 Task: Organize and update the teaching plan for the semester using Trello. Ensure all tasks, assignments, and exams are scheduled and described.
Action: Mouse moved to (626, 165)
Screenshot: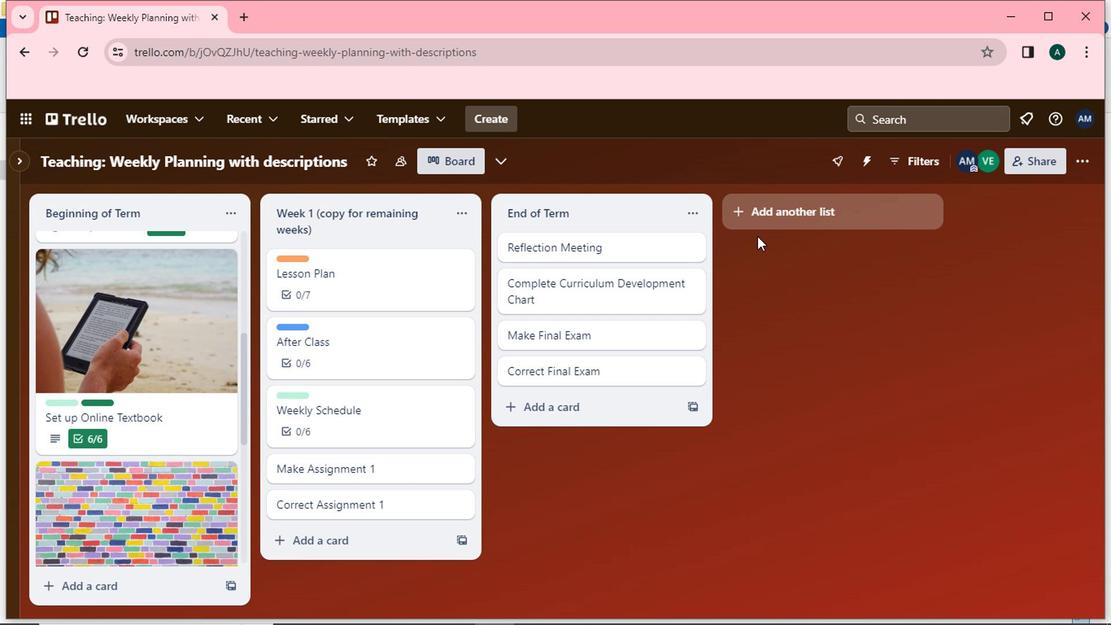 
Action: Key pressed <Key.f11>
Screenshot: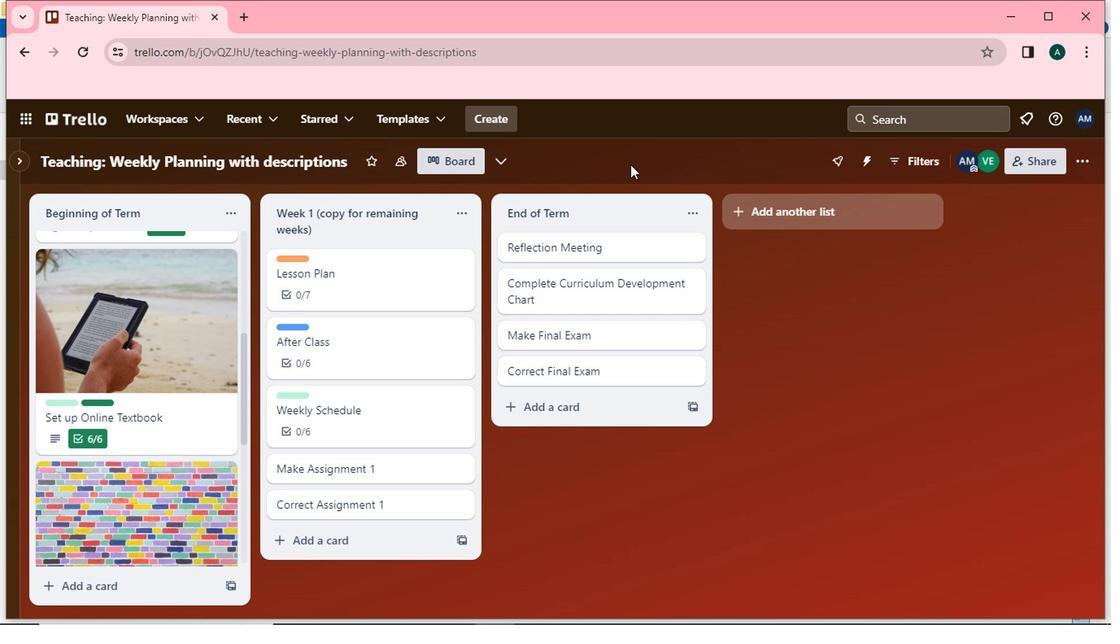 
Action: Mouse moved to (356, 218)
Screenshot: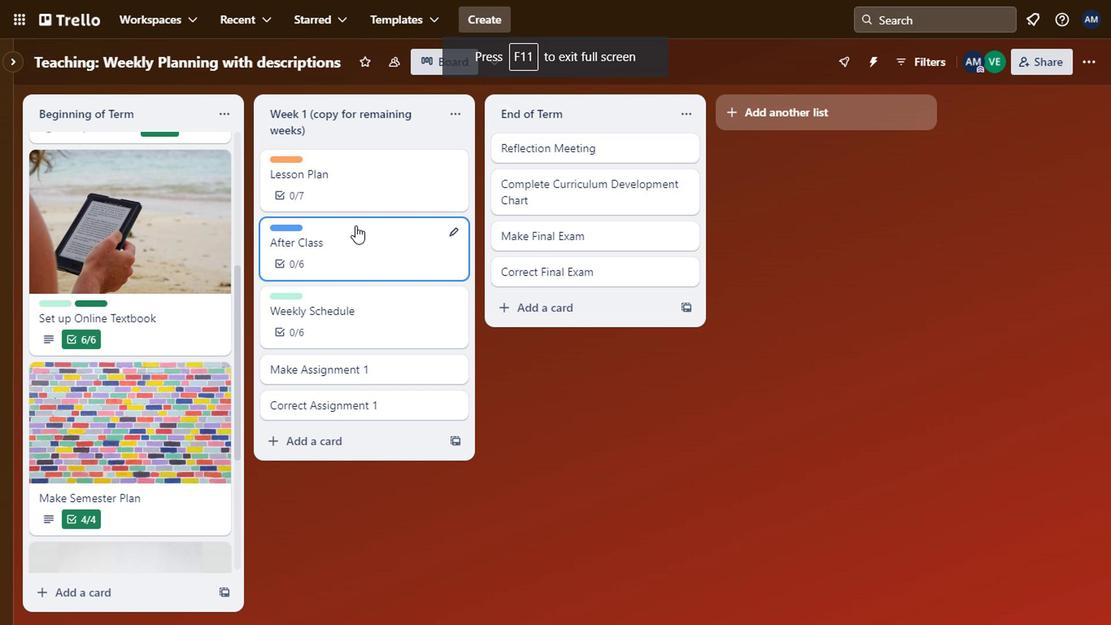 
Action: Mouse scrolled (356, 219) with delta (0, 0)
Screenshot: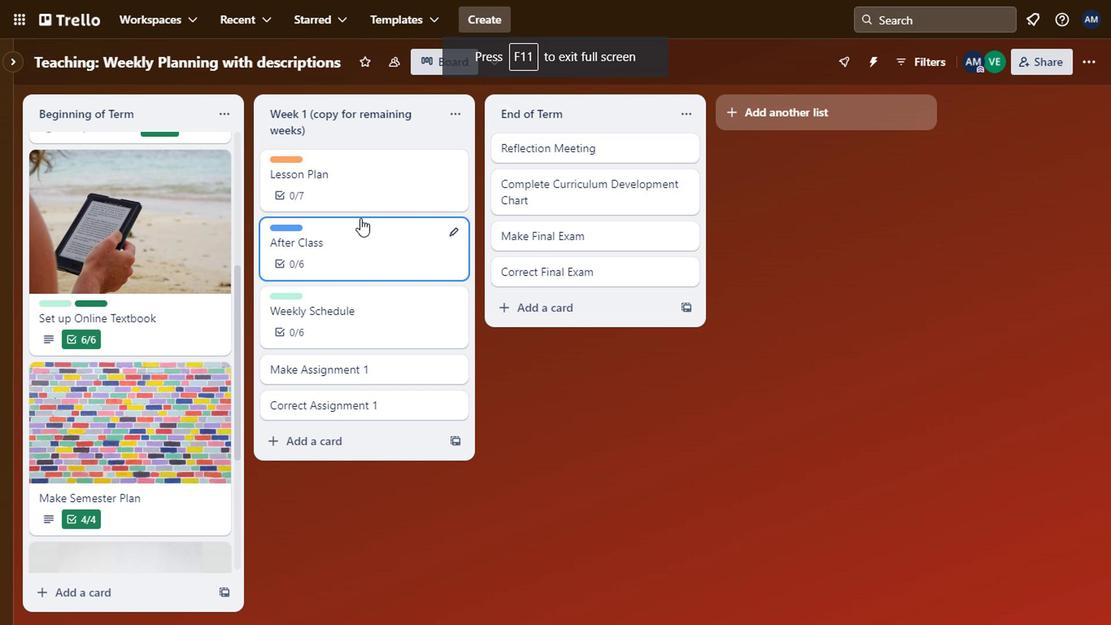 
Action: Mouse scrolled (356, 219) with delta (0, 0)
Screenshot: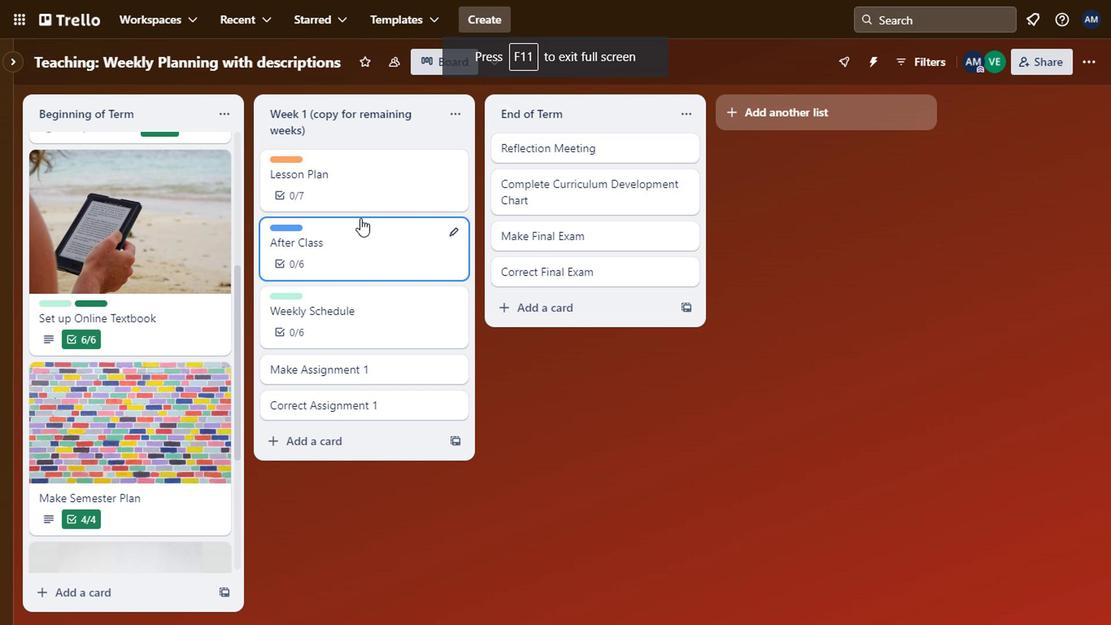 
Action: Mouse scrolled (356, 219) with delta (0, 0)
Screenshot: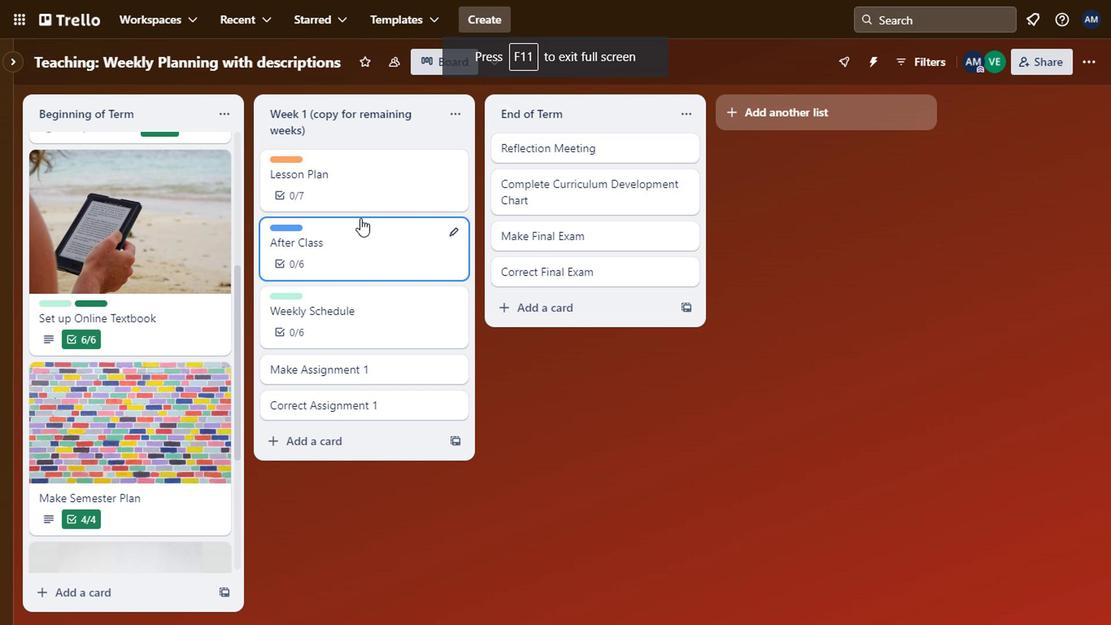 
Action: Mouse scrolled (356, 219) with delta (0, 0)
Screenshot: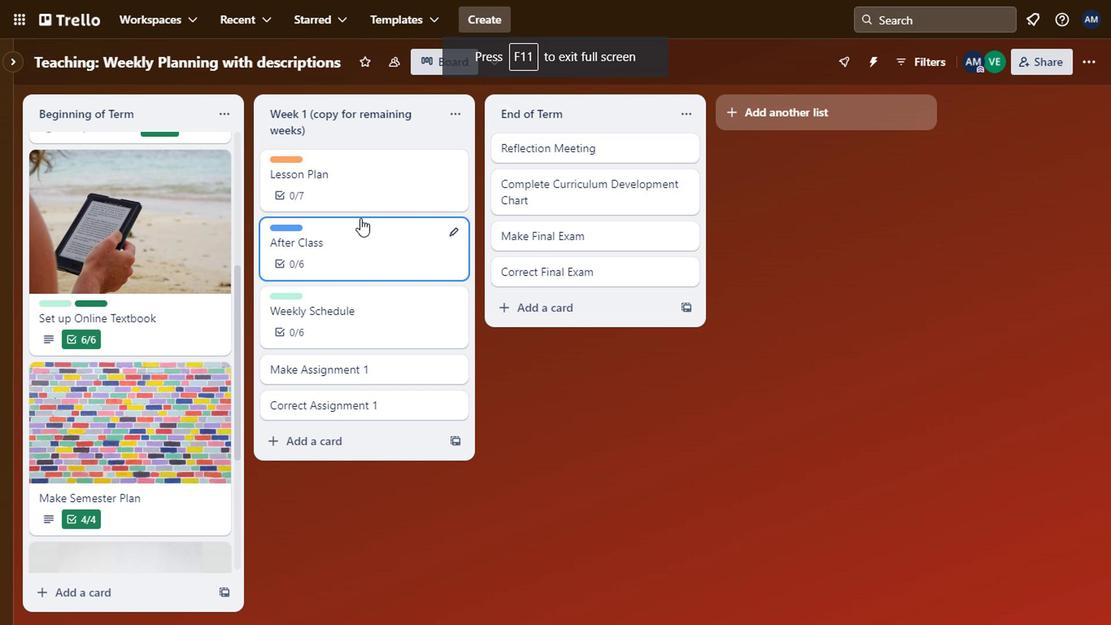 
Action: Mouse moved to (338, 198)
Screenshot: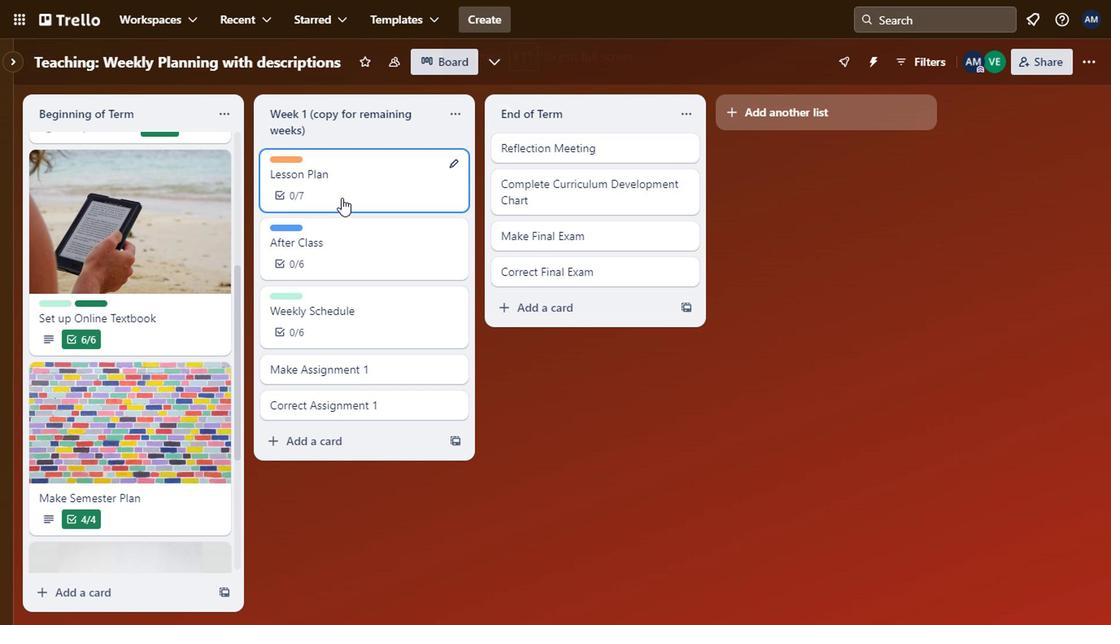 
Action: Mouse pressed left at (338, 198)
Screenshot: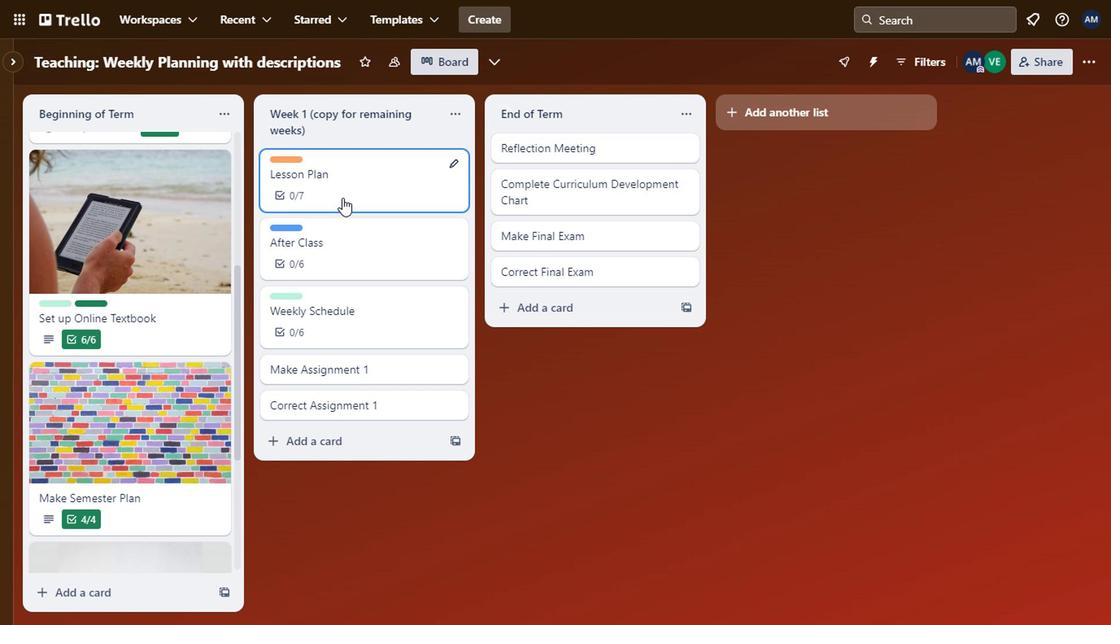 
Action: Mouse moved to (759, 151)
Screenshot: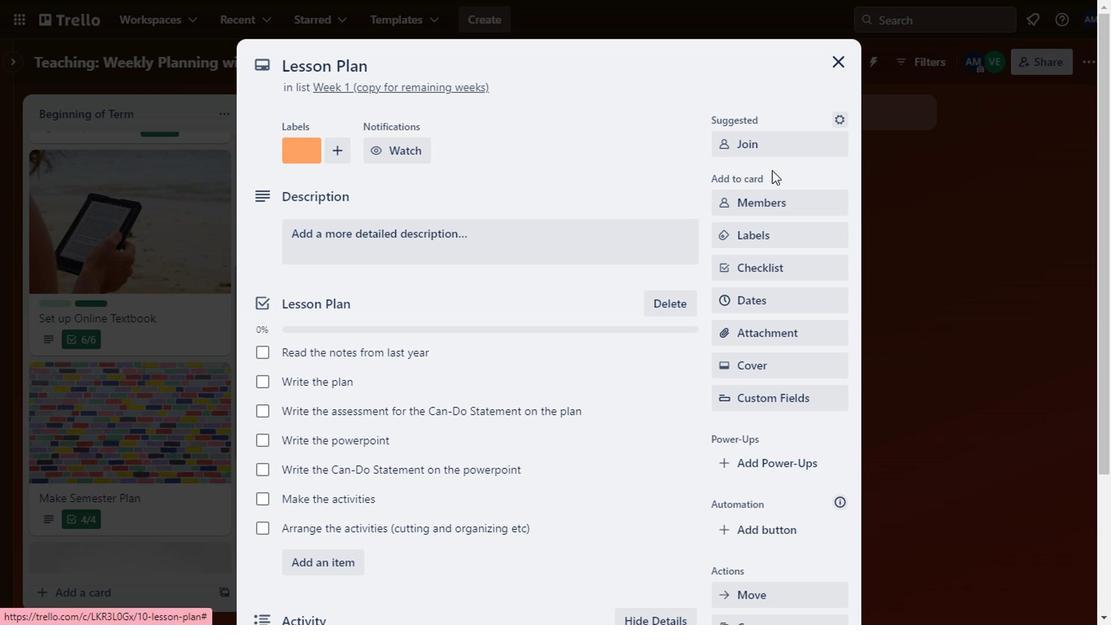 
Action: Mouse pressed left at (759, 151)
Screenshot: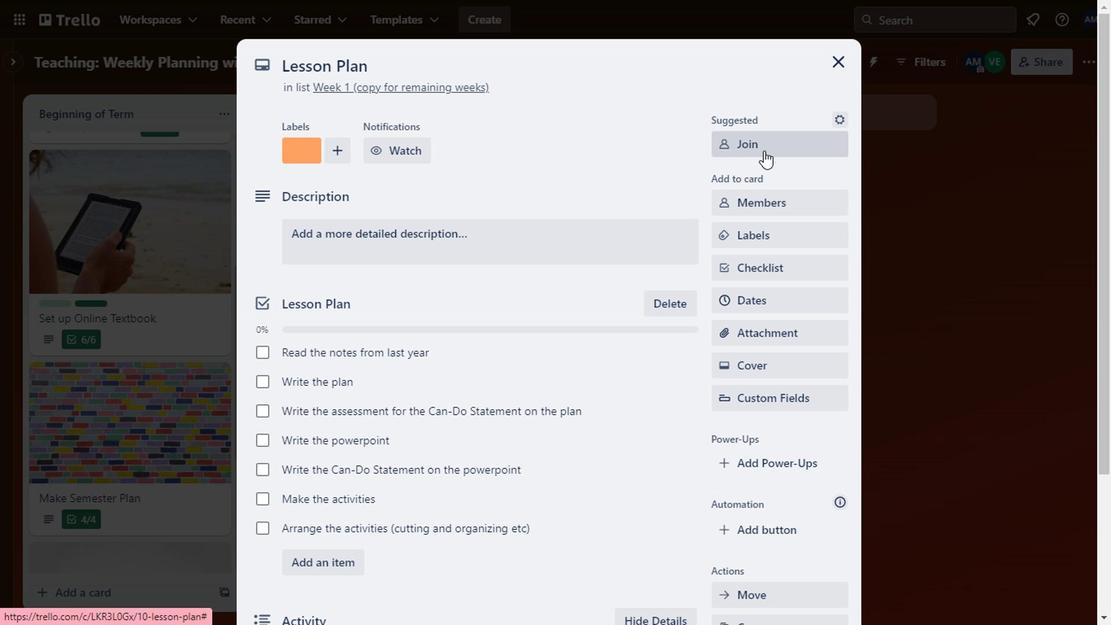 
Action: Mouse moved to (400, 156)
Screenshot: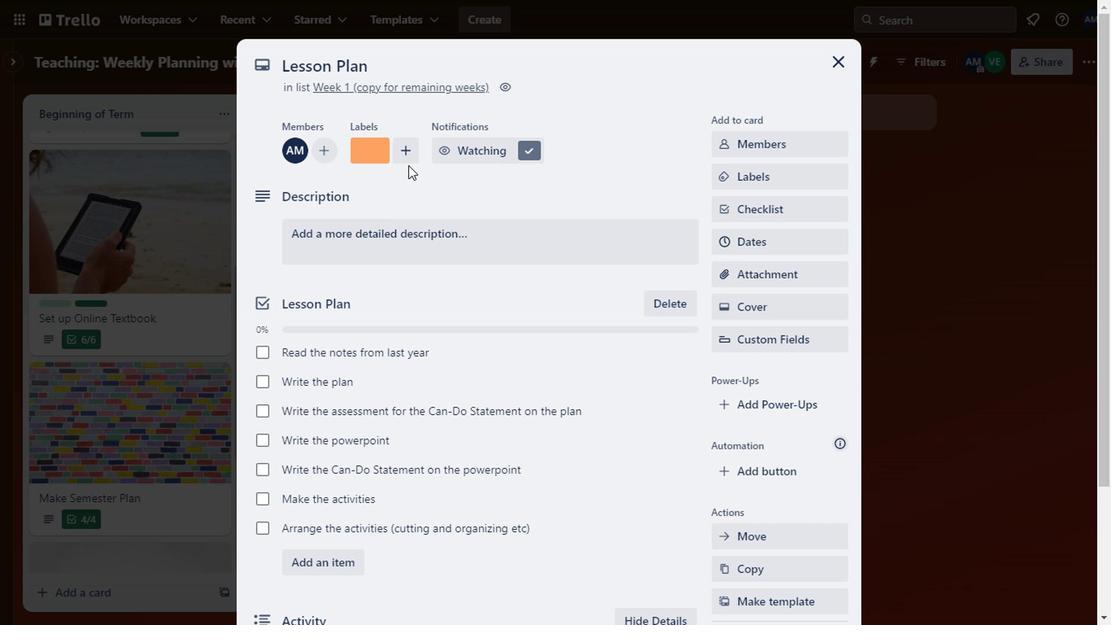 
Action: Mouse pressed left at (400, 156)
Screenshot: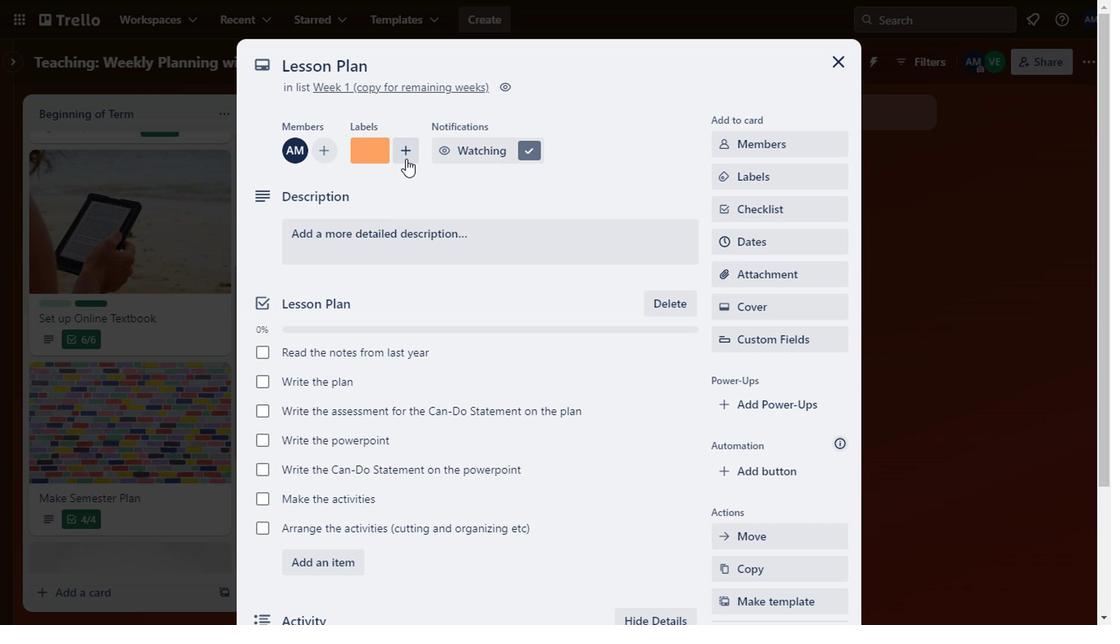 
Action: Mouse moved to (365, 319)
Screenshot: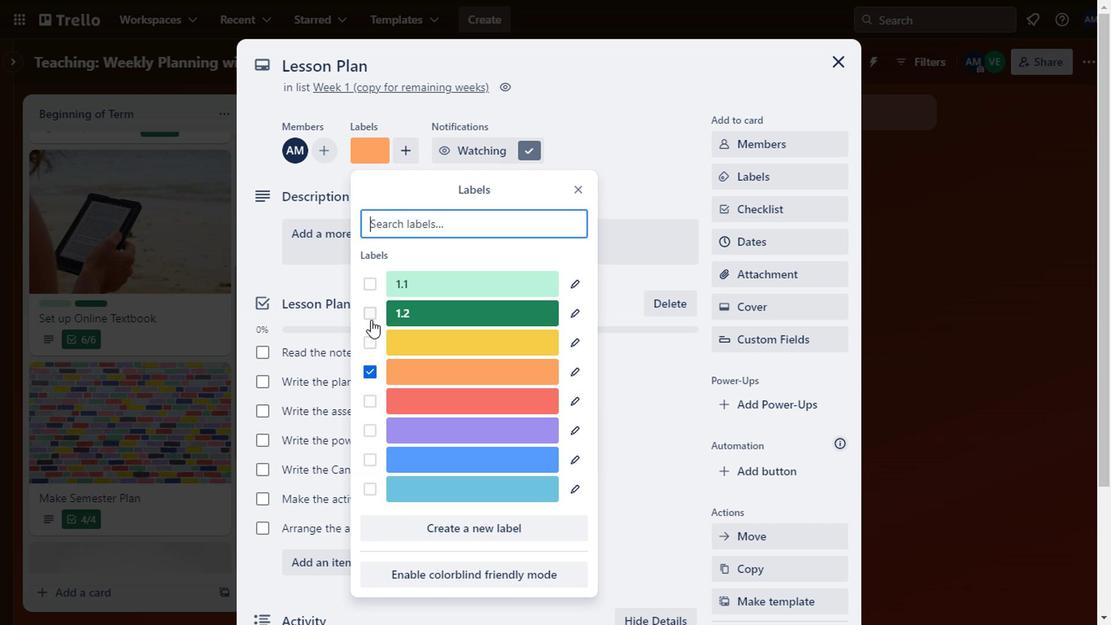
Action: Mouse pressed left at (365, 319)
Screenshot: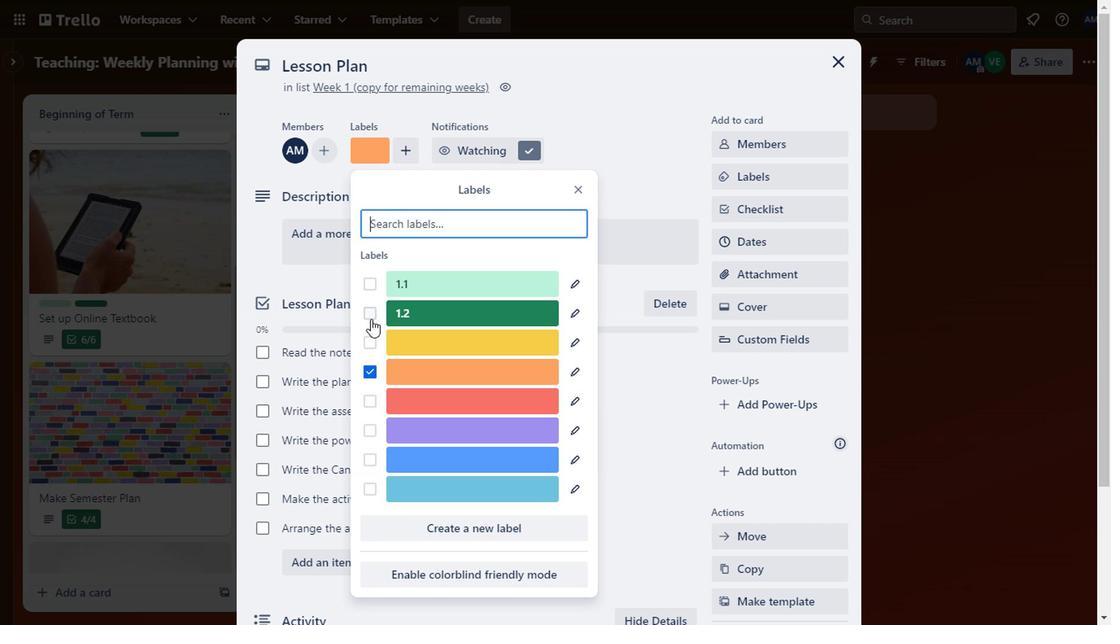 
Action: Mouse moved to (315, 277)
Screenshot: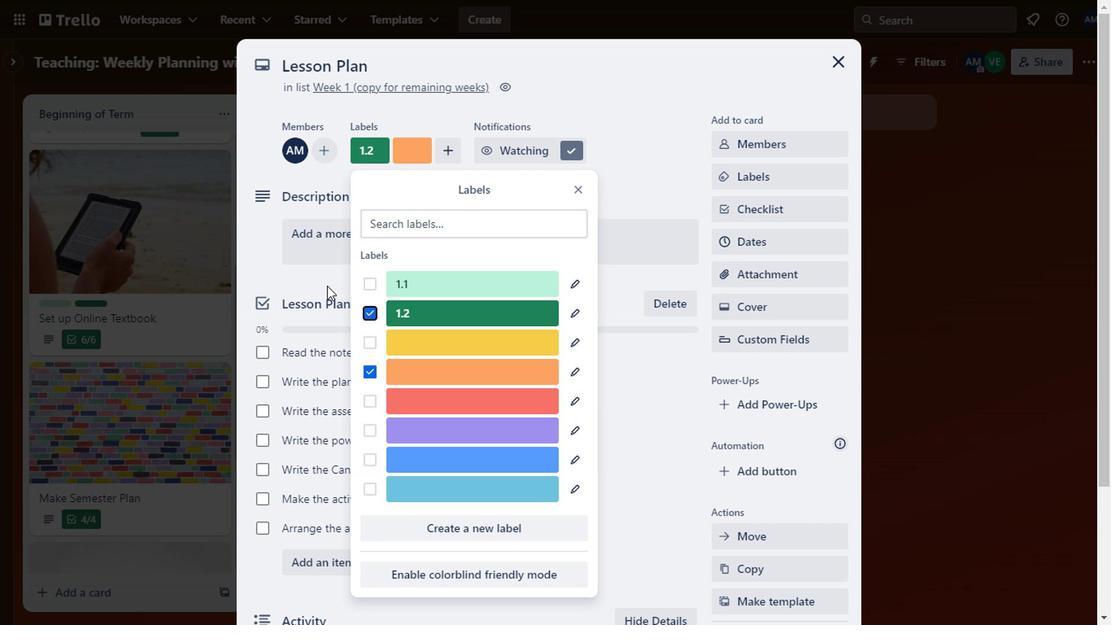 
Action: Mouse pressed left at (315, 277)
Screenshot: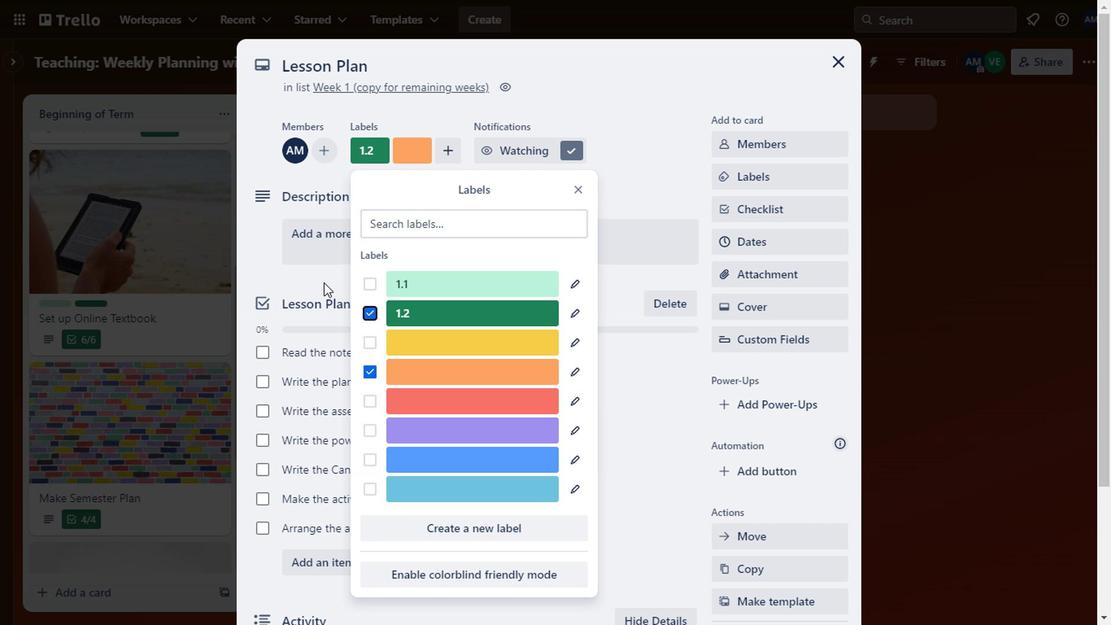 
Action: Mouse moved to (782, 251)
Screenshot: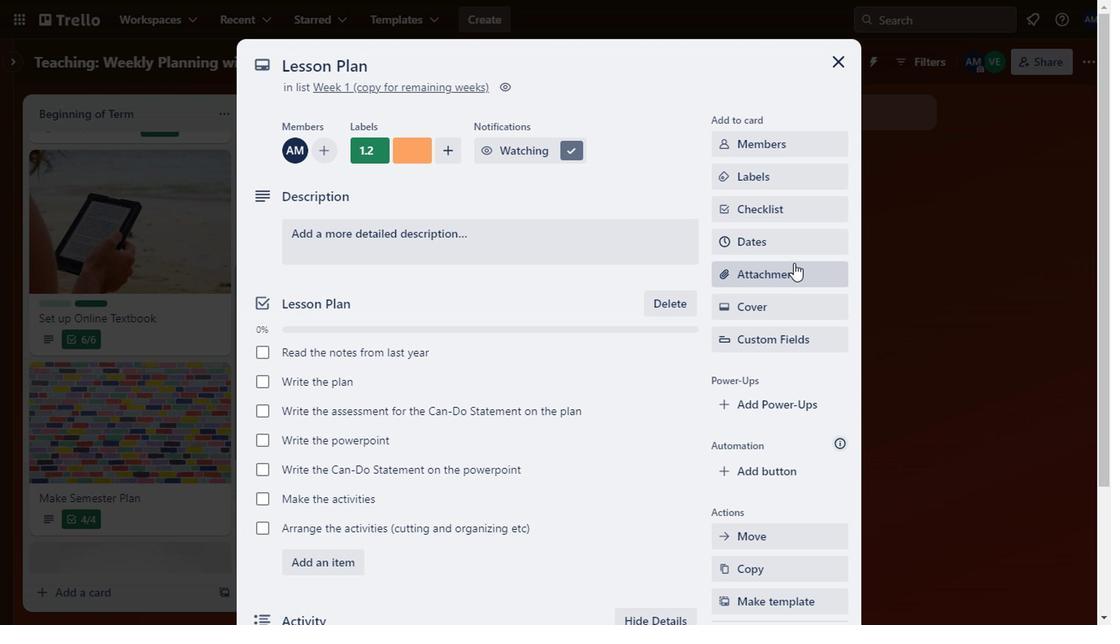 
Action: Mouse pressed left at (782, 251)
Screenshot: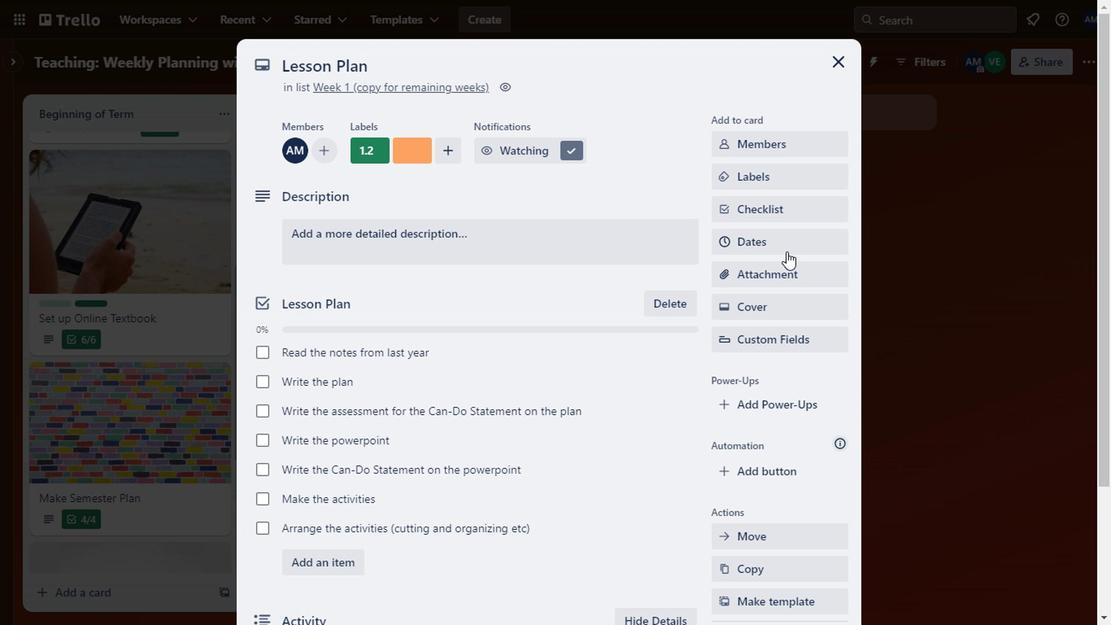 
Action: Mouse moved to (890, 229)
Screenshot: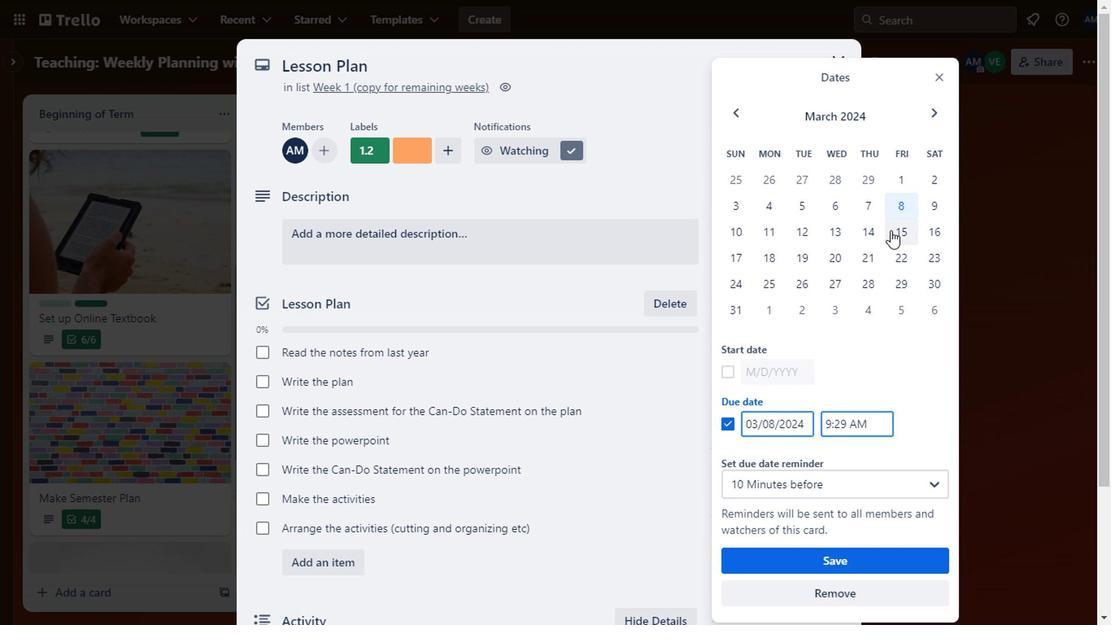 
Action: Mouse pressed left at (890, 229)
Screenshot: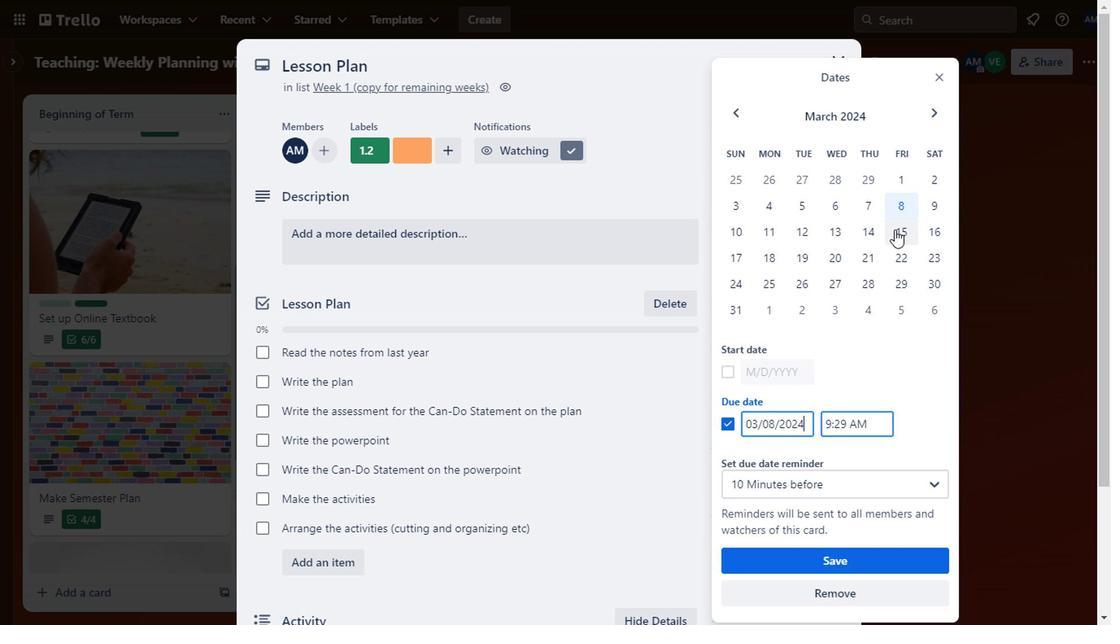 
Action: Mouse moved to (771, 560)
Screenshot: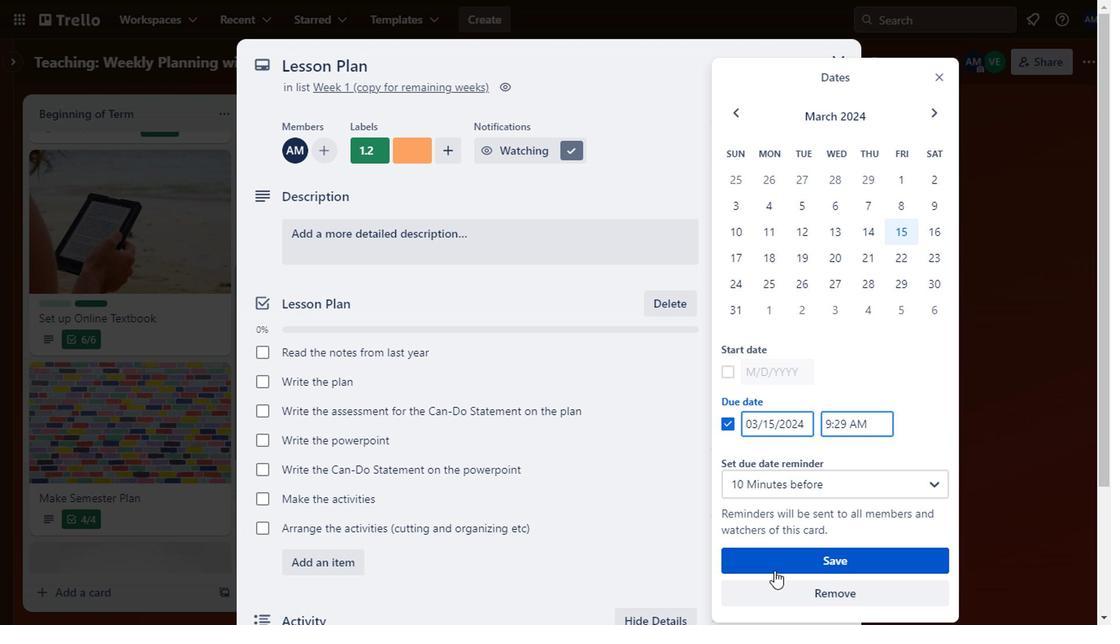 
Action: Mouse pressed left at (771, 560)
Screenshot: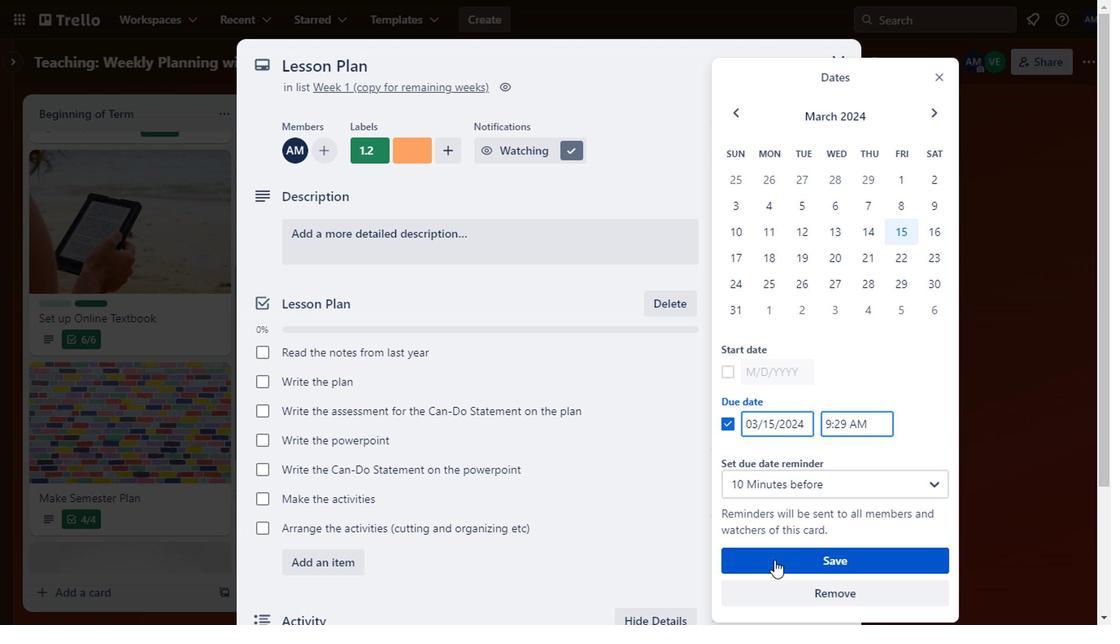 
Action: Mouse moved to (393, 300)
Screenshot: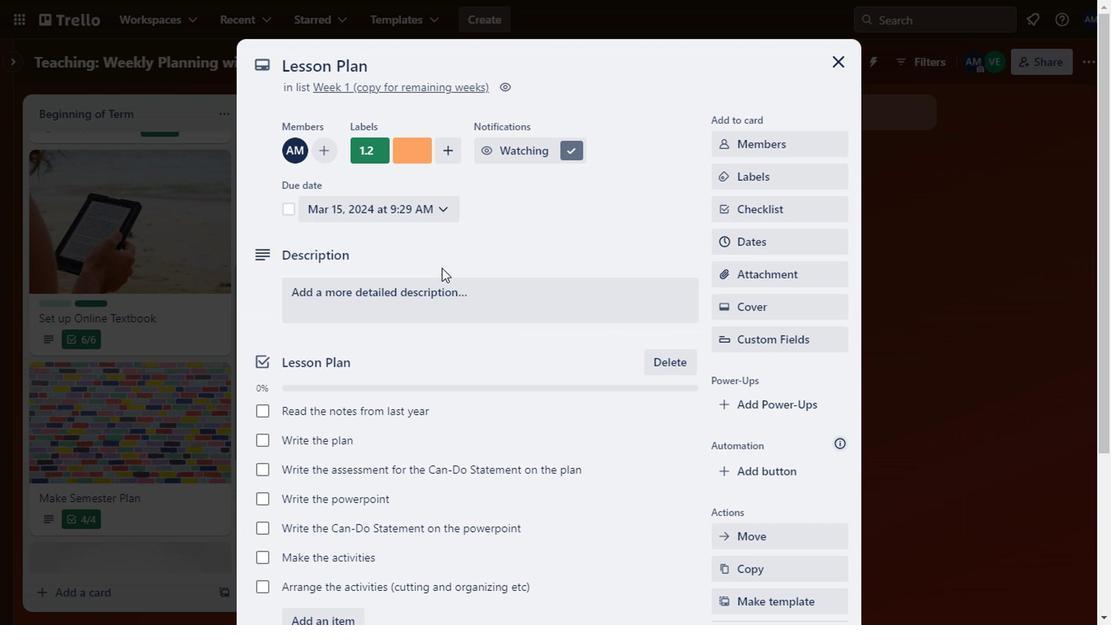 
Action: Mouse pressed left at (393, 300)
Screenshot: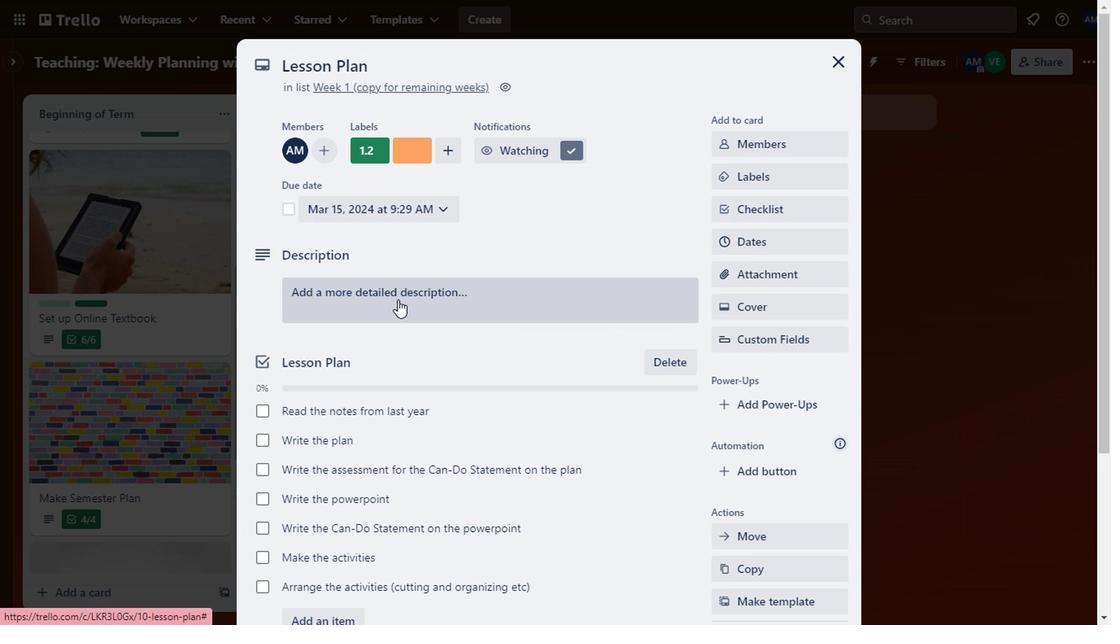 
Action: Mouse moved to (372, 363)
Screenshot: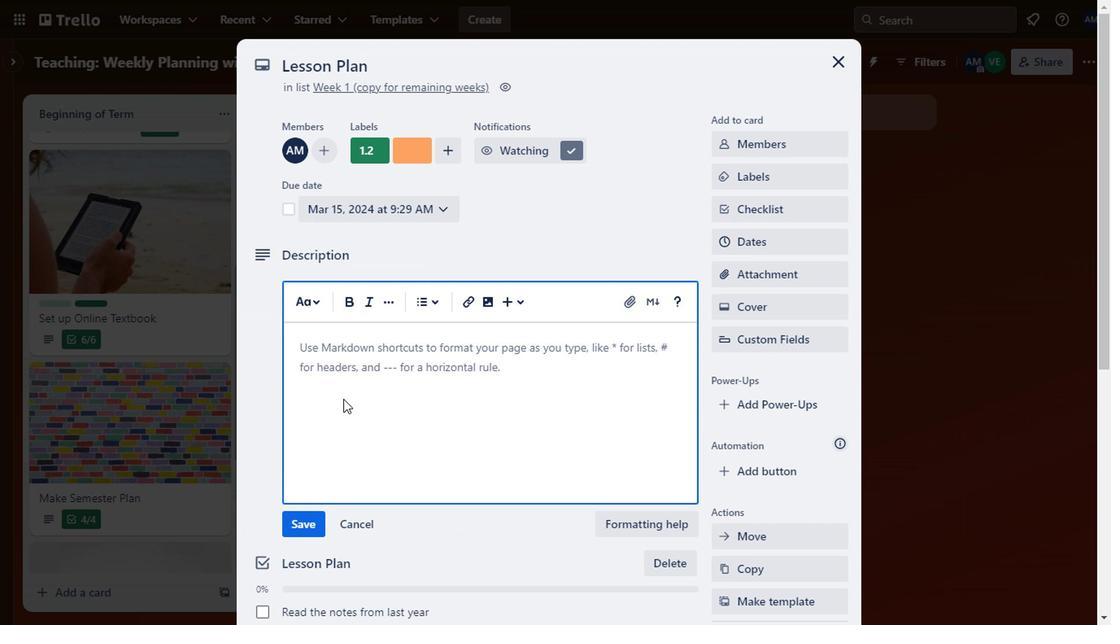 
Action: Mouse pressed left at (372, 363)
Screenshot: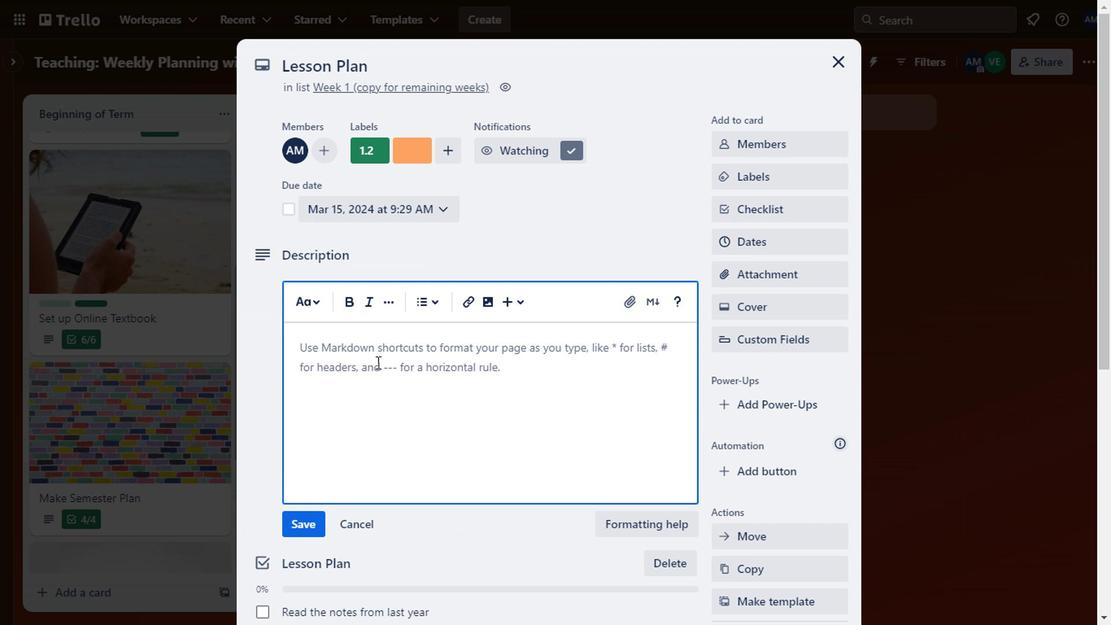 
Action: Key pressed a<Key.backspace><Key.shift>A<Key.space>lesson<Key.space>plan<Key.space>is<Key.space>the<Key.space>instruv<Key.backspace>ctor;<Key.backspace>'<Key.space>road<Key.space>map<Key.space>of<Key.space>what<Key.space>students<Key.space>neew<Key.backspace>d<Key.space>to<Key.space>learn<Key.space>and<Key.space>show<Key.space>vit<Key.backspace><Key.backspace><Key.backspace><Key.backspace><Key.backspace><Key.backspace><Key.backspace><Key.backspace>how<Key.space>it<Key.space>will<Key.space>be<Key.space>done<Key.space>effectively<Key.space>during<Key.space>the<Key.space>class<Key.space>time<Key.space>
Screenshot: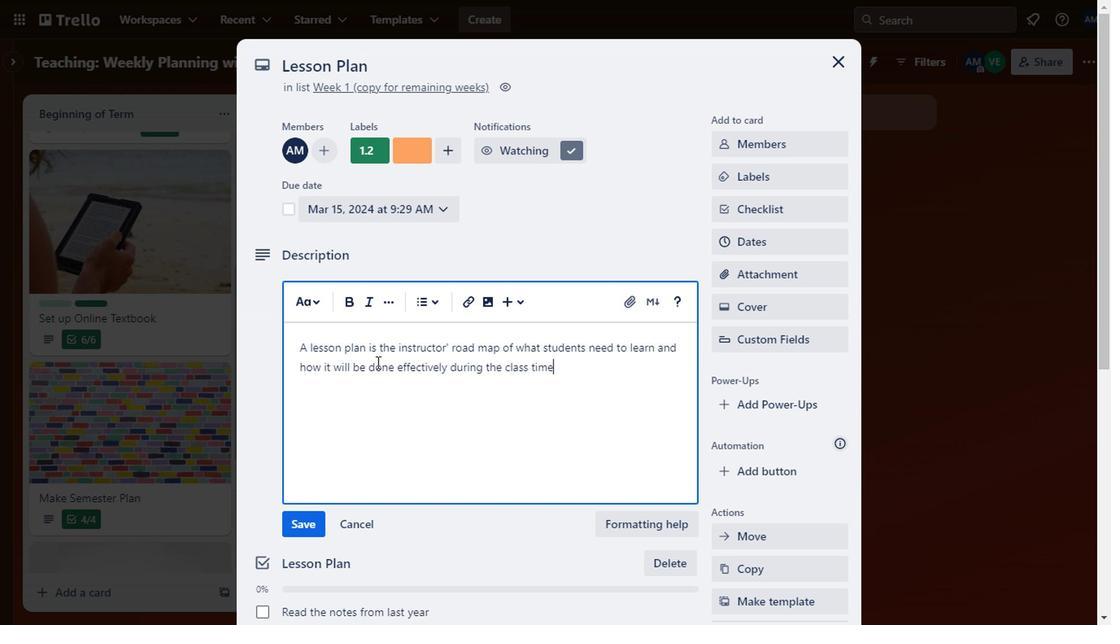 
Action: Mouse scrolled (372, 363) with delta (0, 0)
Screenshot: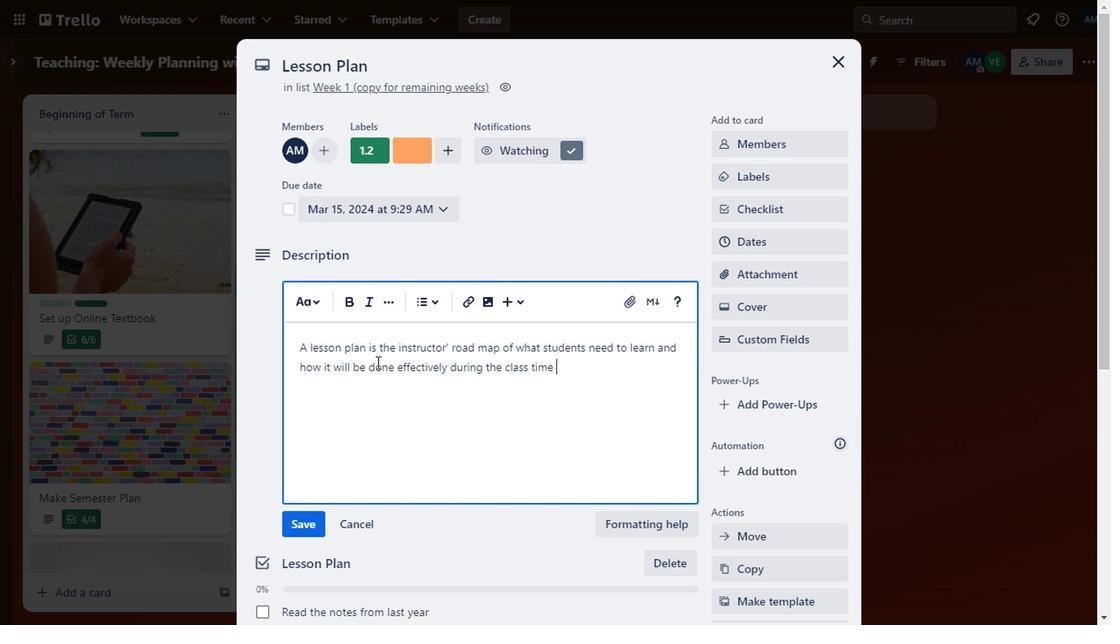 
Action: Mouse moved to (298, 519)
Screenshot: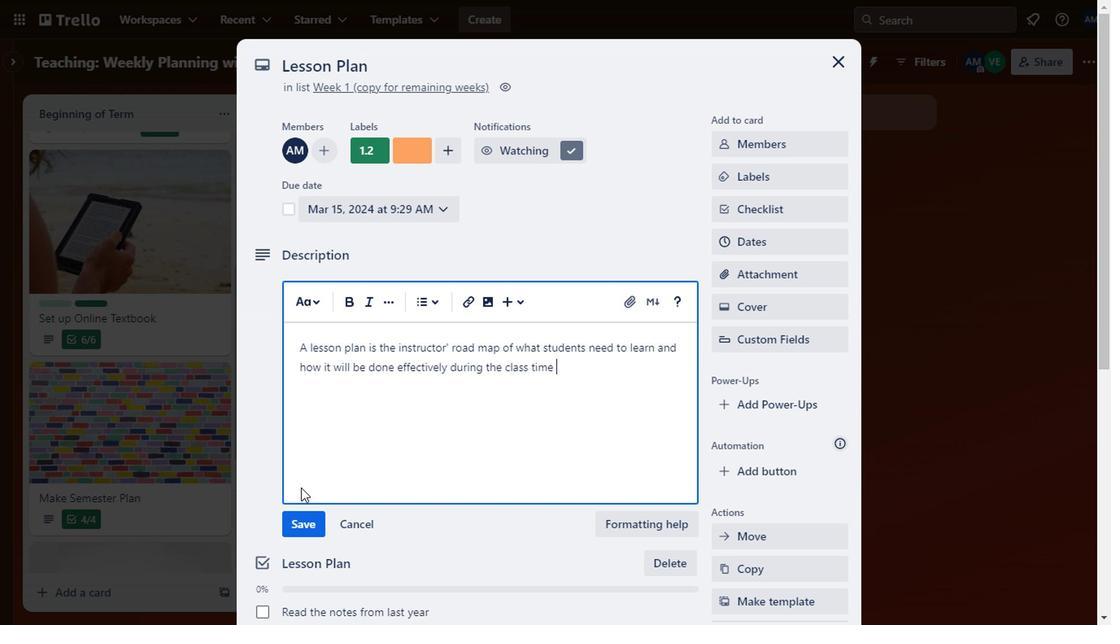 
Action: Mouse pressed left at (298, 519)
Screenshot: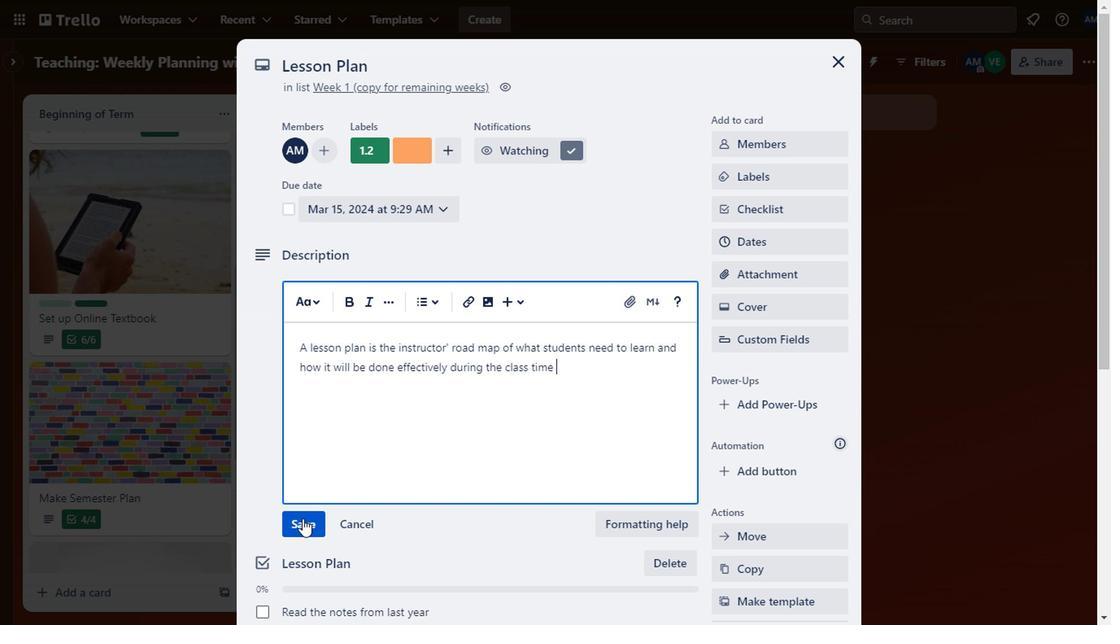 
Action: Mouse moved to (285, 400)
Screenshot: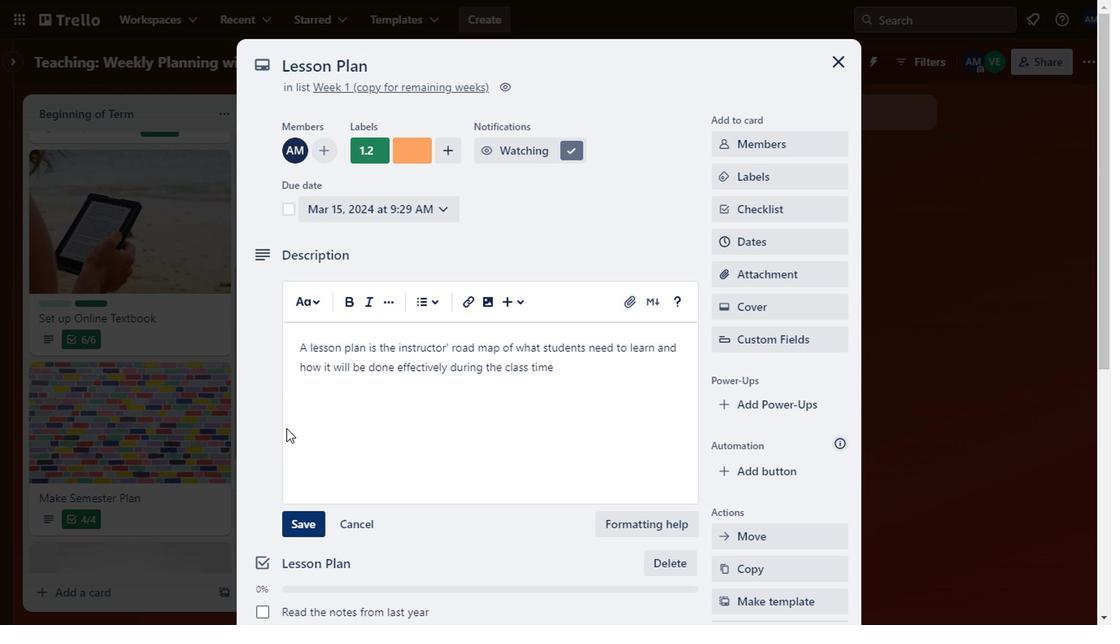 
Action: Mouse scrolled (285, 400) with delta (0, 0)
Screenshot: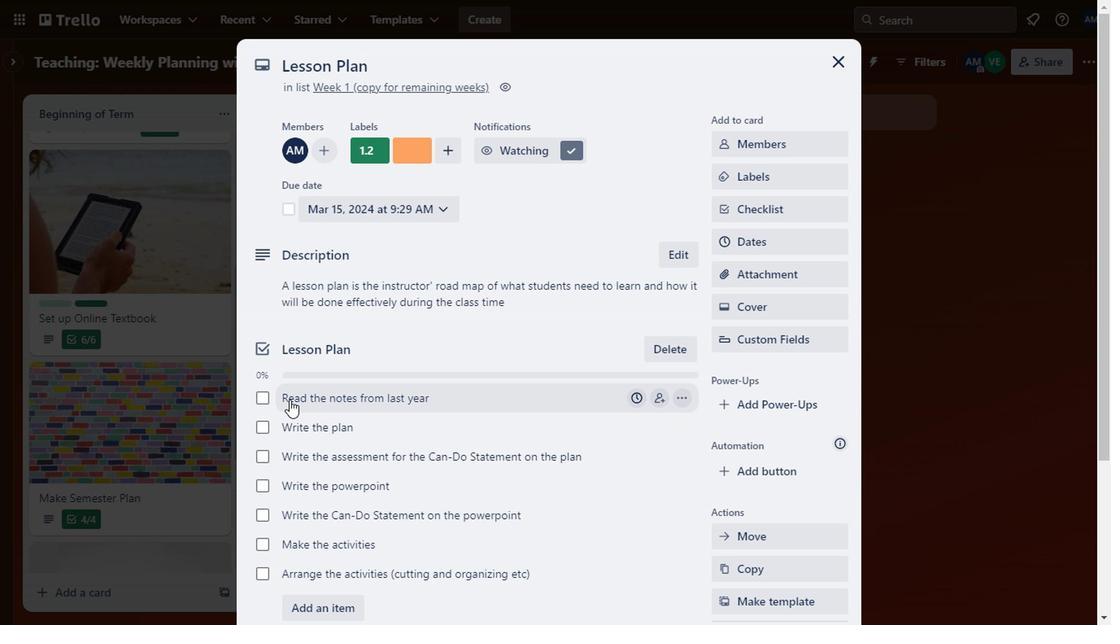 
Action: Mouse moved to (291, 354)
Screenshot: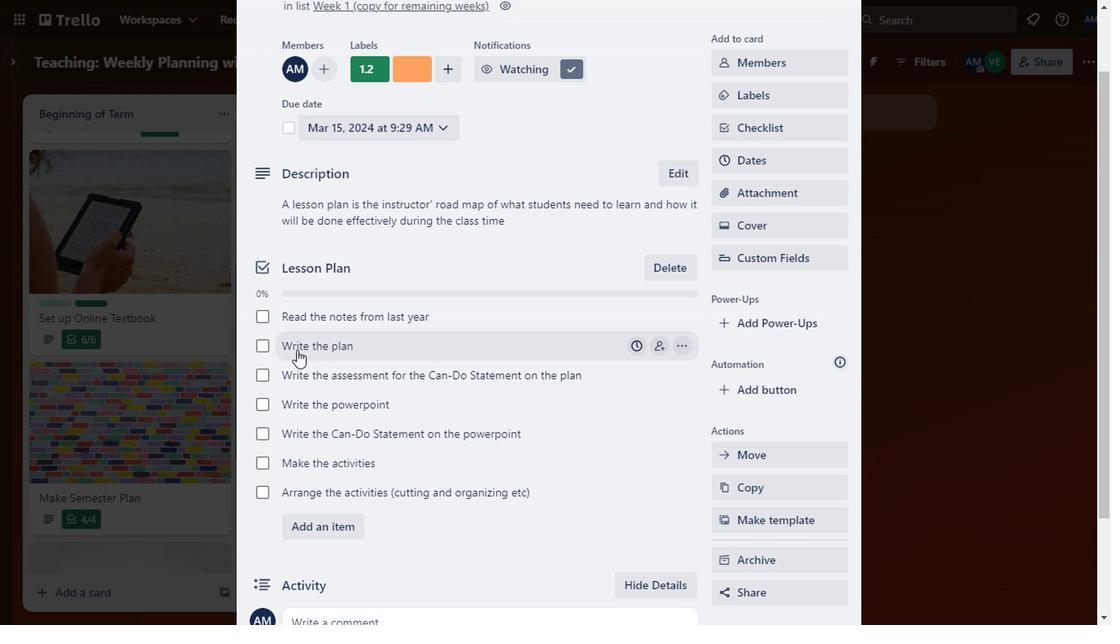 
Action: Mouse scrolled (291, 353) with delta (0, -1)
Screenshot: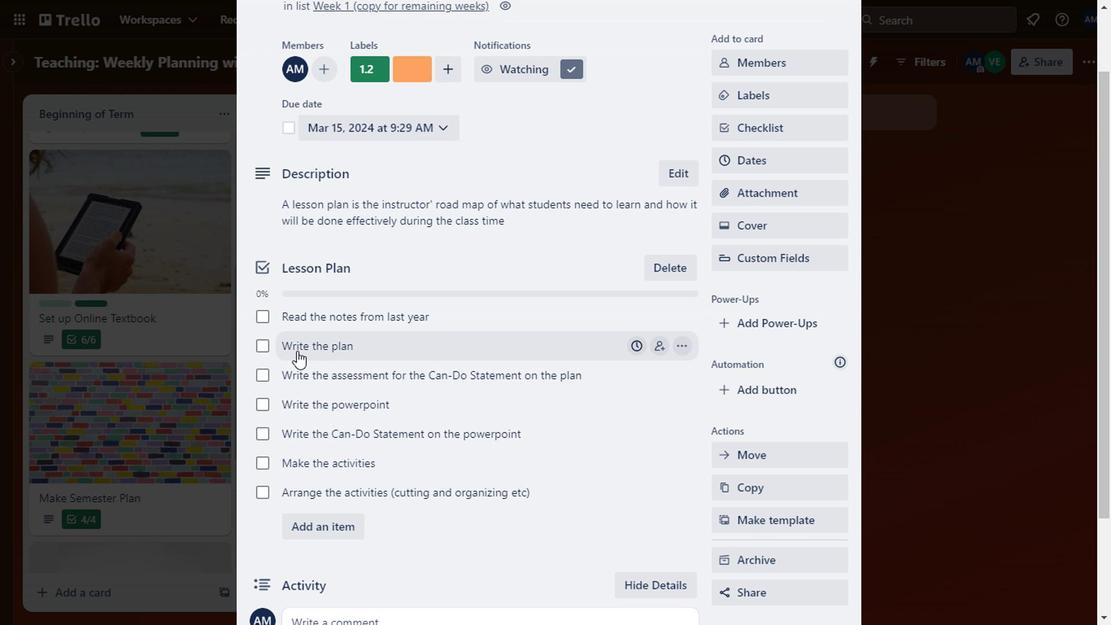 
Action: Mouse moved to (261, 239)
Screenshot: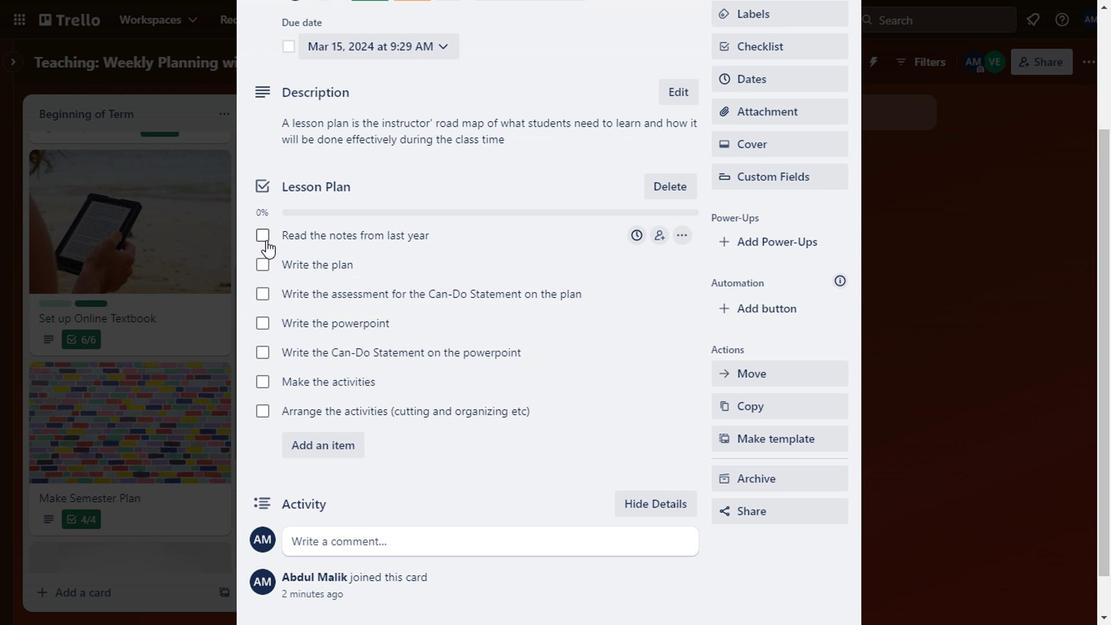 
Action: Mouse pressed left at (261, 239)
Screenshot: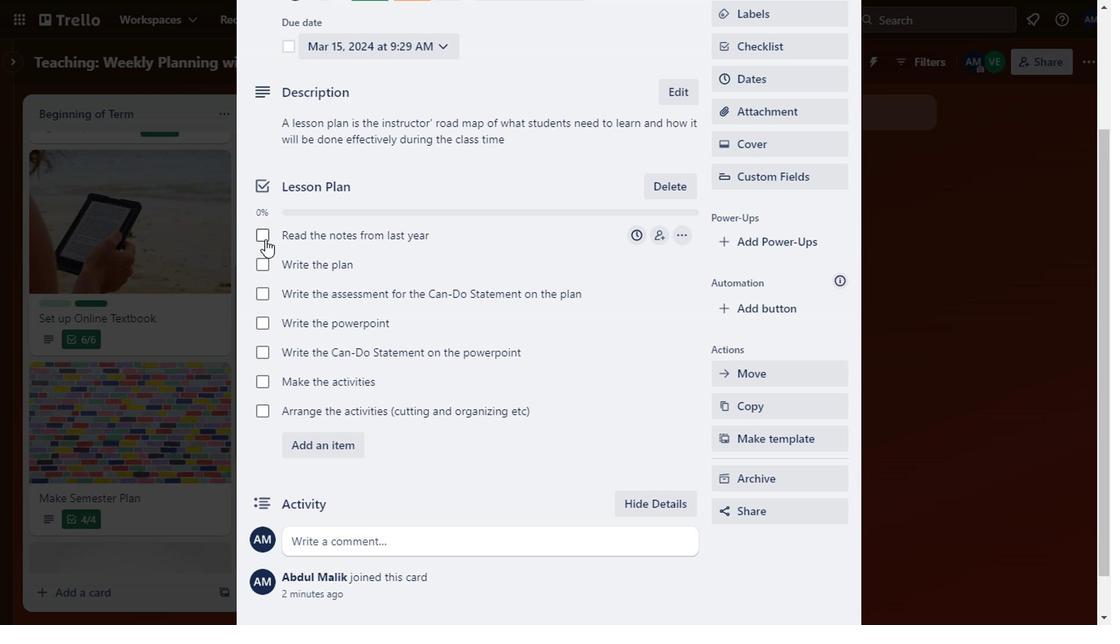 
Action: Mouse moved to (255, 263)
Screenshot: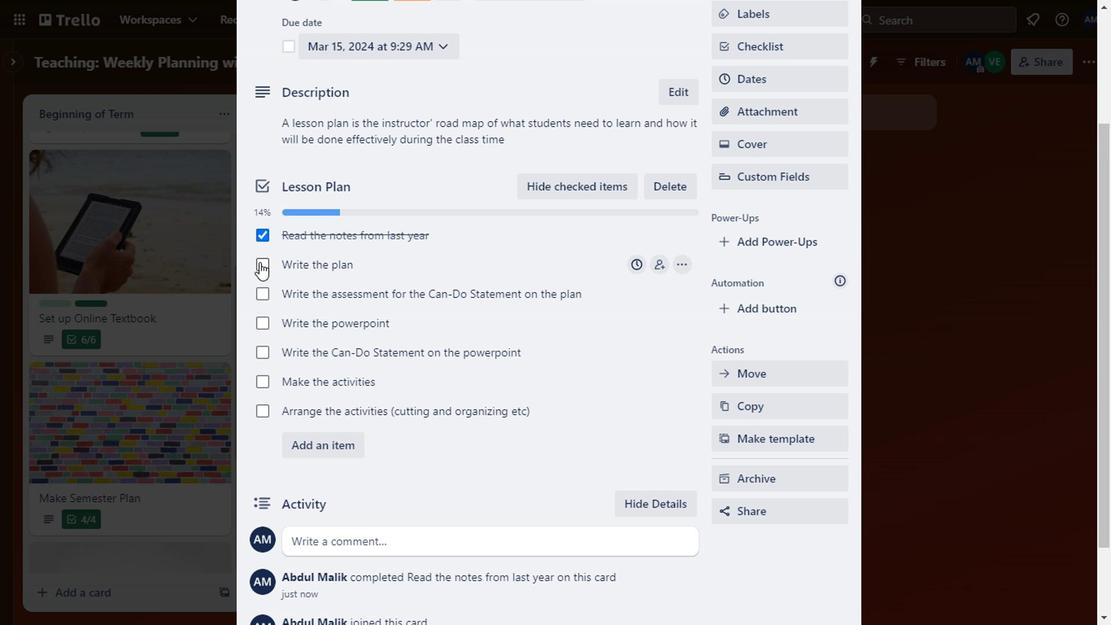 
Action: Mouse pressed left at (255, 263)
Screenshot: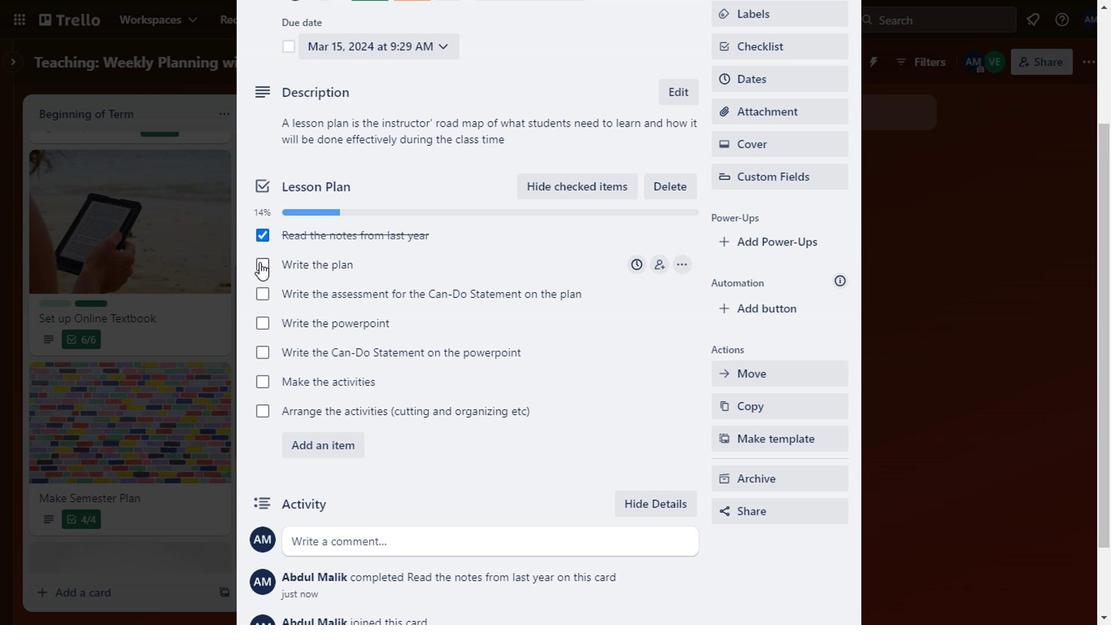 
Action: Mouse moved to (253, 297)
Screenshot: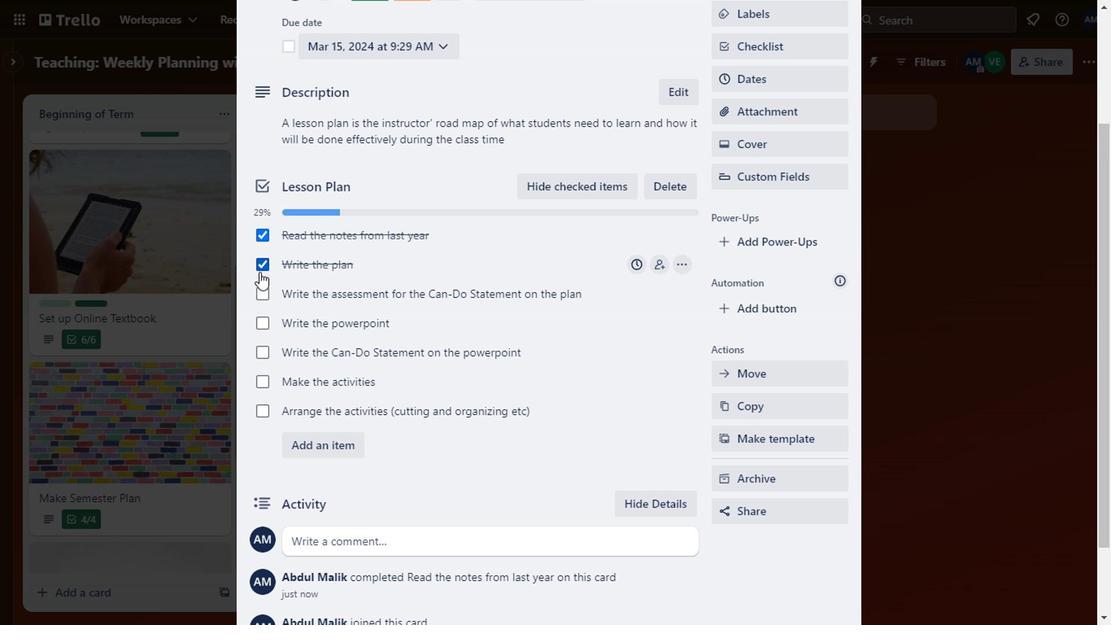 
Action: Mouse pressed left at (253, 297)
Screenshot: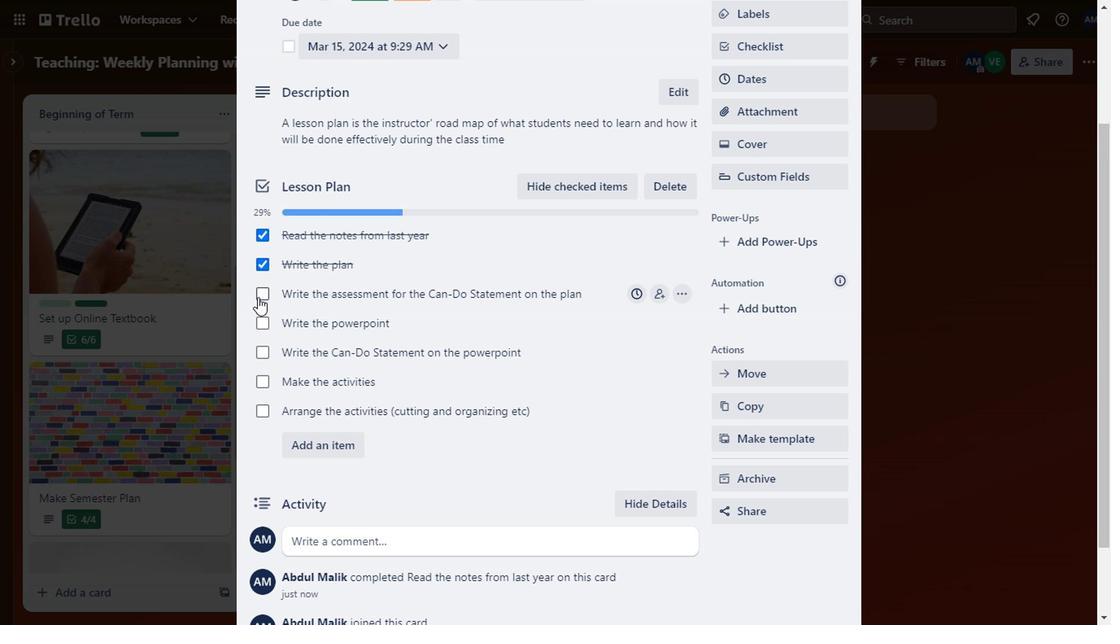 
Action: Mouse moved to (263, 323)
Screenshot: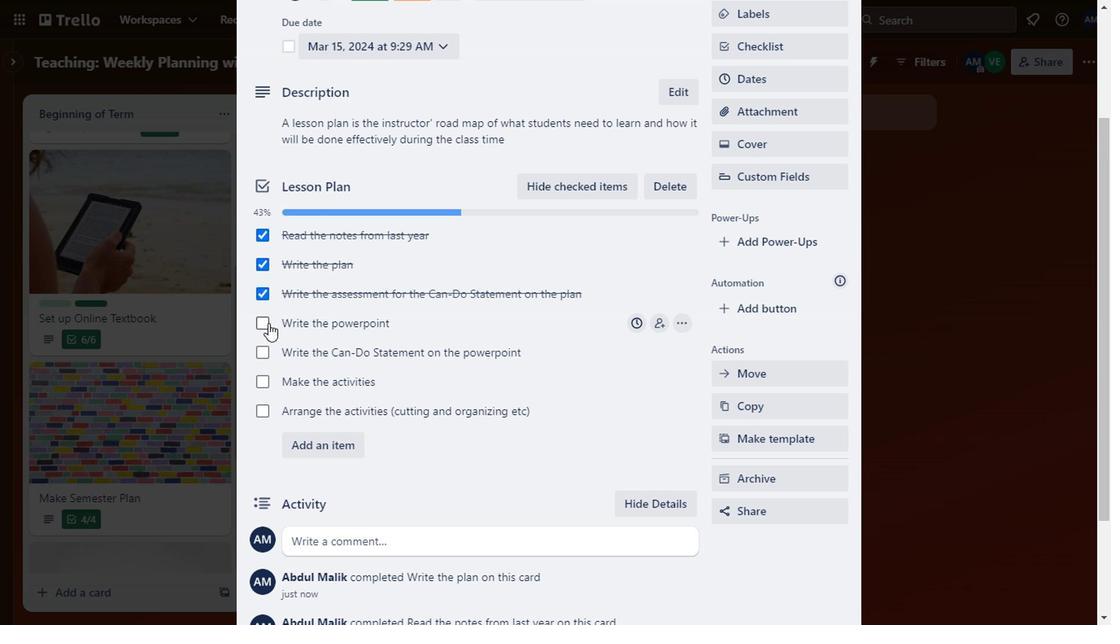 
Action: Mouse pressed left at (263, 323)
Screenshot: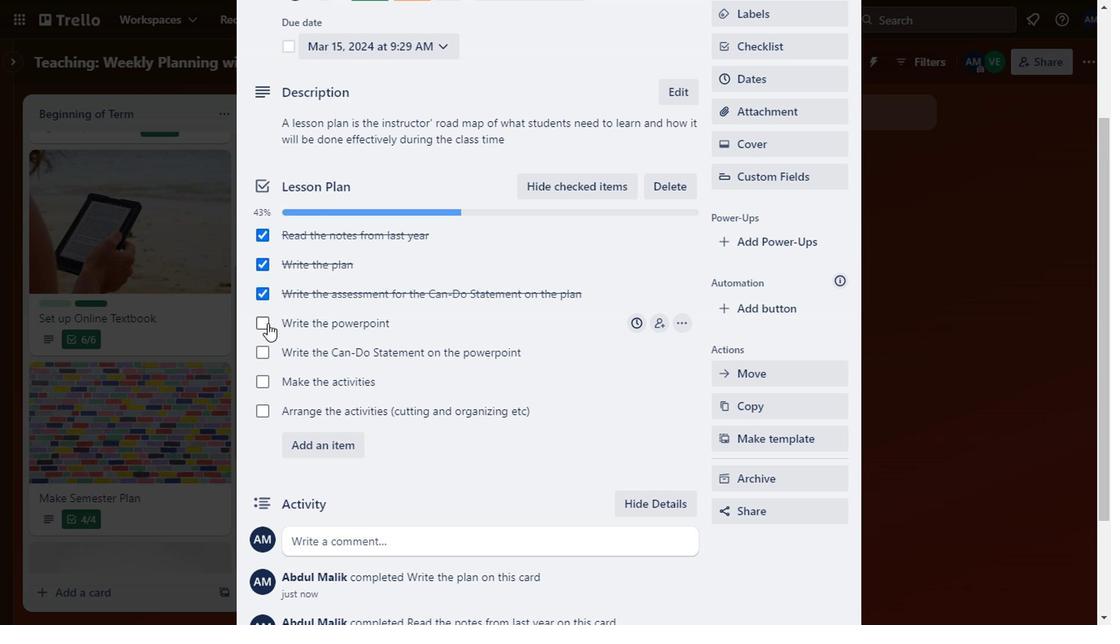 
Action: Mouse moved to (257, 353)
Screenshot: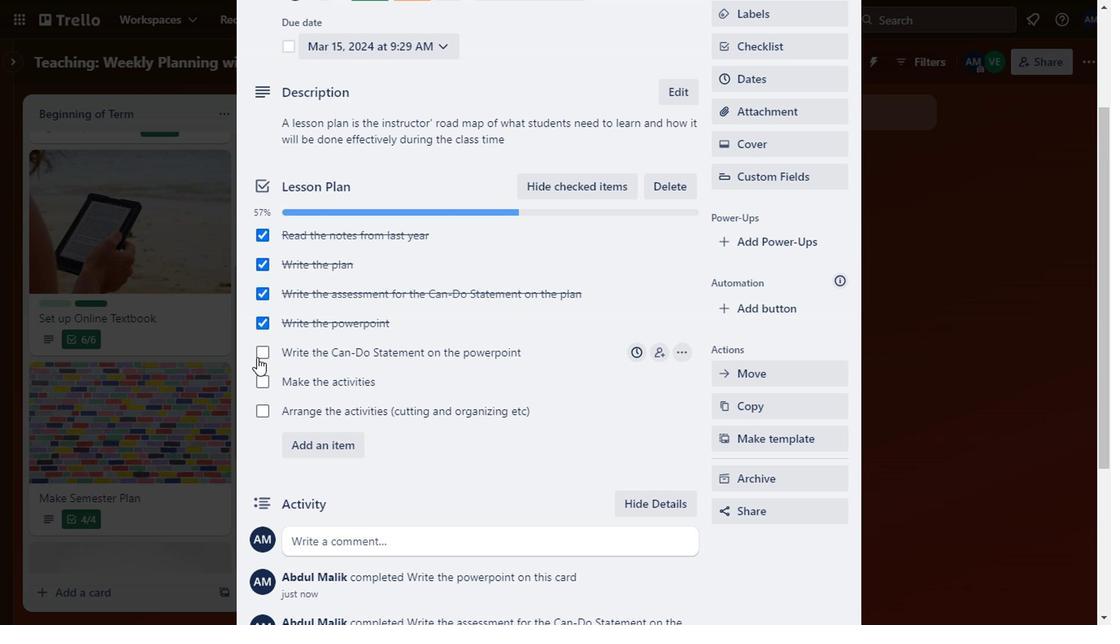 
Action: Mouse pressed left at (257, 353)
Screenshot: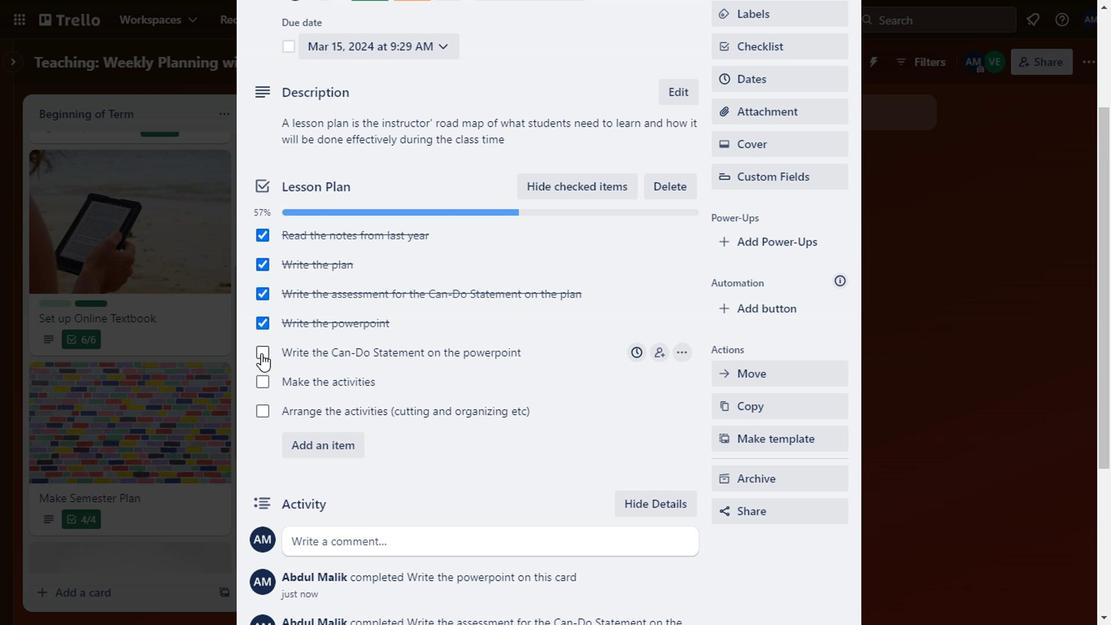 
Action: Mouse moved to (256, 377)
Screenshot: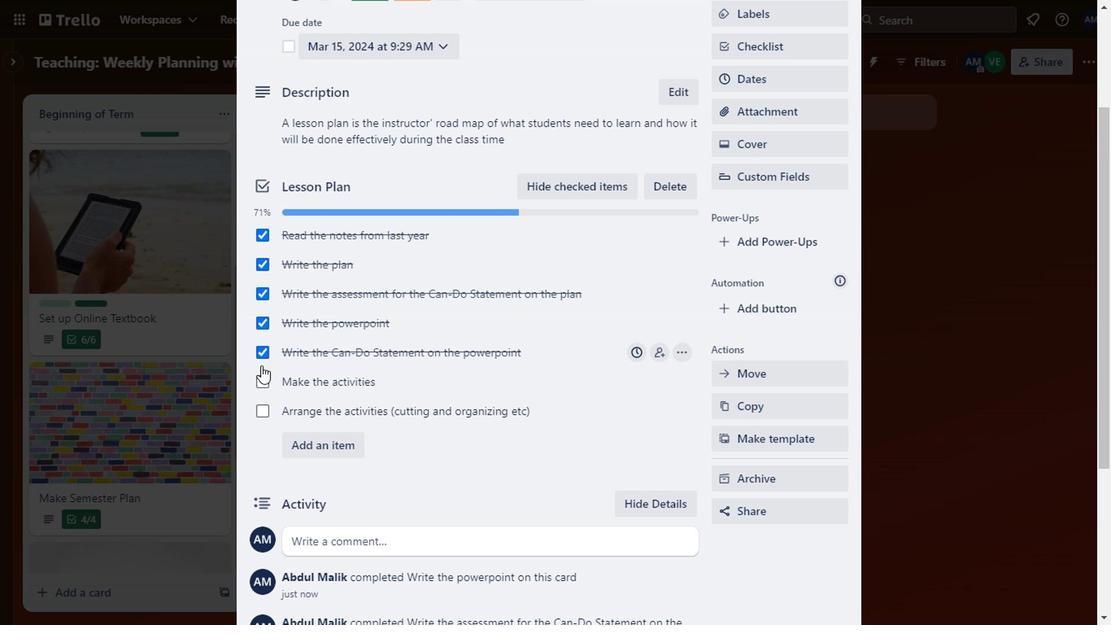 
Action: Mouse pressed left at (256, 377)
Screenshot: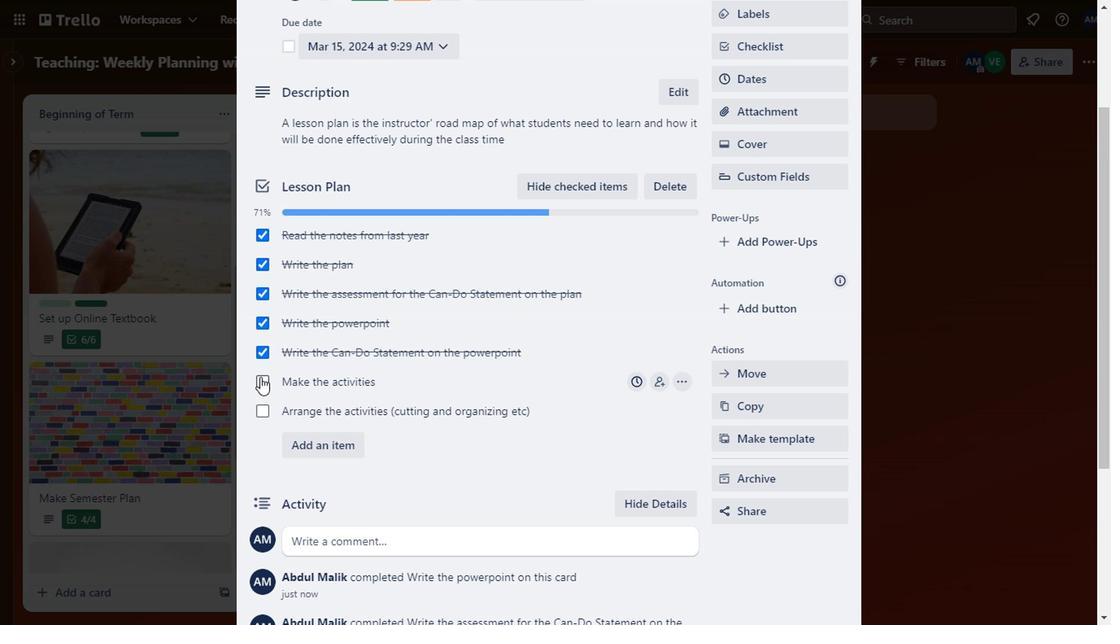 
Action: Mouse moved to (256, 406)
Screenshot: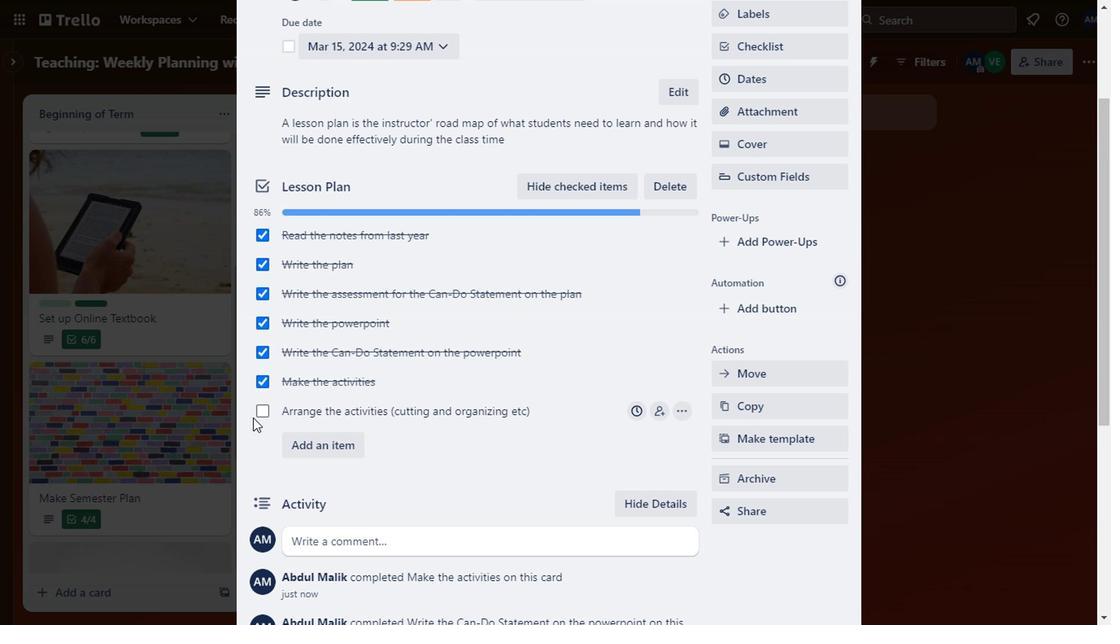 
Action: Mouse pressed left at (256, 406)
Screenshot: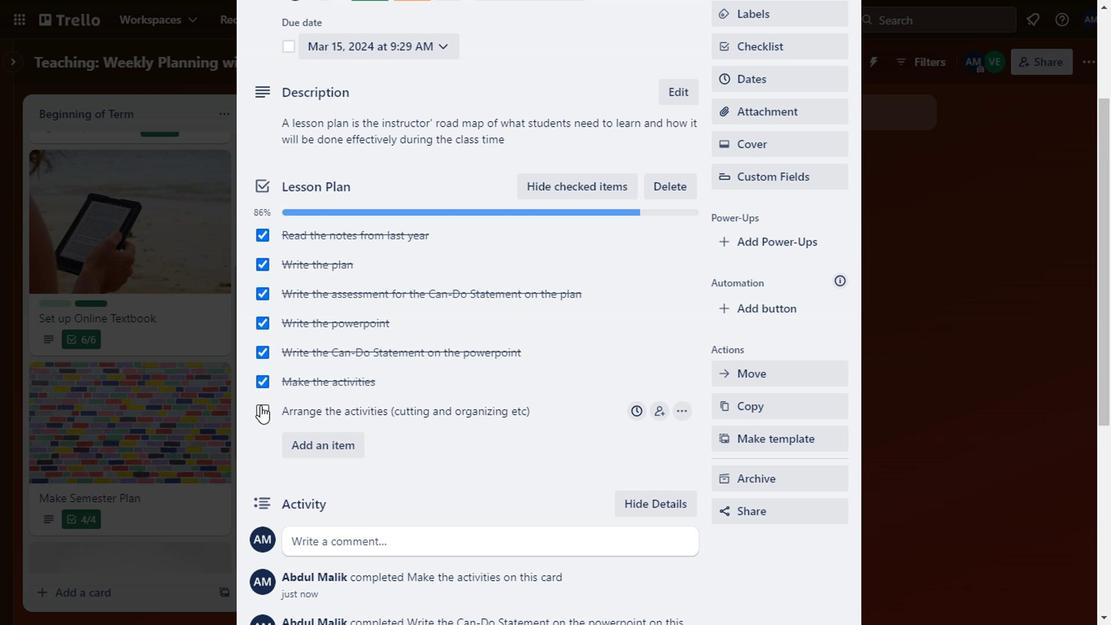 
Action: Mouse moved to (374, 243)
Screenshot: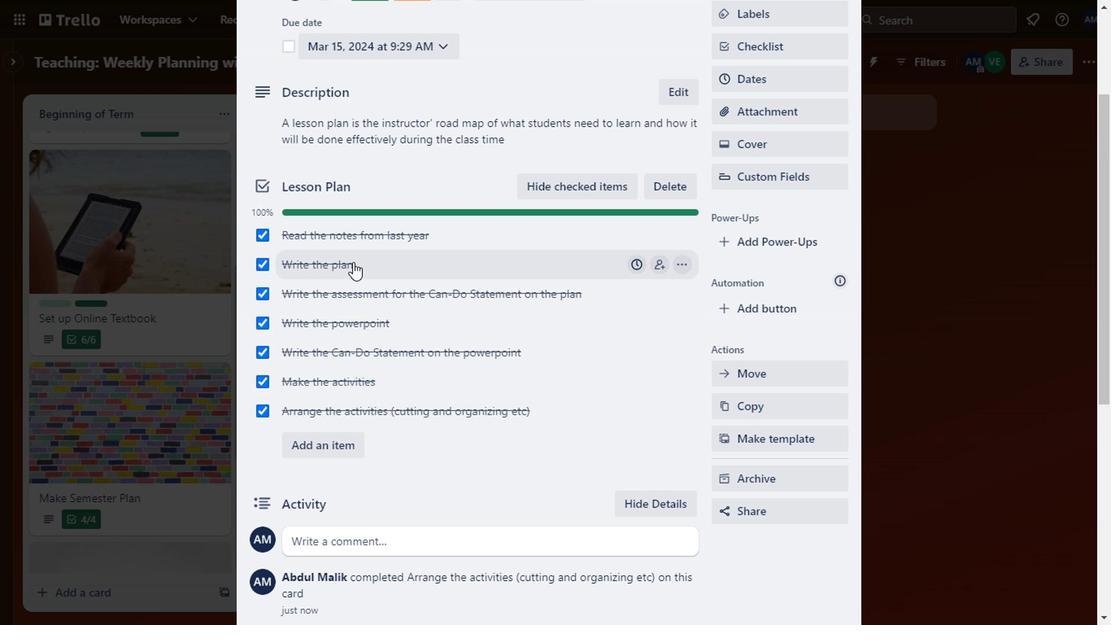 
Action: Mouse scrolled (374, 244) with delta (0, 1)
Screenshot: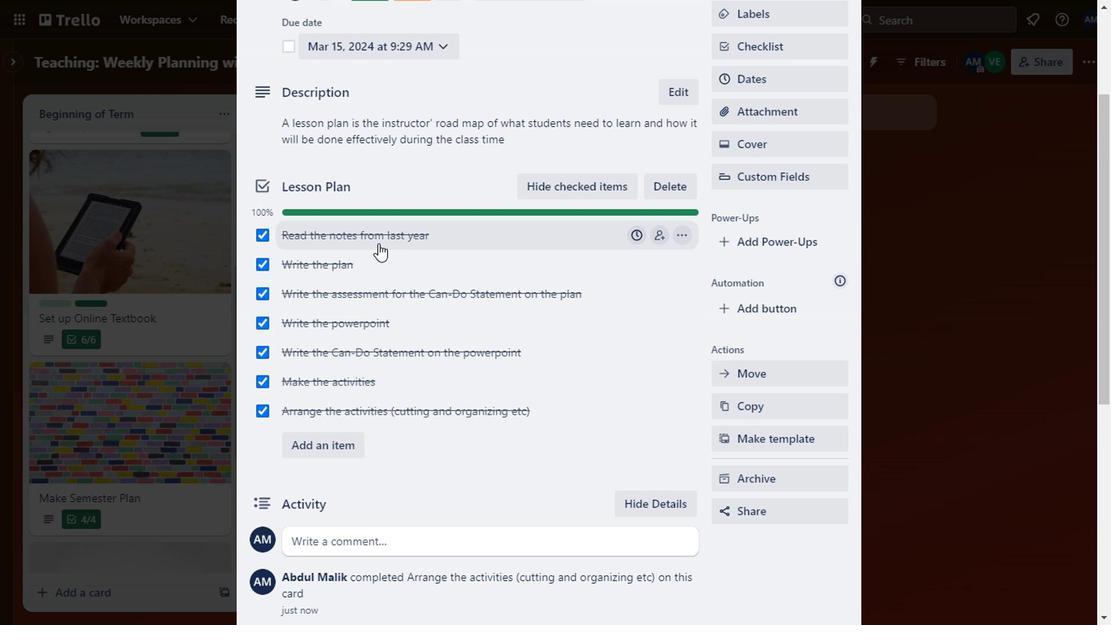 
Action: Mouse scrolled (374, 244) with delta (0, 1)
Screenshot: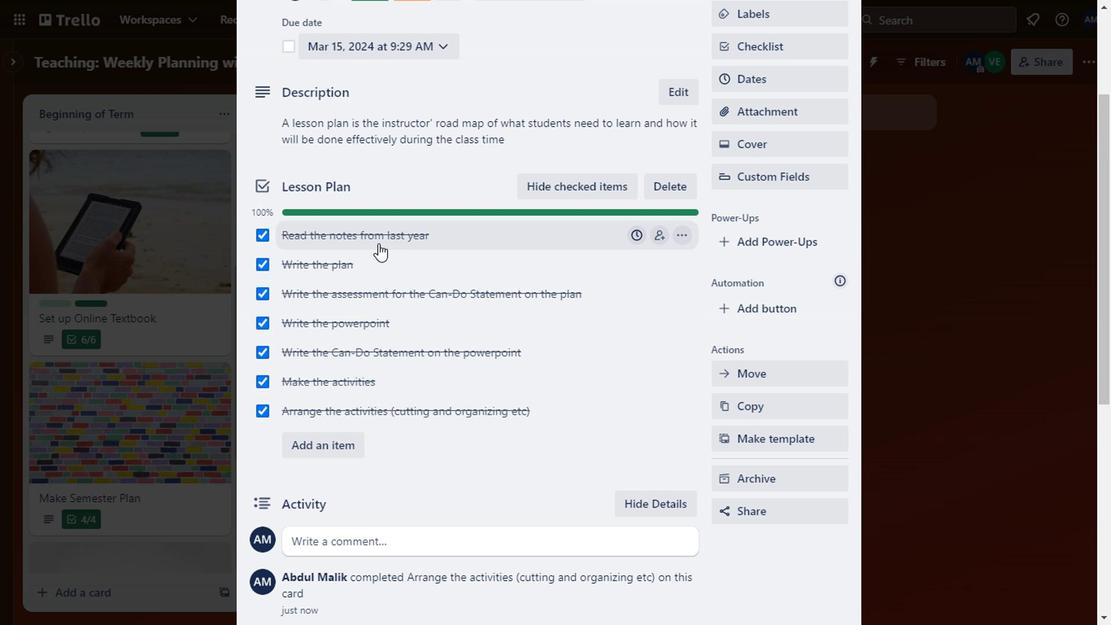 
Action: Mouse scrolled (374, 244) with delta (0, 1)
Screenshot: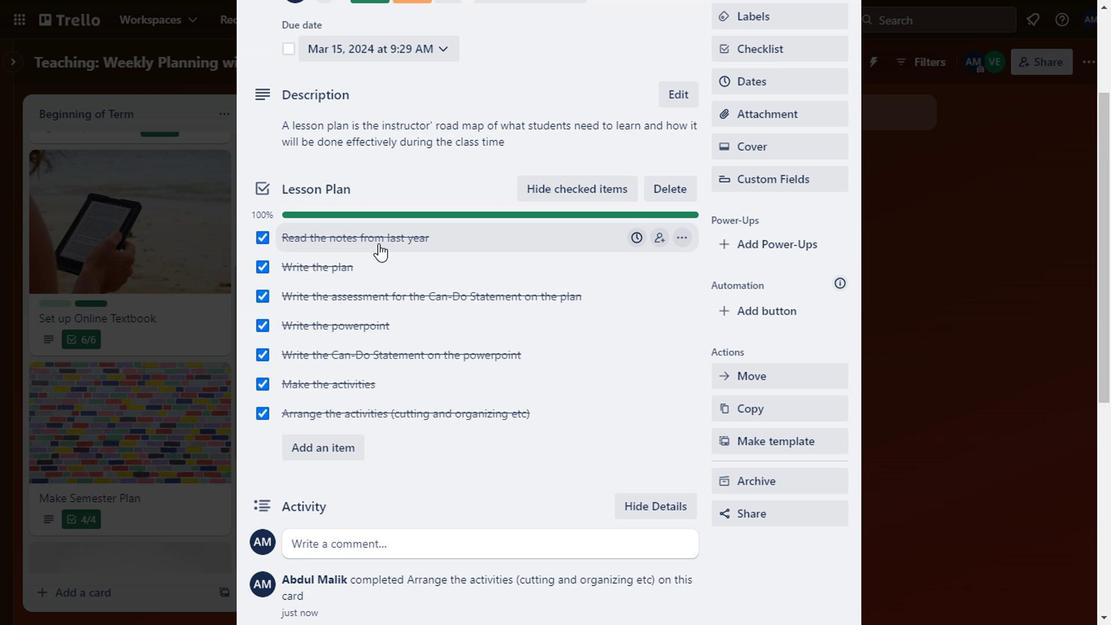 
Action: Mouse moved to (374, 245)
Screenshot: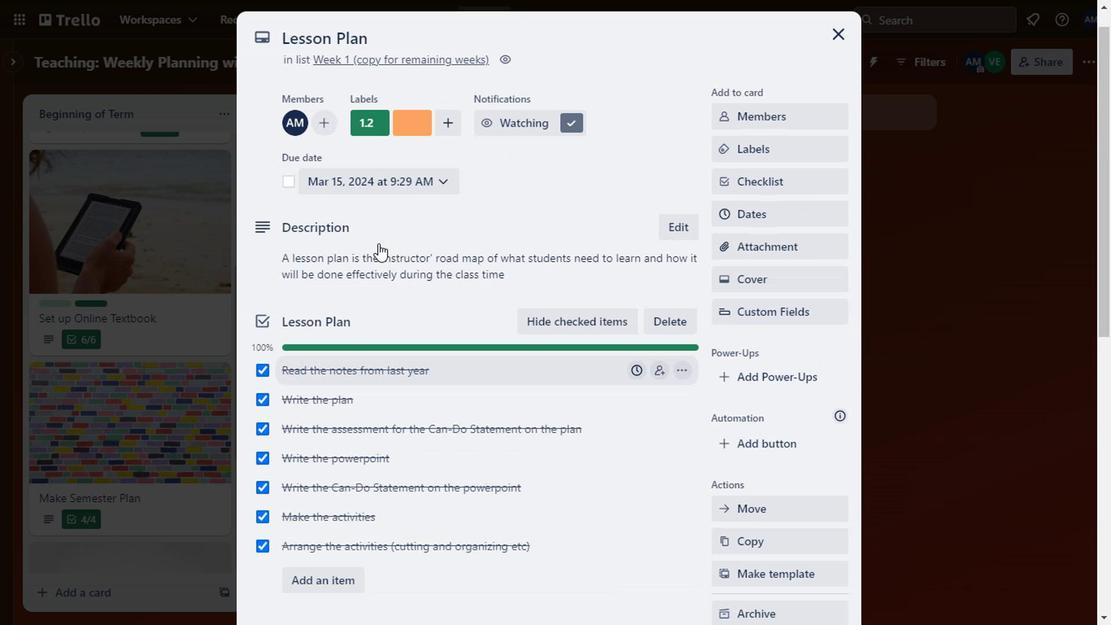
Action: Mouse scrolled (374, 244) with delta (0, 0)
Screenshot: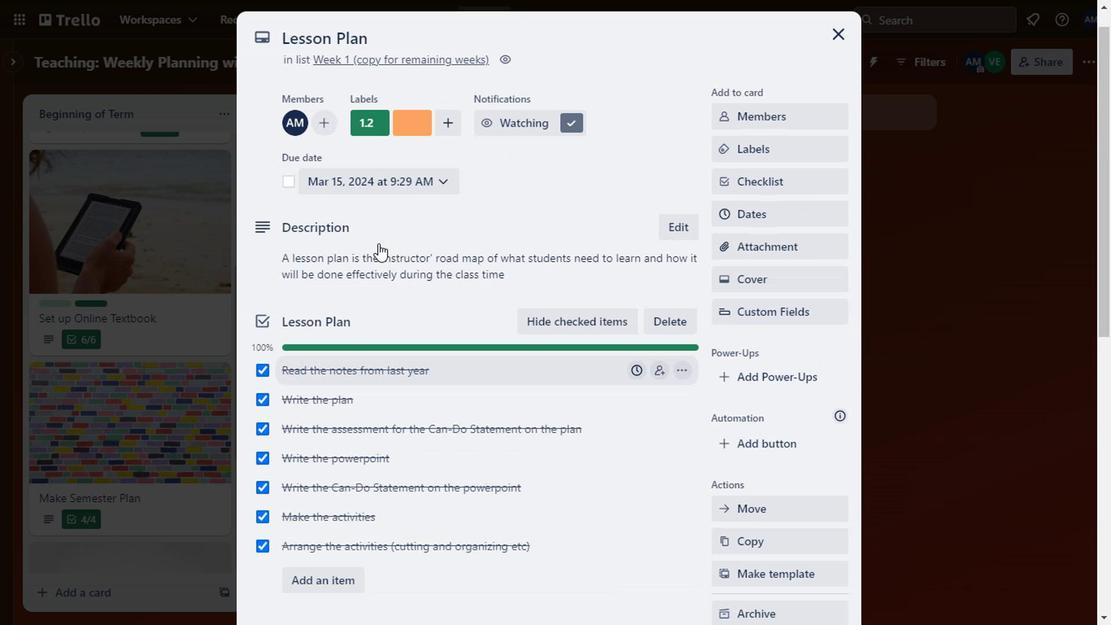
Action: Mouse moved to (378, 249)
Screenshot: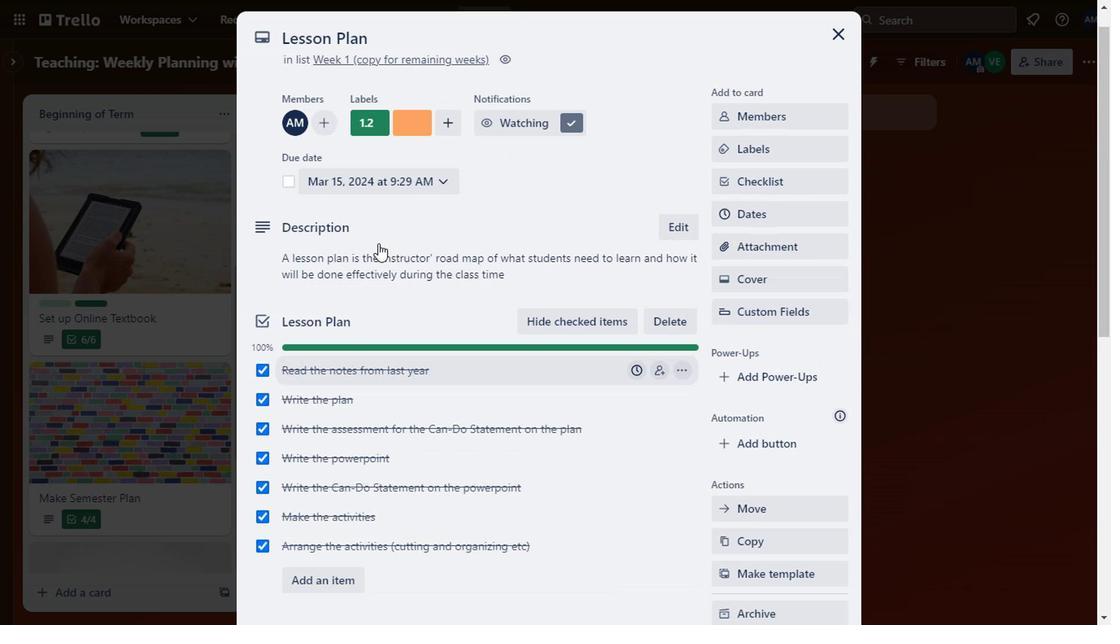 
Action: Mouse scrolled (378, 248) with delta (0, 0)
Screenshot: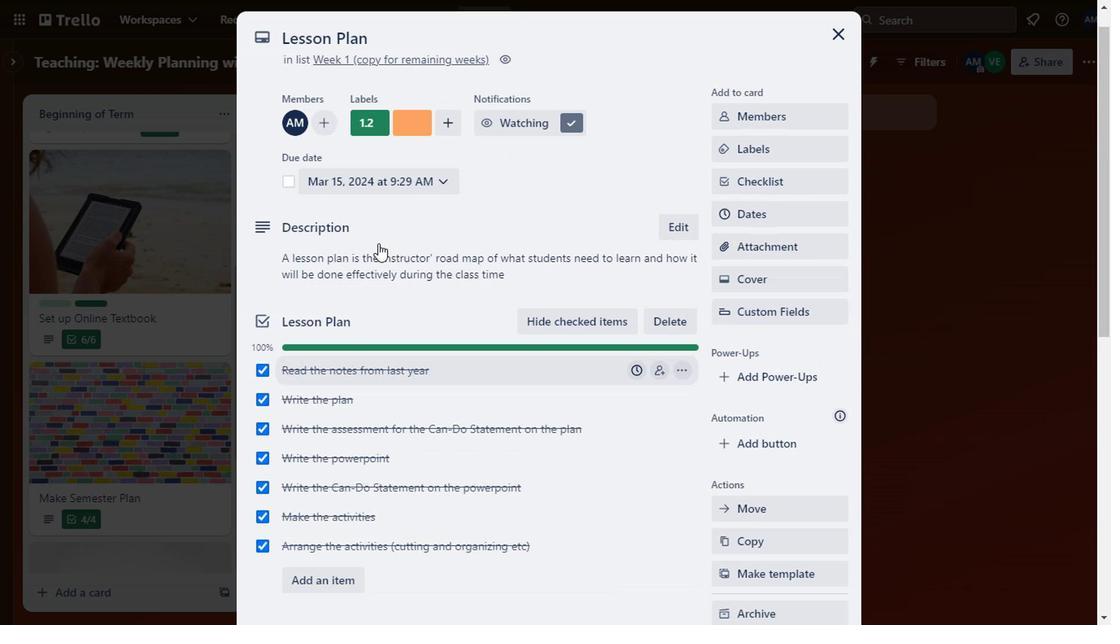
Action: Mouse moved to (379, 251)
Screenshot: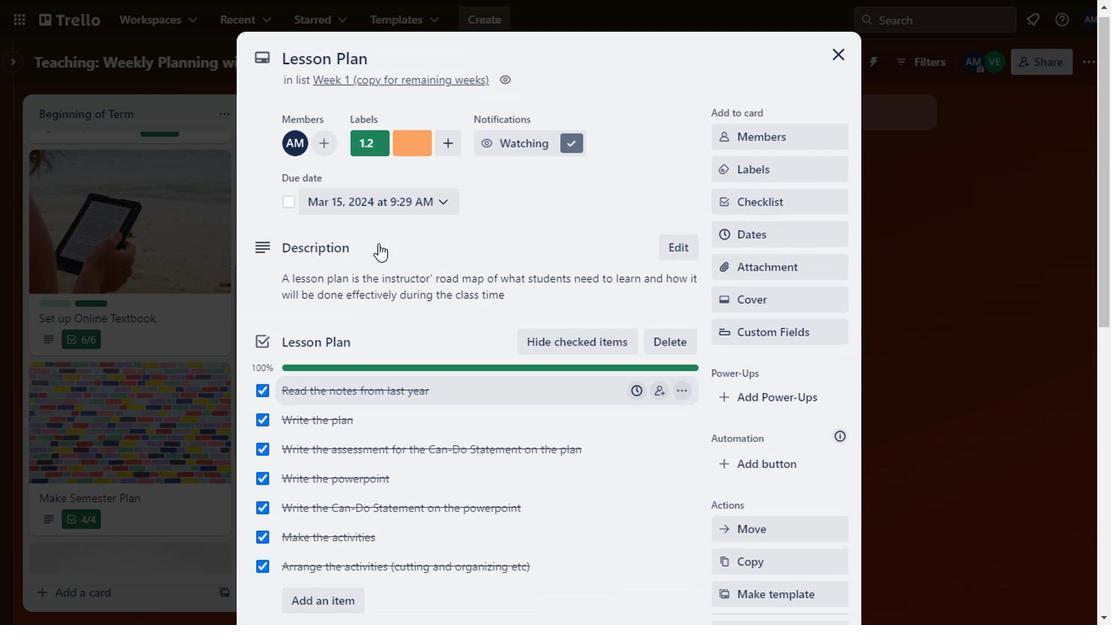 
Action: Mouse scrolled (379, 250) with delta (0, 0)
Screenshot: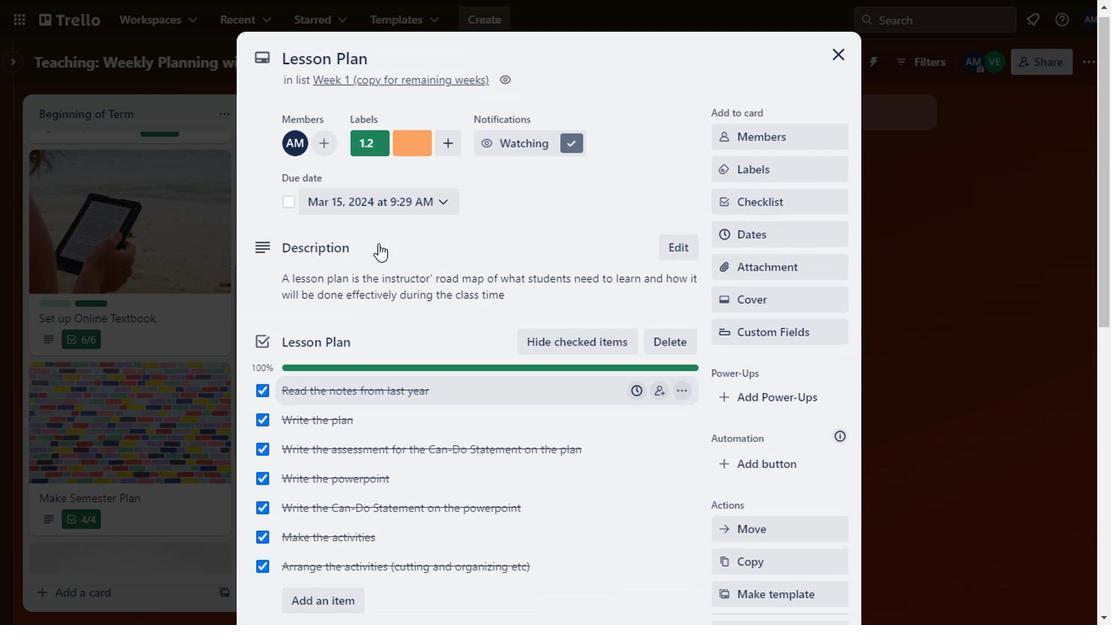 
Action: Mouse scrolled (379, 250) with delta (0, 0)
Screenshot: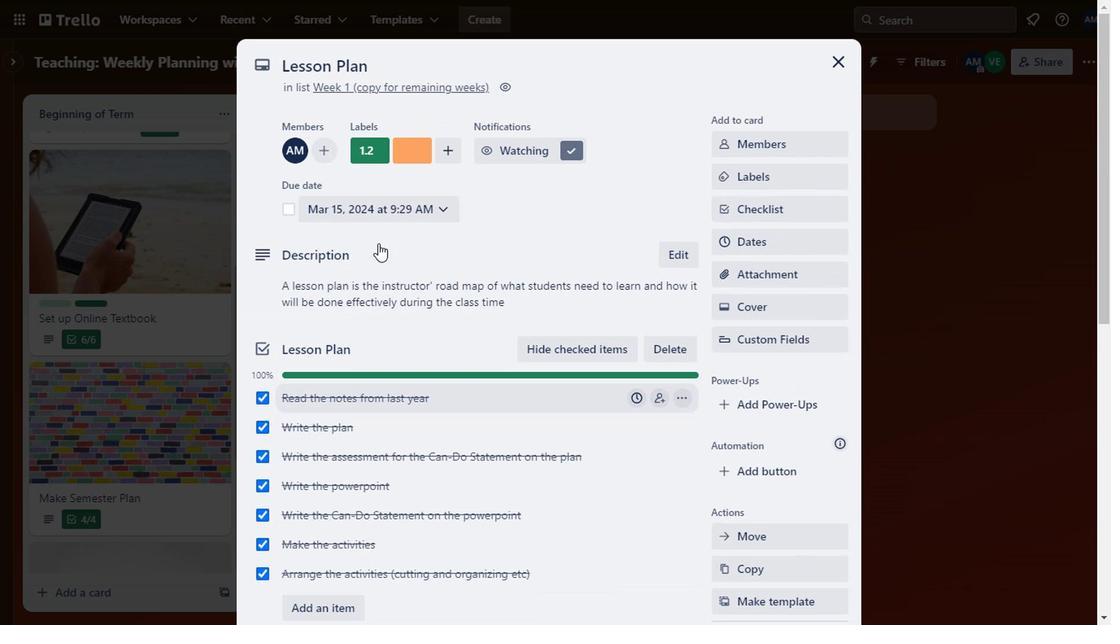 
Action: Mouse scrolled (379, 250) with delta (0, 0)
Screenshot: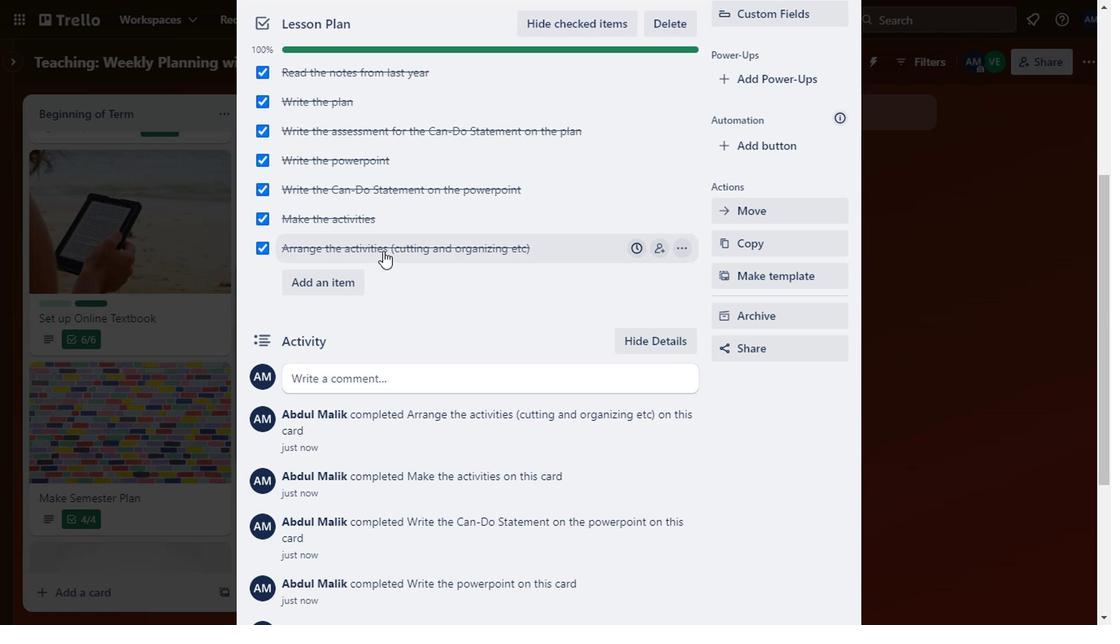 
Action: Mouse scrolled (379, 250) with delta (0, 0)
Screenshot: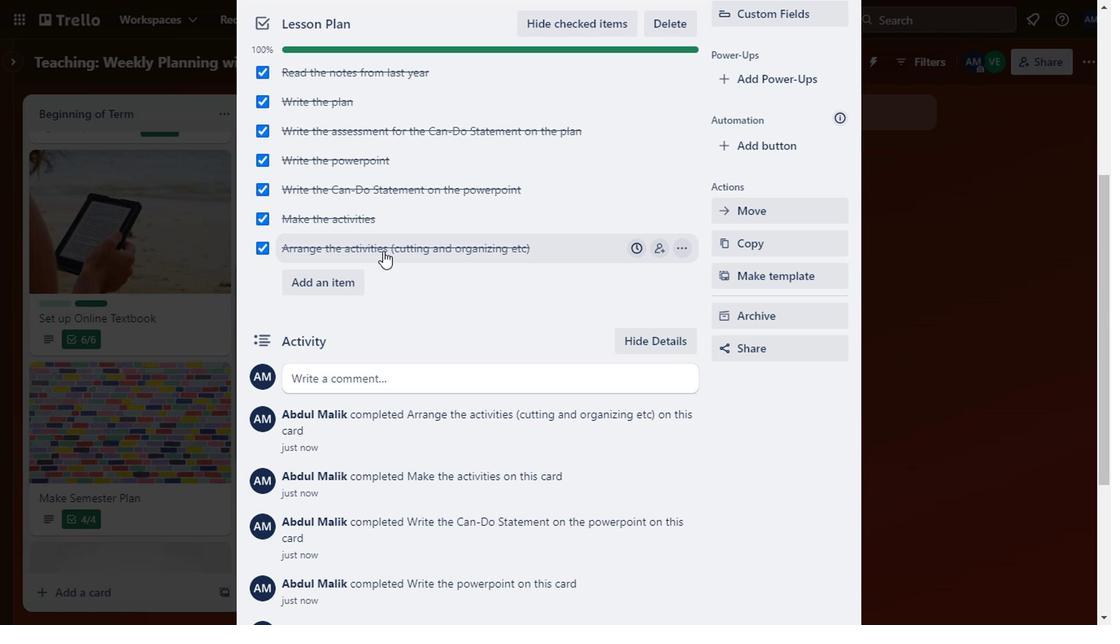
Action: Mouse scrolled (379, 251) with delta (0, 0)
Screenshot: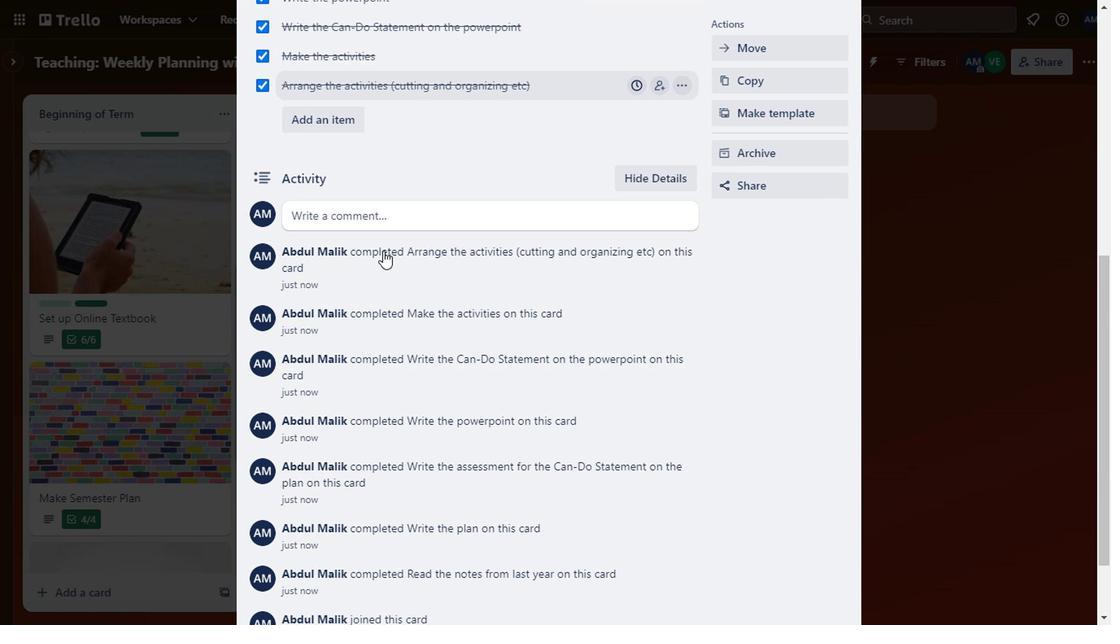 
Action: Mouse scrolled (379, 251) with delta (0, 0)
Screenshot: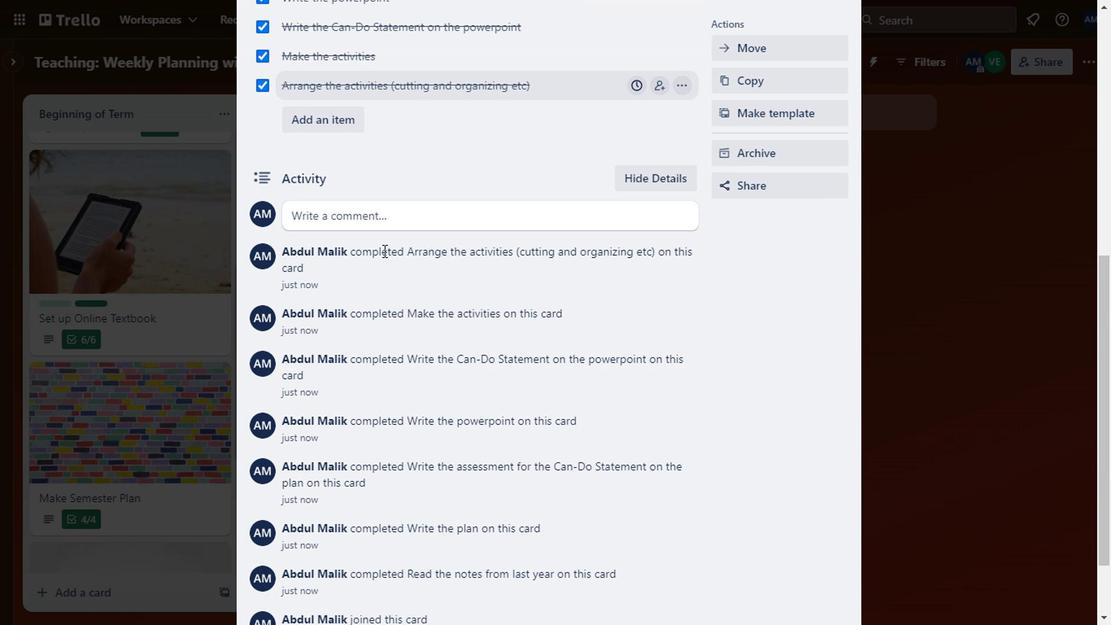 
Action: Mouse moved to (403, 327)
Screenshot: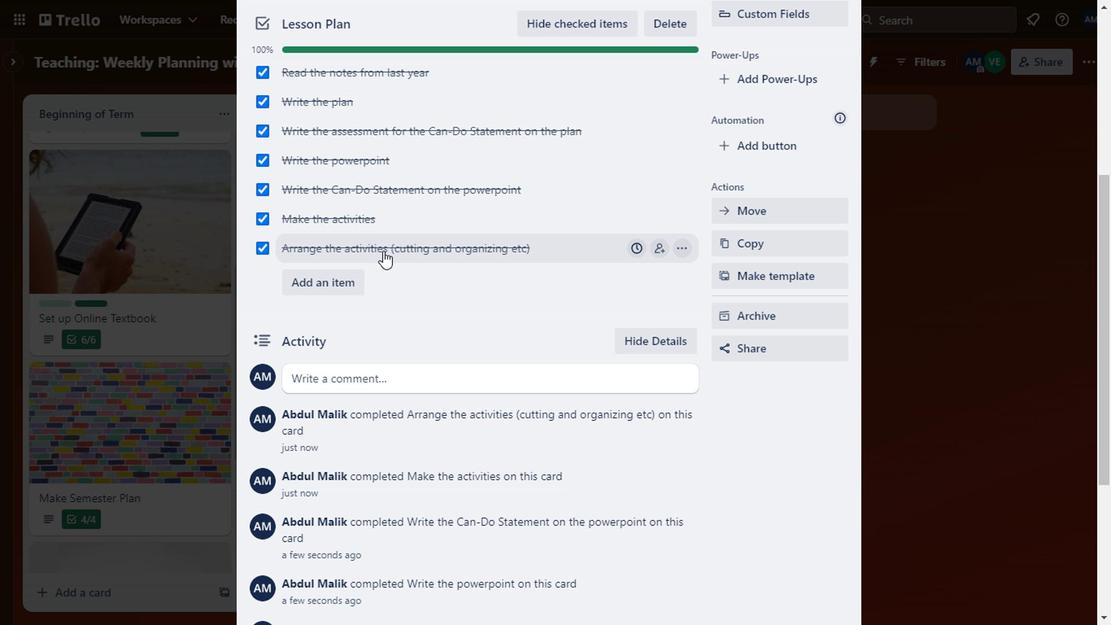 
Action: Mouse scrolled (403, 326) with delta (0, 0)
Screenshot: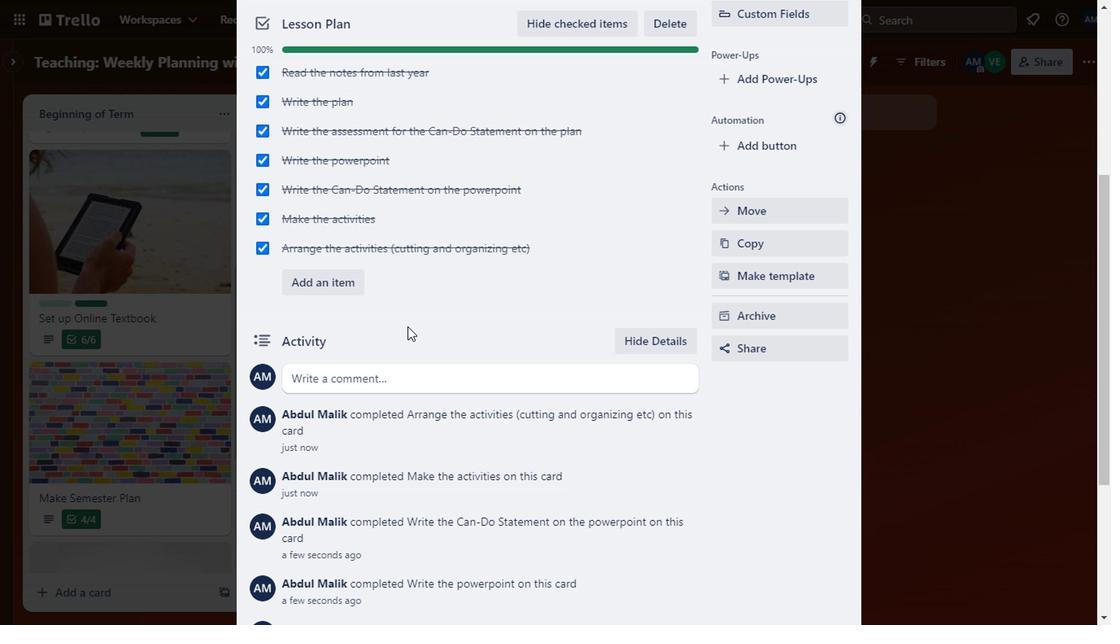 
Action: Mouse moved to (417, 291)
Screenshot: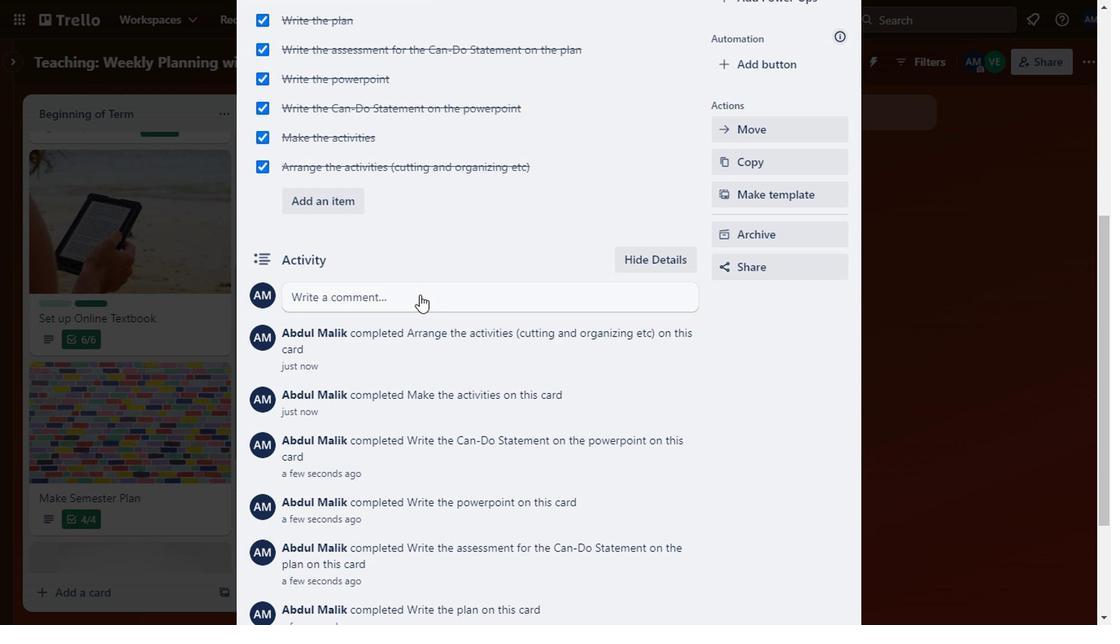 
Action: Mouse scrolled (417, 290) with delta (0, 0)
Screenshot: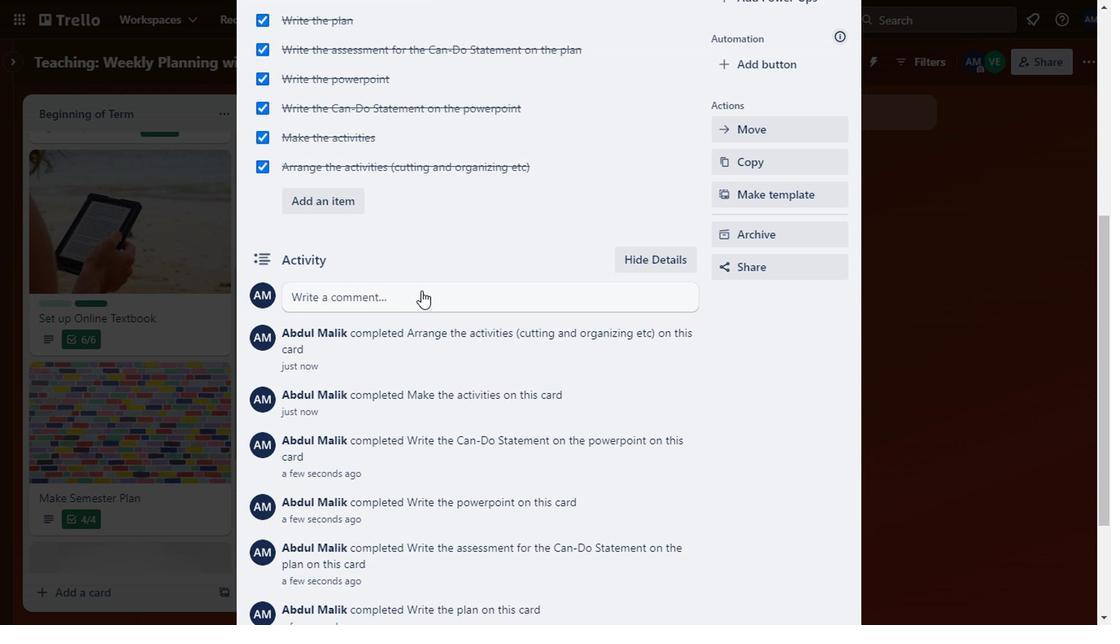 
Action: Mouse scrolled (417, 290) with delta (0, 0)
Screenshot: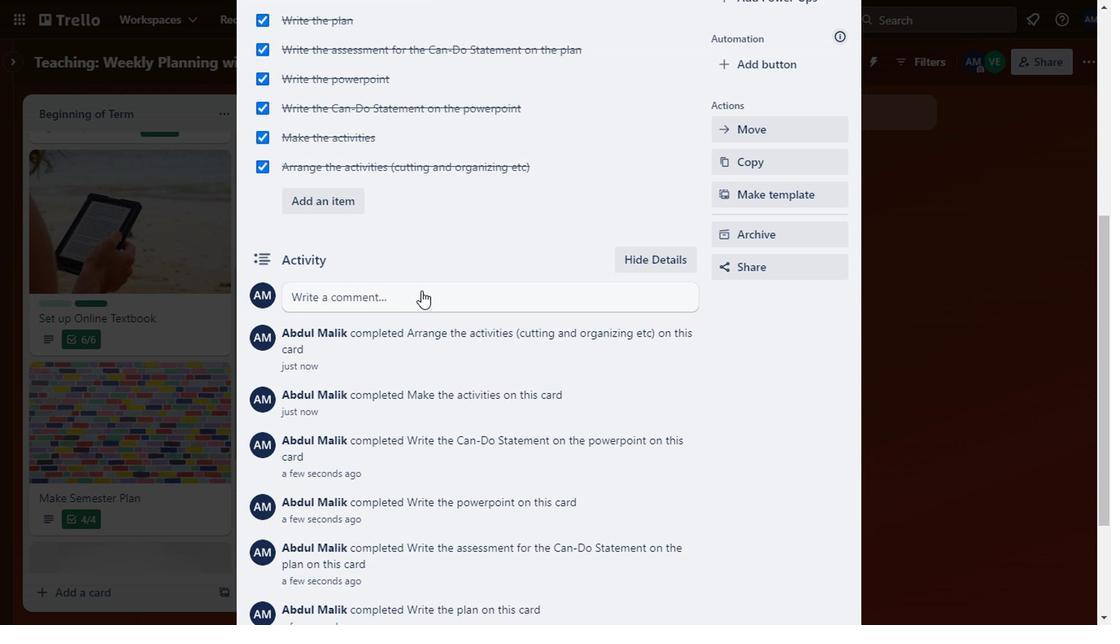 
Action: Mouse scrolled (417, 290) with delta (0, 0)
Screenshot: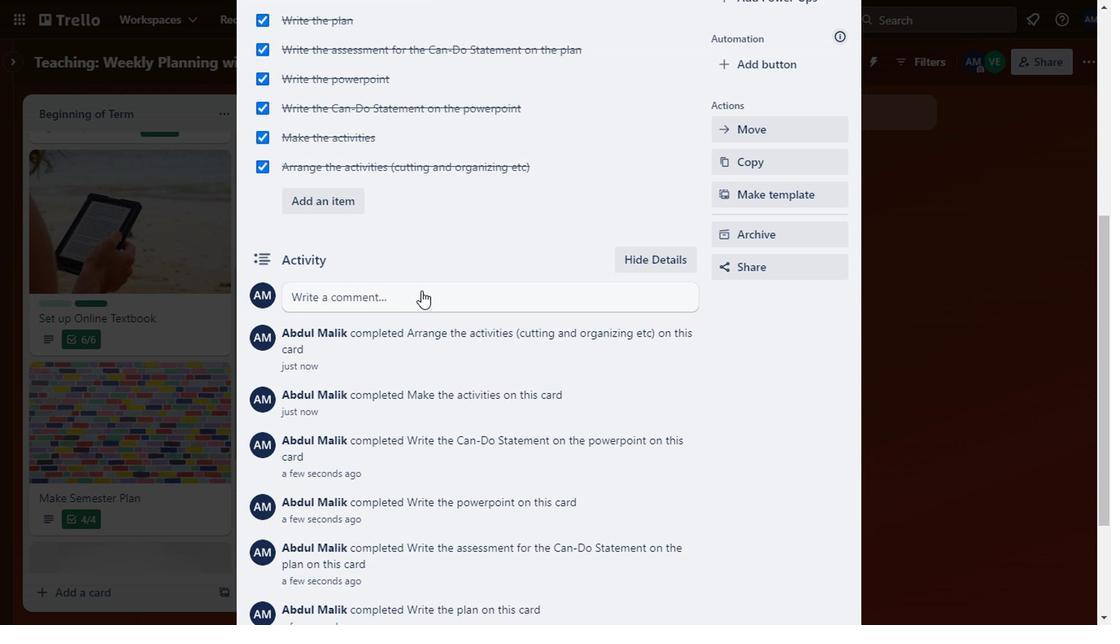 
Action: Mouse scrolled (417, 291) with delta (0, 0)
Screenshot: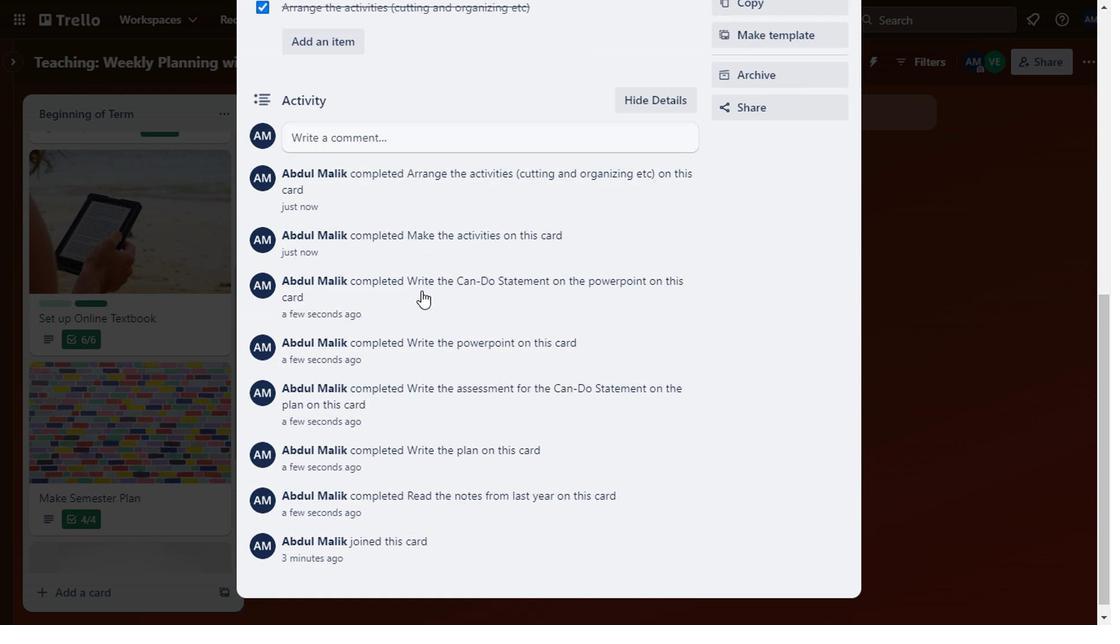 
Action: Mouse scrolled (417, 291) with delta (0, 0)
Screenshot: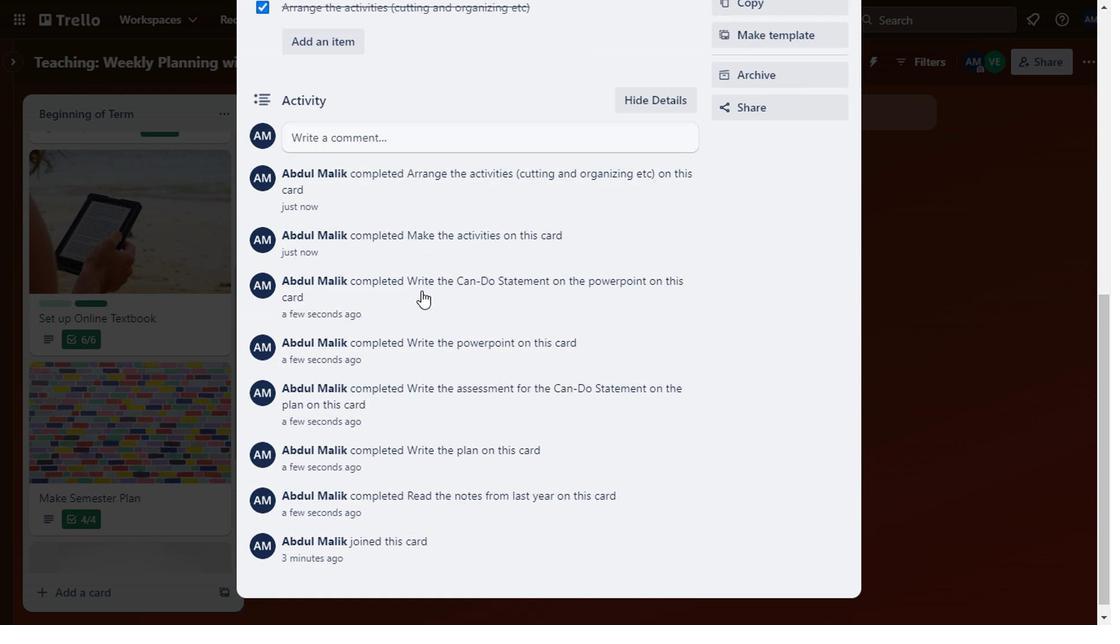 
Action: Mouse scrolled (417, 291) with delta (0, 0)
Screenshot: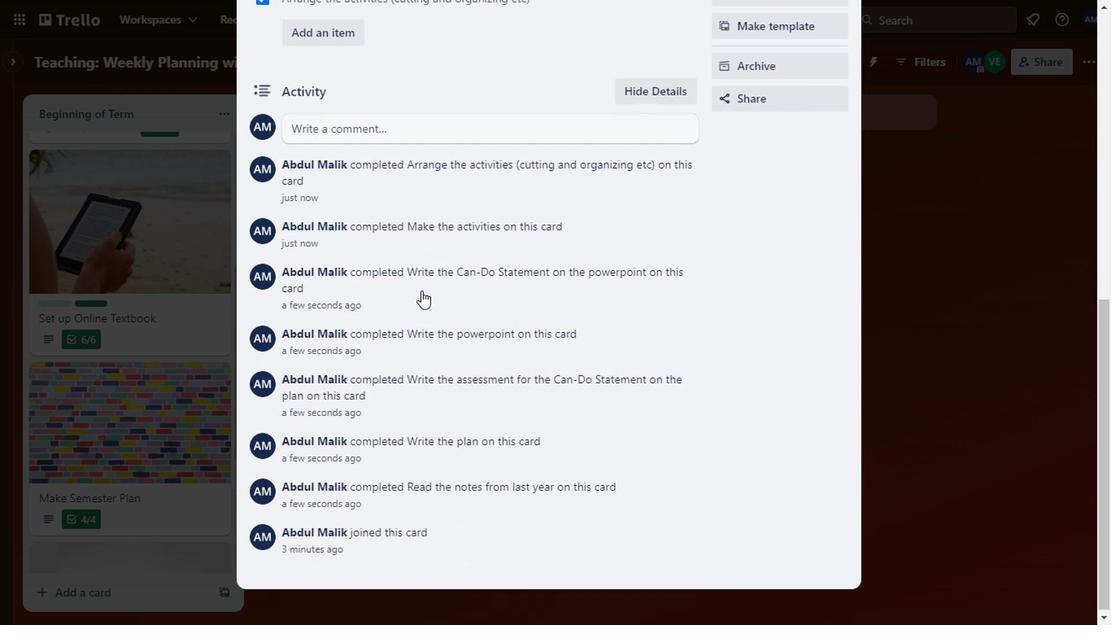 
Action: Mouse scrolled (417, 291) with delta (0, 0)
Screenshot: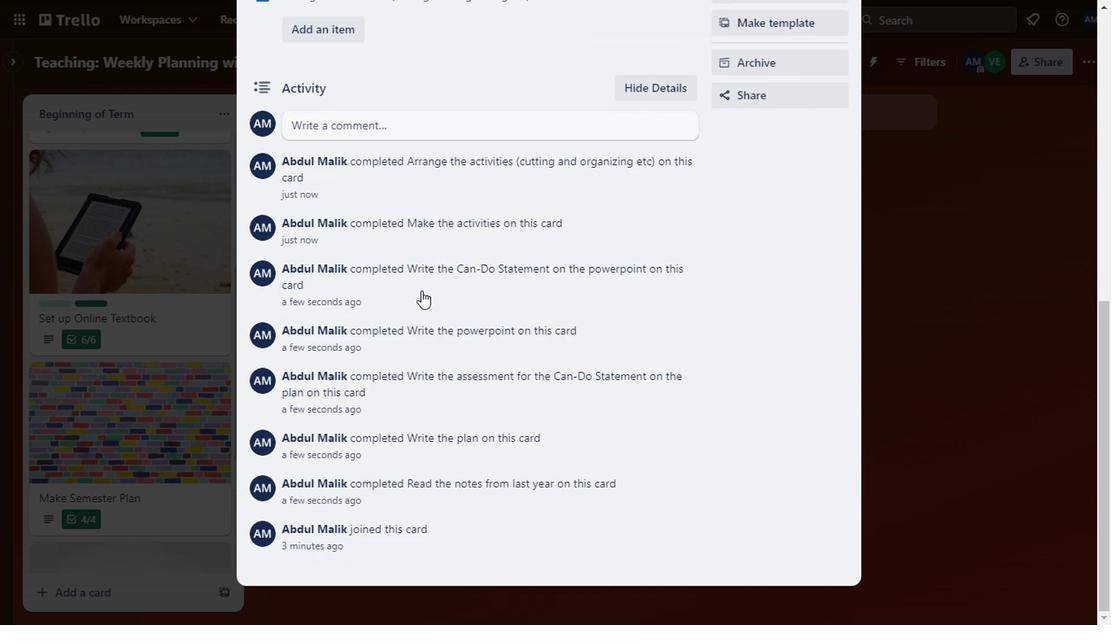 
Action: Mouse scrolled (417, 291) with delta (0, 0)
Screenshot: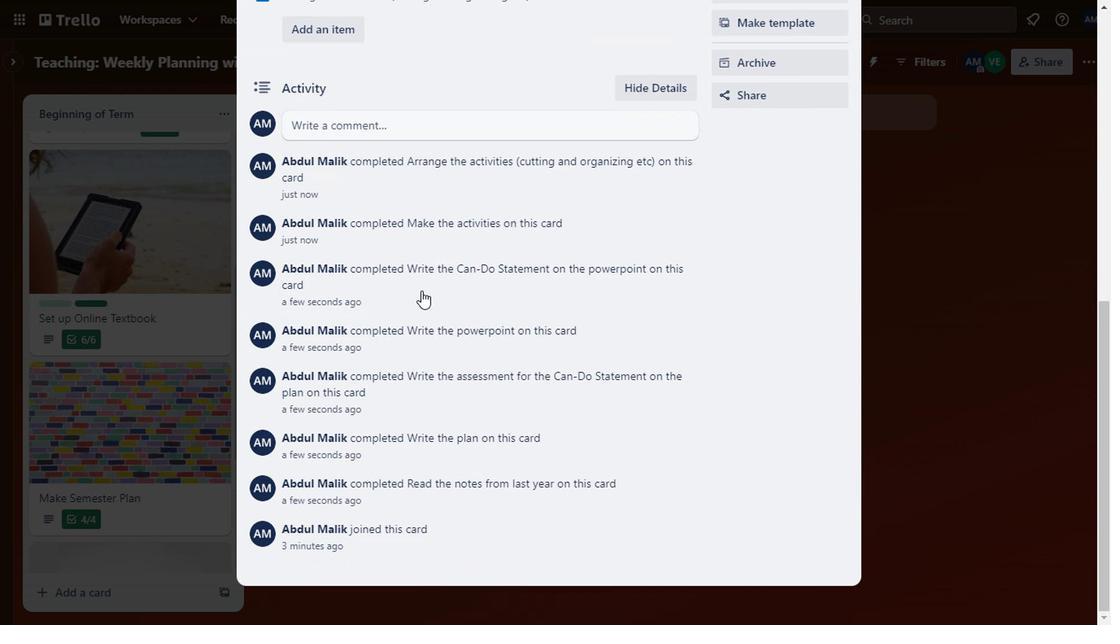 
Action: Mouse scrolled (417, 291) with delta (0, 0)
Screenshot: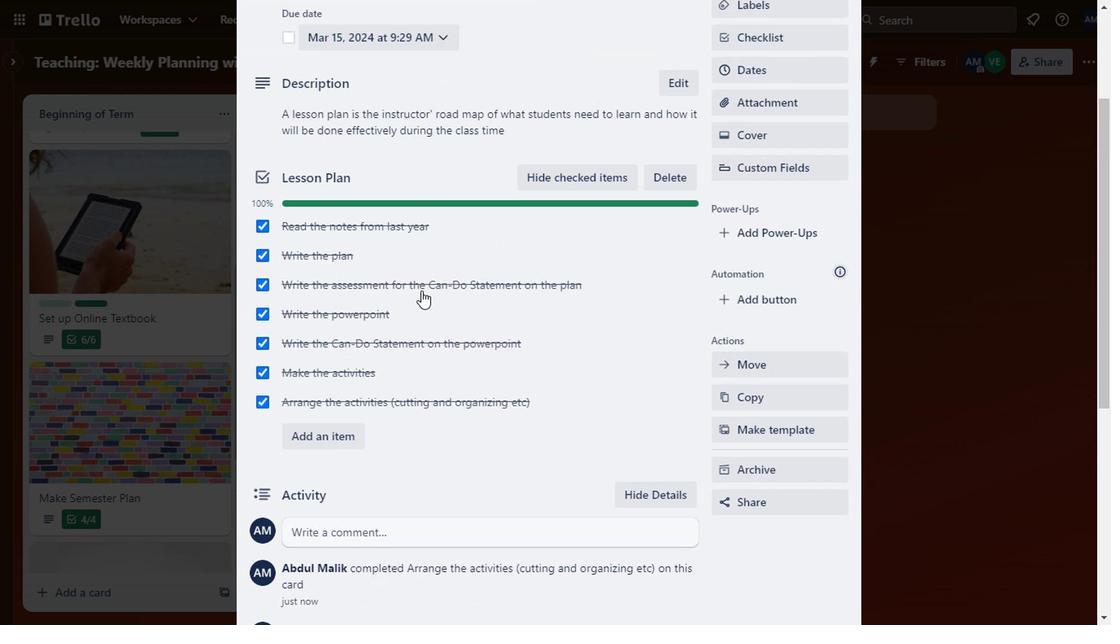 
Action: Mouse scrolled (417, 291) with delta (0, 0)
Screenshot: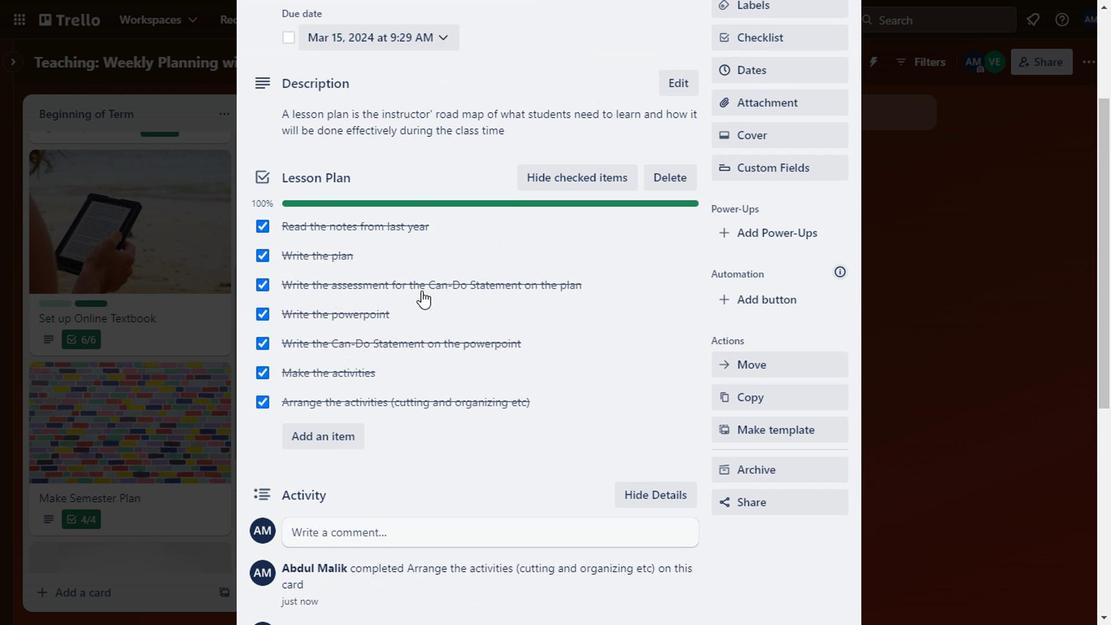 
Action: Mouse scrolled (417, 291) with delta (0, 0)
Screenshot: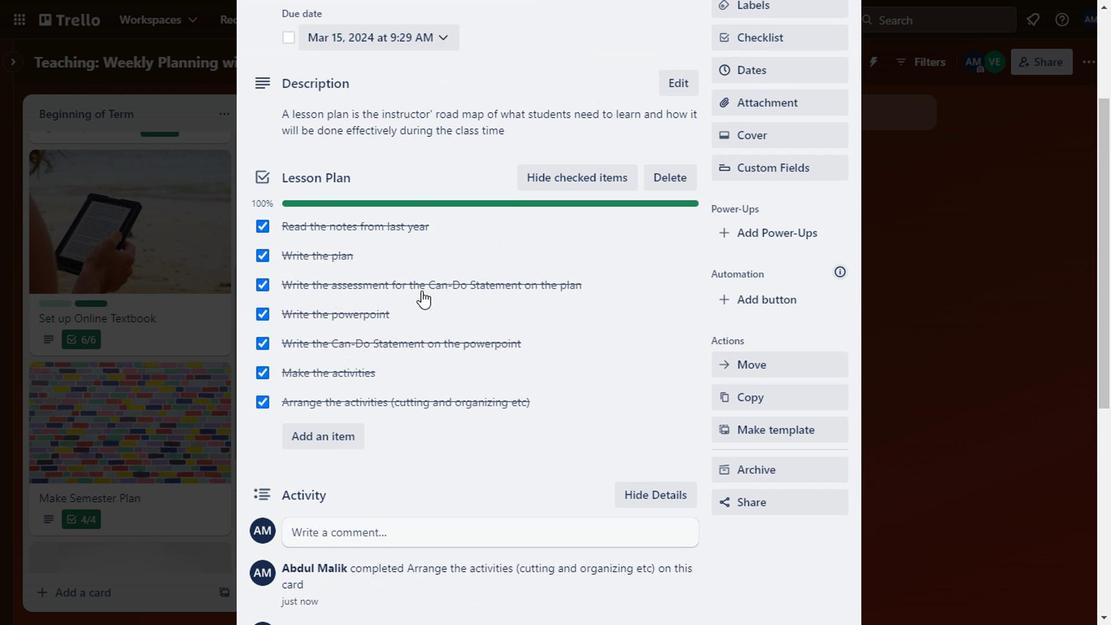 
Action: Mouse scrolled (417, 291) with delta (0, 0)
Screenshot: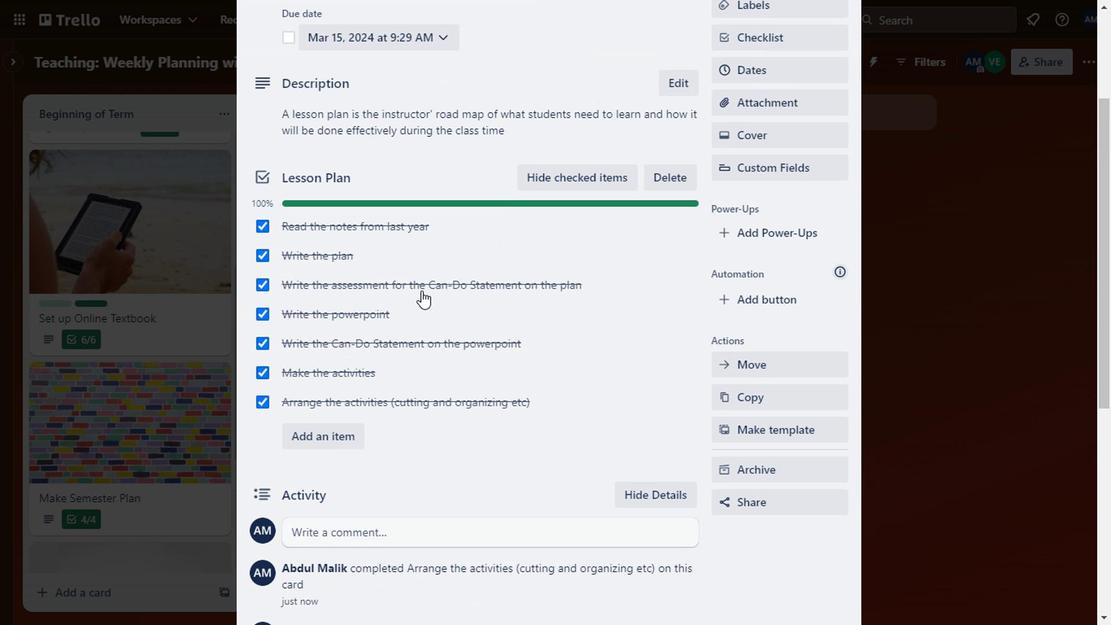 
Action: Mouse moved to (290, 213)
Screenshot: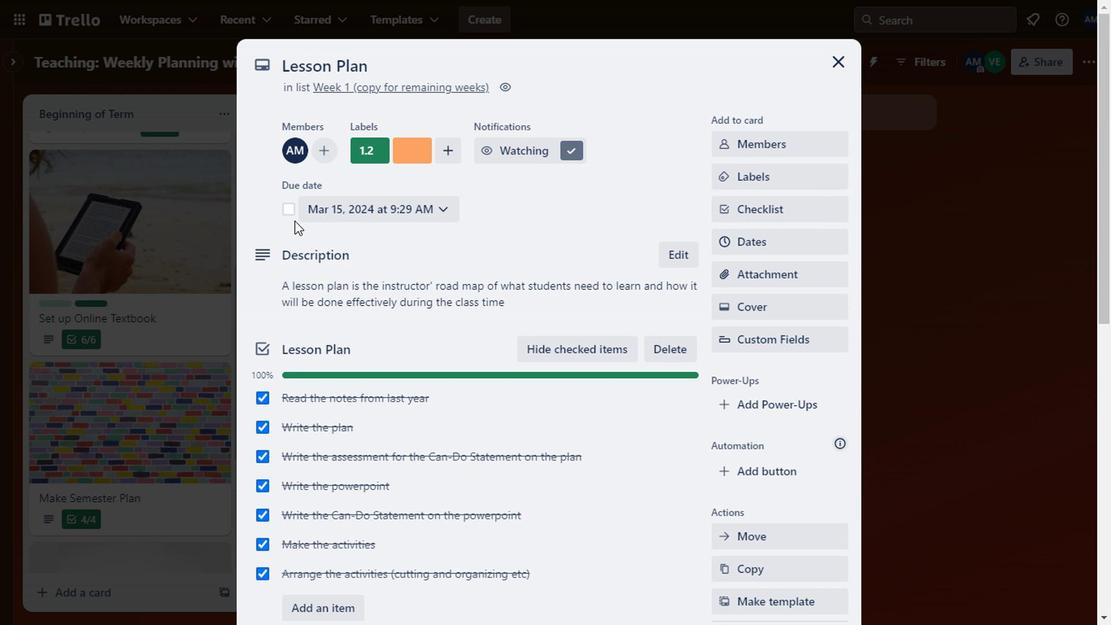 
Action: Mouse pressed left at (290, 213)
Screenshot: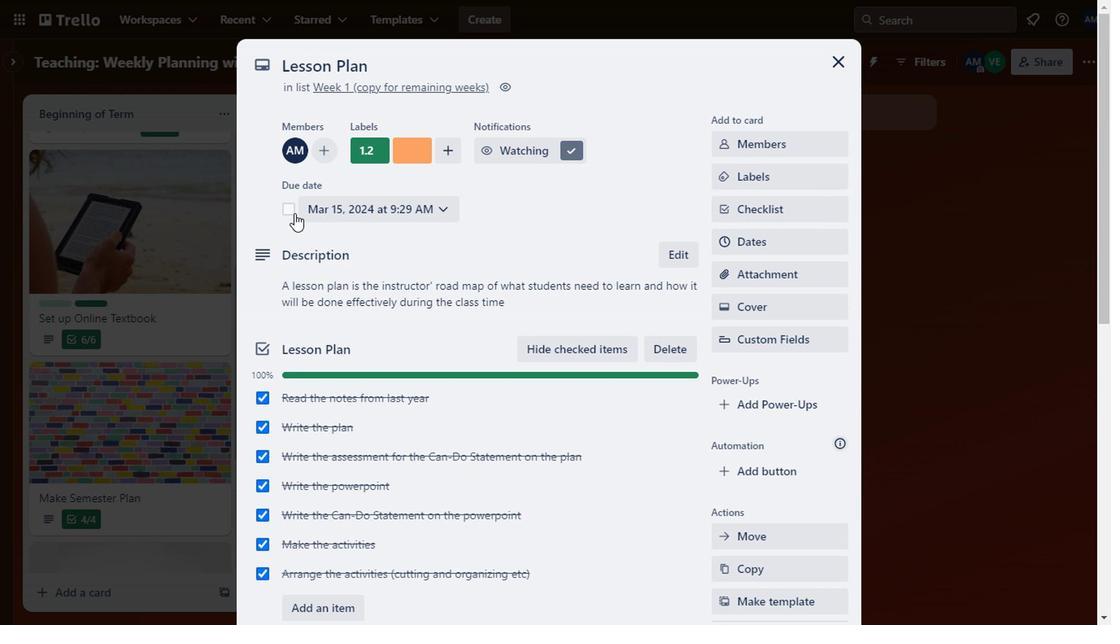 
Action: Mouse moved to (836, 66)
Screenshot: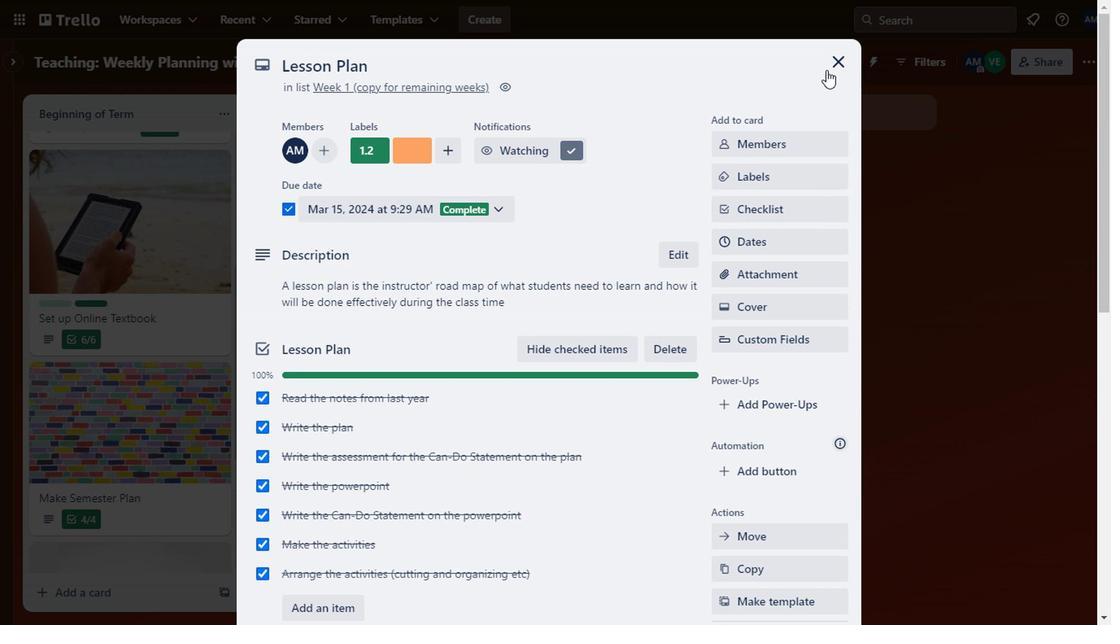 
Action: Mouse pressed left at (836, 66)
Screenshot: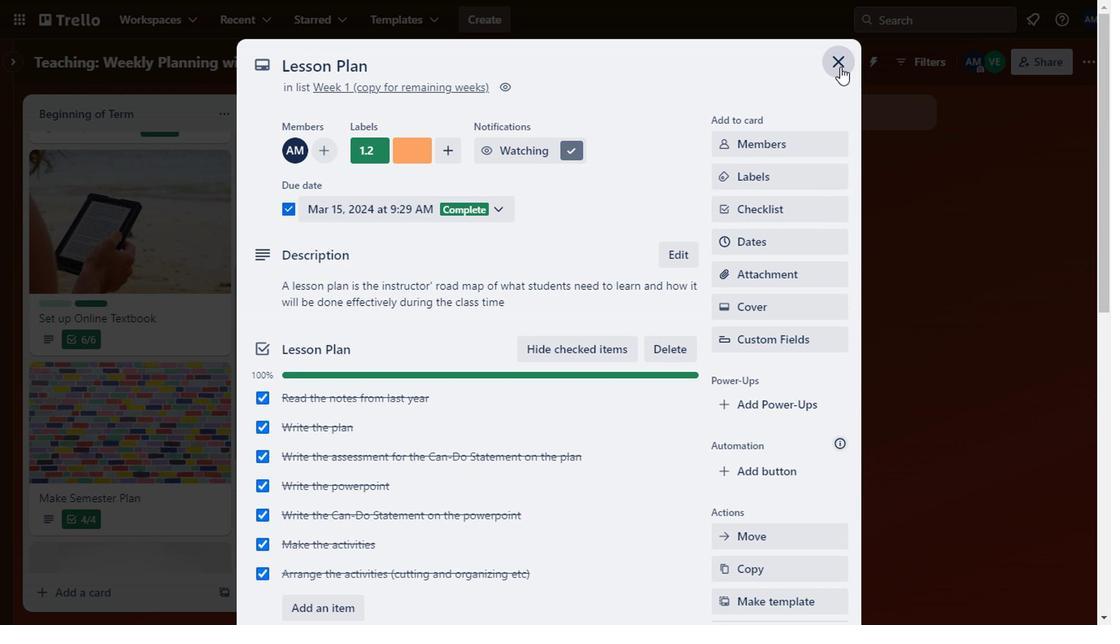 
Action: Mouse moved to (146, 426)
Screenshot: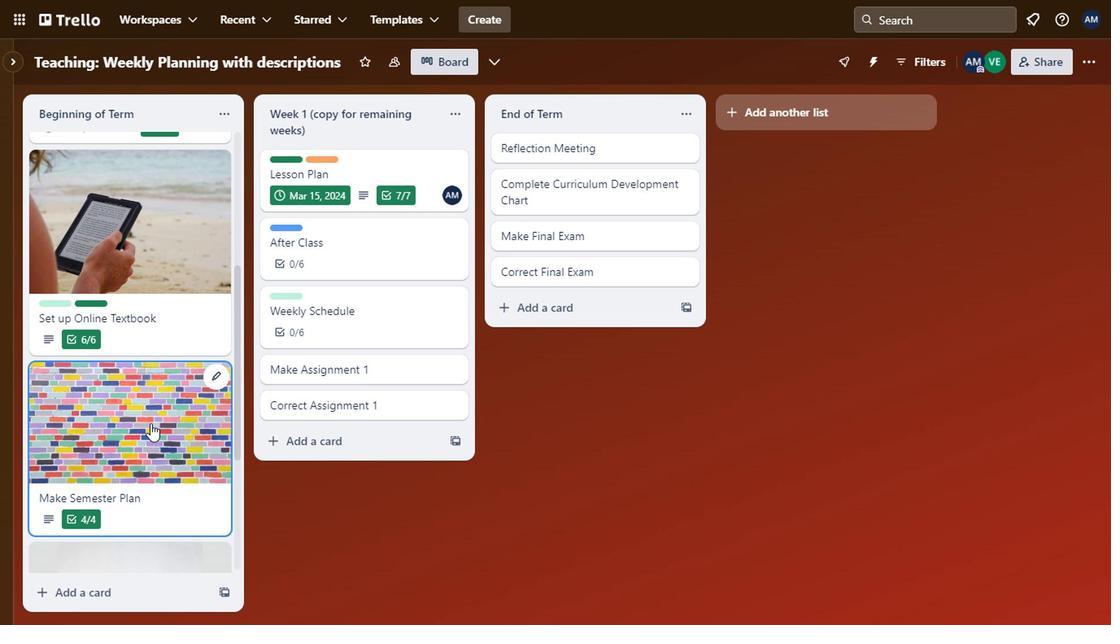 
Action: Mouse scrolled (146, 424) with delta (0, -1)
Screenshot: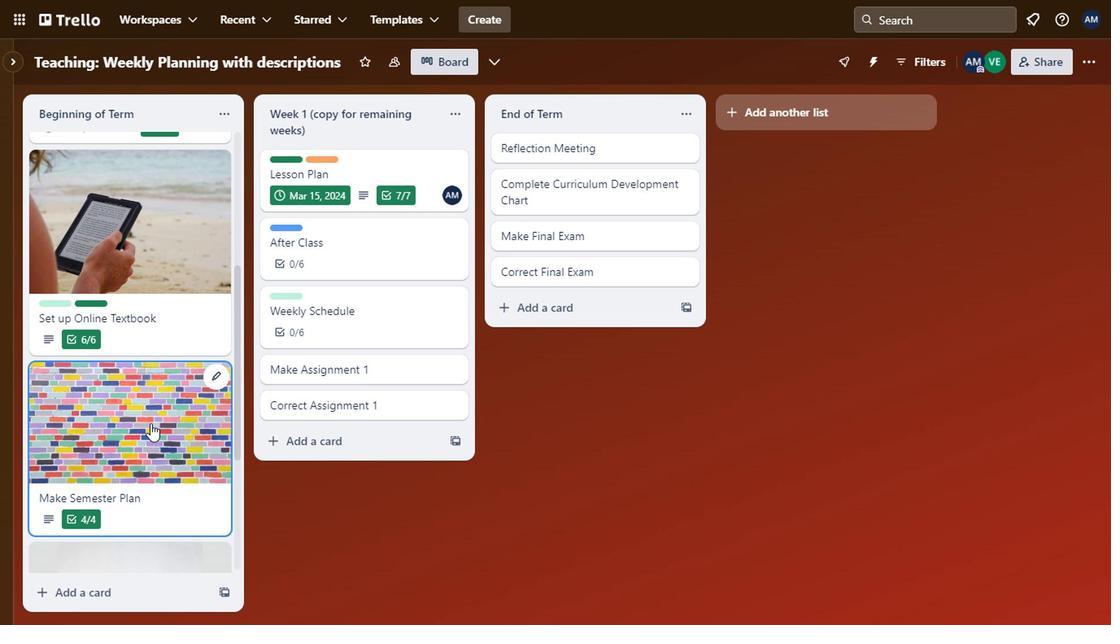 
Action: Mouse moved to (144, 424)
Screenshot: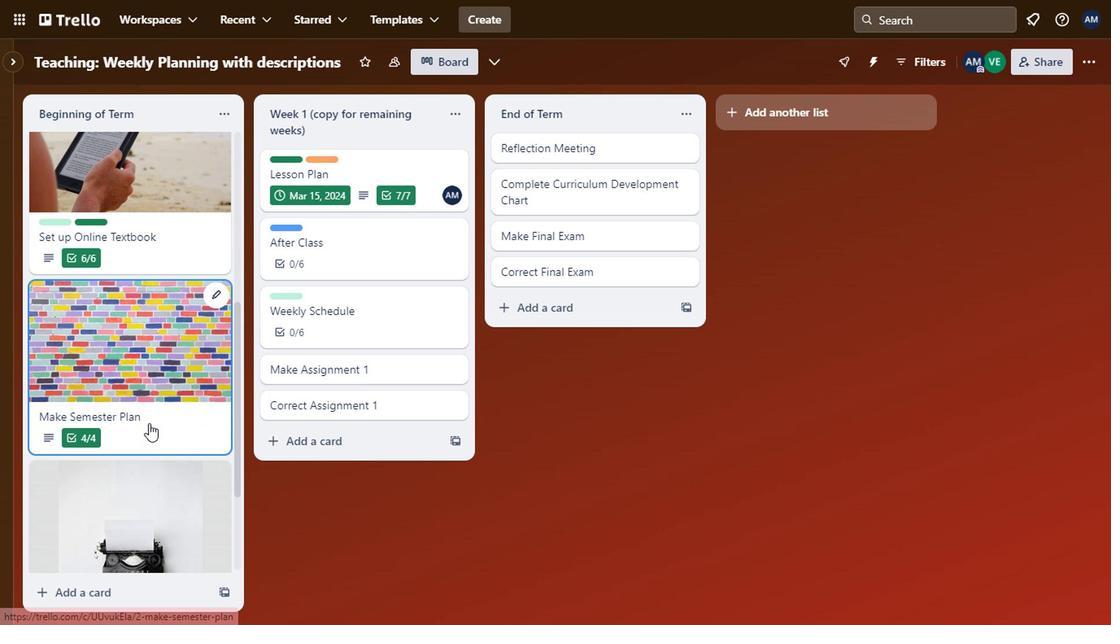 
Action: Mouse scrolled (144, 423) with delta (0, -1)
Screenshot: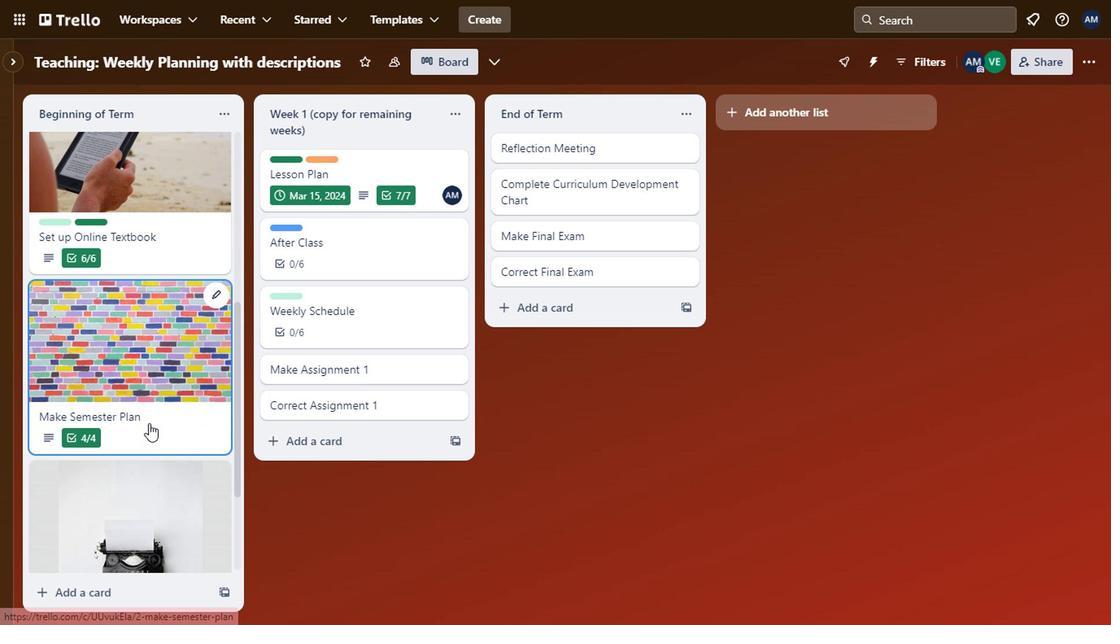
Action: Mouse moved to (145, 424)
Screenshot: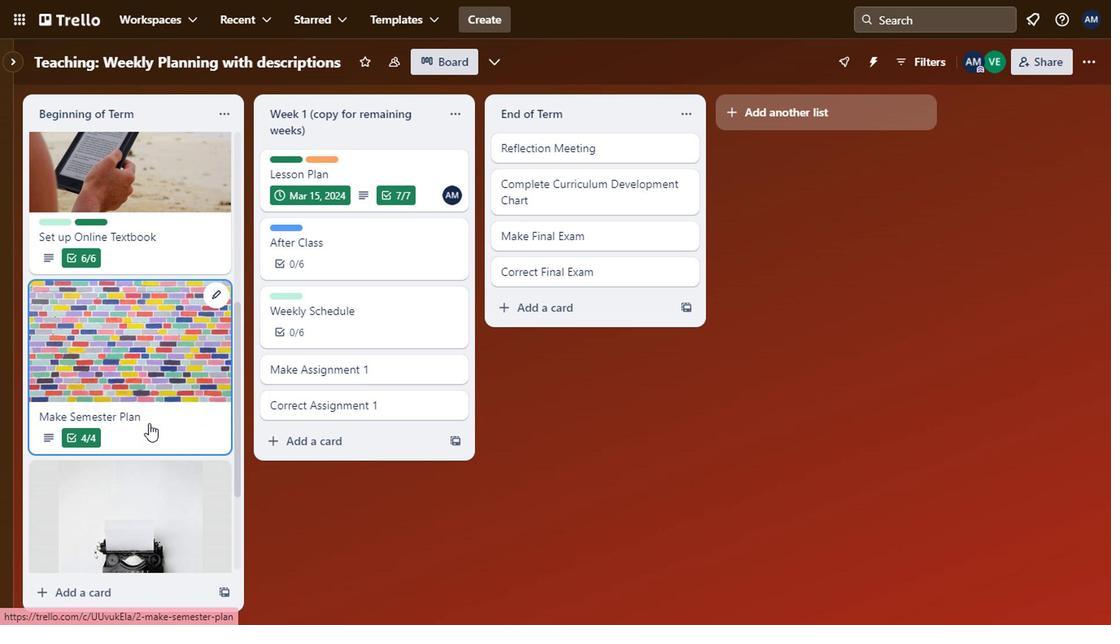 
Action: Mouse scrolled (145, 424) with delta (0, 0)
Screenshot: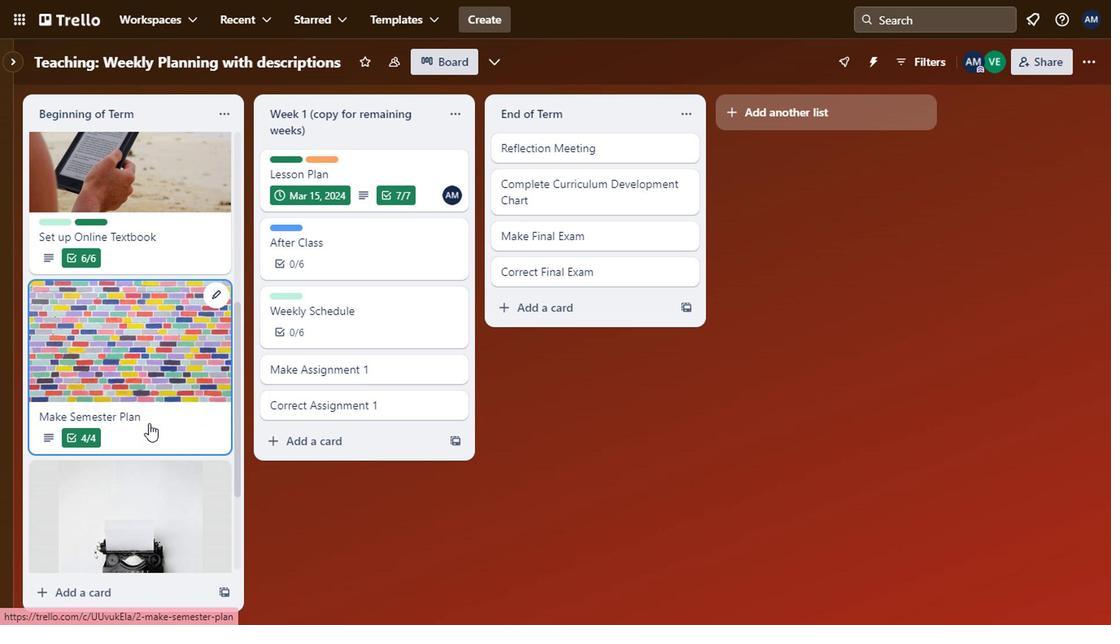 
Action: Mouse moved to (136, 393)
Screenshot: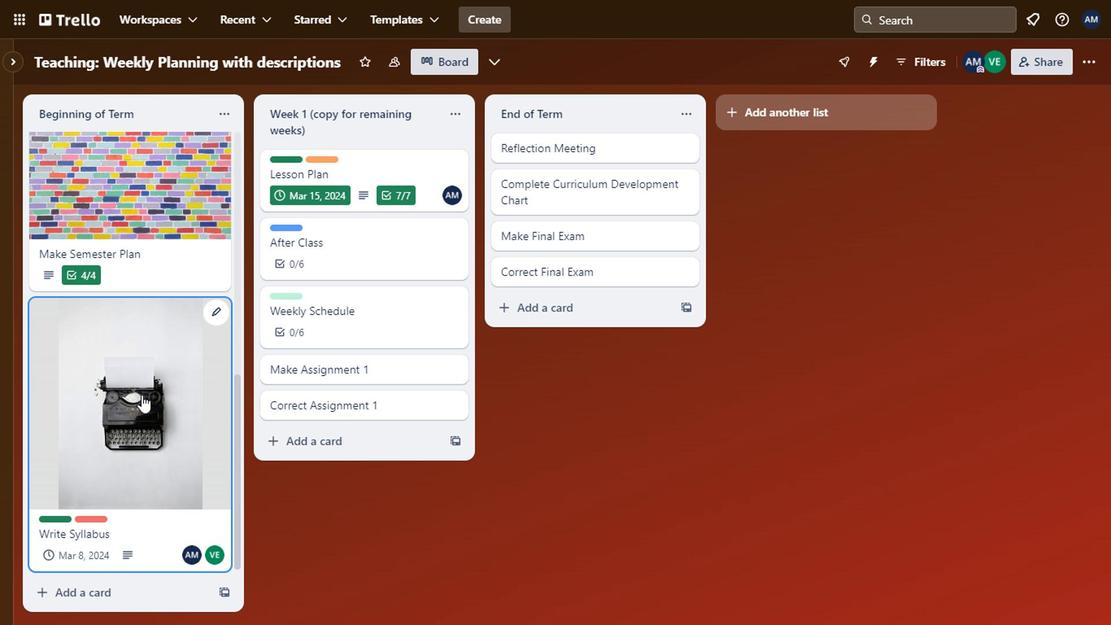 
Action: Mouse scrolled (136, 394) with delta (0, 1)
Screenshot: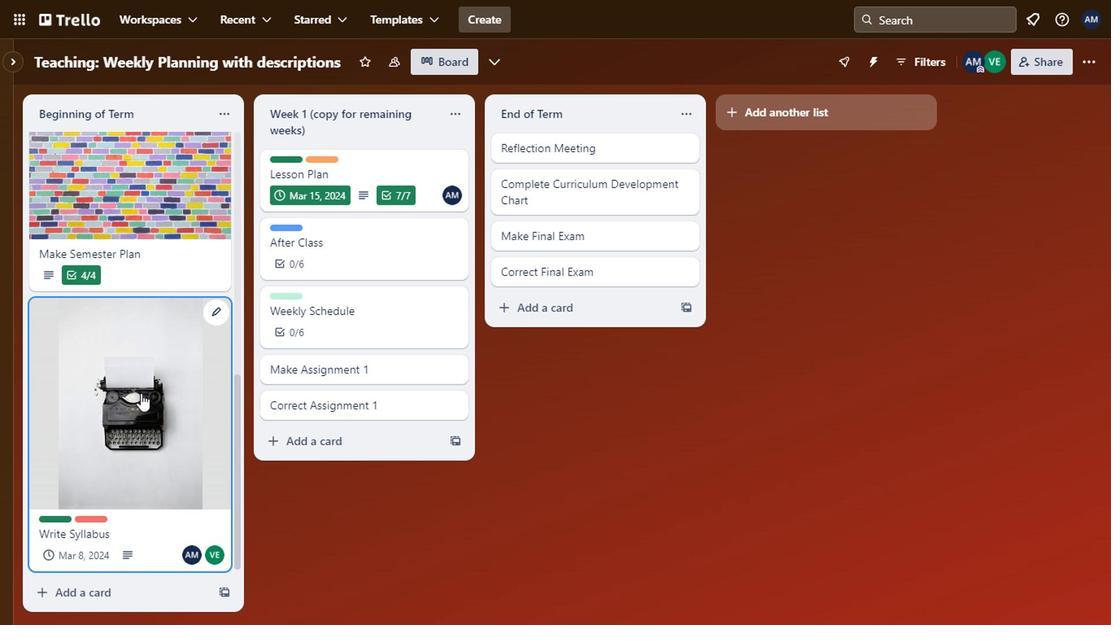 
Action: Mouse scrolled (136, 394) with delta (0, 1)
Screenshot: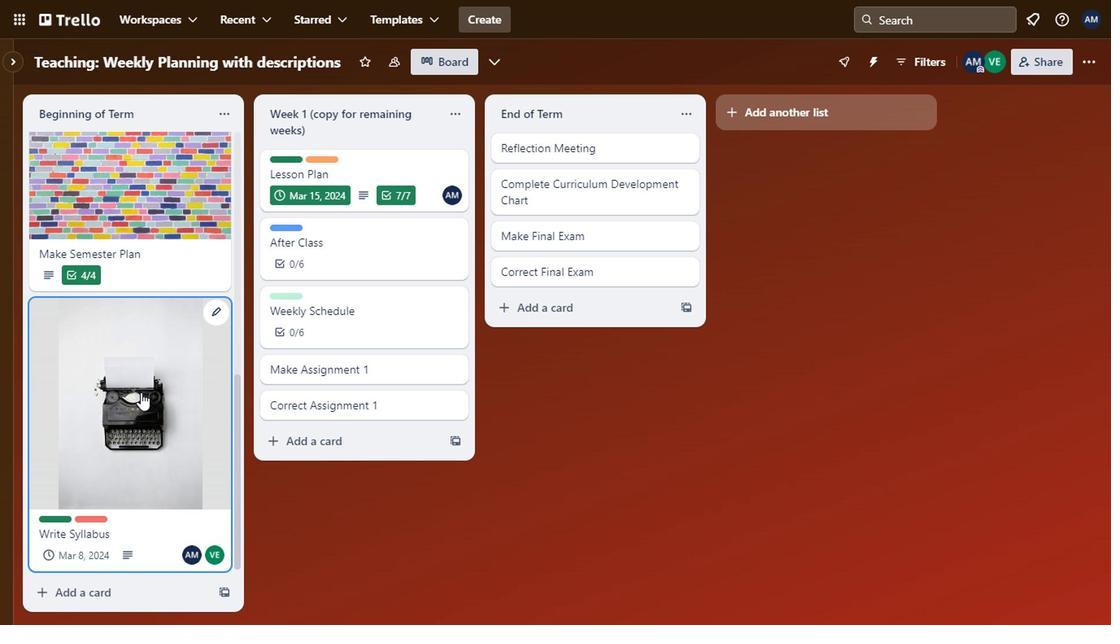
Action: Mouse scrolled (136, 394) with delta (0, 1)
Screenshot: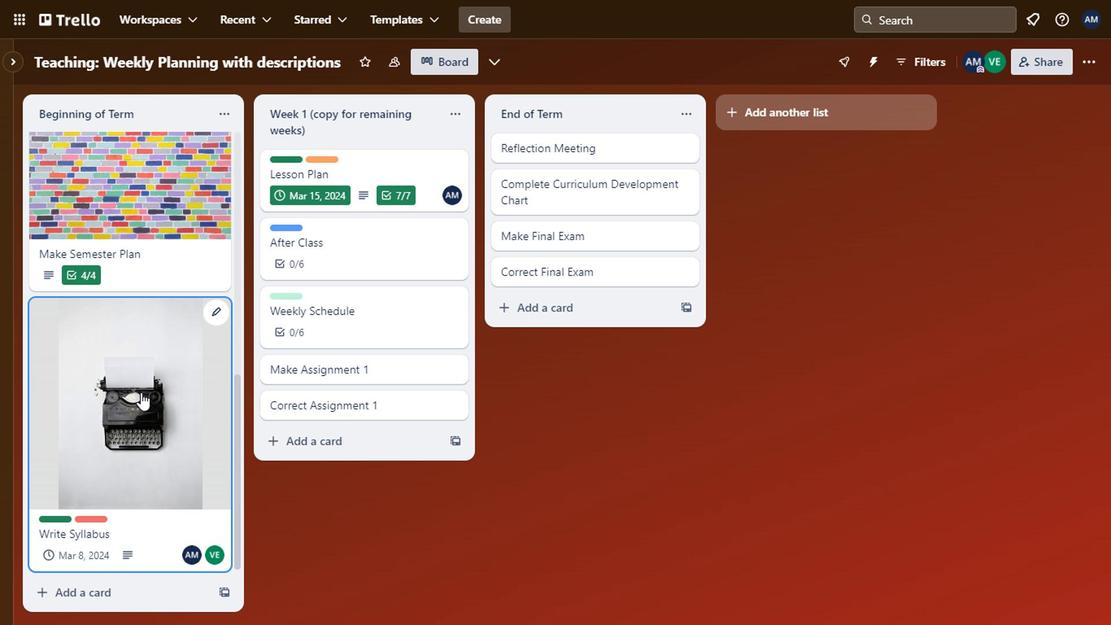 
Action: Mouse scrolled (136, 392) with delta (0, 0)
Screenshot: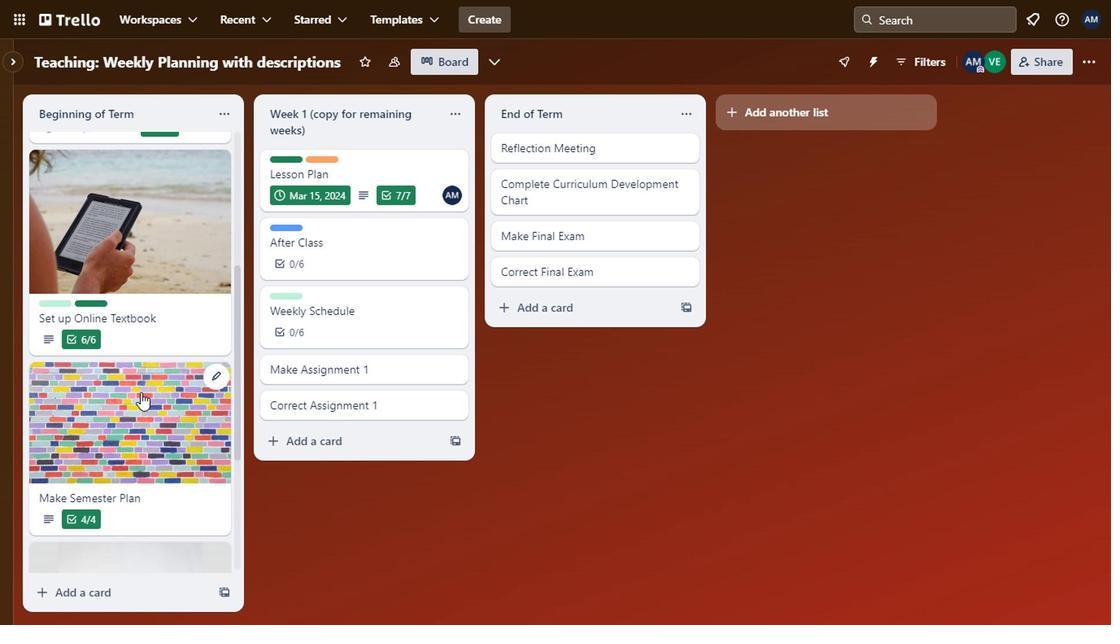 
Action: Mouse scrolled (136, 392) with delta (0, 0)
Screenshot: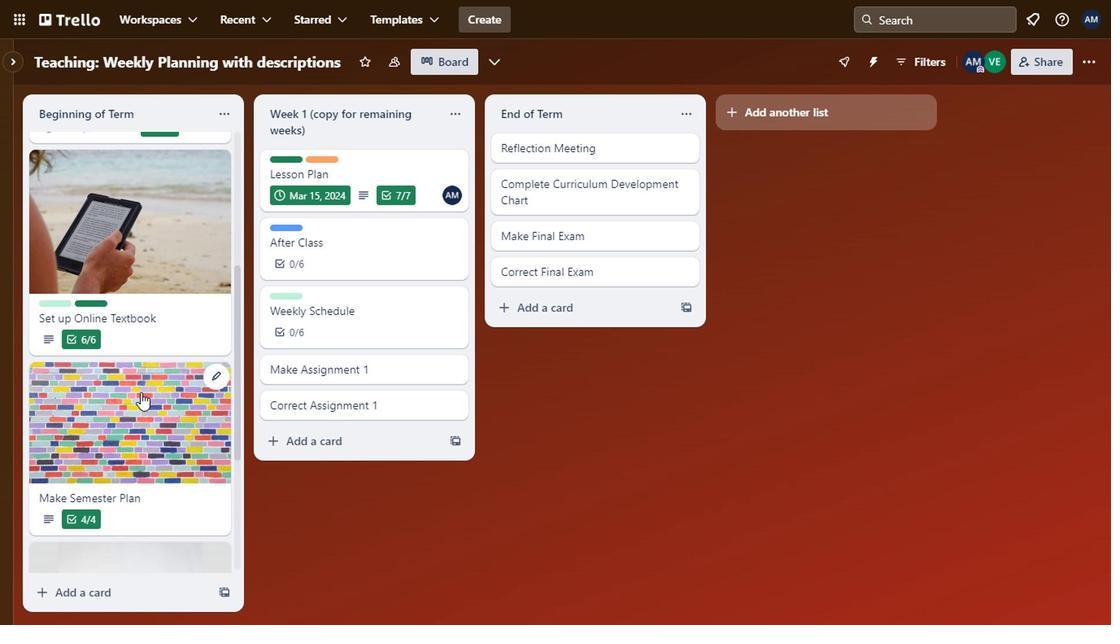 
Action: Mouse scrolled (136, 392) with delta (0, 0)
Screenshot: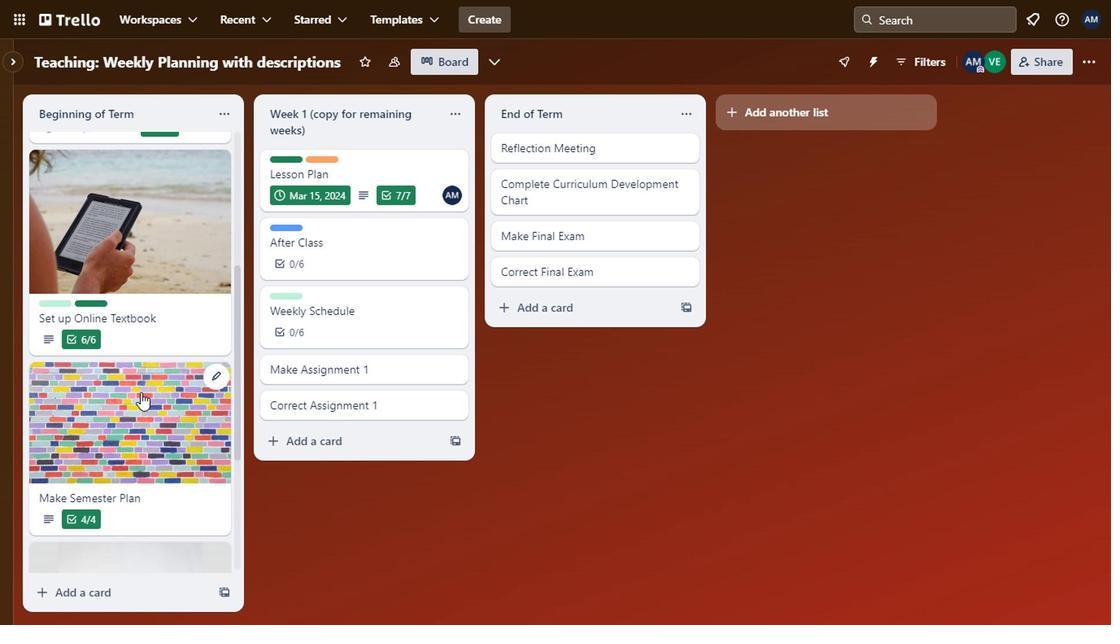 
Action: Mouse moved to (377, 269)
Screenshot: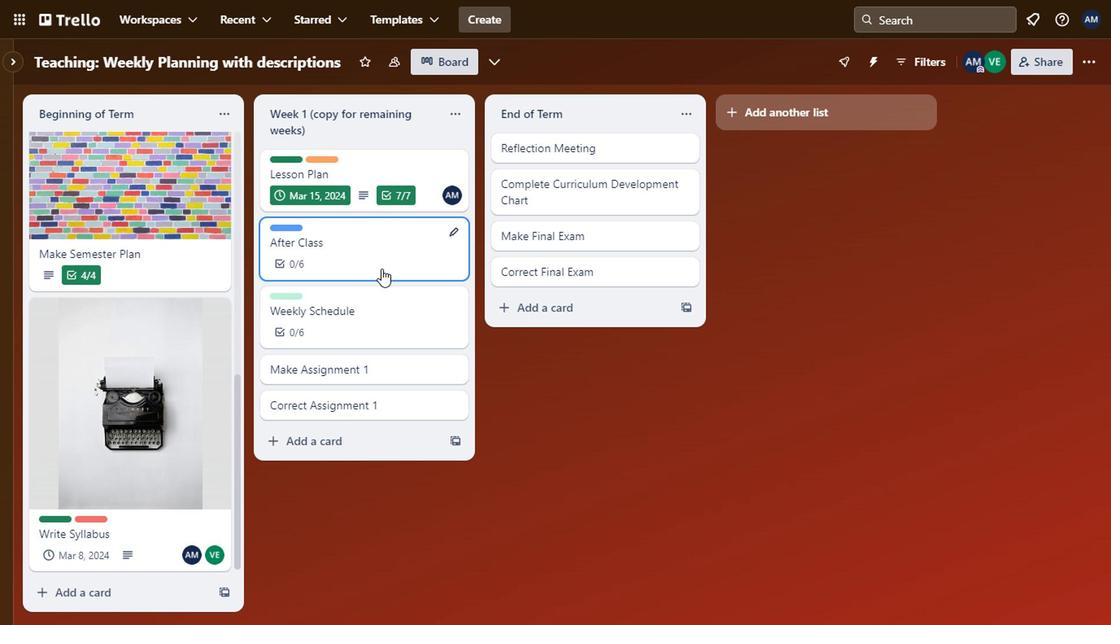 
Action: Mouse scrolled (377, 268) with delta (0, 0)
Screenshot: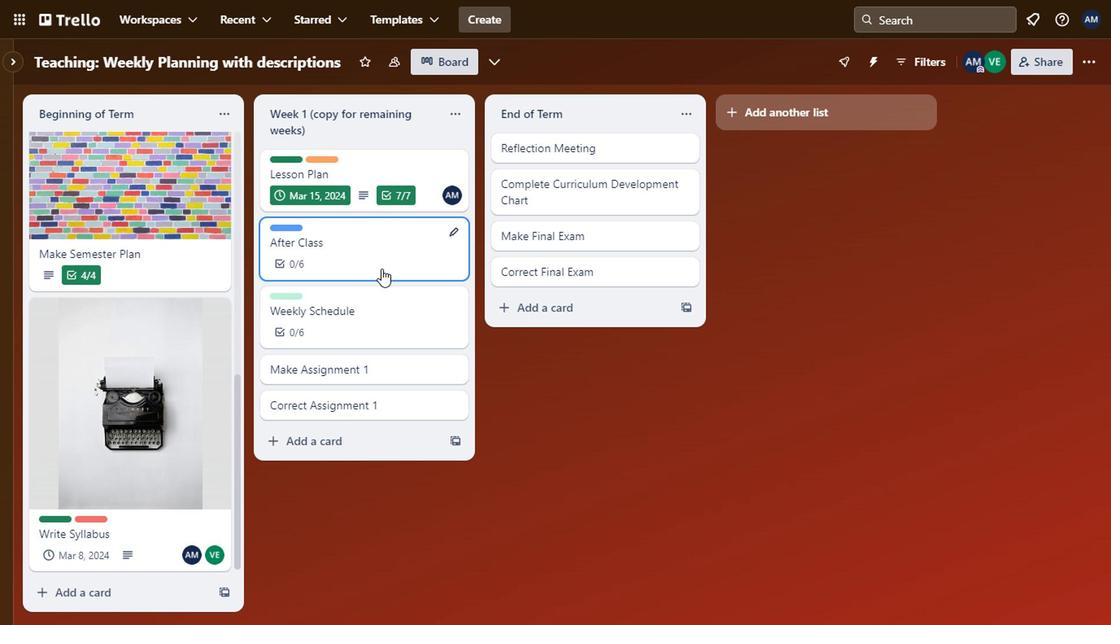 
Action: Mouse moved to (378, 267)
Screenshot: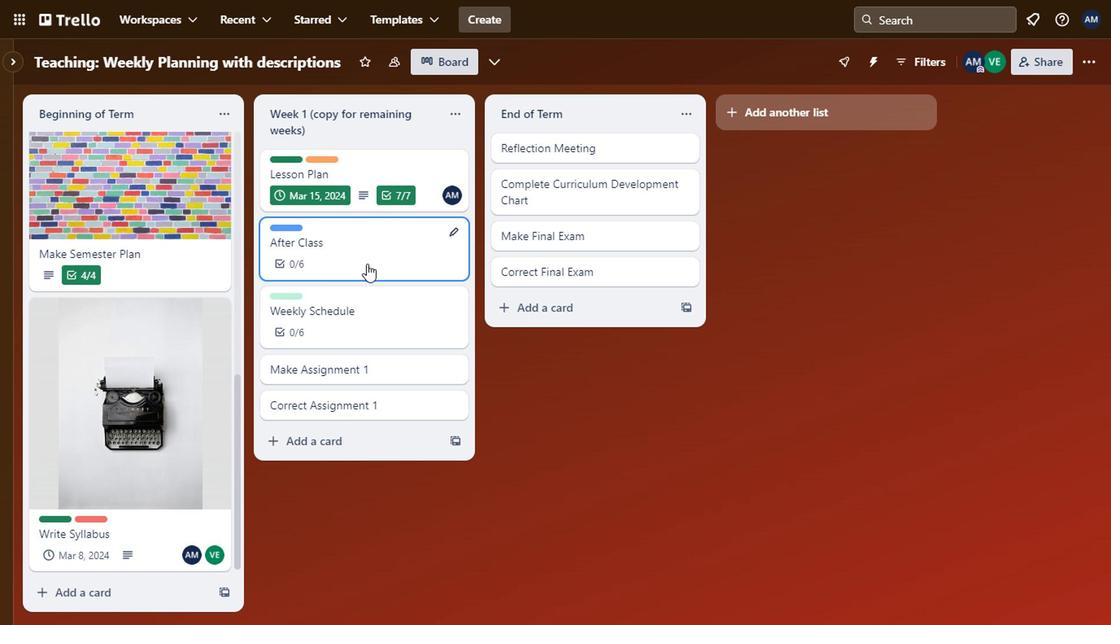 
Action: Mouse scrolled (378, 268) with delta (0, 1)
Screenshot: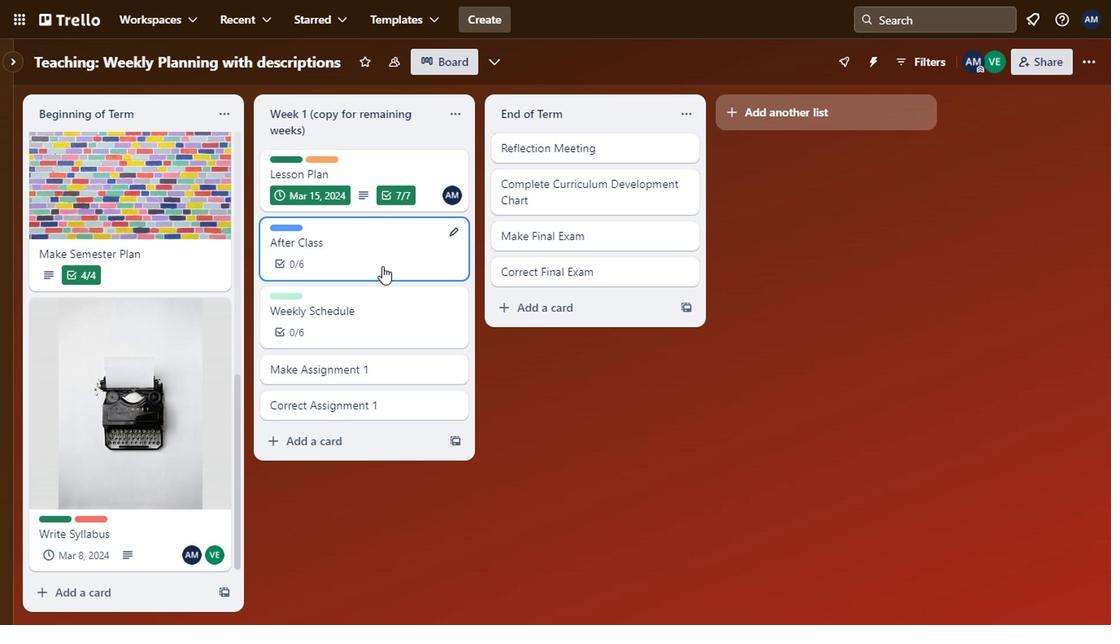 
Action: Mouse scrolled (378, 268) with delta (0, 1)
Screenshot: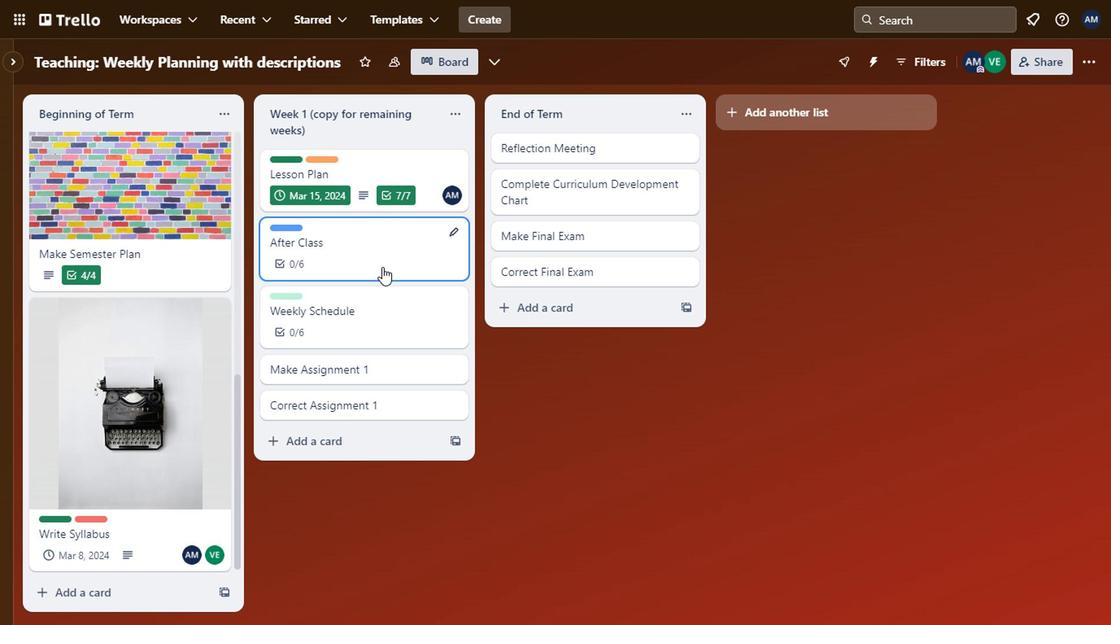
Action: Mouse moved to (371, 259)
Screenshot: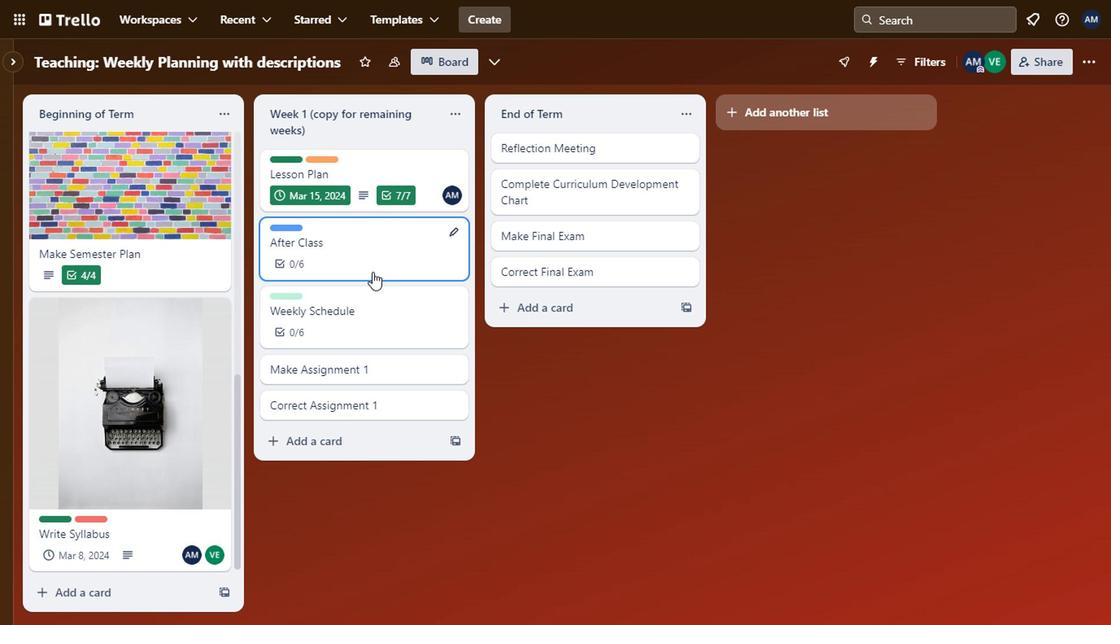 
Action: Mouse pressed left at (371, 259)
Screenshot: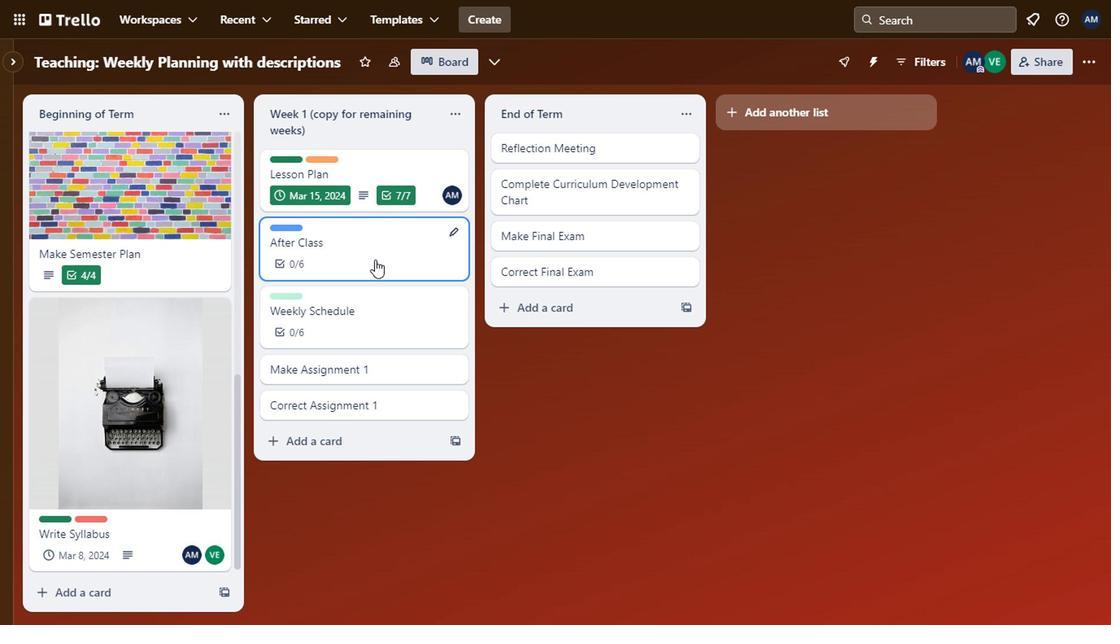 
Action: Mouse moved to (258, 356)
Screenshot: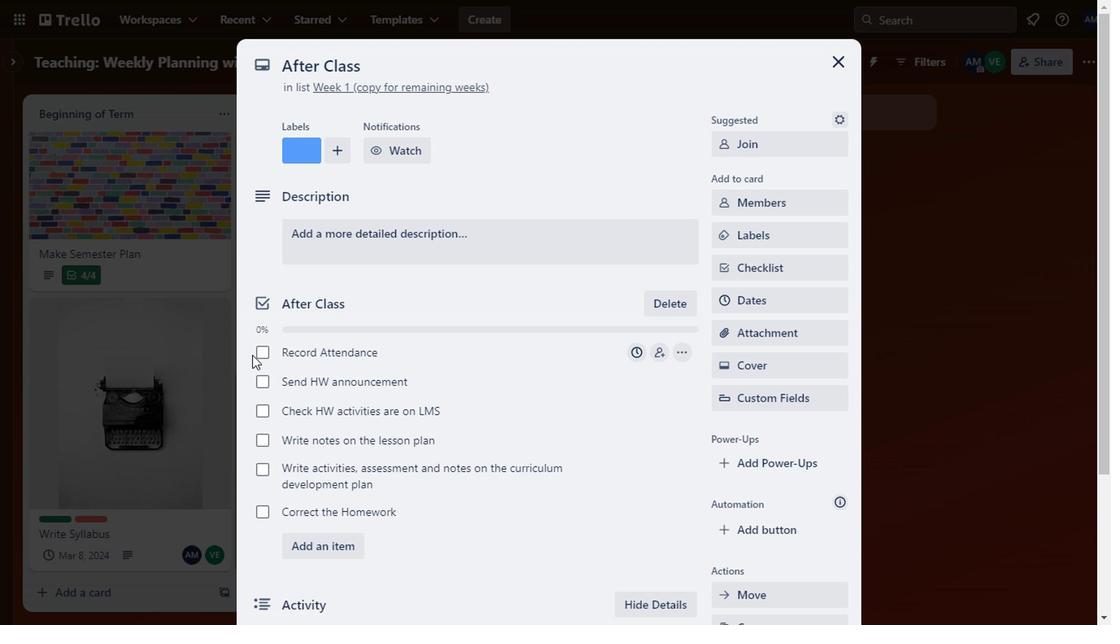 
Action: Mouse pressed left at (258, 356)
Screenshot: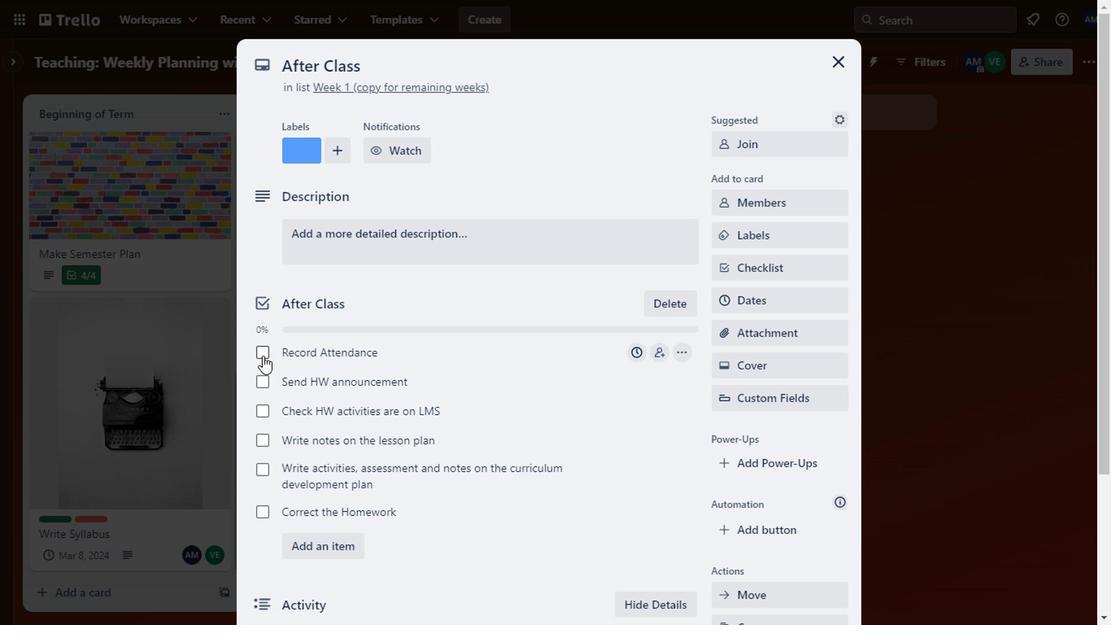 
Action: Mouse moved to (258, 390)
Screenshot: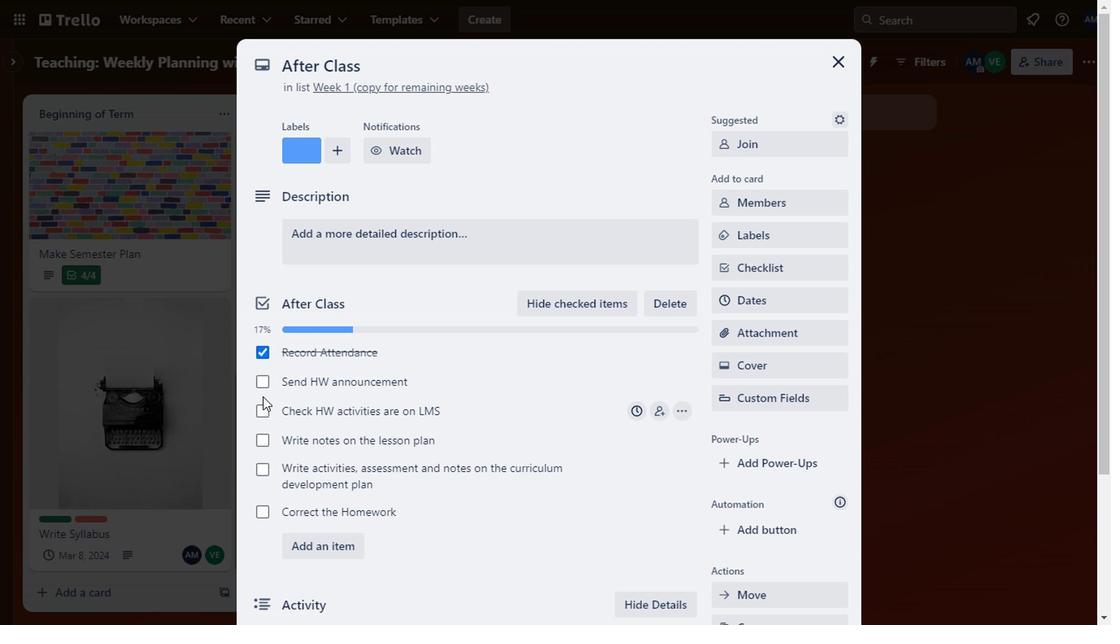 
Action: Mouse pressed left at (258, 390)
Screenshot: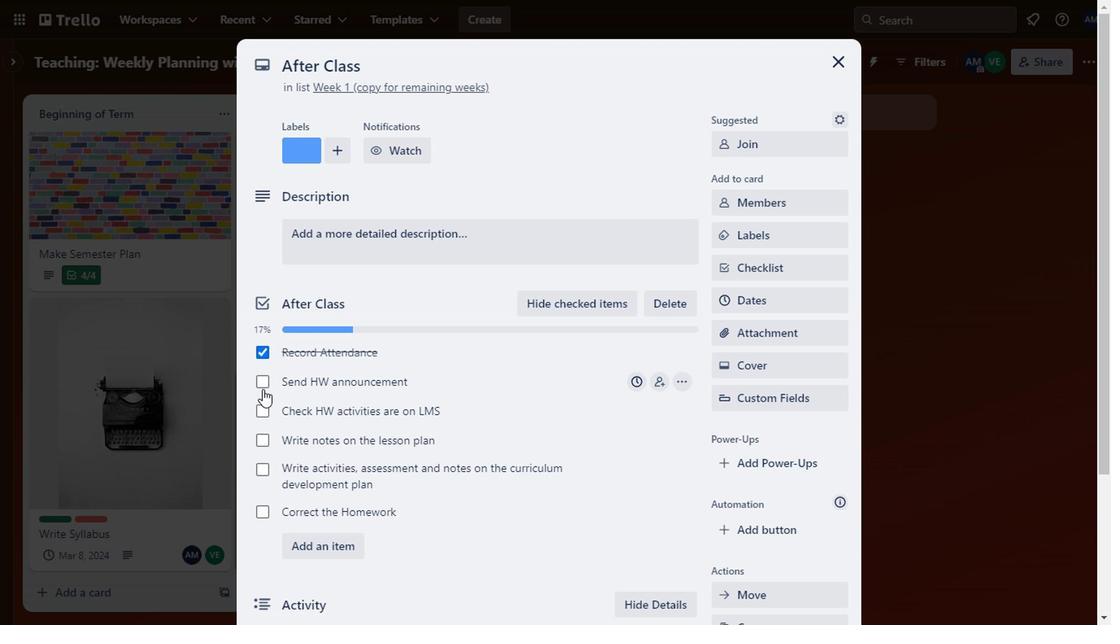 
Action: Mouse moved to (259, 411)
Screenshot: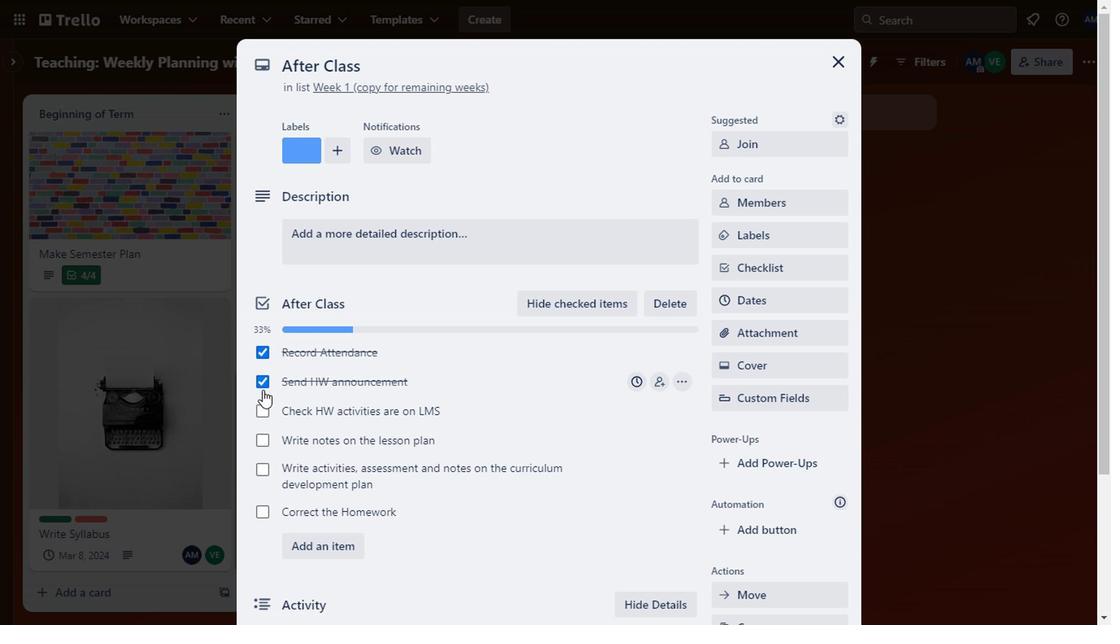 
Action: Mouse pressed left at (259, 411)
Screenshot: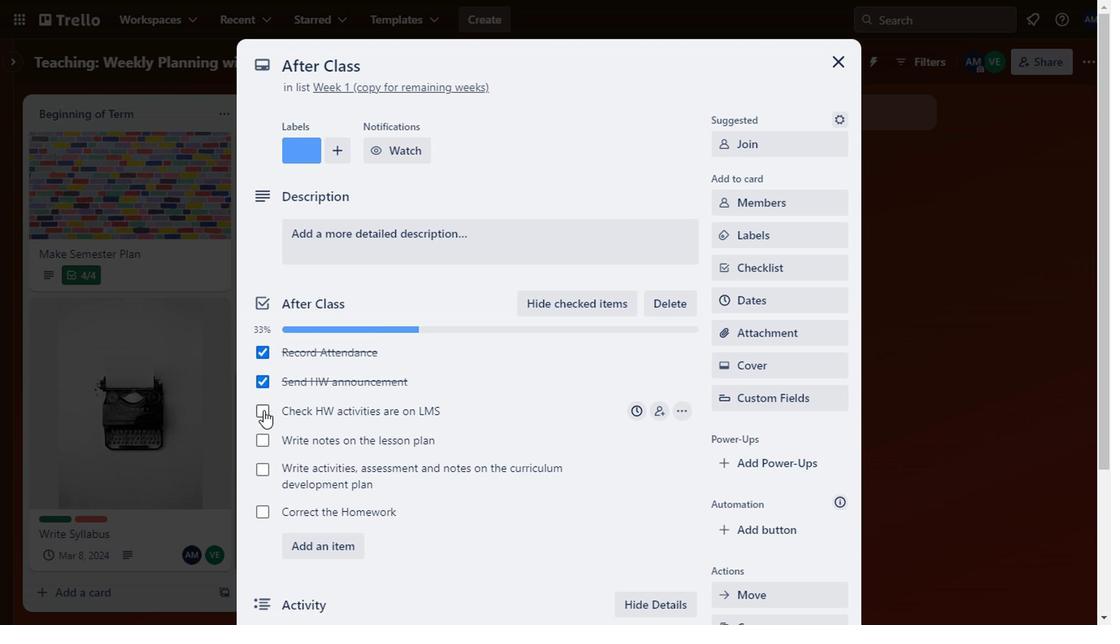 
Action: Mouse moved to (257, 444)
Screenshot: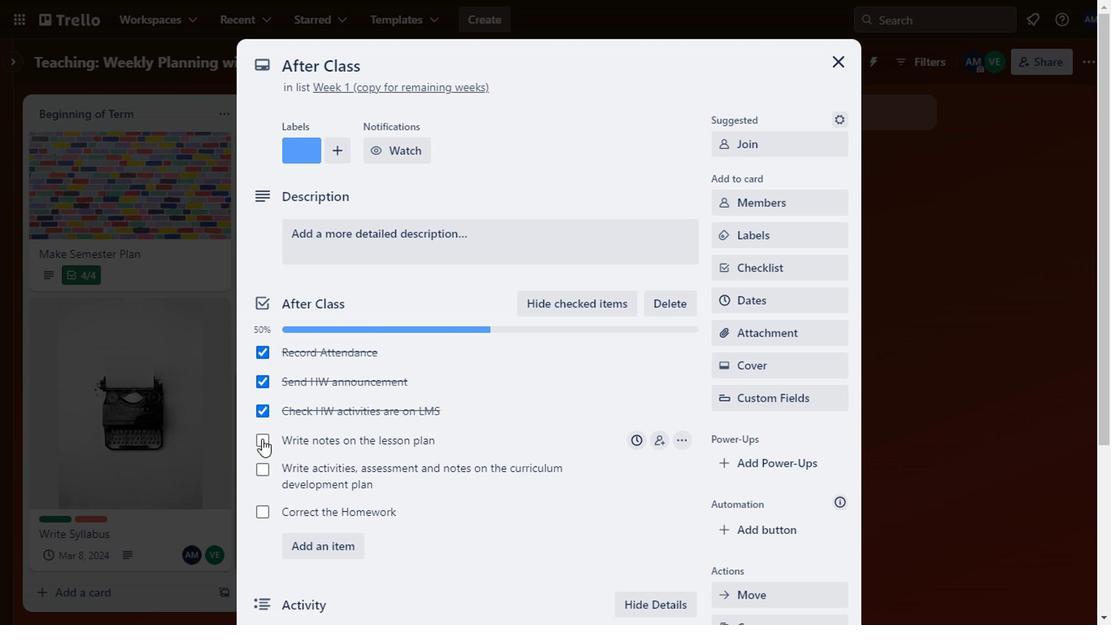 
Action: Mouse pressed left at (257, 444)
Screenshot: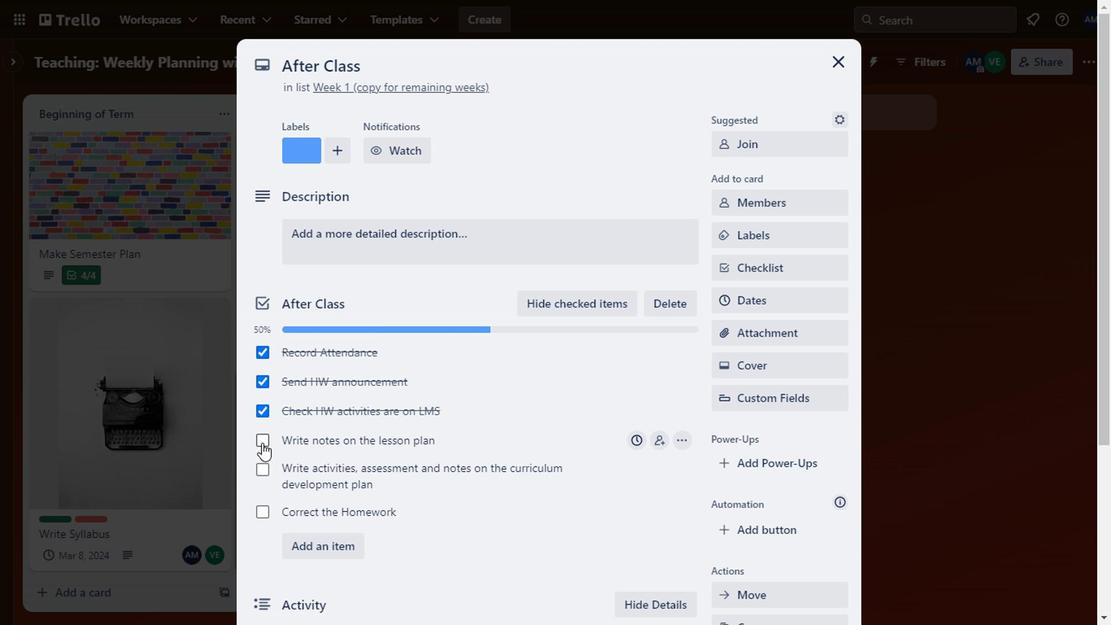 
Action: Mouse moved to (261, 464)
Screenshot: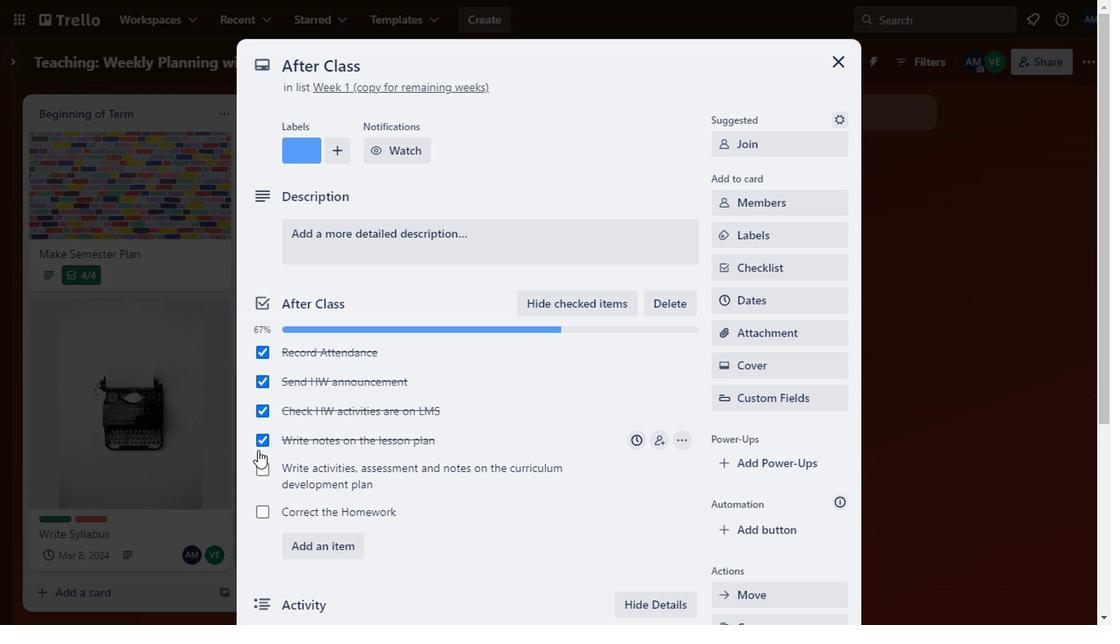 
Action: Mouse pressed left at (261, 464)
Screenshot: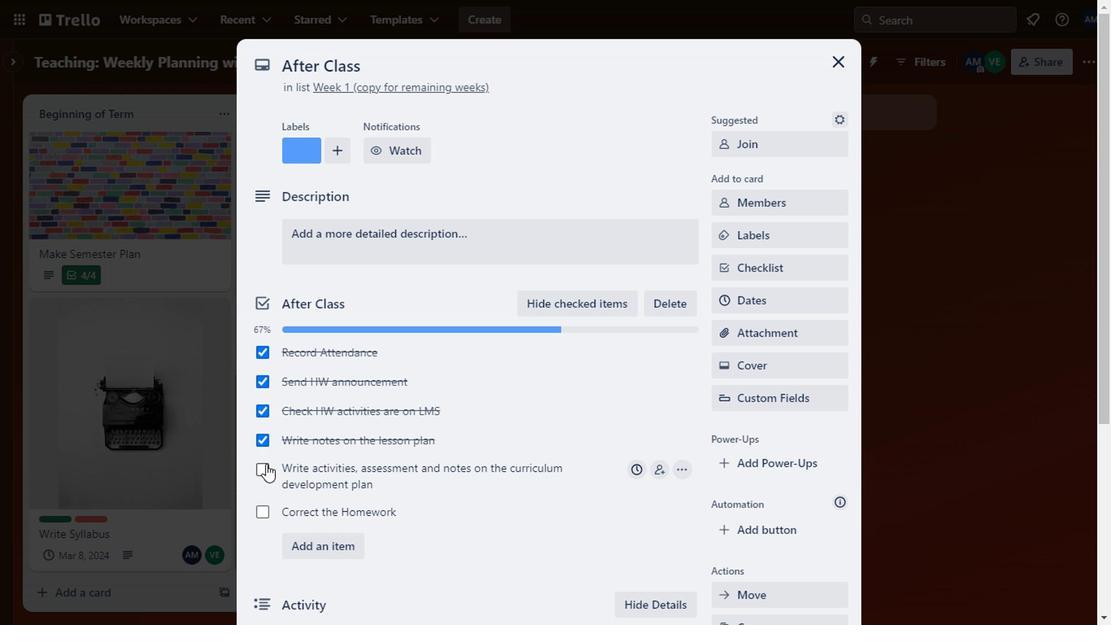 
Action: Mouse moved to (256, 511)
Screenshot: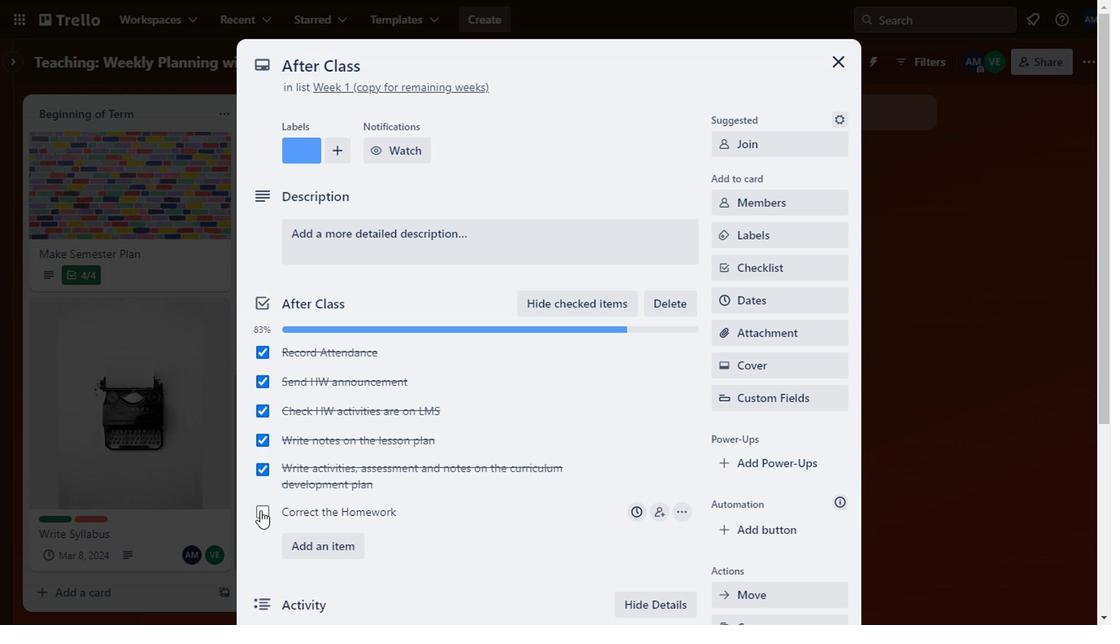 
Action: Mouse pressed left at (256, 511)
Screenshot: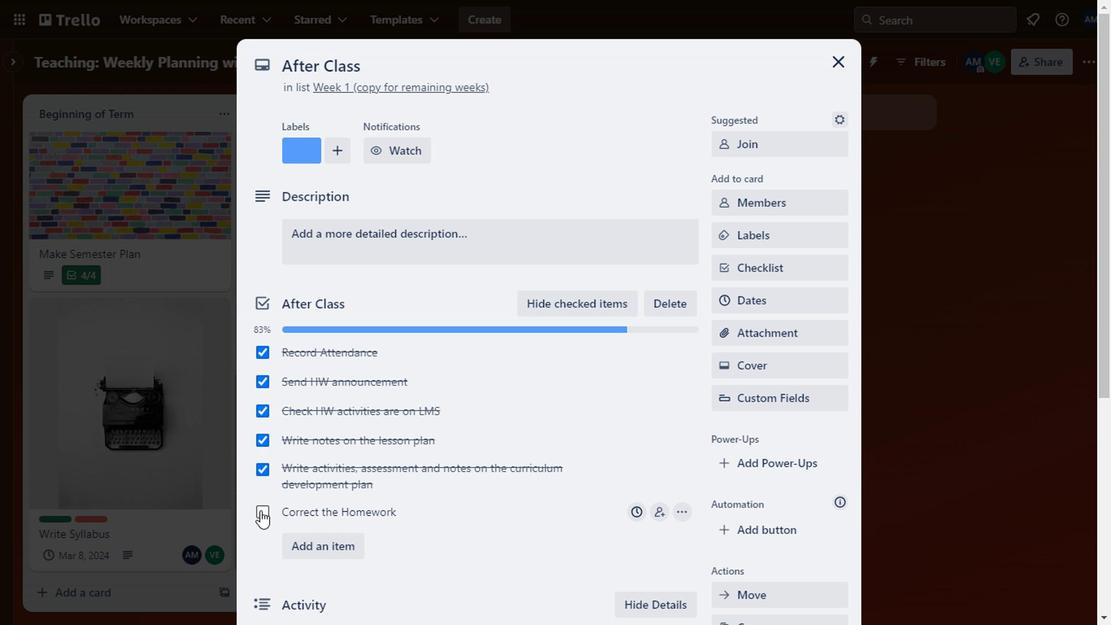 
Action: Mouse moved to (757, 297)
Screenshot: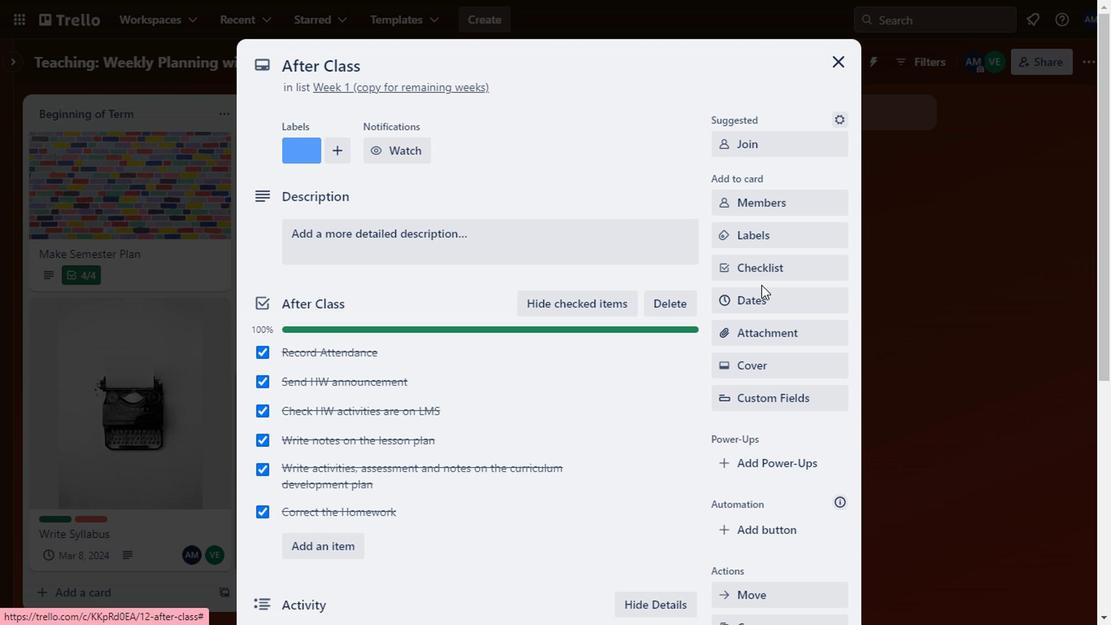 
Action: Mouse pressed left at (757, 297)
Screenshot: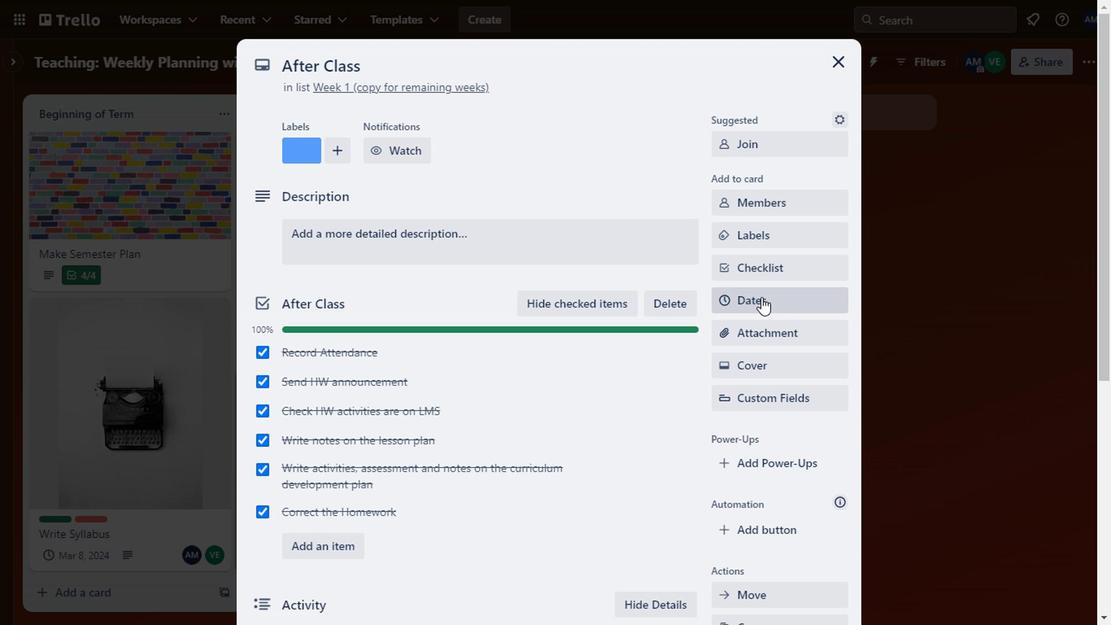 
Action: Mouse moved to (804, 229)
Screenshot: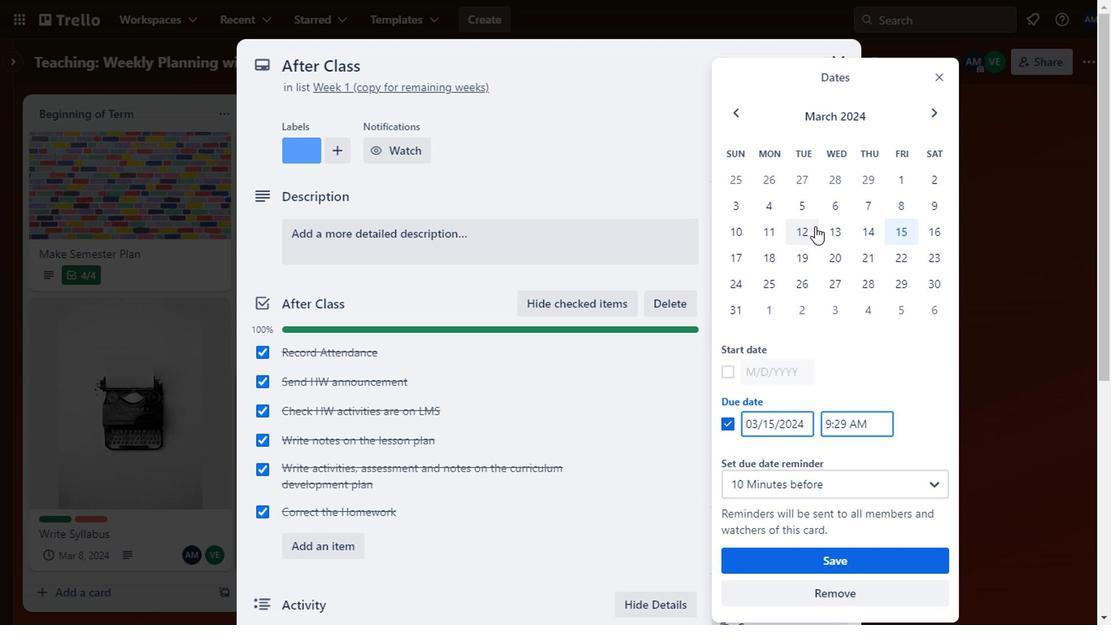 
Action: Mouse pressed left at (804, 229)
Screenshot: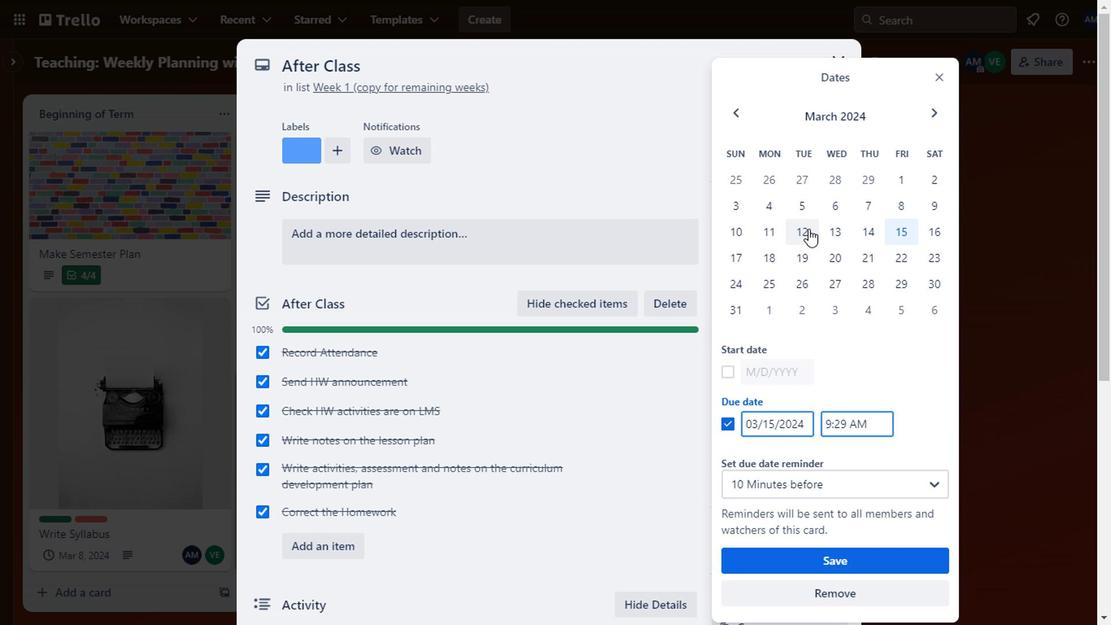 
Action: Mouse moved to (772, 486)
Screenshot: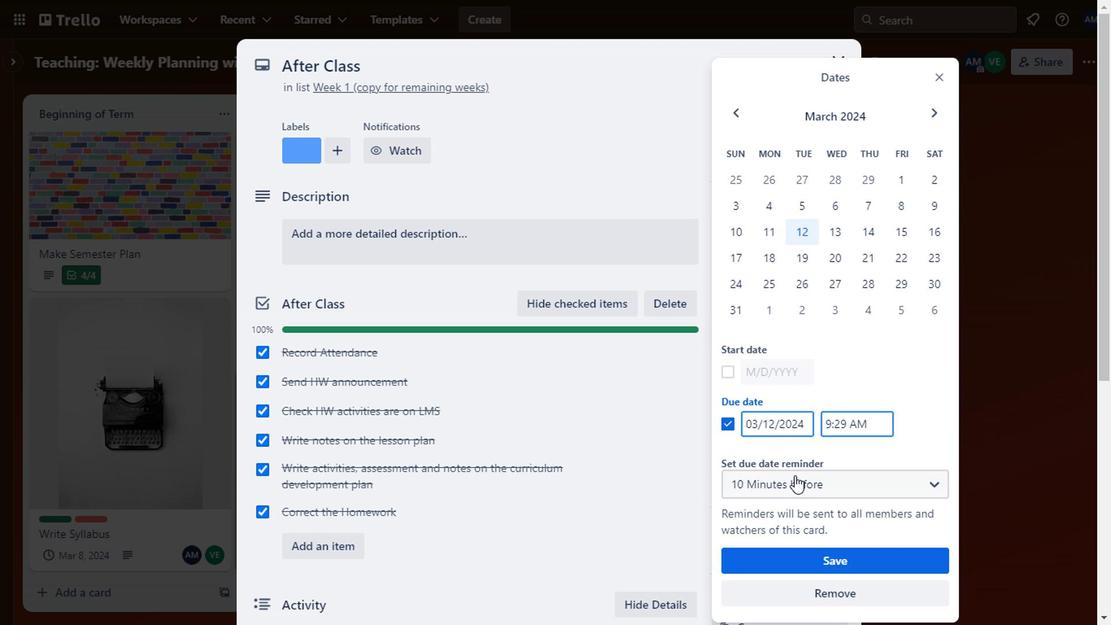 
Action: Mouse pressed left at (772, 486)
Screenshot: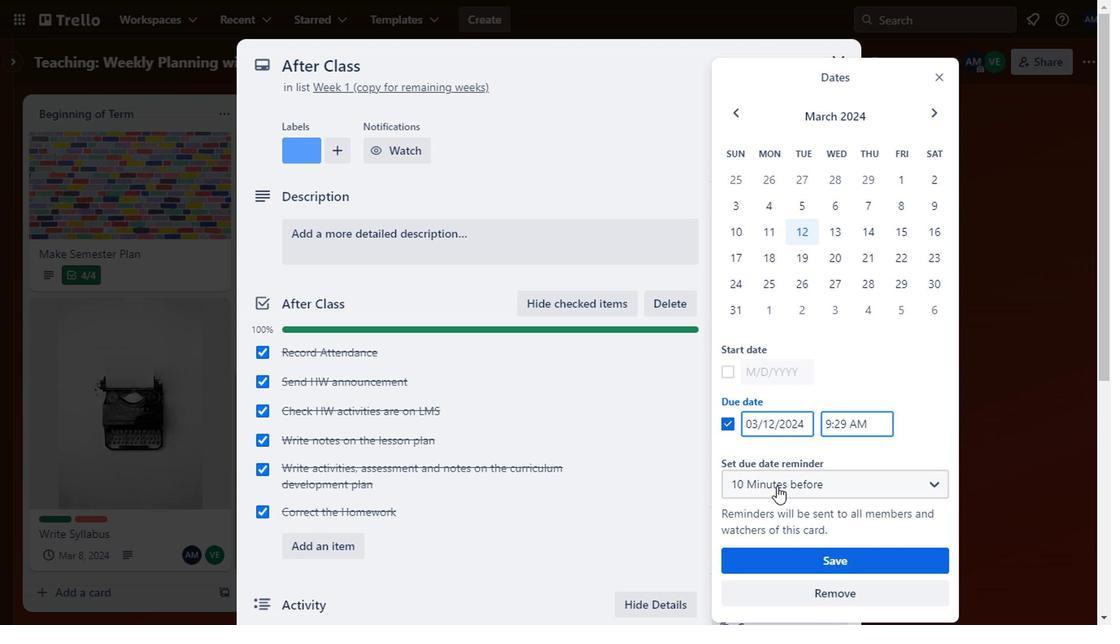 
Action: Mouse moved to (772, 519)
Screenshot: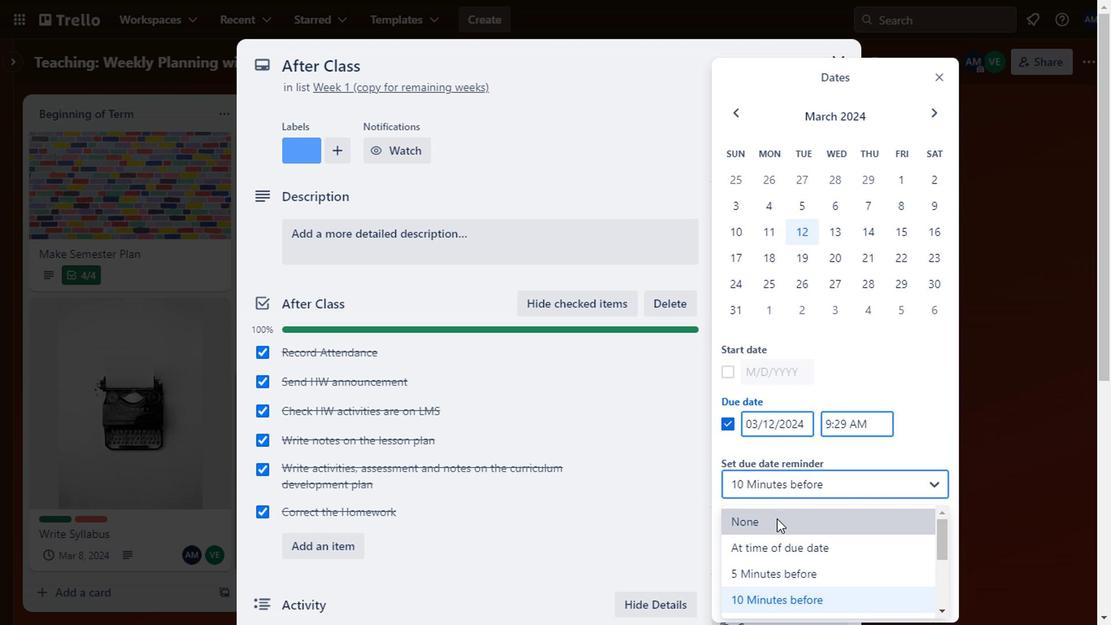 
Action: Mouse pressed left at (772, 519)
Screenshot: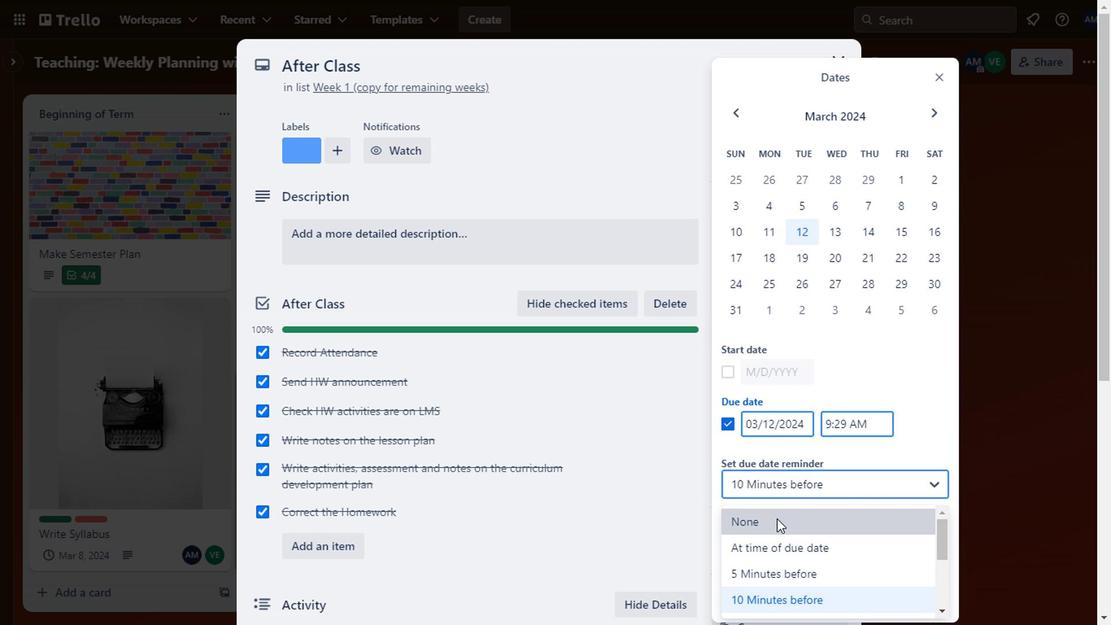 
Action: Mouse moved to (774, 553)
Screenshot: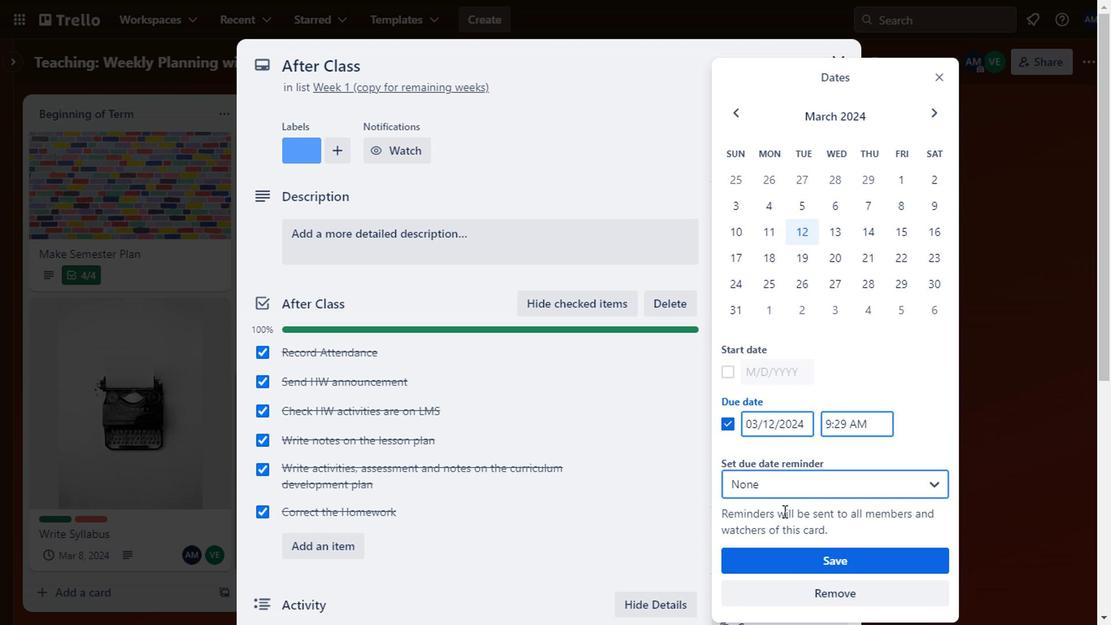 
Action: Mouse pressed left at (774, 553)
Screenshot: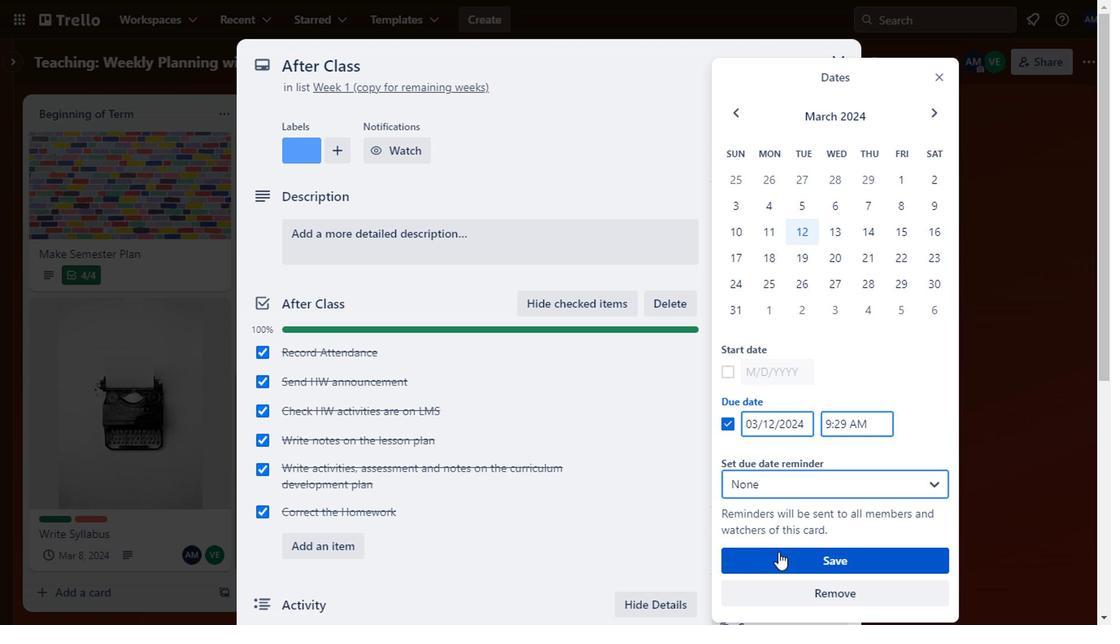 
Action: Mouse moved to (418, 248)
Screenshot: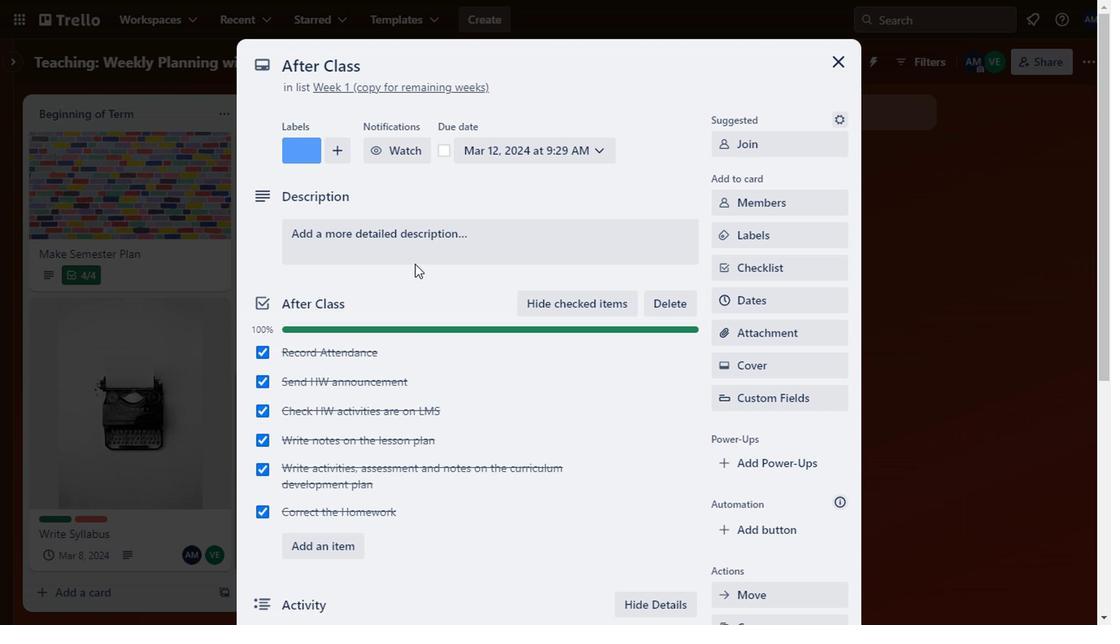 
Action: Mouse pressed left at (418, 248)
Screenshot: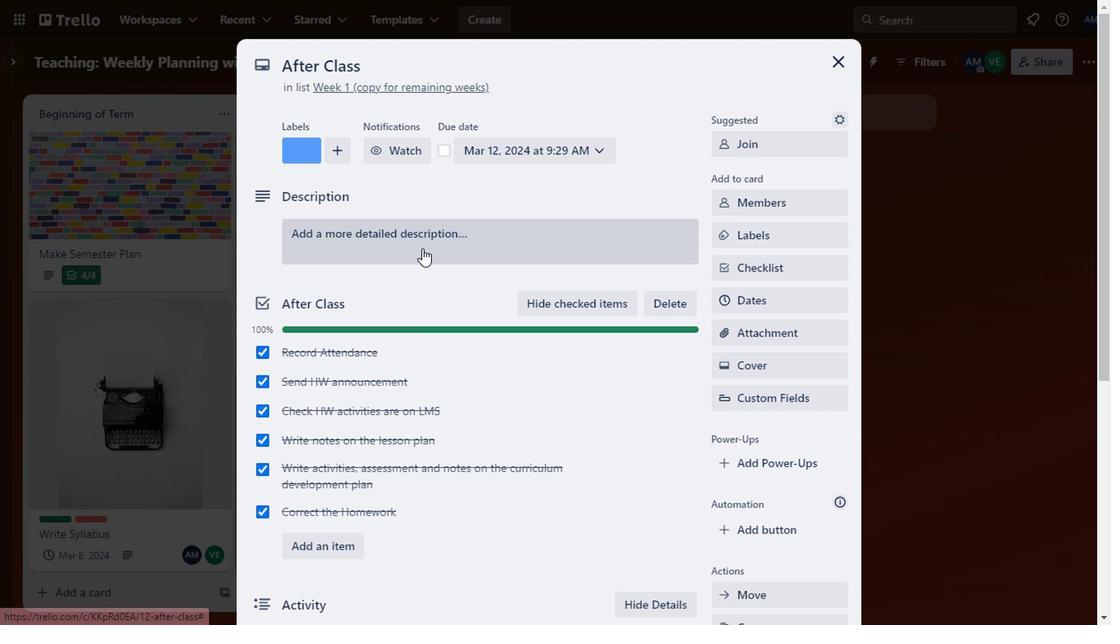 
Action: Mouse moved to (734, 200)
Screenshot: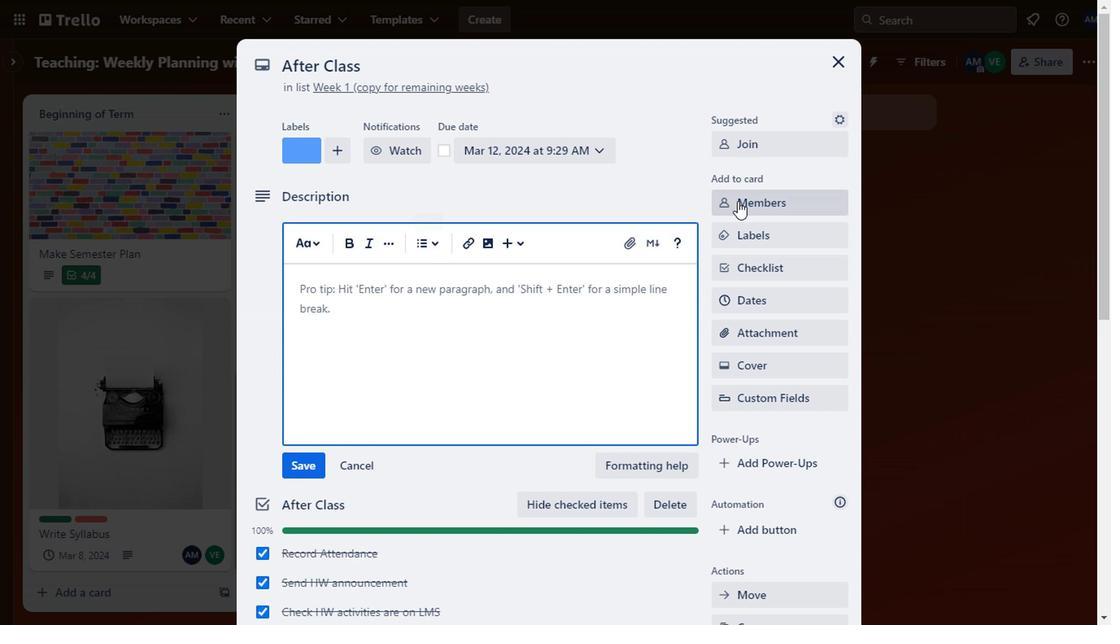 
Action: Mouse pressed left at (734, 200)
Screenshot: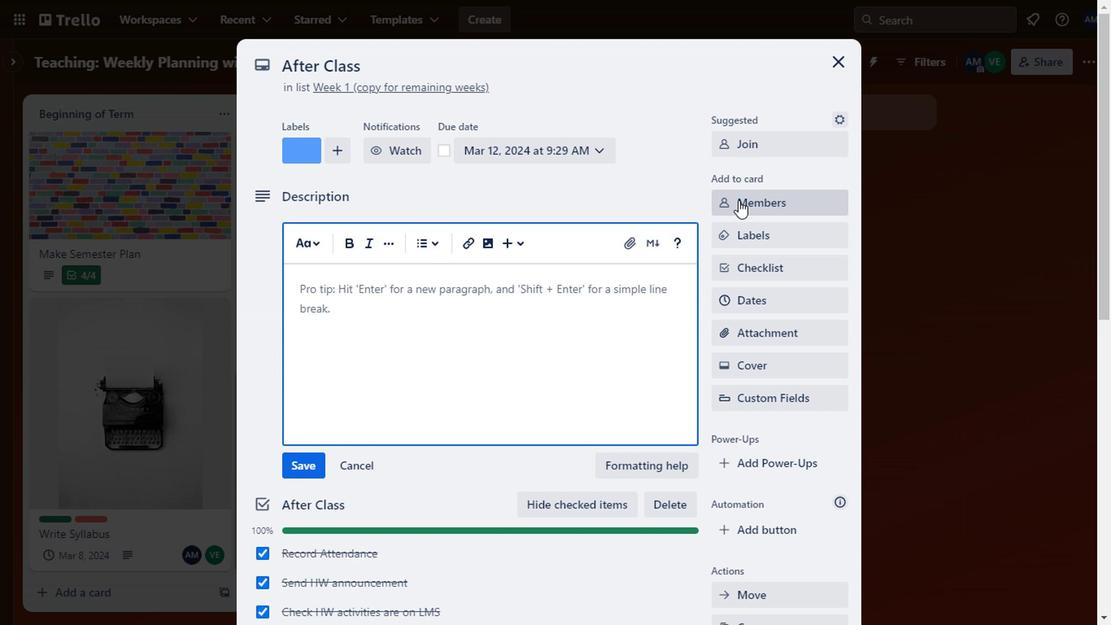 
Action: Mouse moved to (757, 332)
Screenshot: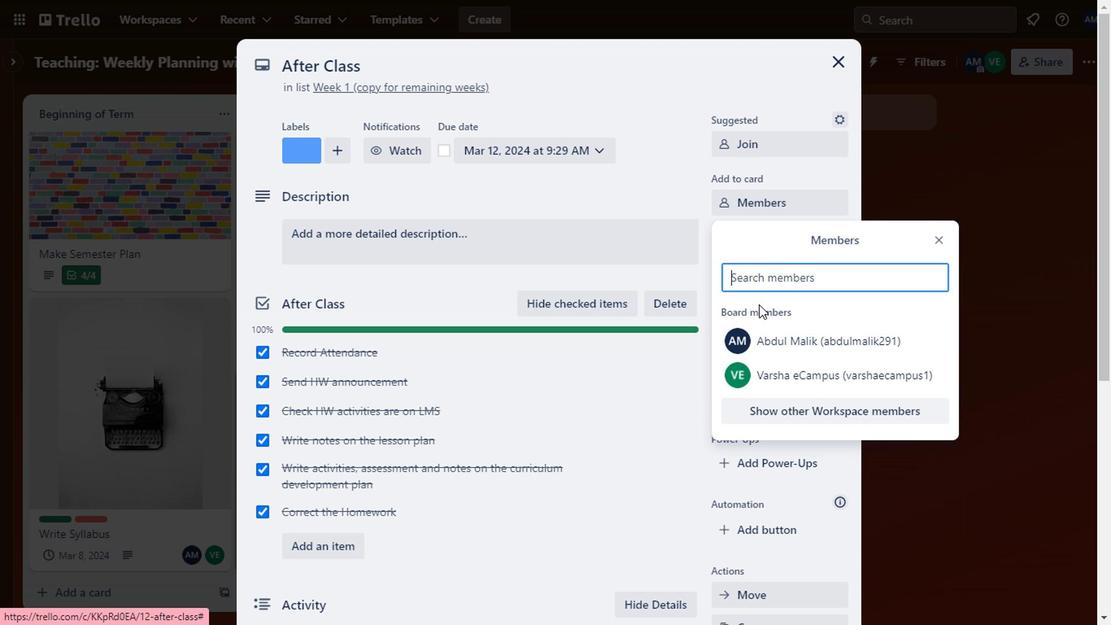 
Action: Mouse pressed left at (757, 332)
Screenshot: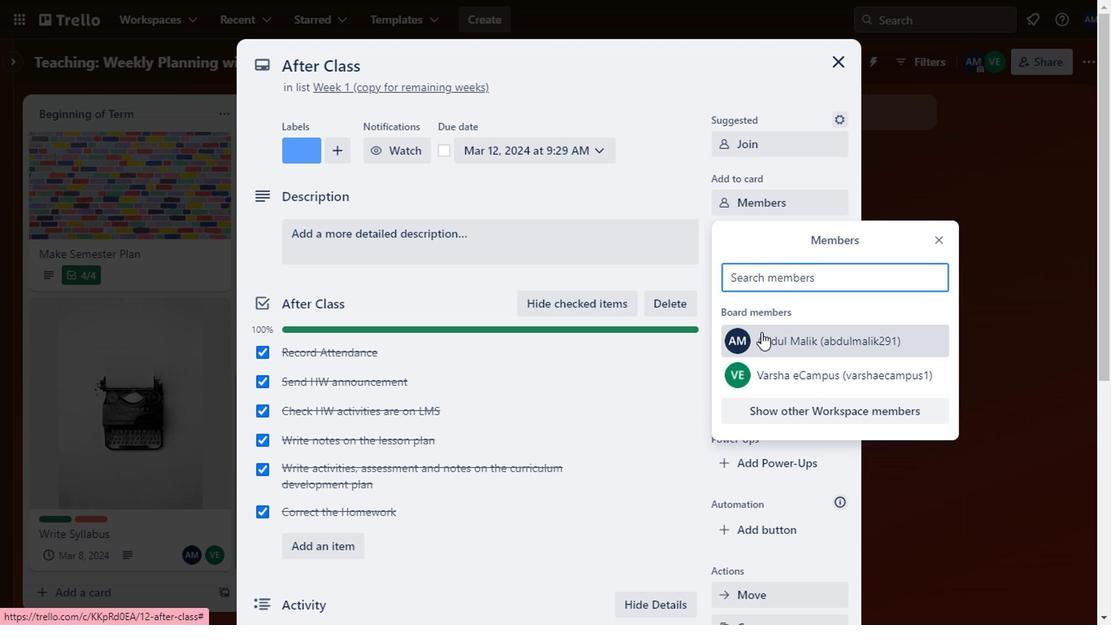 
Action: Mouse moved to (596, 219)
Screenshot: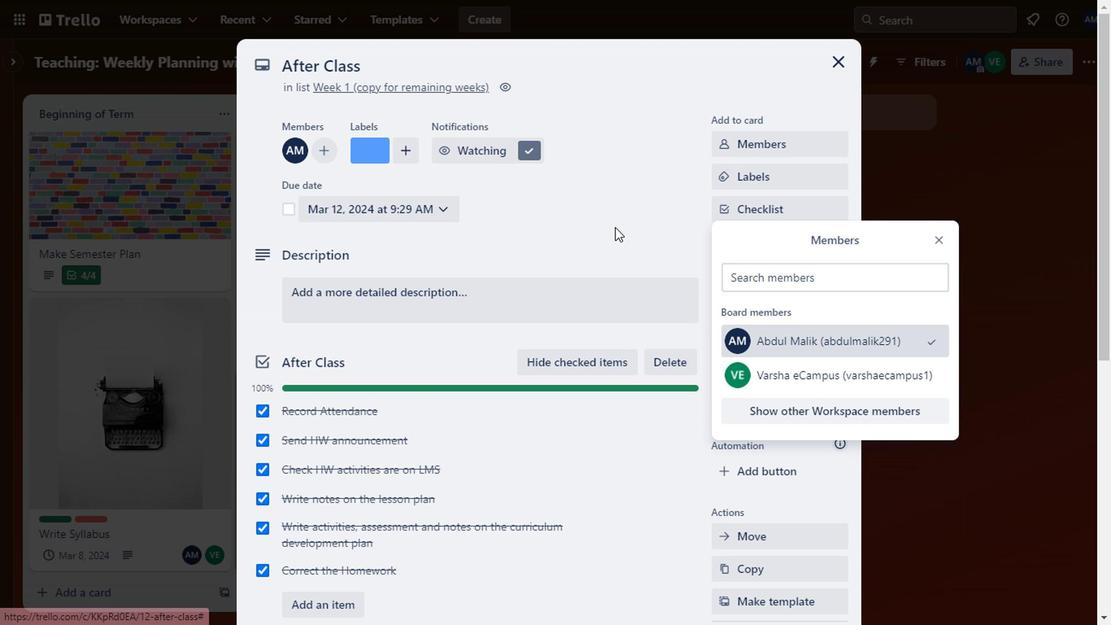 
Action: Mouse pressed left at (596, 219)
Screenshot: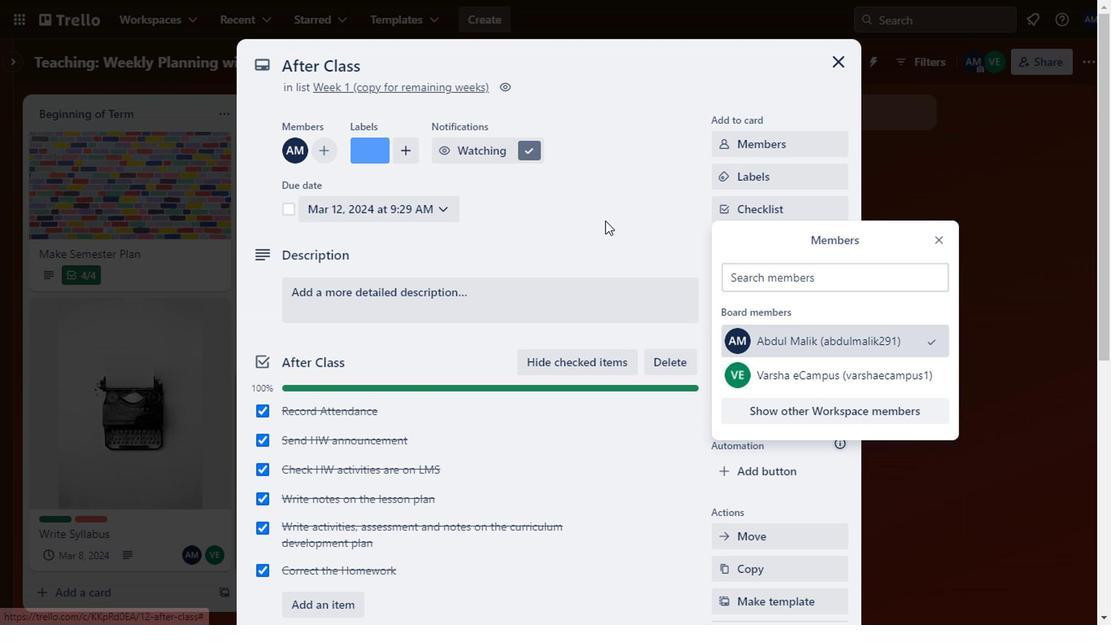 
Action: Mouse moved to (449, 285)
Screenshot: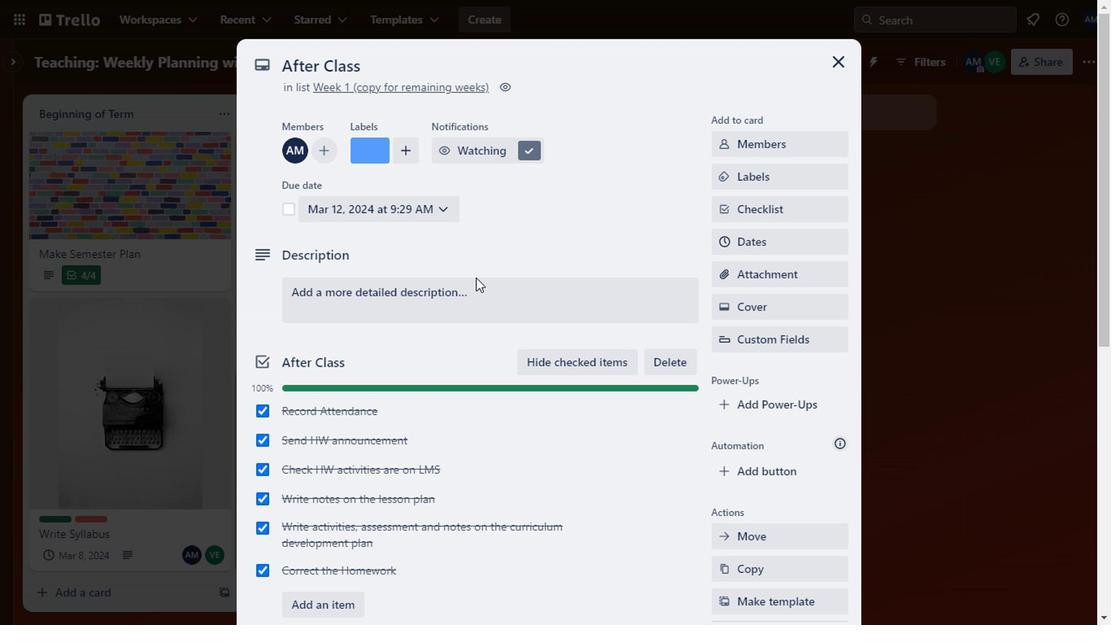 
Action: Mouse pressed left at (449, 285)
Screenshot: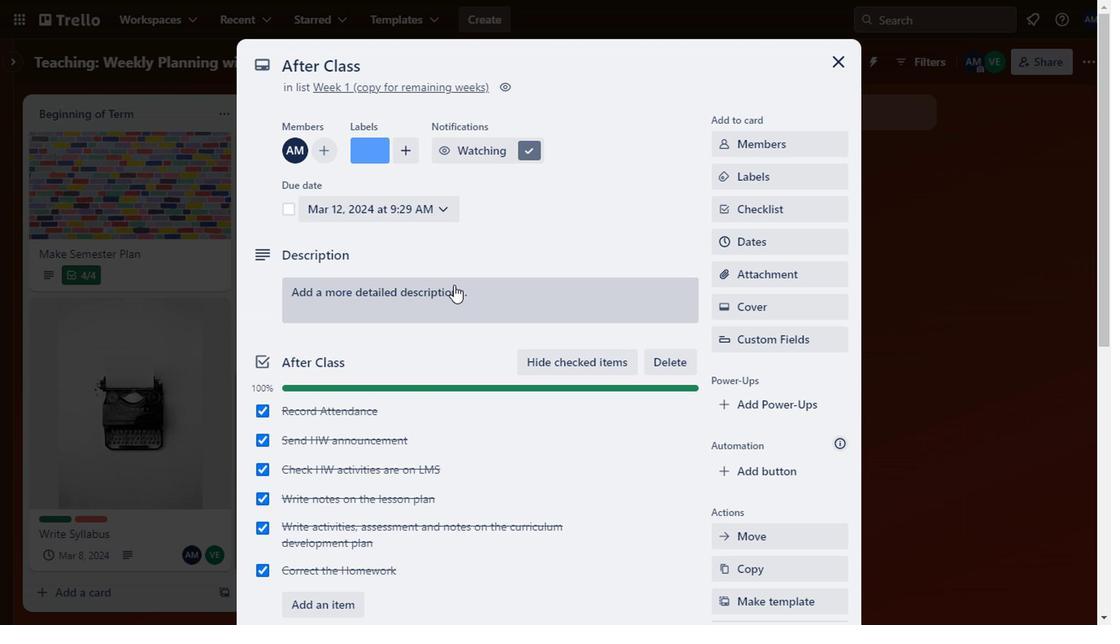 
Action: Mouse moved to (657, 221)
Screenshot: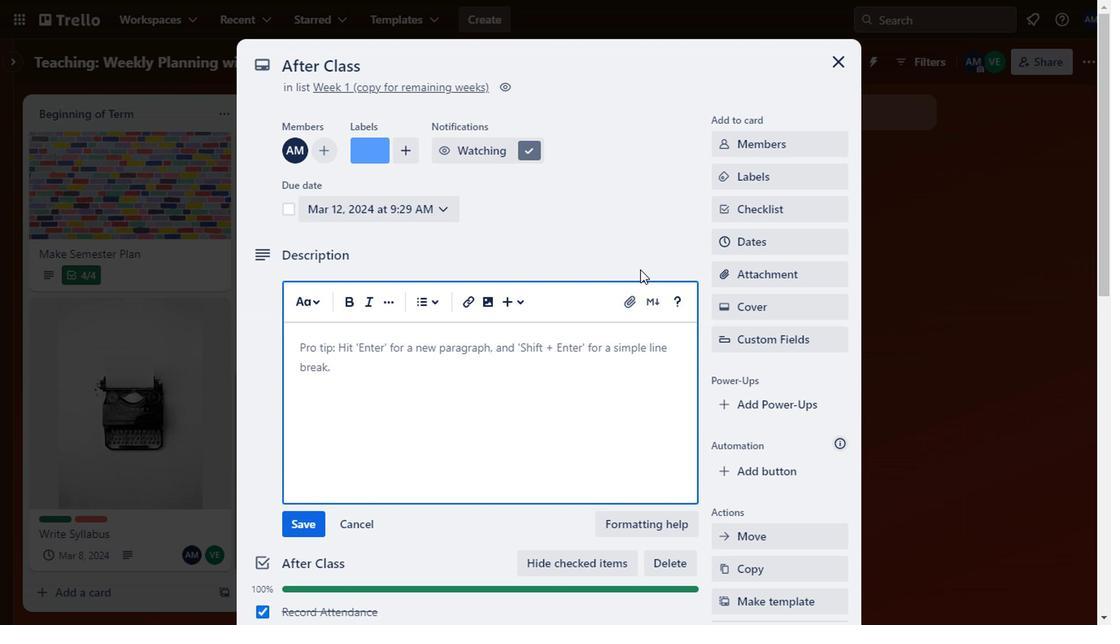 
Action: Mouse pressed left at (657, 221)
Screenshot: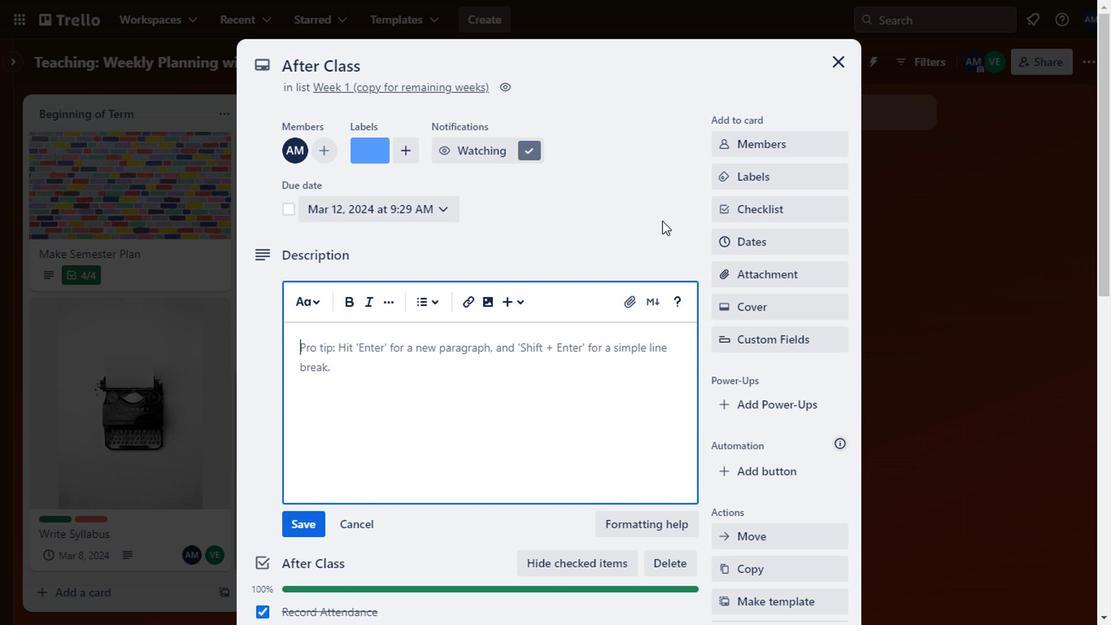 
Action: Mouse moved to (749, 309)
Screenshot: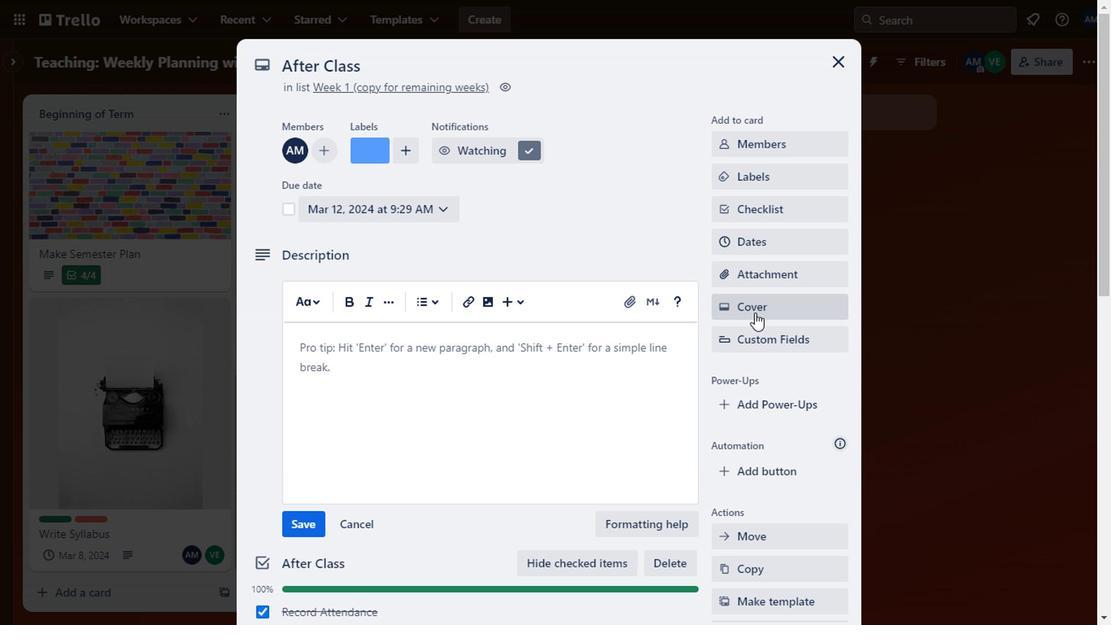 
Action: Mouse pressed left at (749, 309)
Screenshot: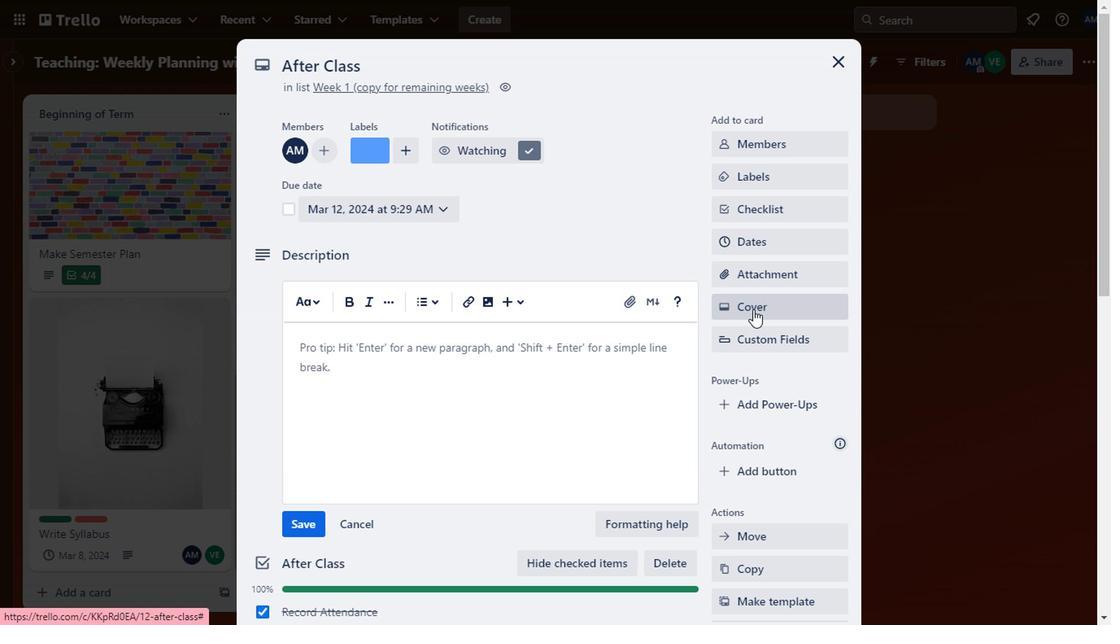 
Action: Mouse moved to (811, 462)
Screenshot: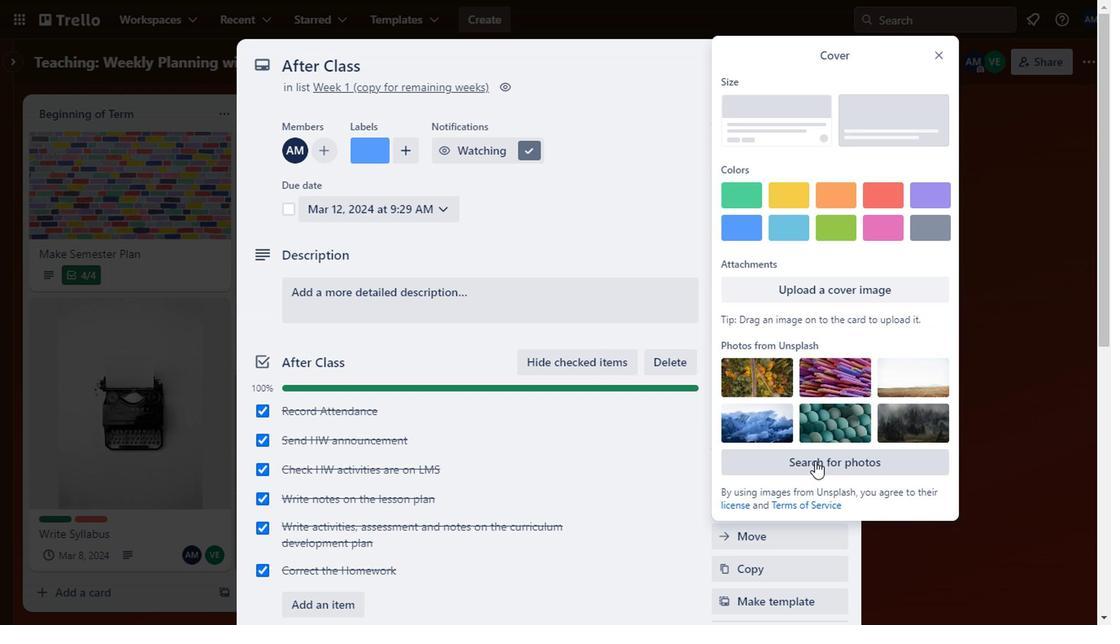 
Action: Mouse pressed left at (811, 462)
Screenshot: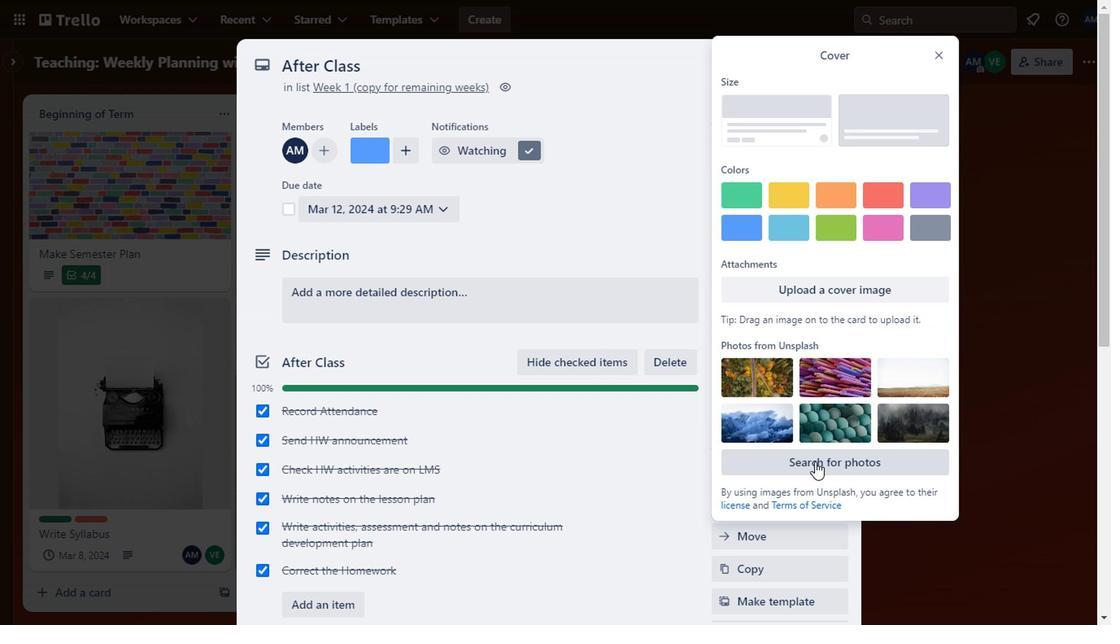 
Action: Mouse moved to (760, 92)
Screenshot: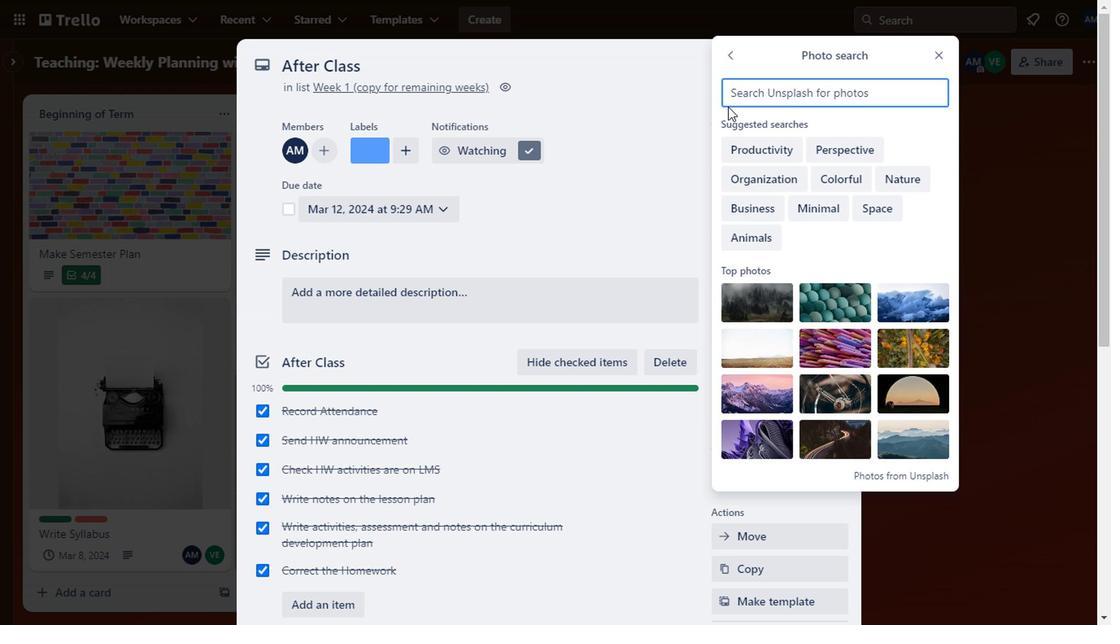 
Action: Key pressed class
Screenshot: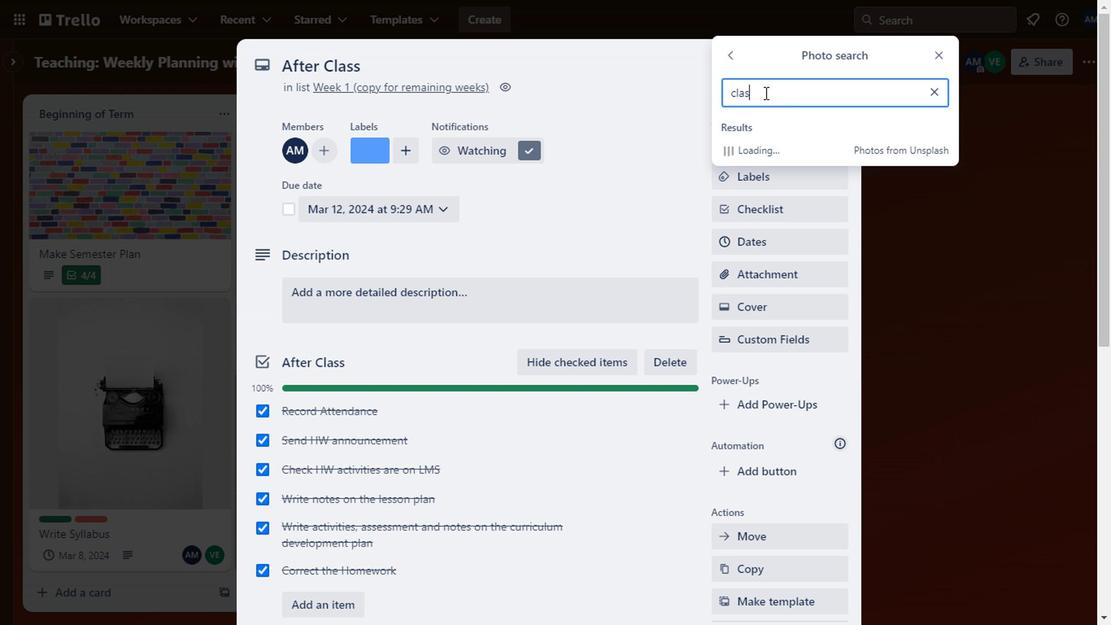 
Action: Mouse moved to (909, 393)
Screenshot: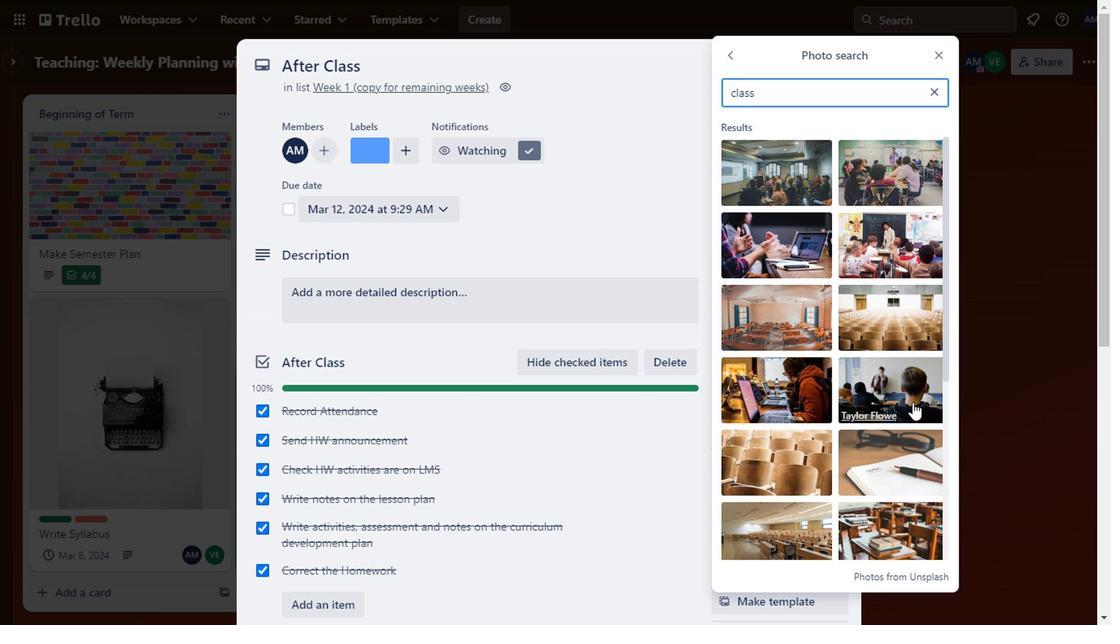 
Action: Mouse pressed left at (909, 393)
Screenshot: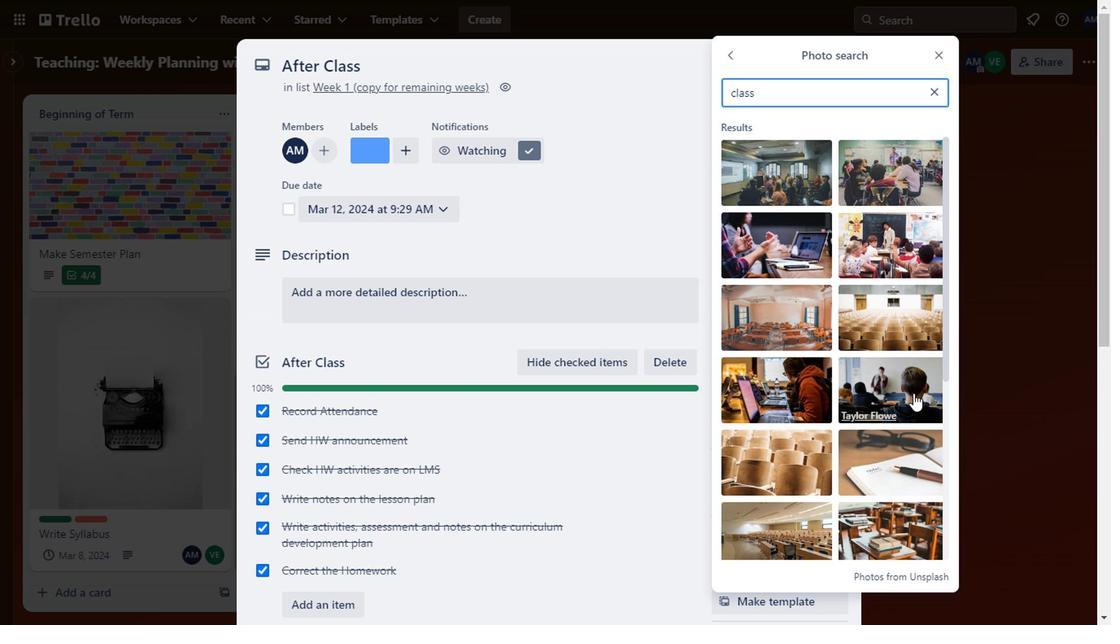 
Action: Mouse moved to (878, 517)
Screenshot: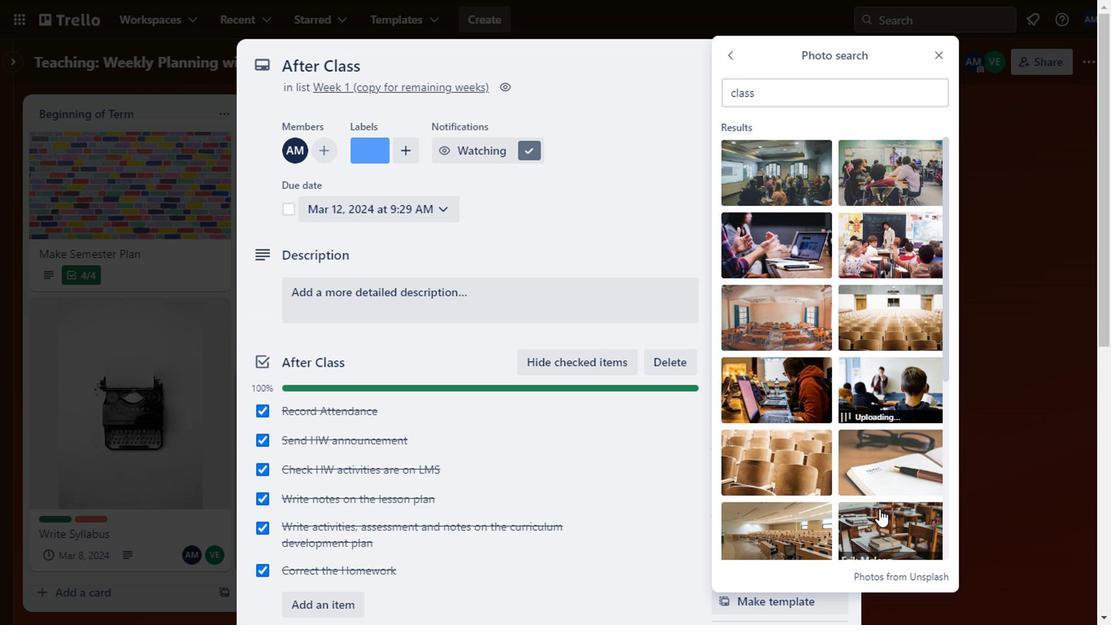 
Action: Mouse pressed left at (878, 517)
Screenshot: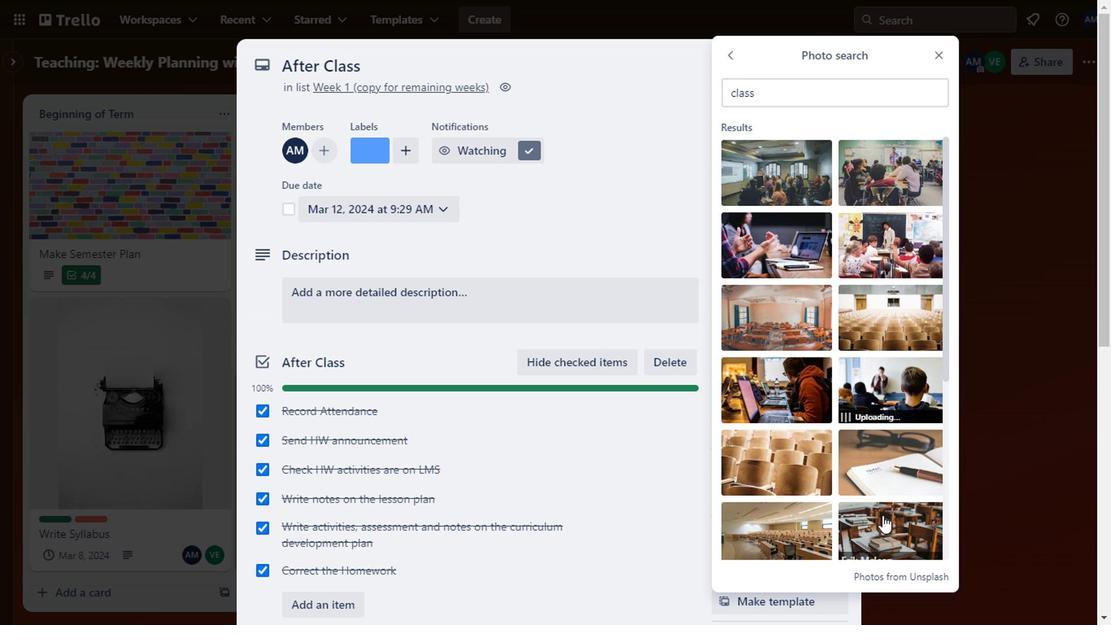 
Action: Mouse moved to (552, 373)
Screenshot: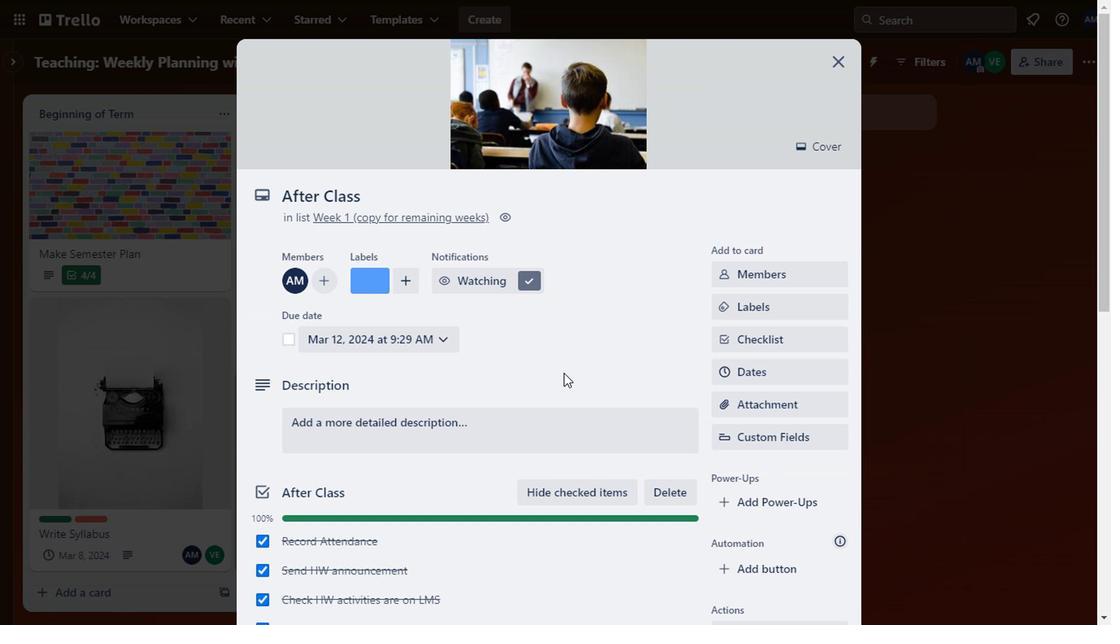 
Action: Mouse pressed left at (552, 373)
Screenshot: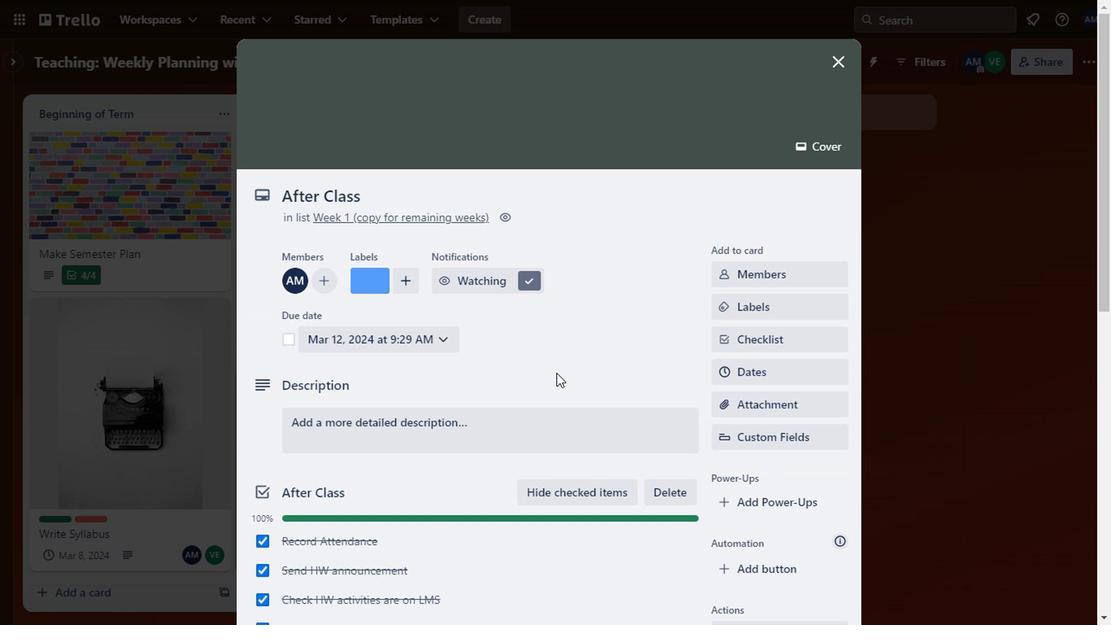 
Action: Mouse moved to (472, 423)
Screenshot: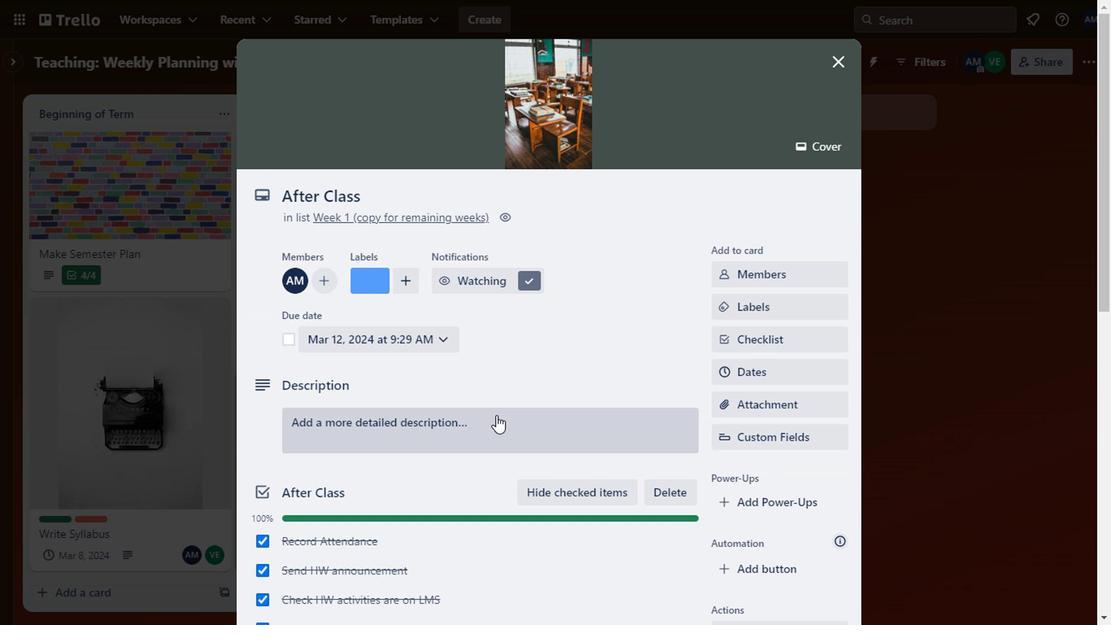 
Action: Mouse pressed left at (472, 423)
Screenshot: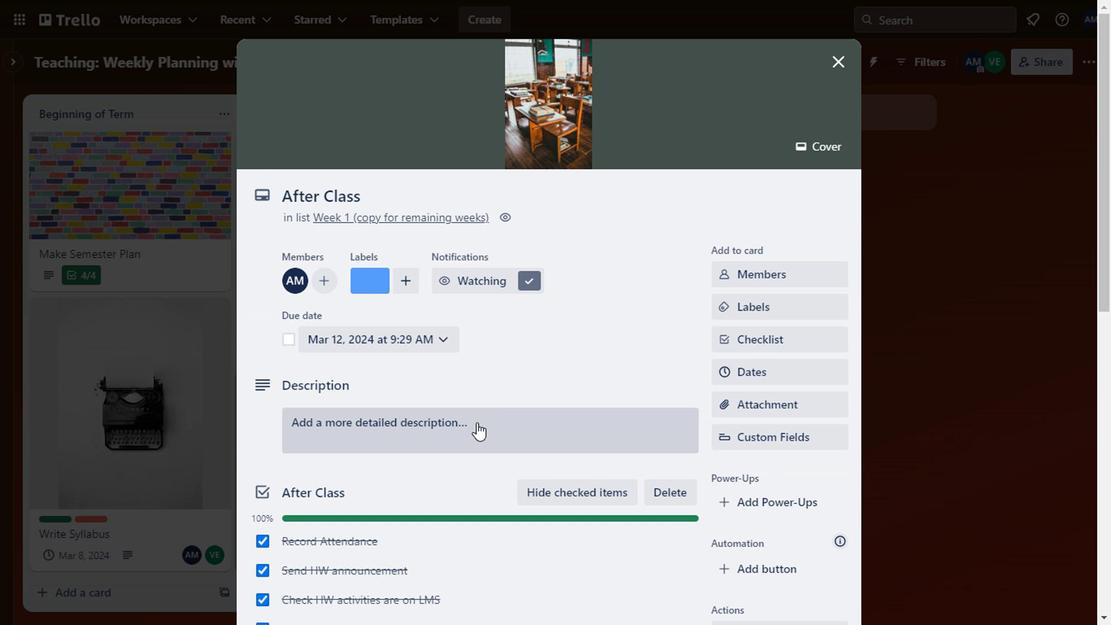 
Action: Mouse moved to (404, 479)
Screenshot: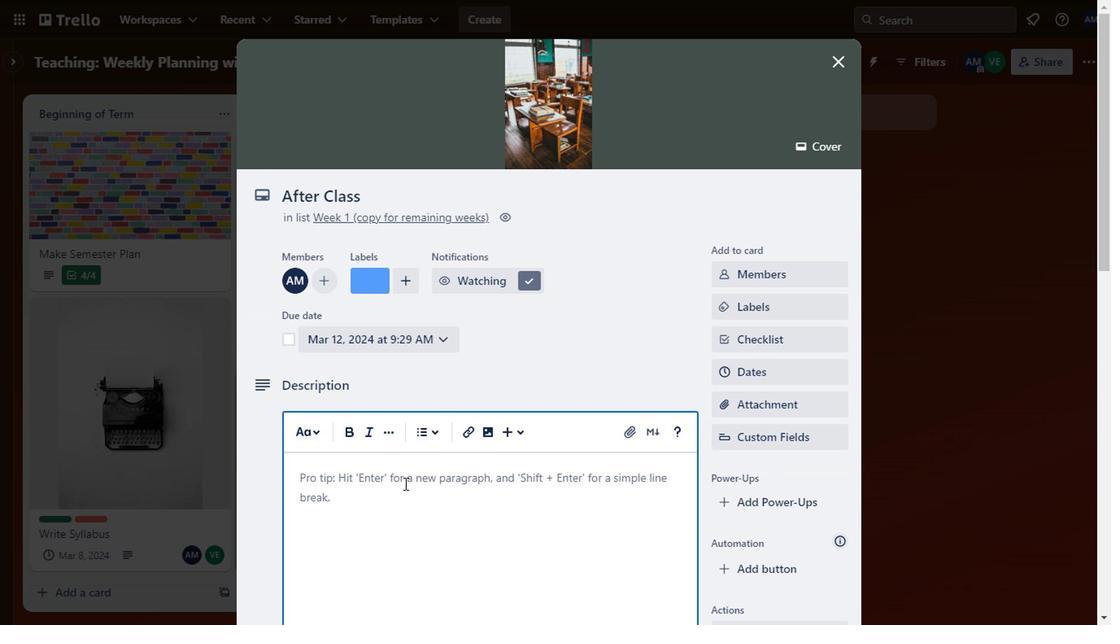 
Action: Mouse scrolled (404, 478) with delta (0, -1)
Screenshot: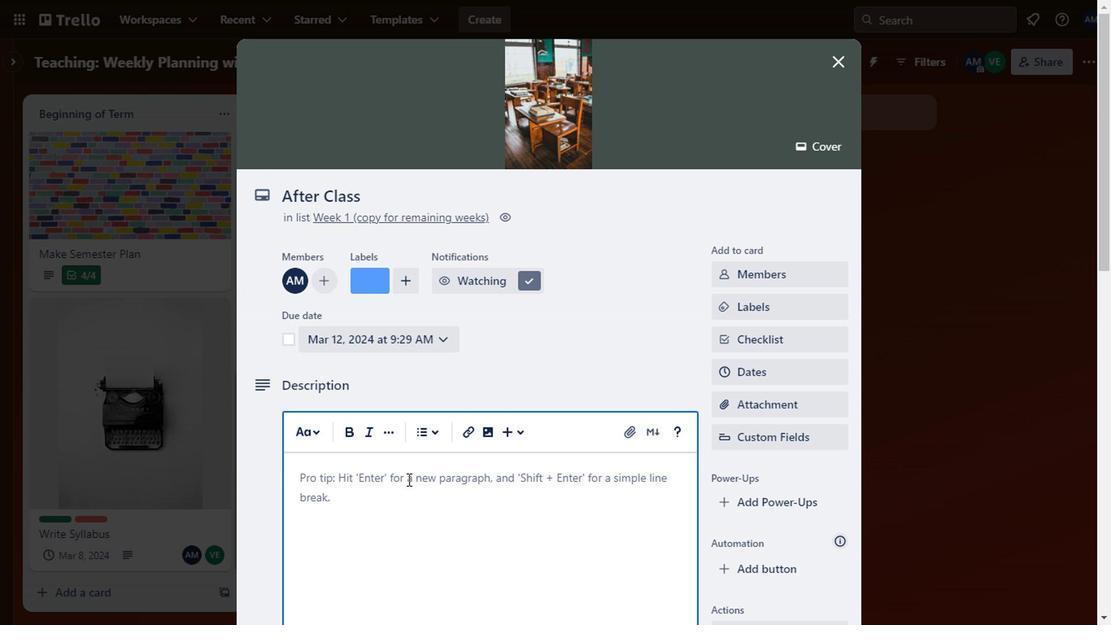 
Action: Mouse moved to (405, 478)
Screenshot: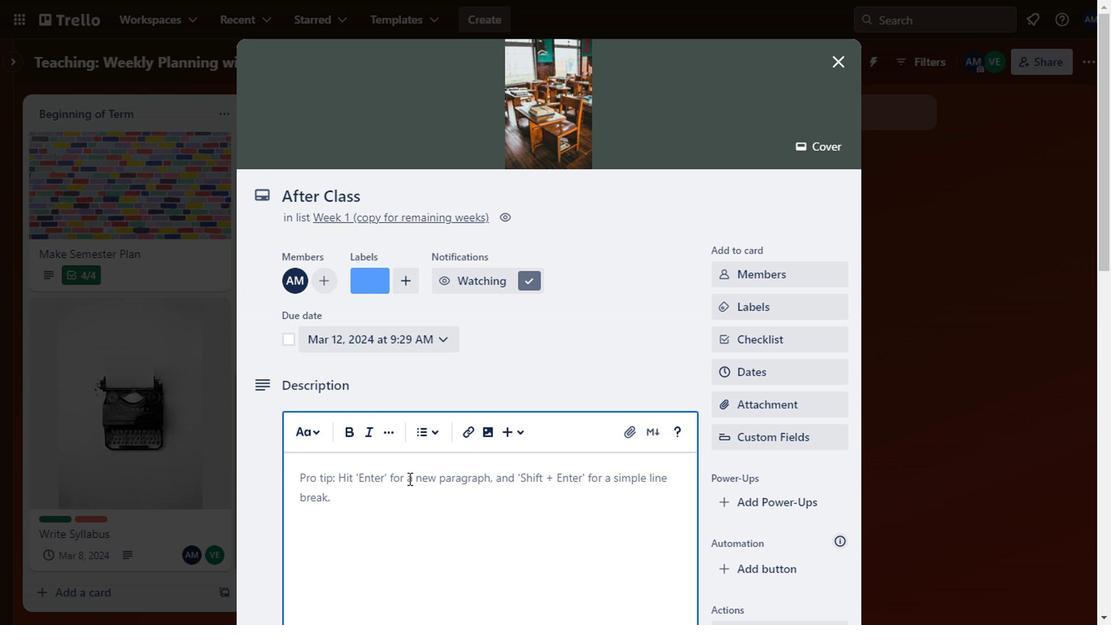 
Action: Mouse scrolled (405, 477) with delta (0, -1)
Screenshot: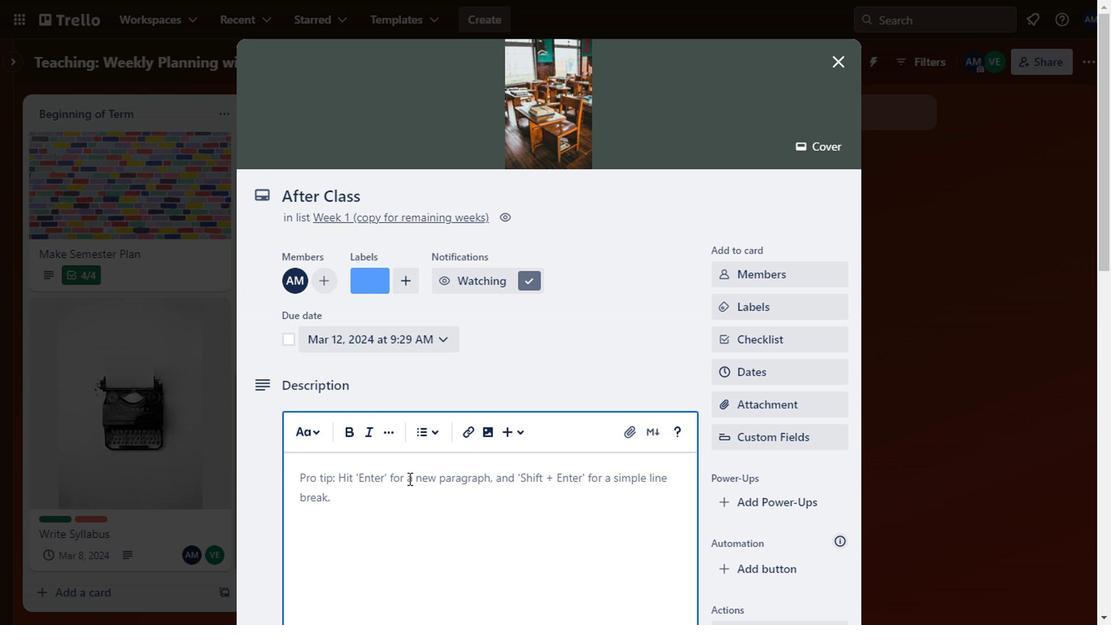 
Action: Mouse moved to (360, 331)
Screenshot: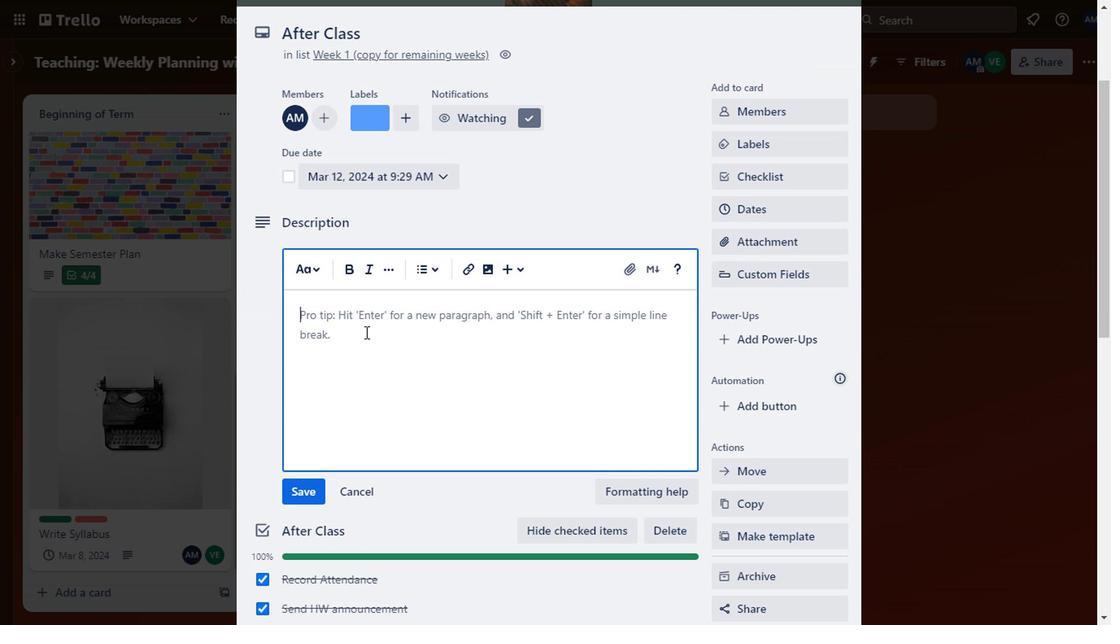 
Action: Key pressed <Key.shift>An<Key.space>accident<Key.space>occurs<Key.space>one<Key.space>day<Key.space>afy<Key.backspace>ter<Key.space>the<Key.space>yong<Key.backspace><Key.backspace><Key.backspace>oung<Key.space>
Screenshot: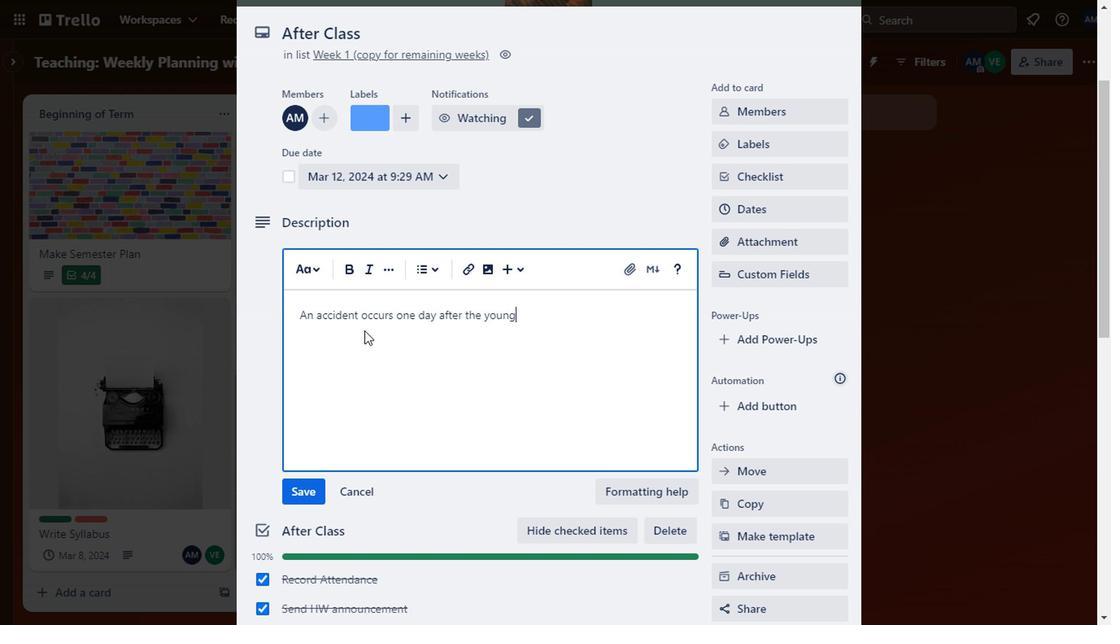 
Action: Mouse moved to (508, 316)
Screenshot: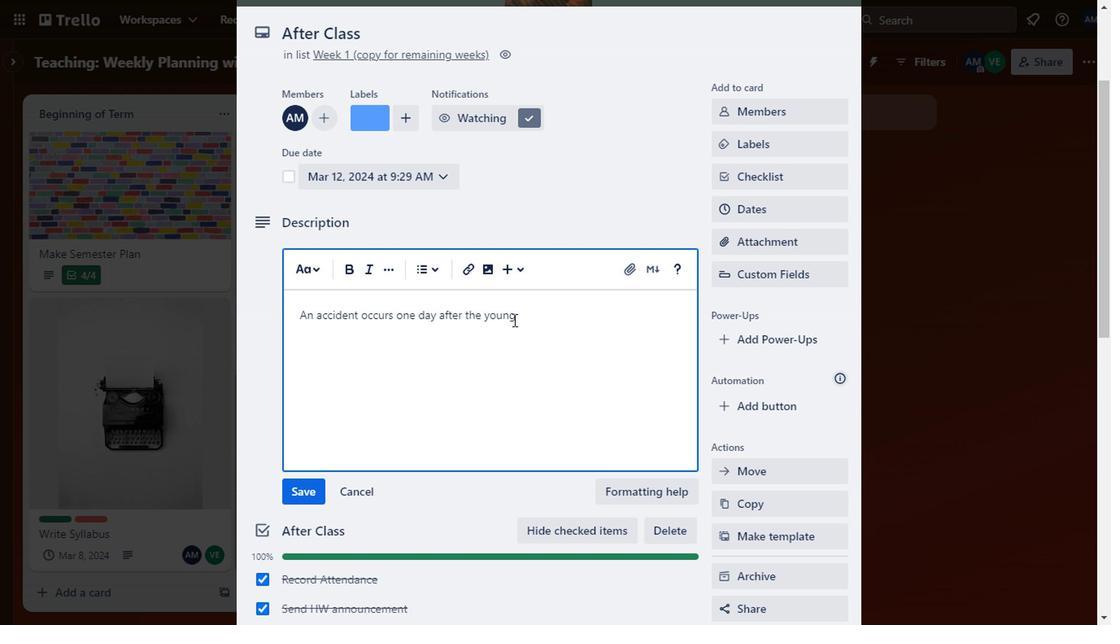 
Action: Mouse pressed left at (508, 316)
Screenshot: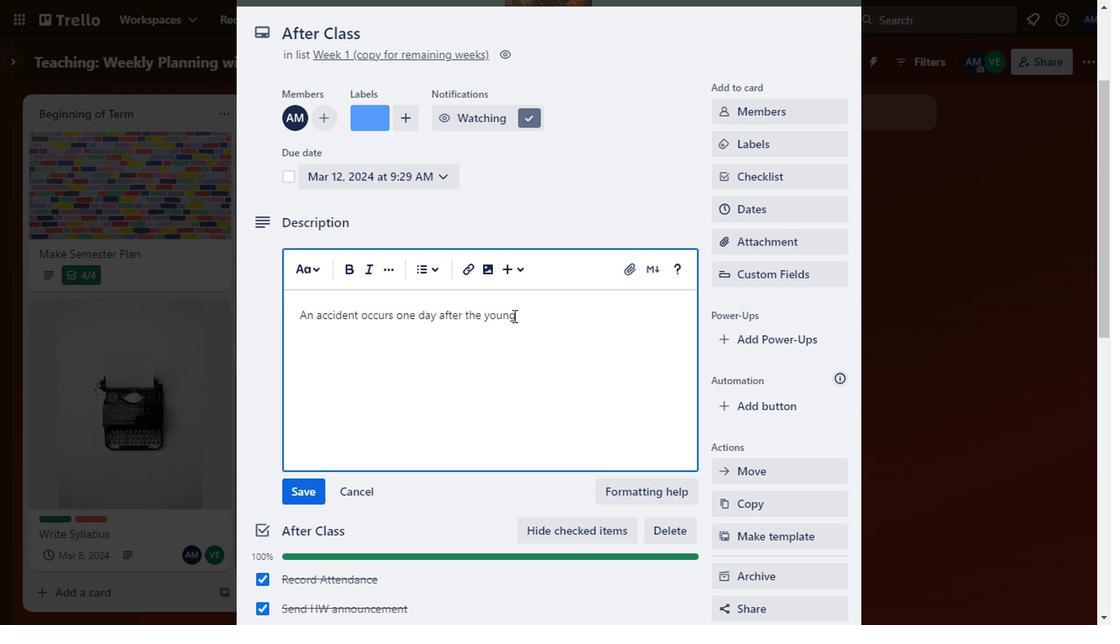 
Action: Mouse moved to (280, 330)
Screenshot: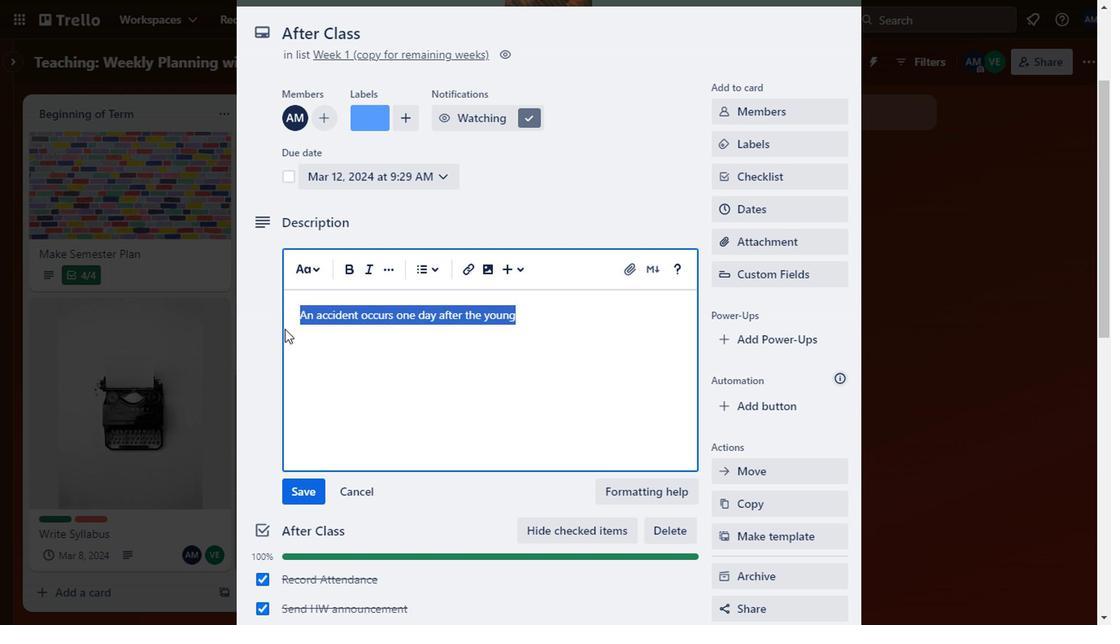 
Action: Key pressed <Key.backspace>
Screenshot: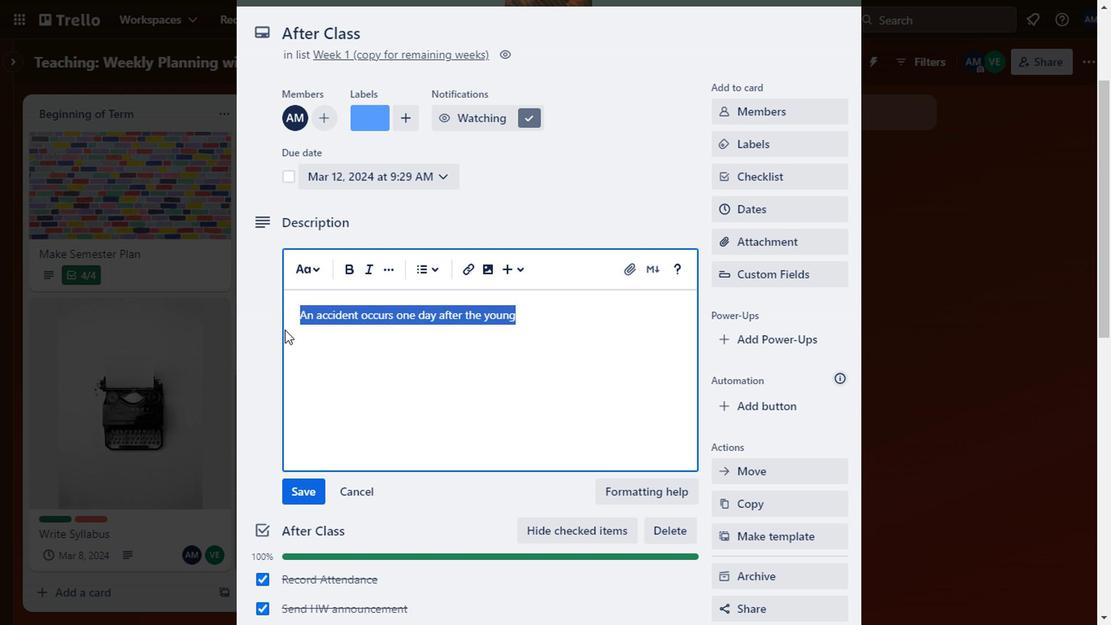 
Action: Mouse moved to (307, 496)
Screenshot: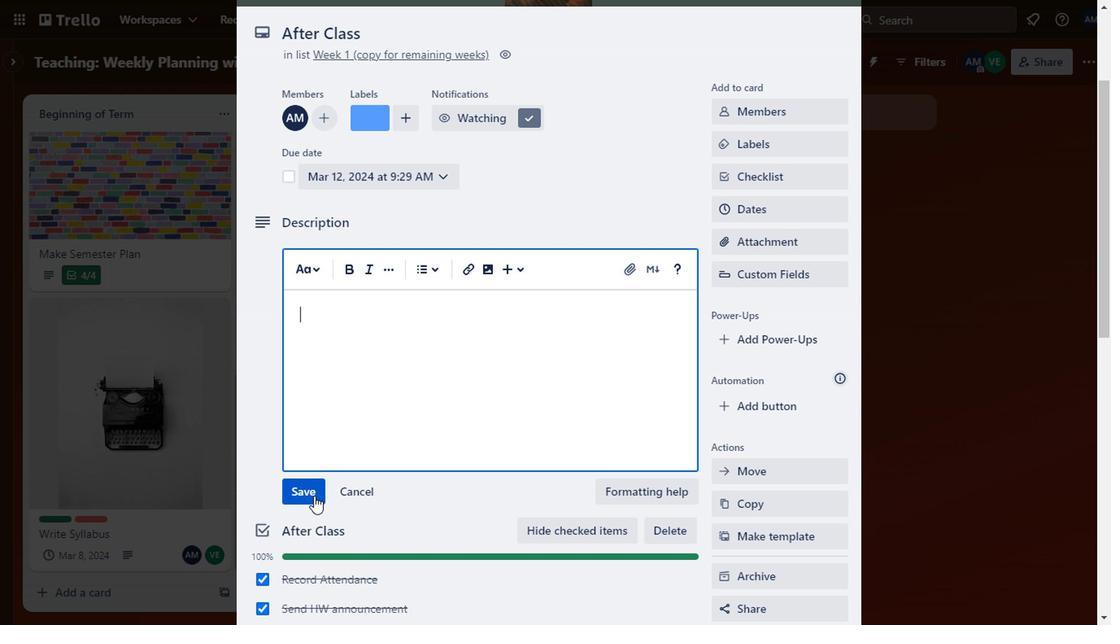 
Action: Mouse pressed left at (307, 496)
Screenshot: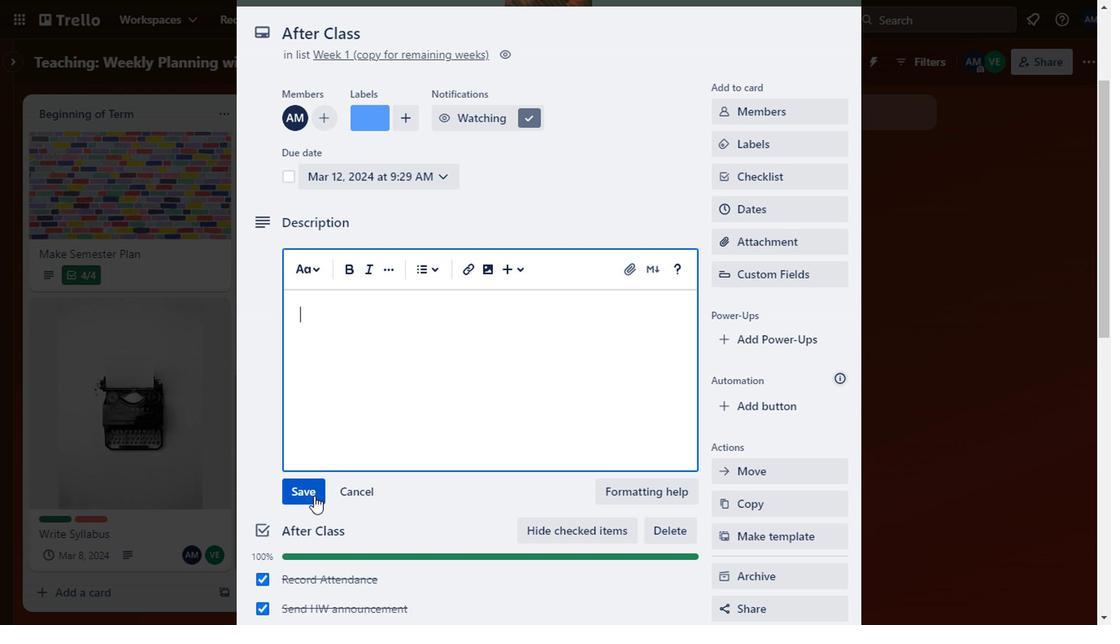
Action: Mouse moved to (669, 232)
Screenshot: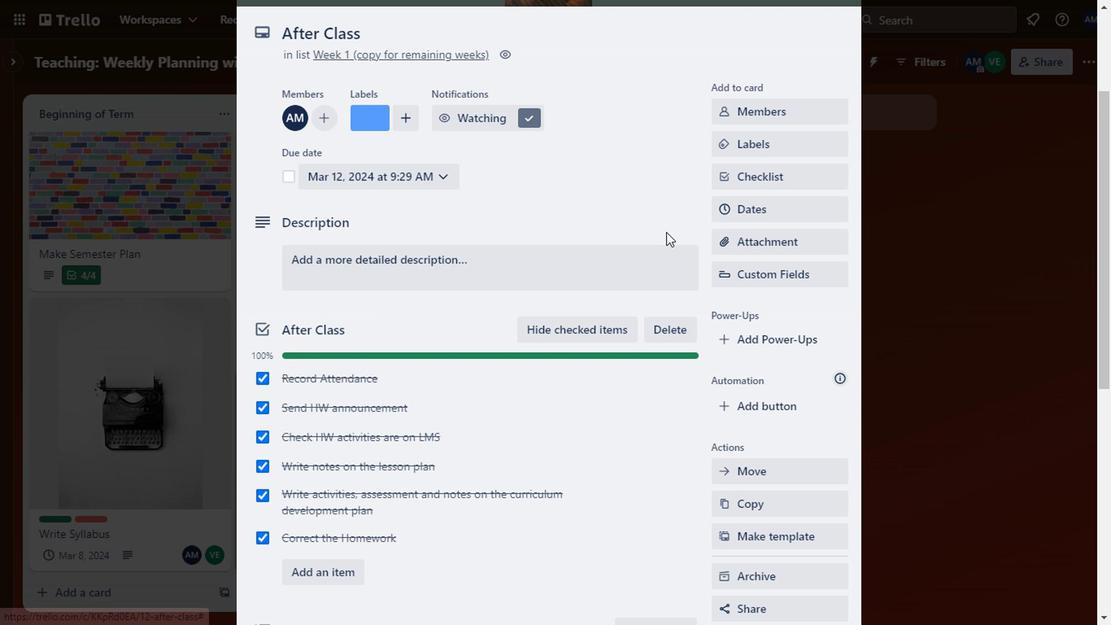 
Action: Mouse scrolled (669, 231) with delta (0, -1)
Screenshot: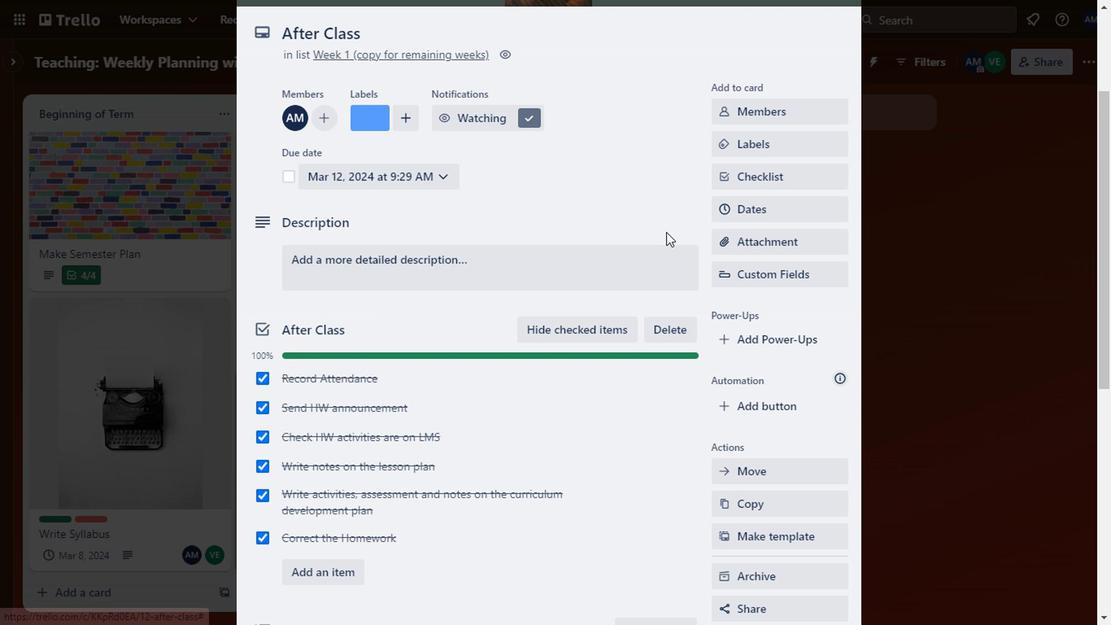 
Action: Mouse moved to (365, 271)
Screenshot: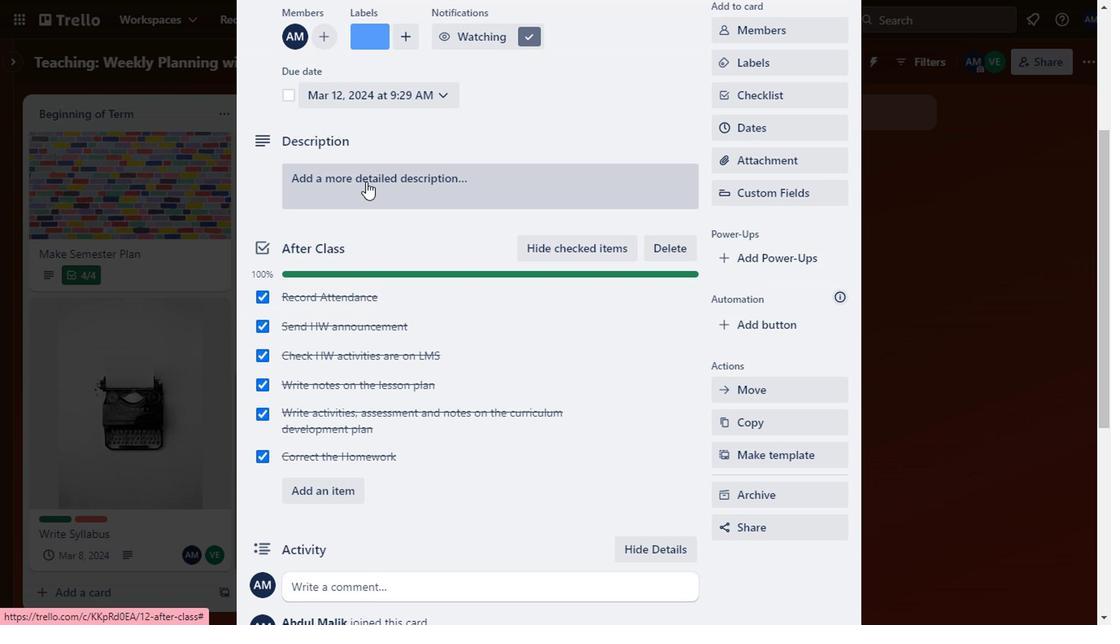 
Action: Mouse scrolled (365, 270) with delta (0, 0)
Screenshot: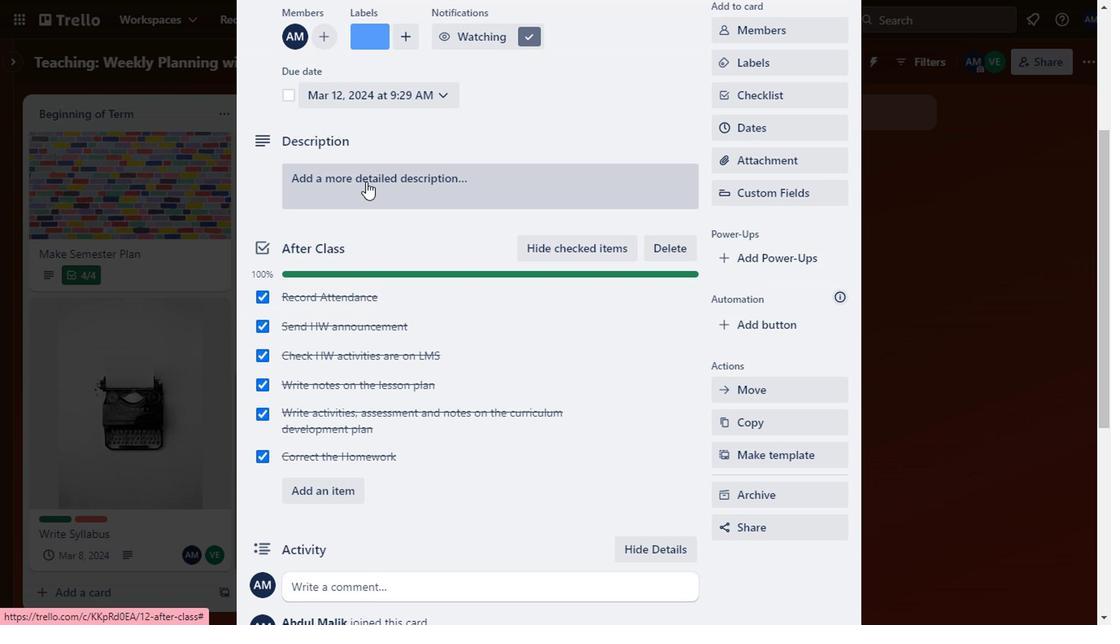 
Action: Mouse moved to (475, 110)
Screenshot: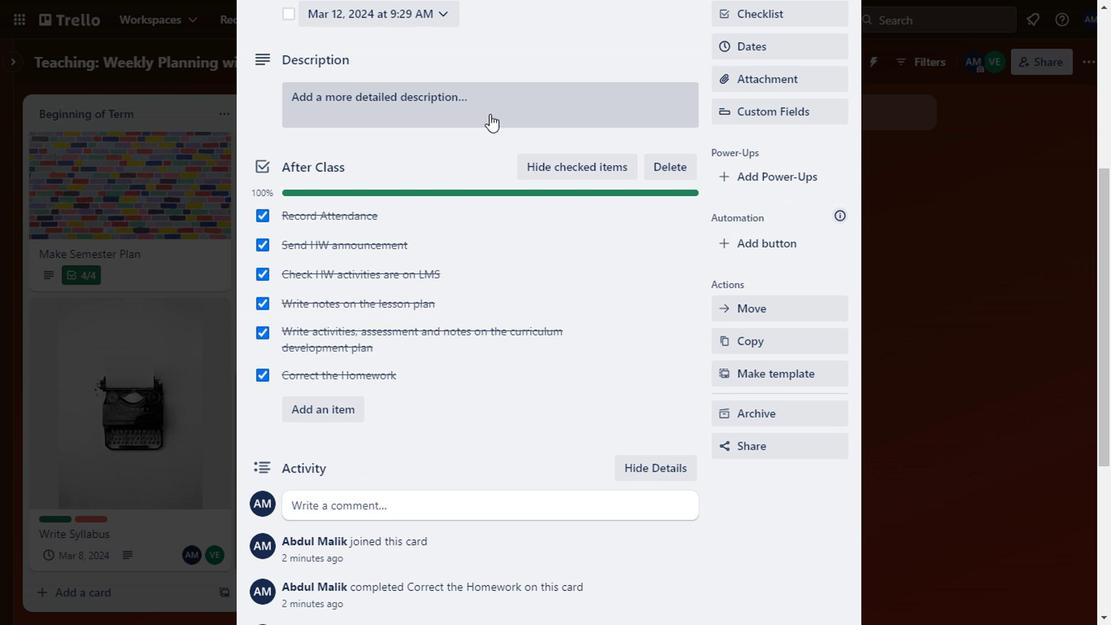
Action: Mouse scrolled (475, 110) with delta (0, 0)
Screenshot: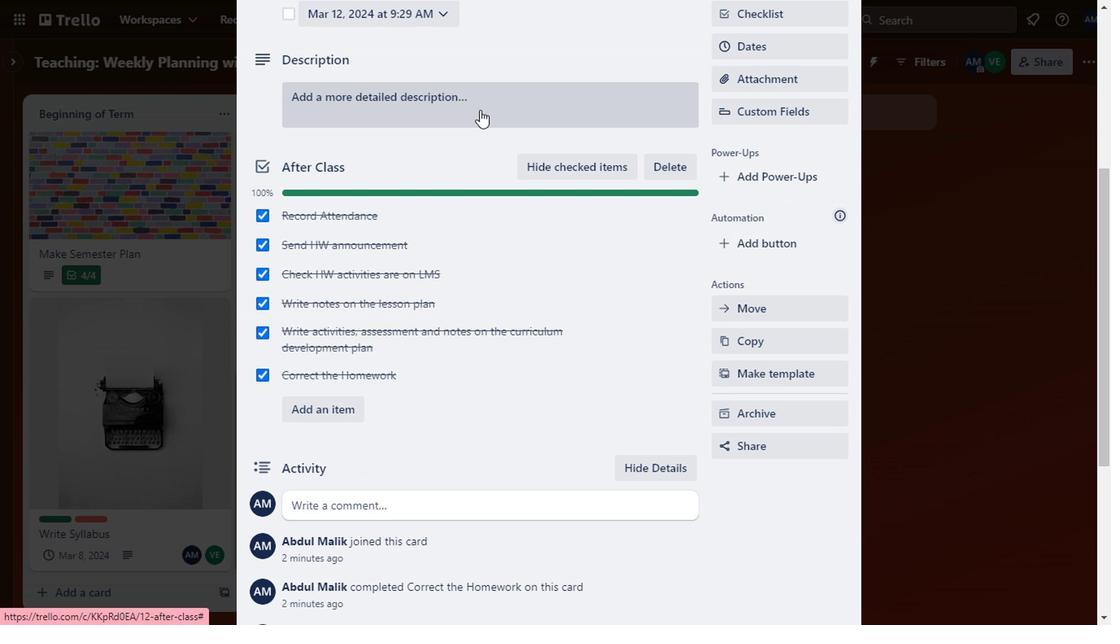 
Action: Mouse scrolled (475, 110) with delta (0, 0)
Screenshot: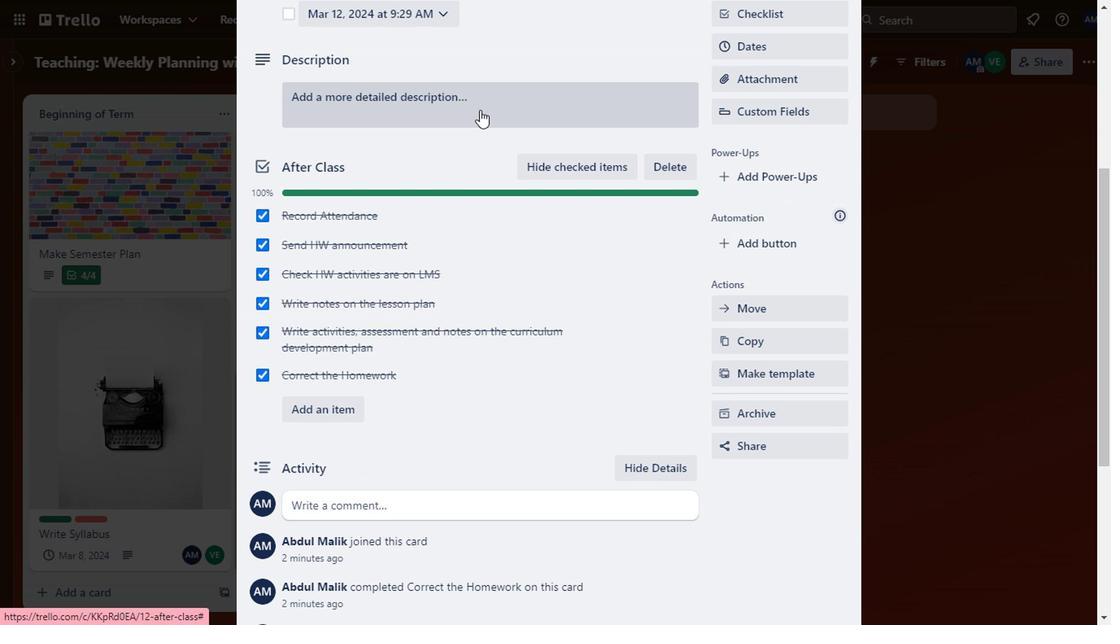 
Action: Mouse moved to (421, 246)
Screenshot: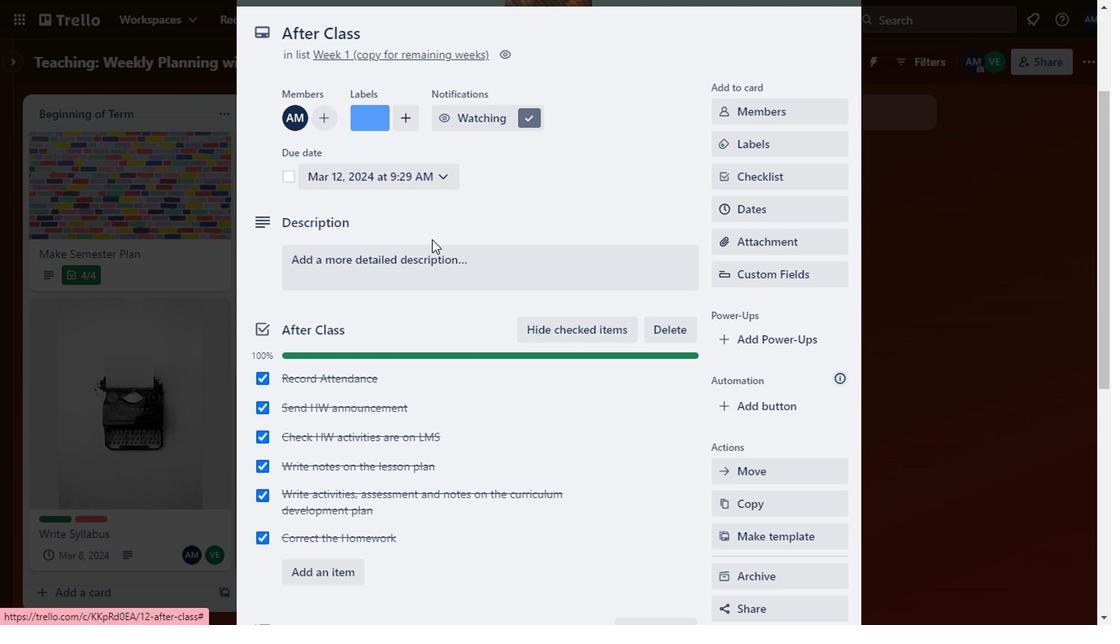 
Action: Mouse pressed left at (421, 246)
Screenshot: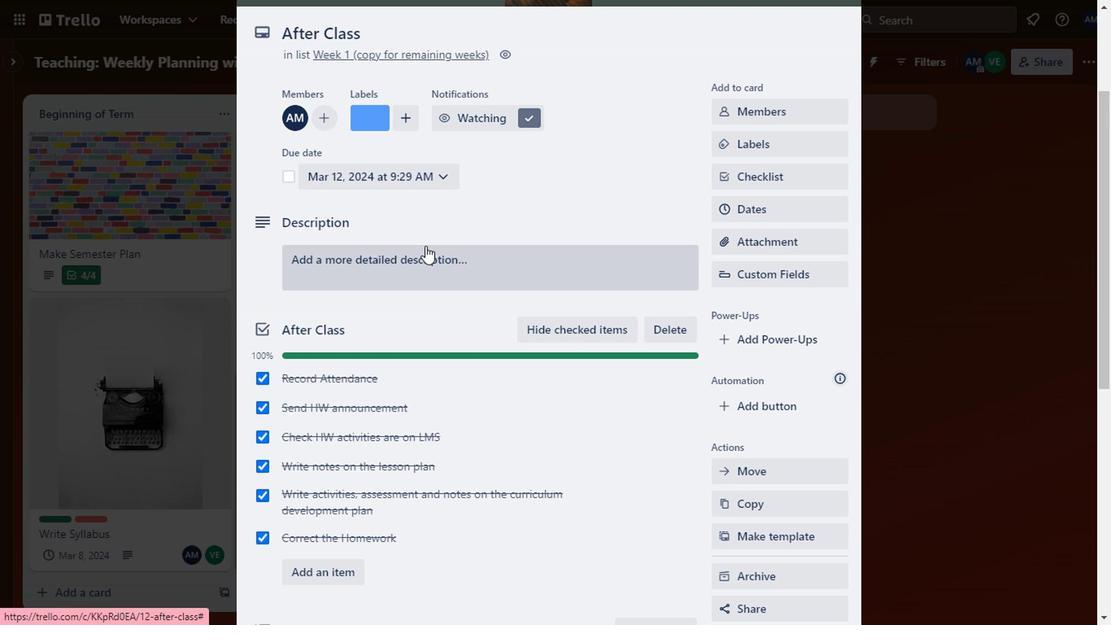 
Action: Mouse moved to (397, 307)
Screenshot: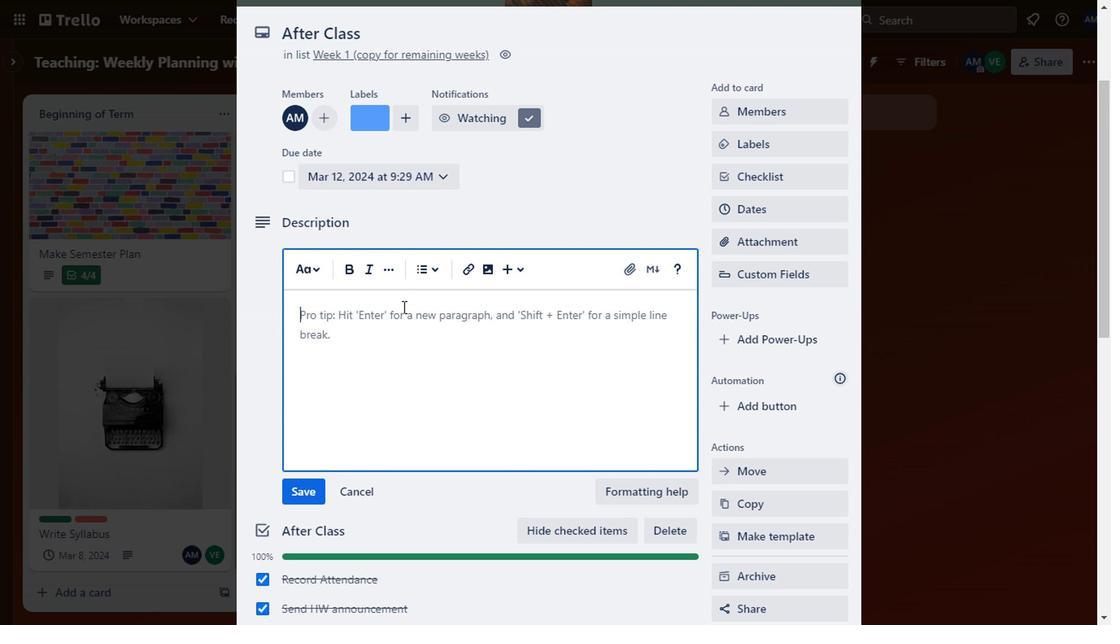 
Action: Key pressed si<Key.backspace>ome<Key.space>activety<Key.backspace><Key.backspace><Key.backspace>ity
Screenshot: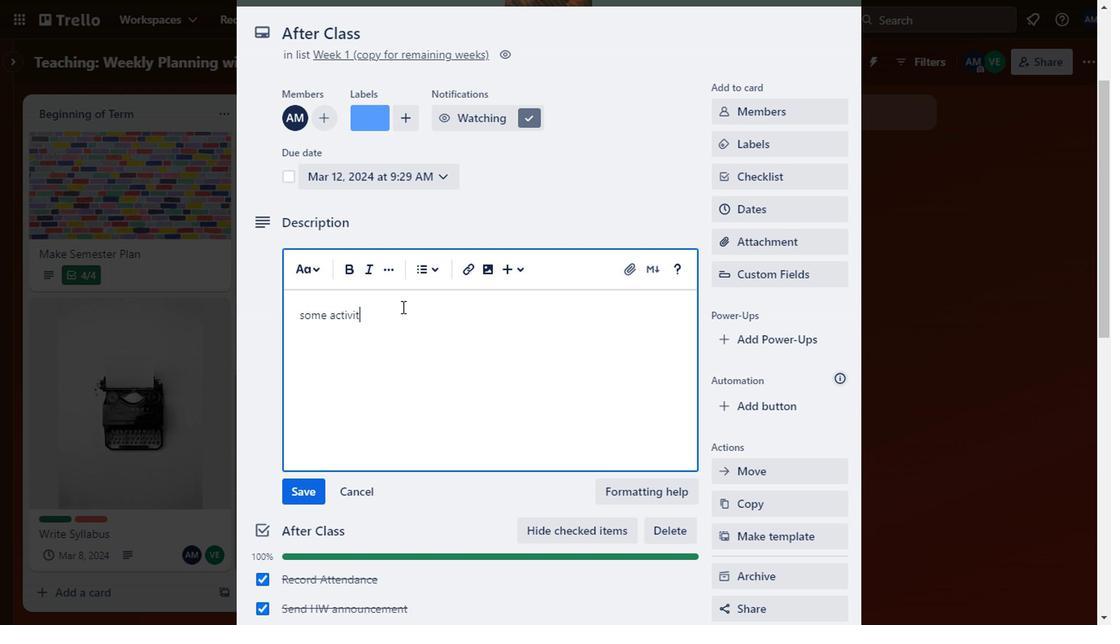 
Action: Mouse moved to (314, 480)
Screenshot: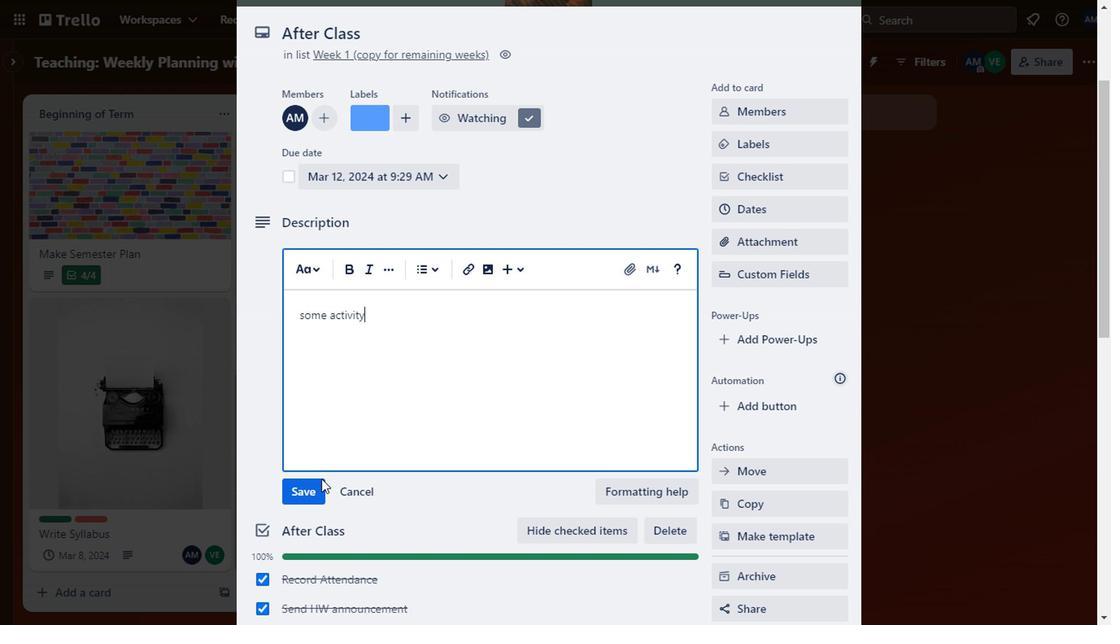 
Action: Mouse pressed left at (314, 480)
Screenshot: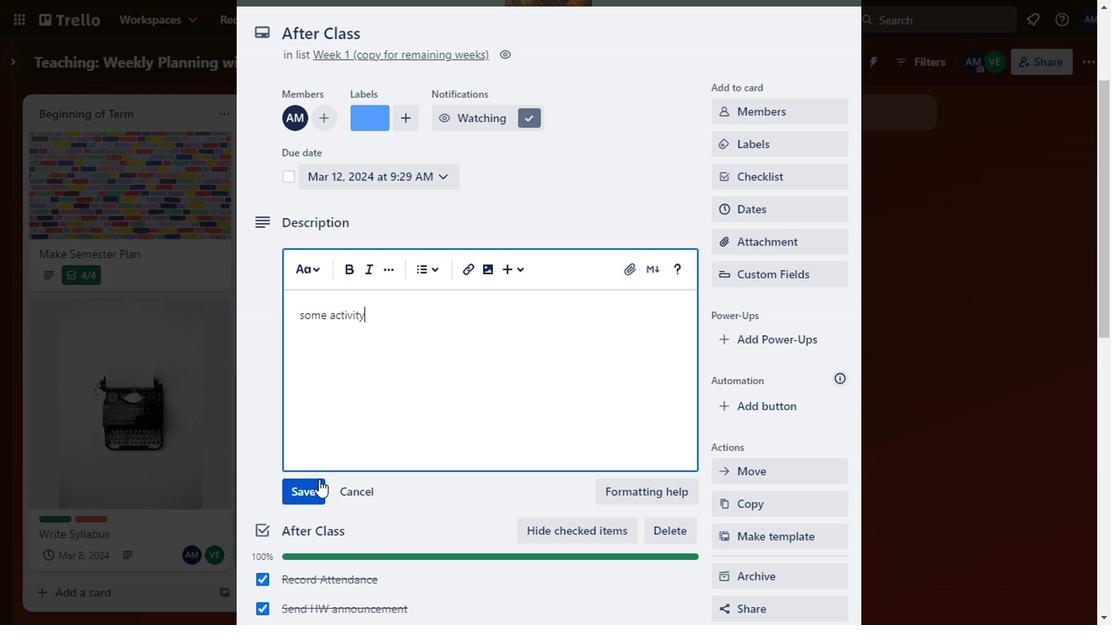
Action: Mouse moved to (475, 261)
Screenshot: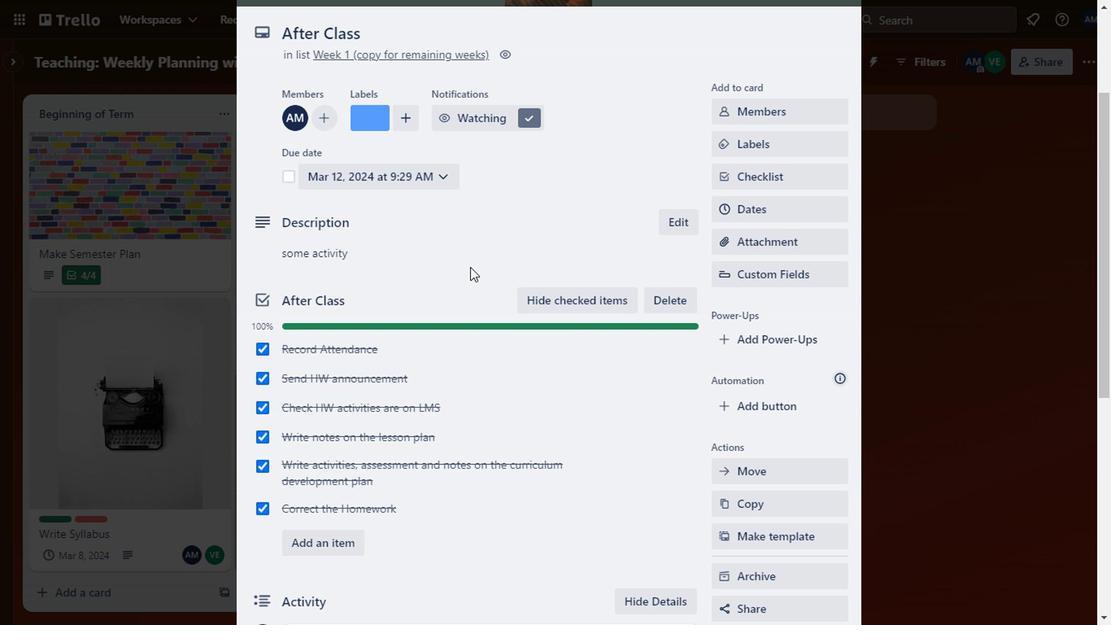 
Action: Mouse scrolled (475, 262) with delta (0, 1)
Screenshot: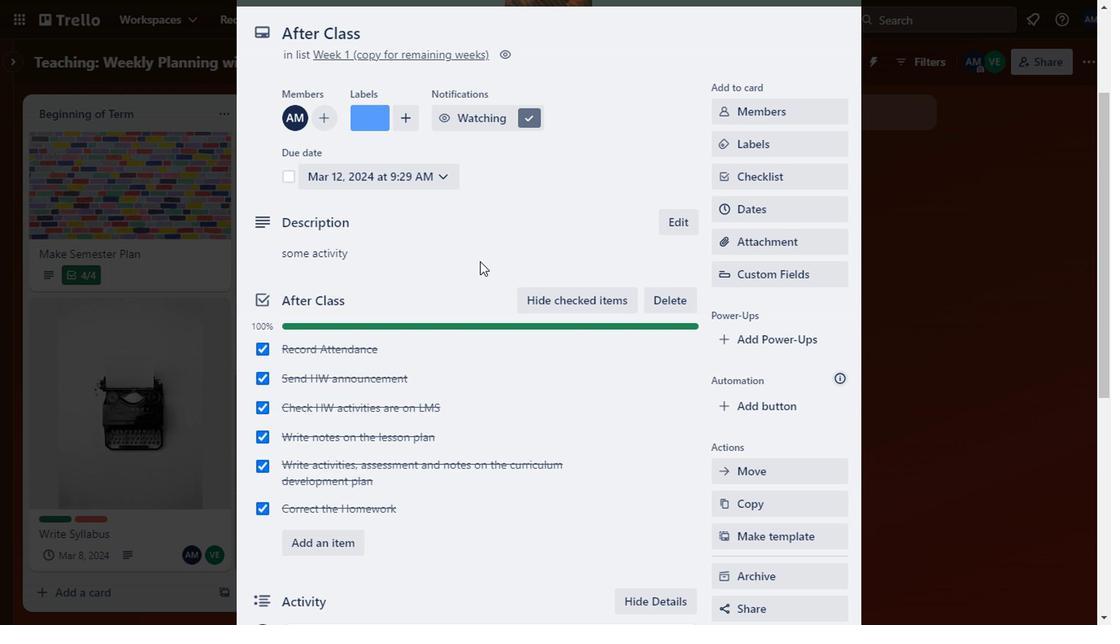 
Action: Mouse scrolled (475, 262) with delta (0, 1)
Screenshot: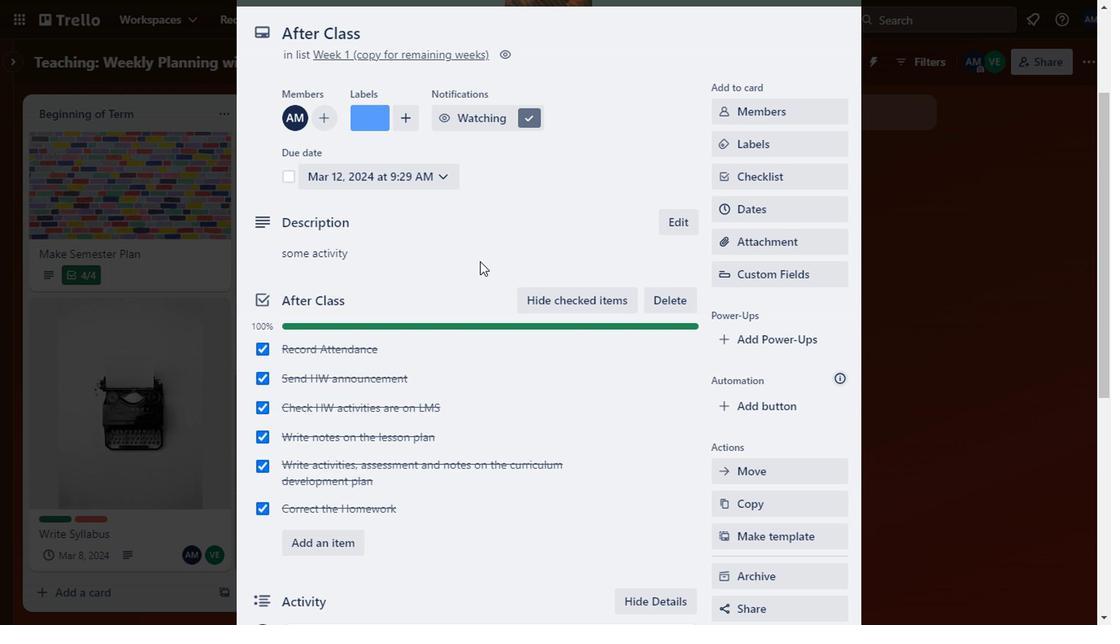 
Action: Mouse moved to (822, 75)
Screenshot: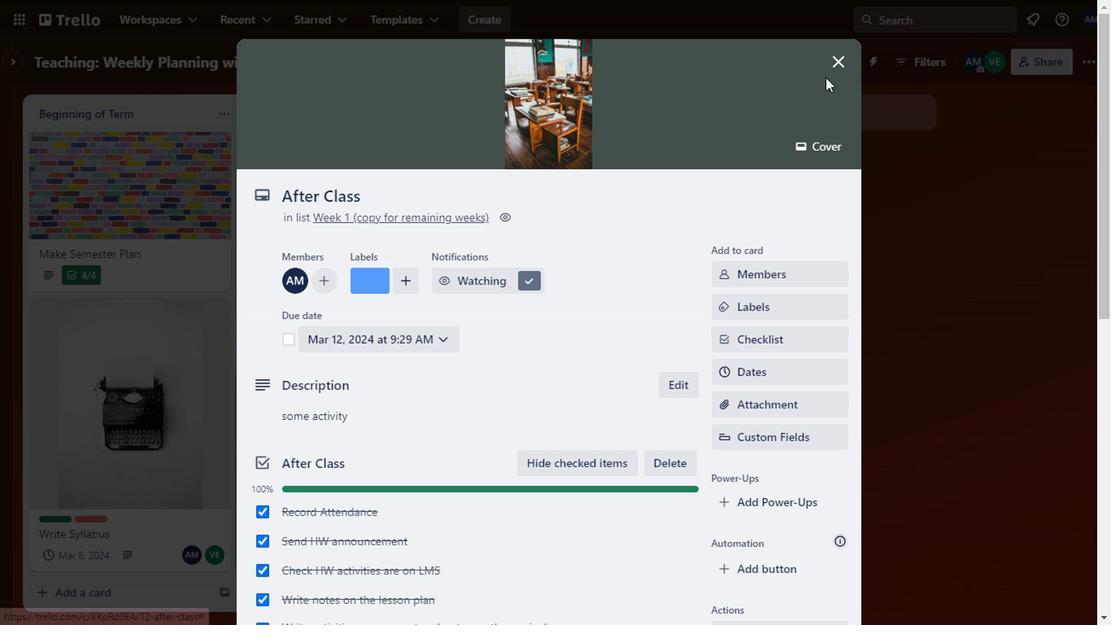 
Action: Mouse pressed left at (822, 75)
Screenshot: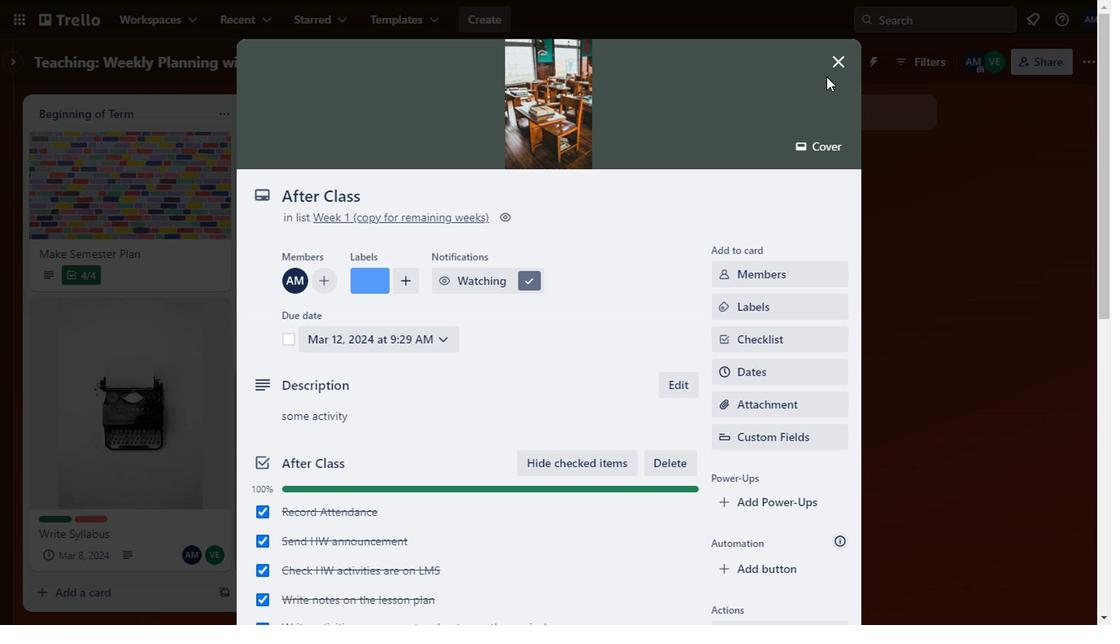 
Action: Mouse moved to (834, 64)
Screenshot: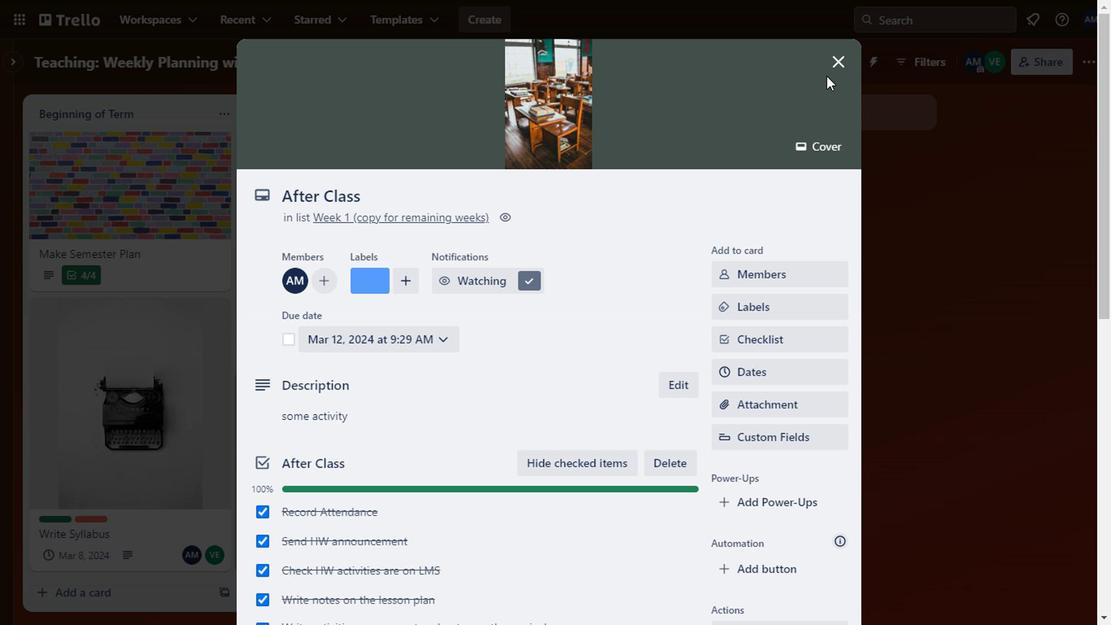 
Action: Mouse pressed left at (834, 64)
Screenshot: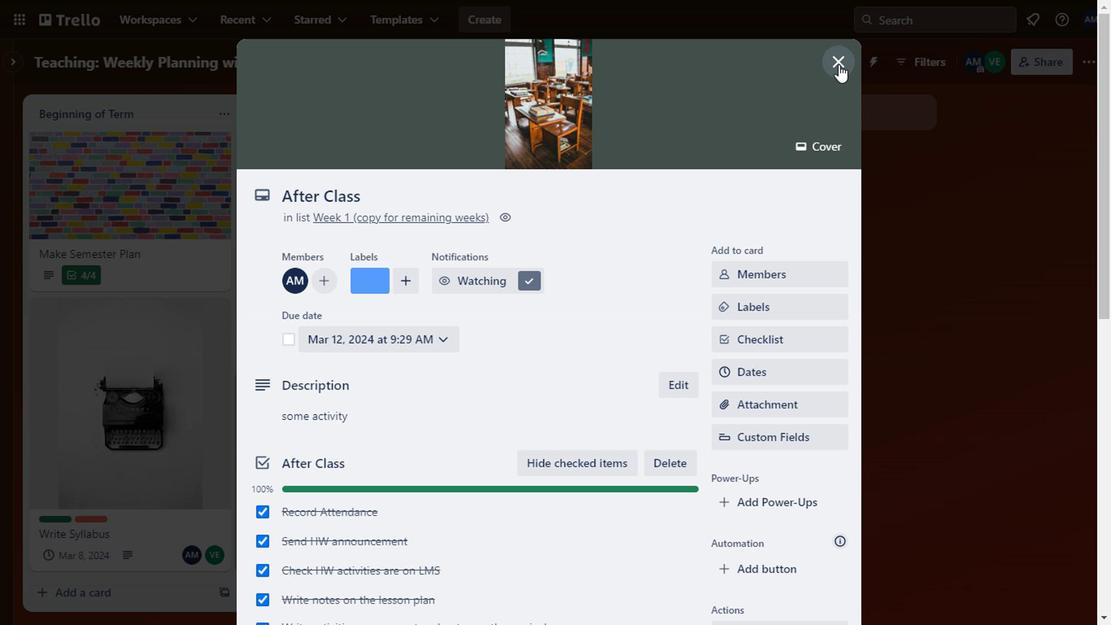 
Action: Mouse moved to (440, 355)
Screenshot: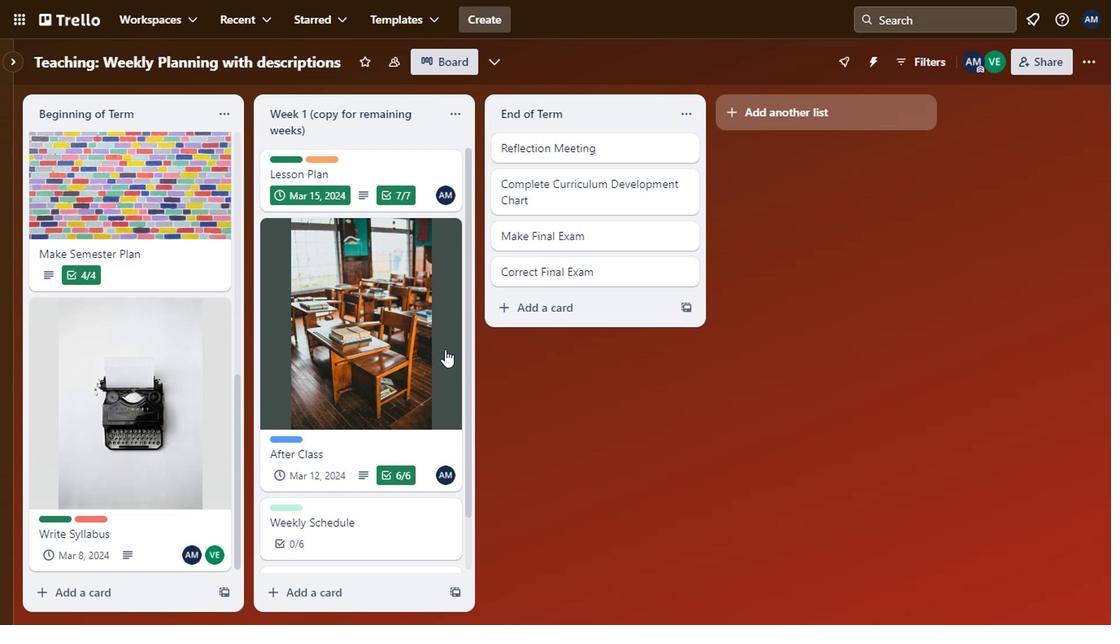 
Action: Mouse scrolled (440, 354) with delta (0, 0)
Screenshot: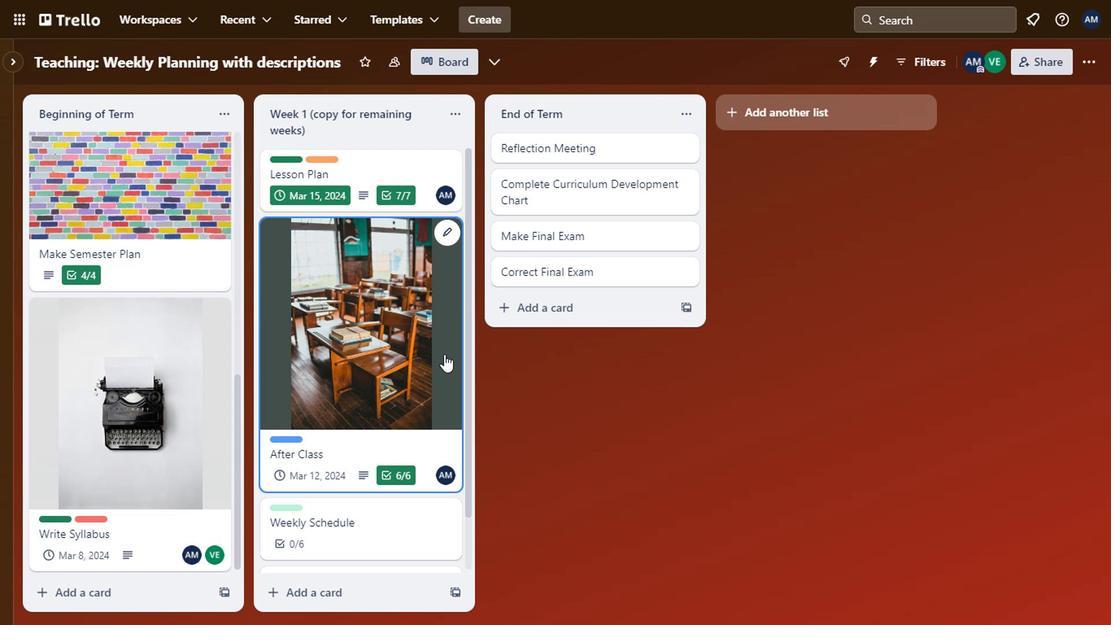 
Action: Mouse moved to (440, 357)
Screenshot: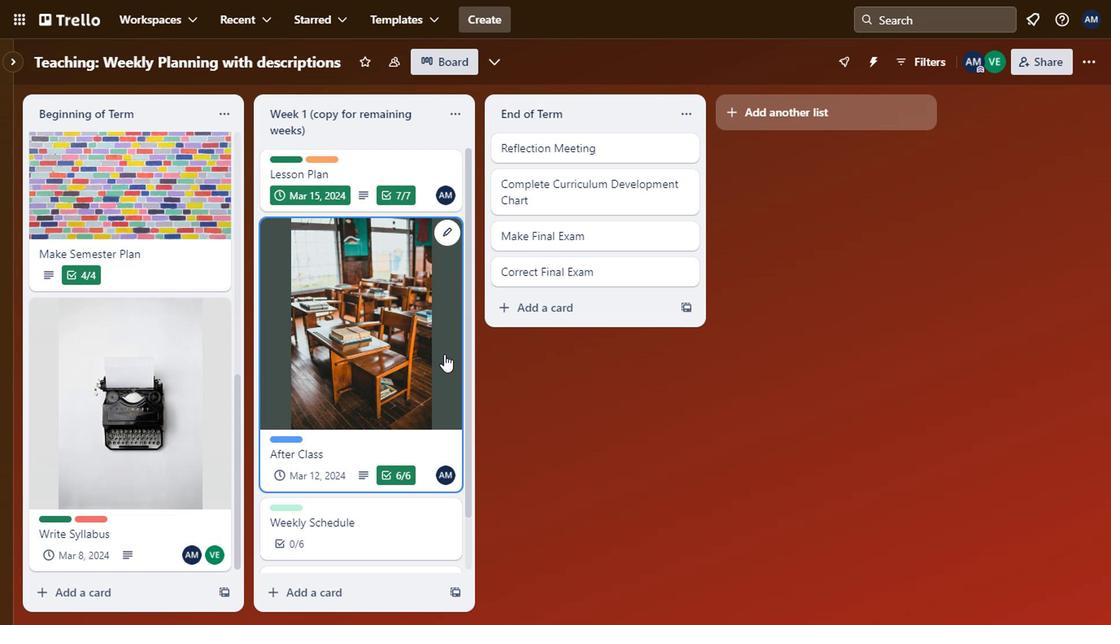 
Action: Mouse scrolled (440, 356) with delta (0, 0)
Screenshot: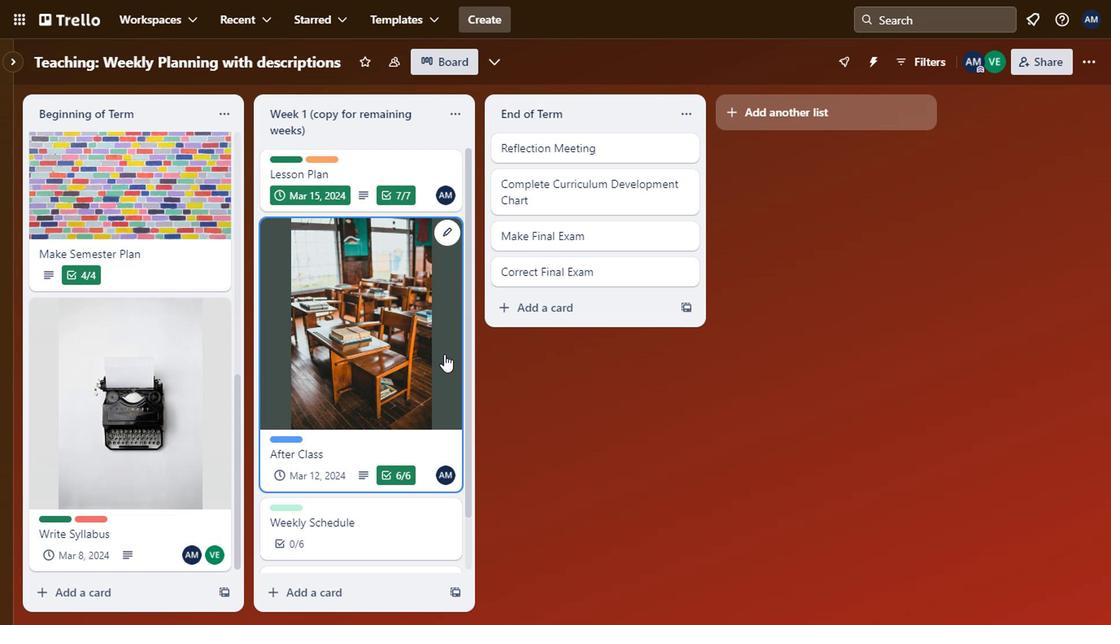 
Action: Mouse moved to (334, 460)
Screenshot: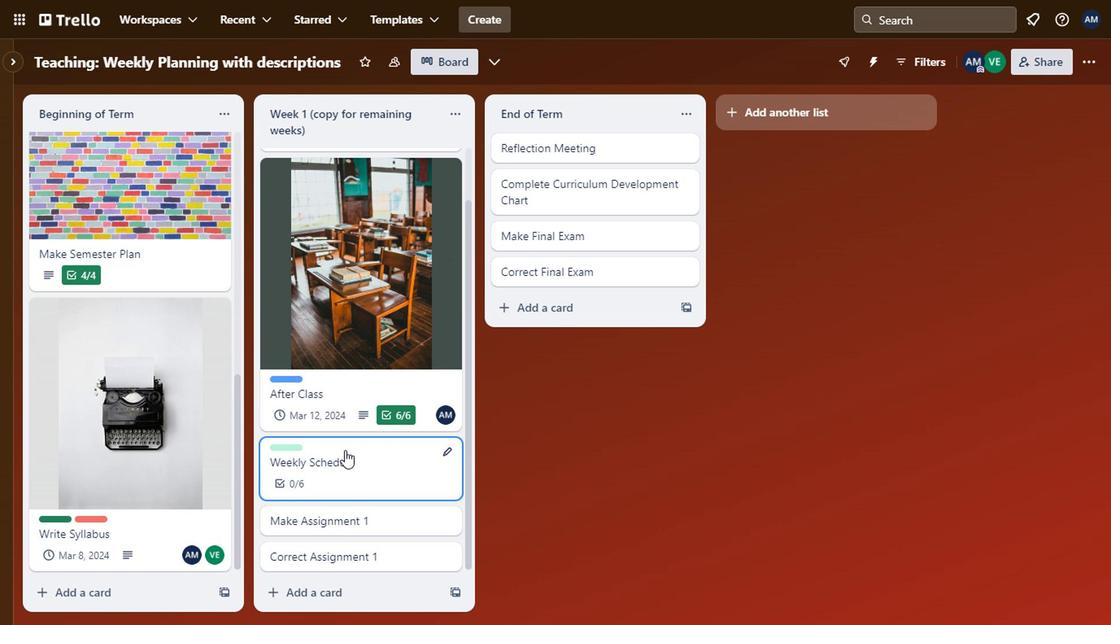 
Action: Mouse pressed left at (334, 460)
Screenshot: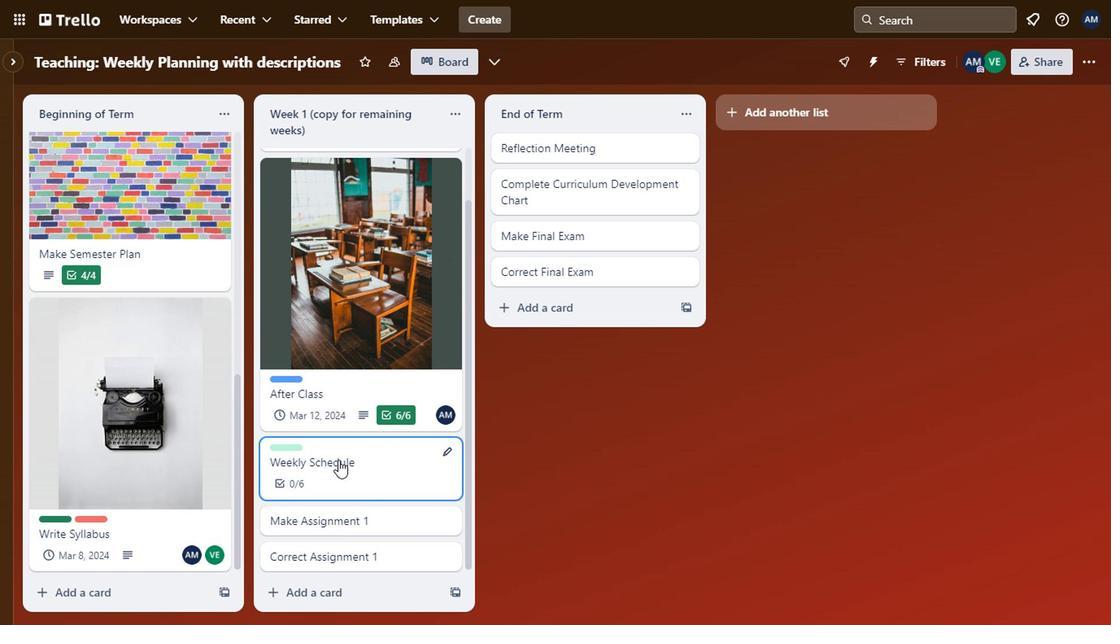 
Action: Mouse moved to (383, 249)
Screenshot: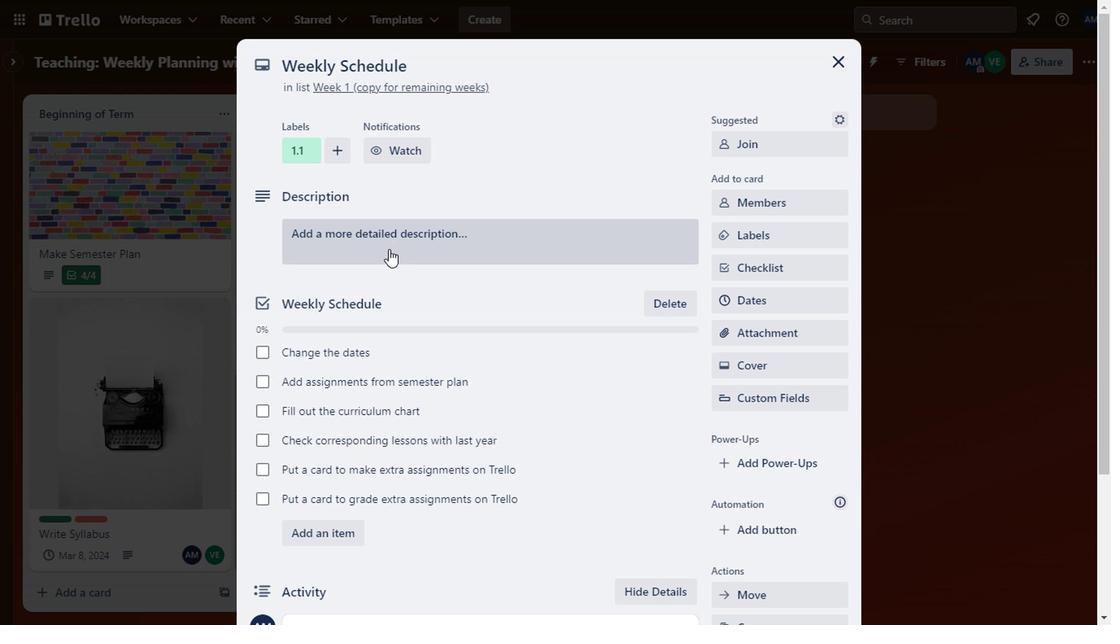 
Action: Mouse pressed left at (383, 249)
Screenshot: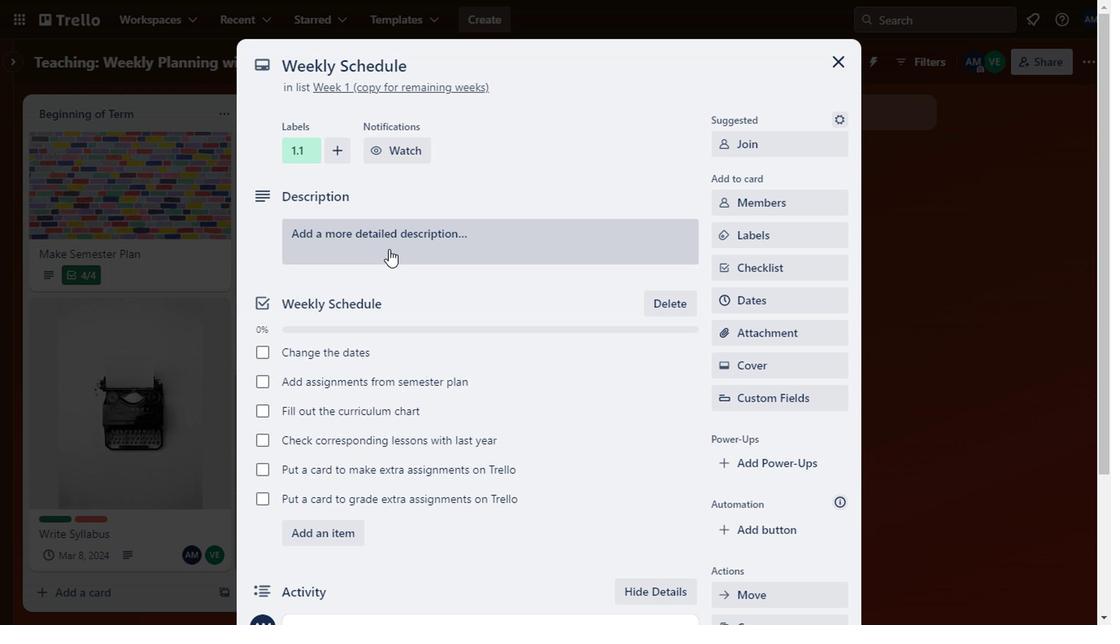 
Action: Mouse moved to (371, 305)
Screenshot: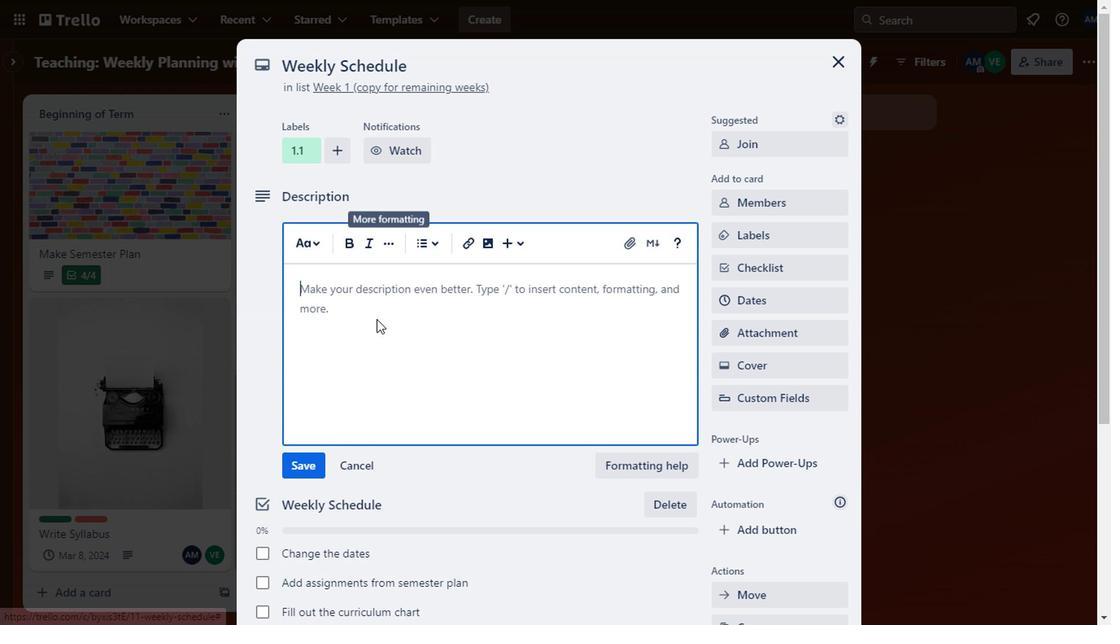 
Action: Mouse pressed left at (371, 305)
Screenshot: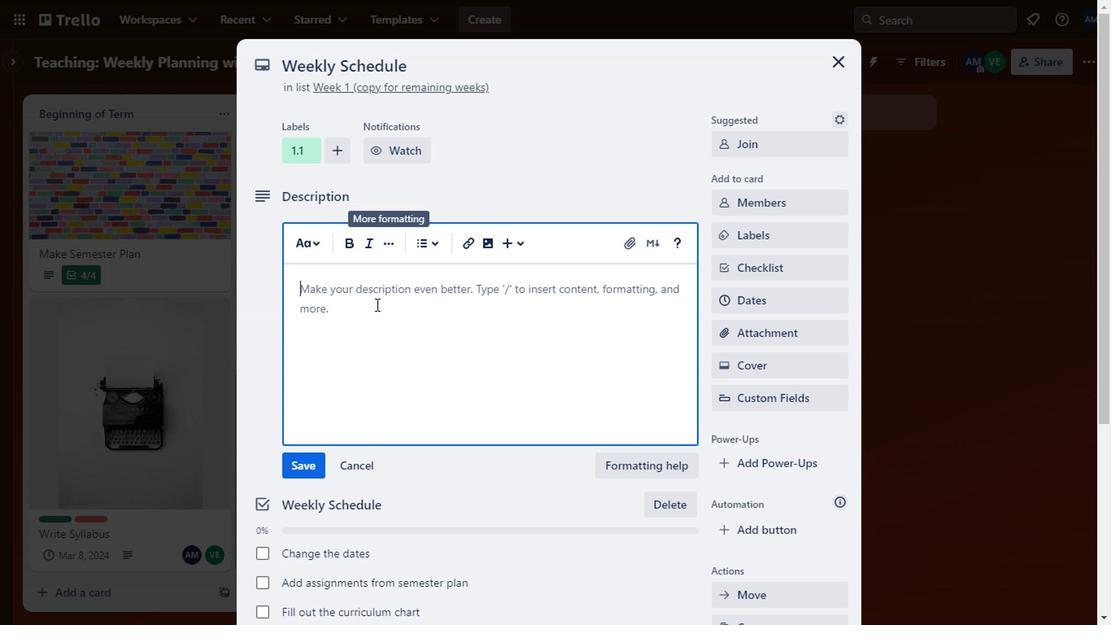 
Action: Key pressed what<Key.space><Key.space>is<Key.space>weekly<Key.space>planning<Key.space><Key.shift_r><Key.shift_r><Key.shift_r><Key.shift_r><Key.shift_r><Key.shift_r><Key.shift_r><Key.shift_r><Key.shift_r><Key.shift_r><Key.shift_r><Key.shift_r><Key.shift_r><Key.shift_r><Key.shift_r><Key.shift_r><Key.shift_r><Key.shift_r><Key.shift_r><Key.shift_r>?<Key.space>weekly<Key.space>plans<Key.space>are<Key.space>the<Key.space>act<Key.space>of<Key.space>orgnazing<Key.space>your
Screenshot: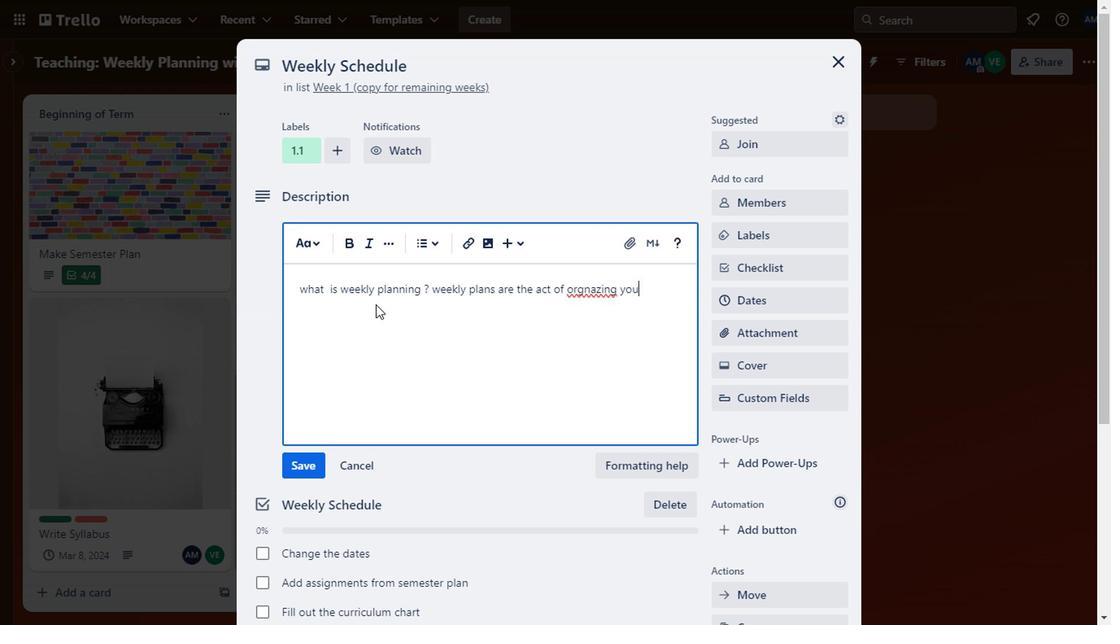 
Action: Mouse moved to (612, 291)
Screenshot: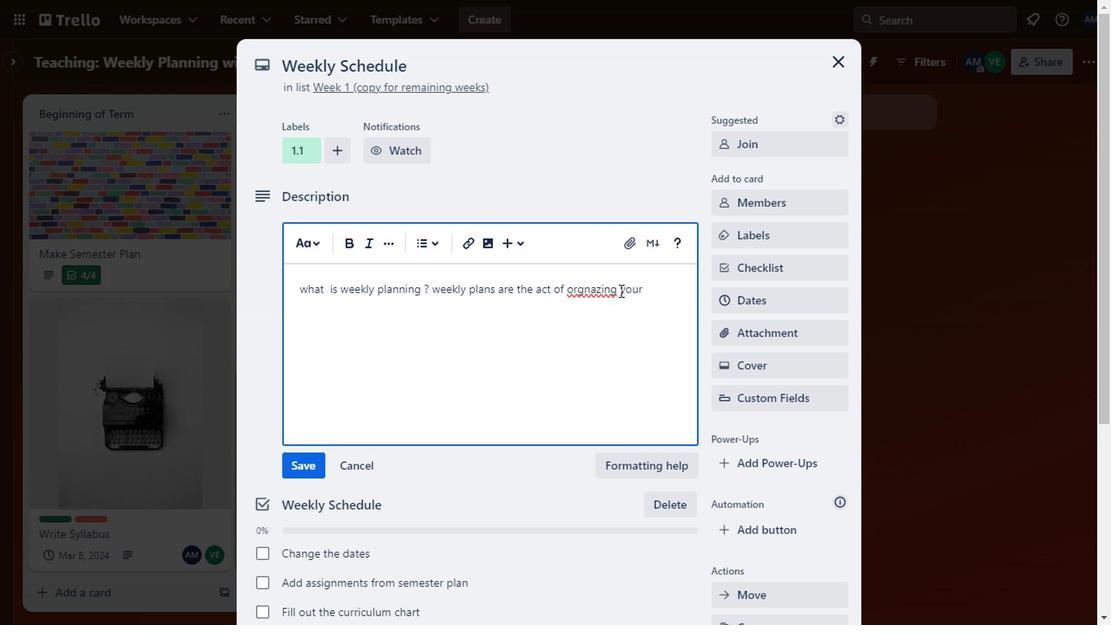 
Action: Mouse pressed left at (612, 291)
Screenshot: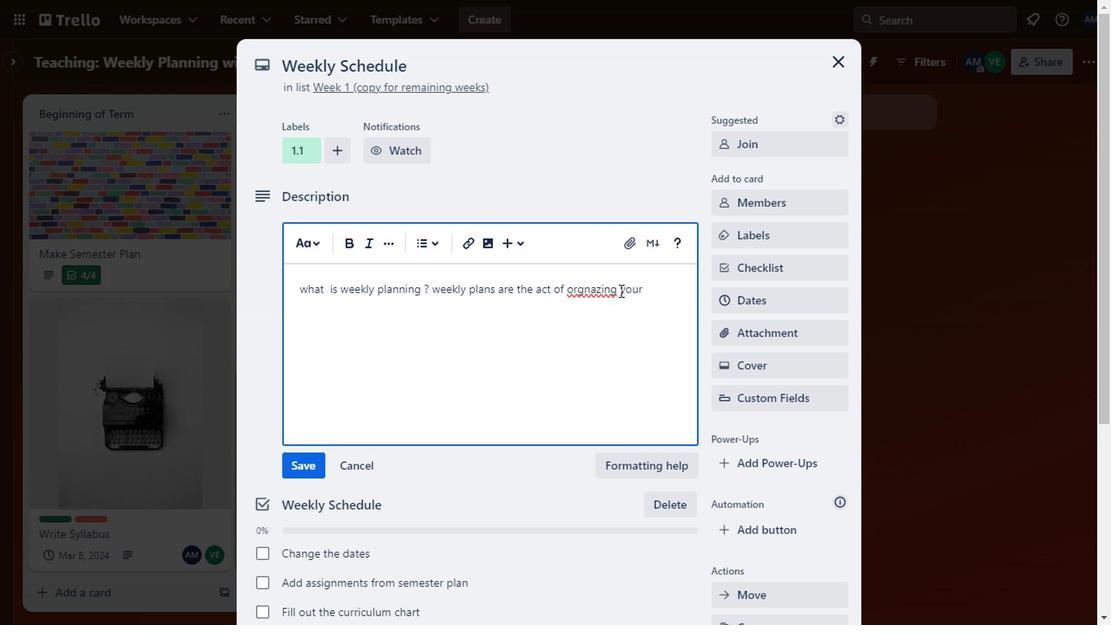 
Action: Mouse moved to (562, 297)
Screenshot: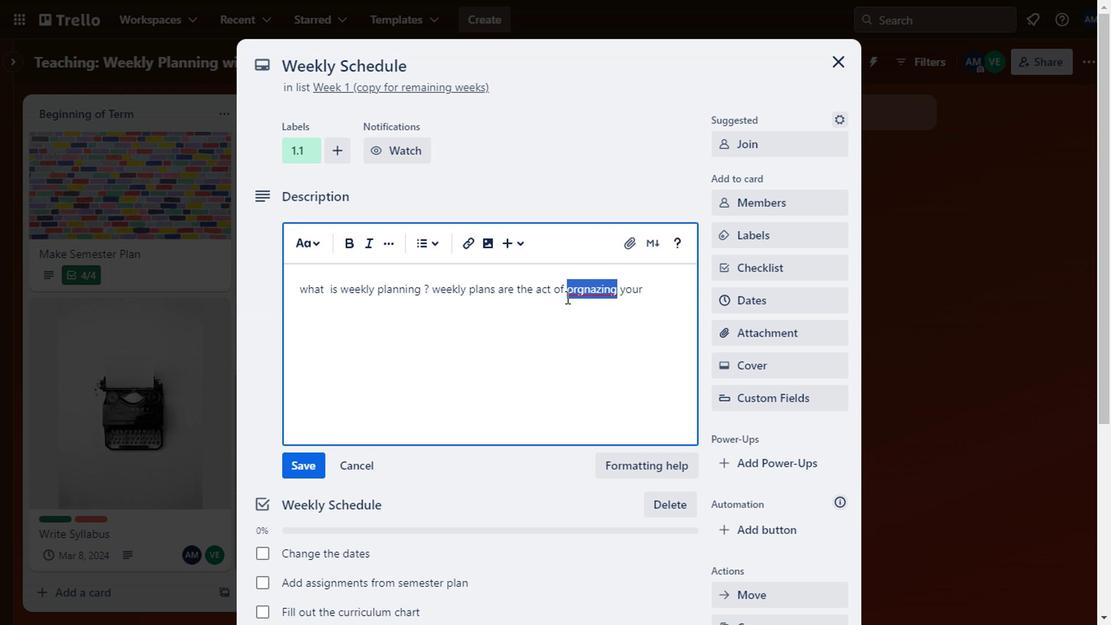 
Action: Key pressed organizing
Screenshot: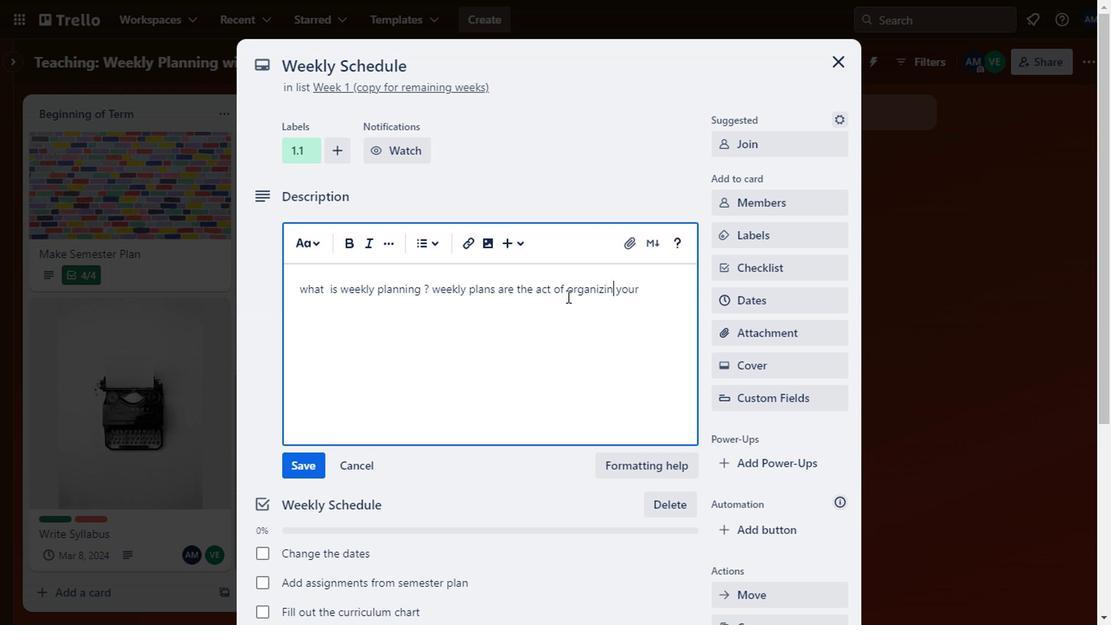 
Action: Mouse moved to (654, 285)
Screenshot: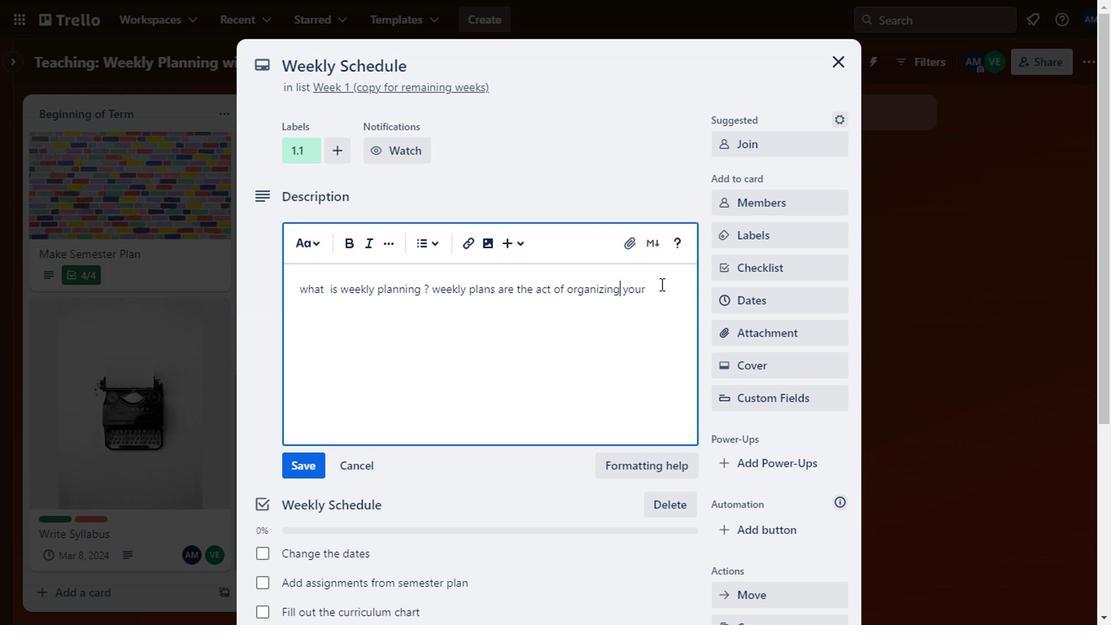 
Action: Mouse pressed left at (654, 285)
Screenshot: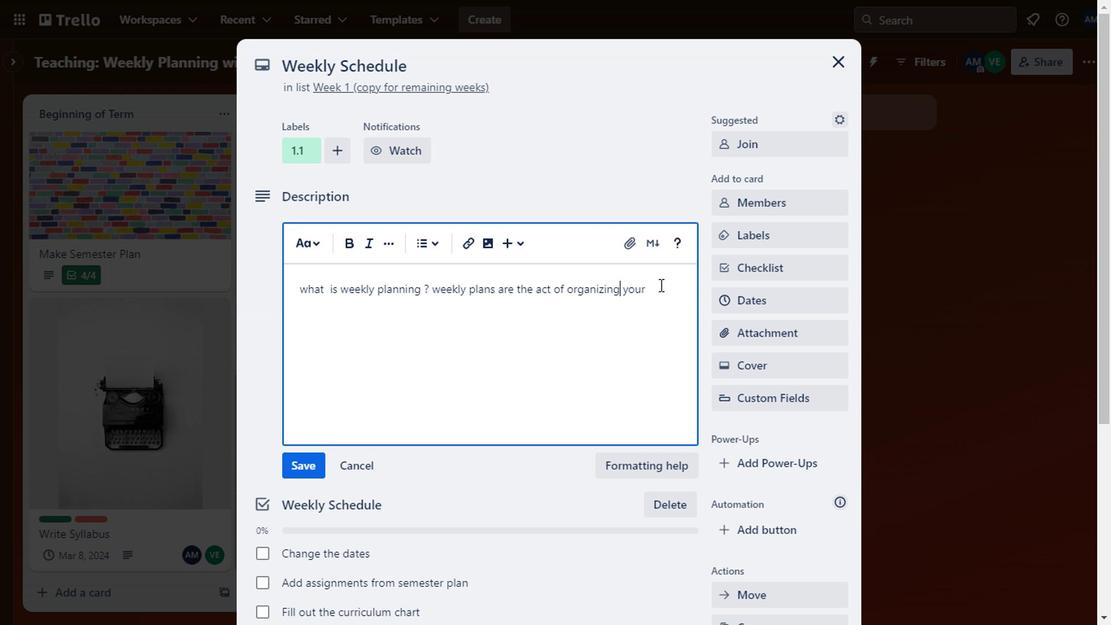 
Action: Key pressed <Key.space>activities<Key.space>and<Key.space>task<Key.space>for<Key.space>the<Key.space>week.
Screenshot: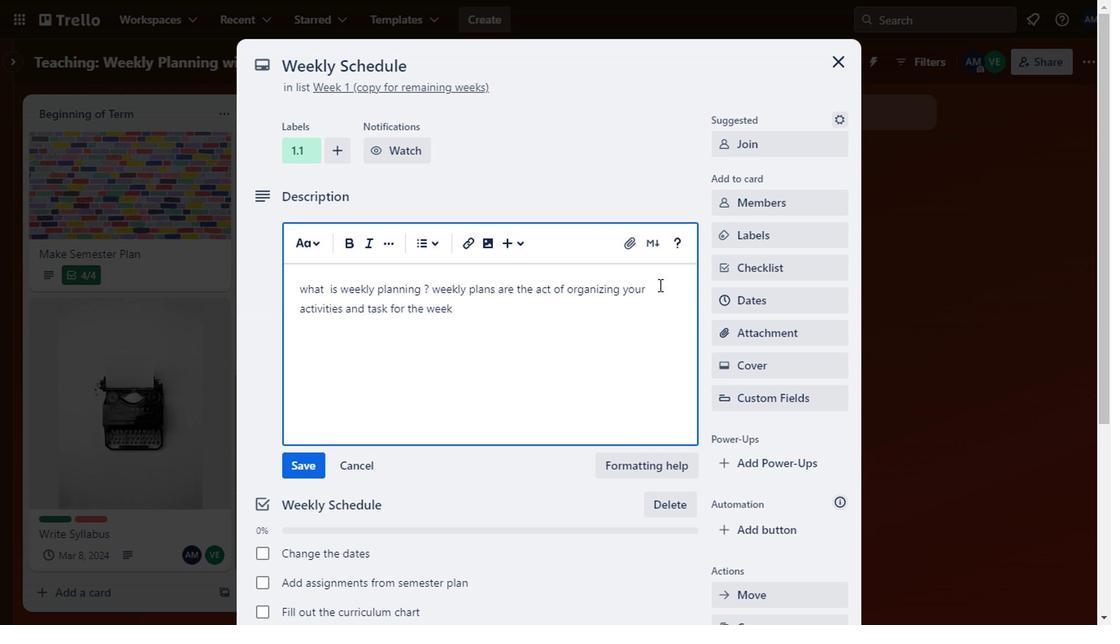 
Action: Mouse moved to (299, 468)
Screenshot: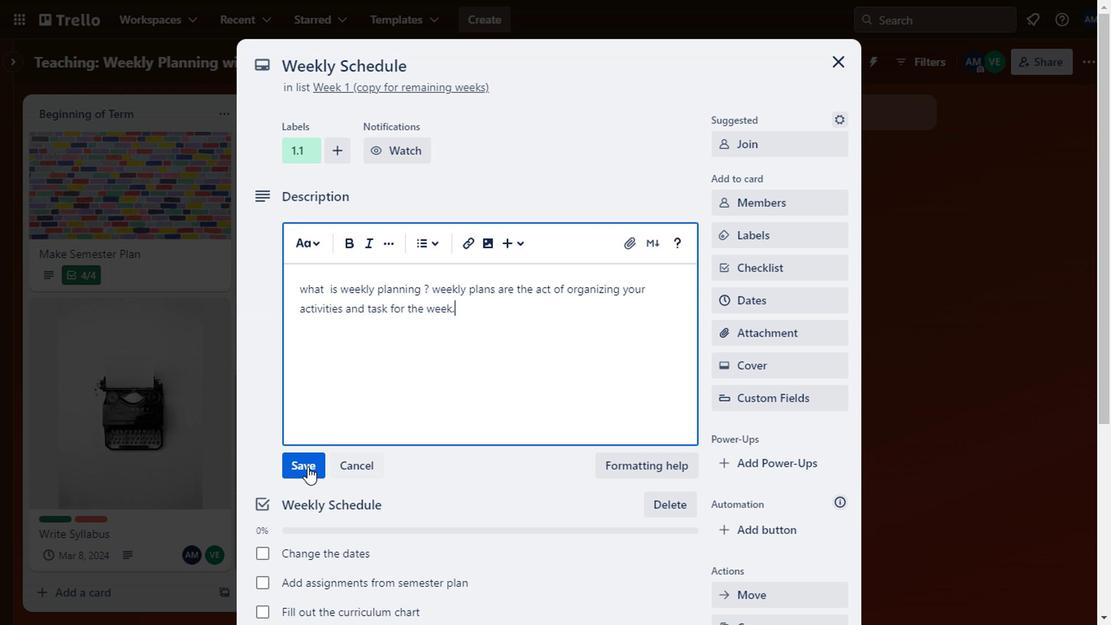 
Action: Mouse pressed left at (299, 468)
Screenshot: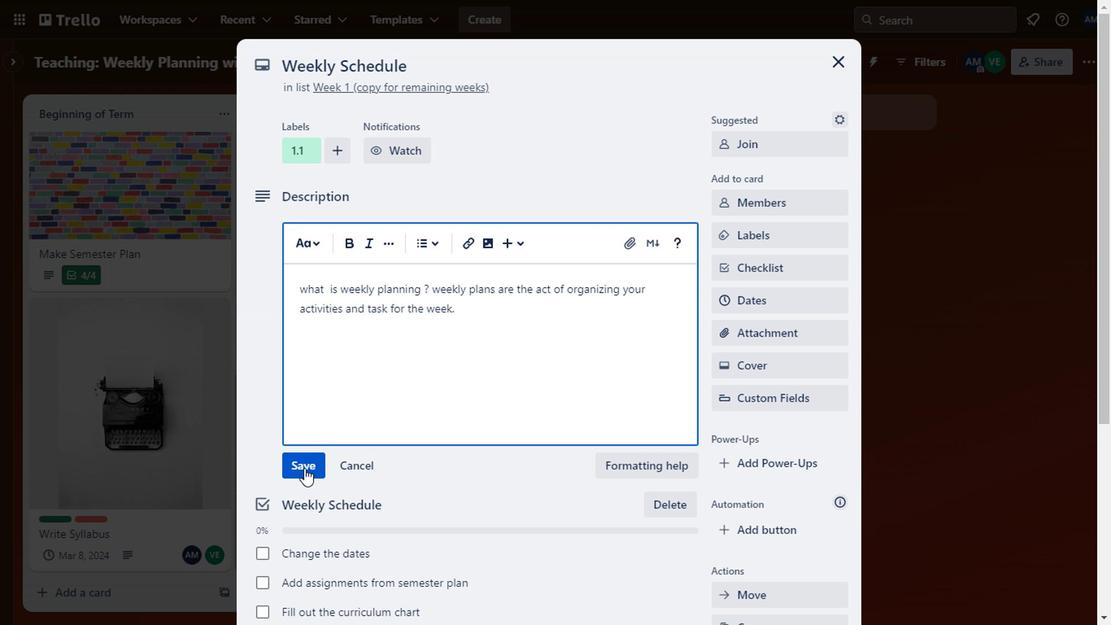 
Action: Mouse moved to (257, 337)
Screenshot: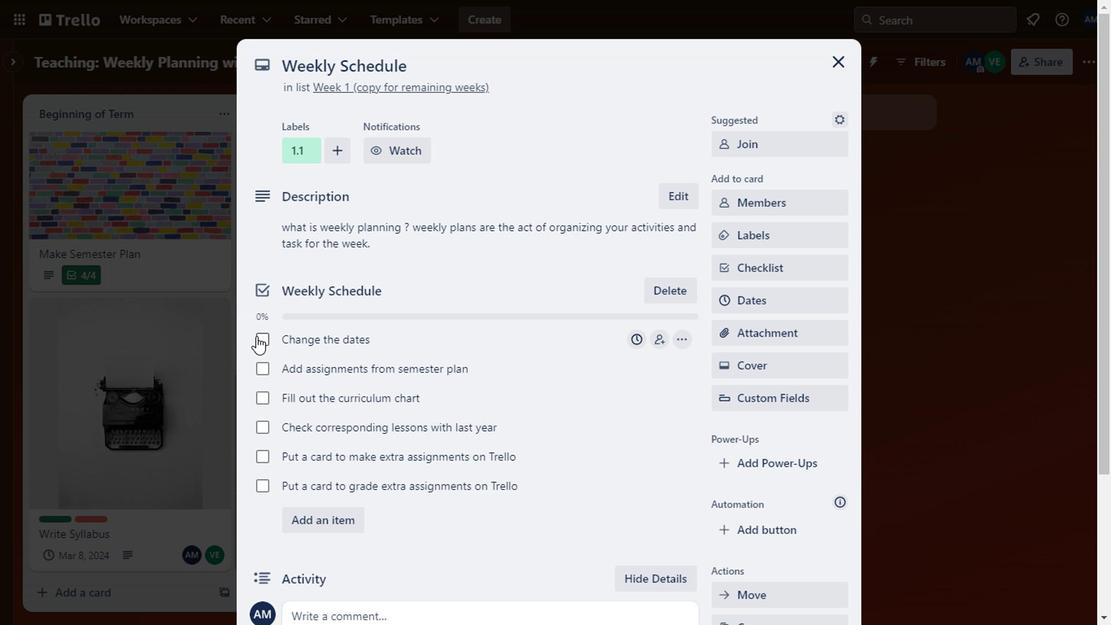 
Action: Mouse pressed left at (257, 337)
Screenshot: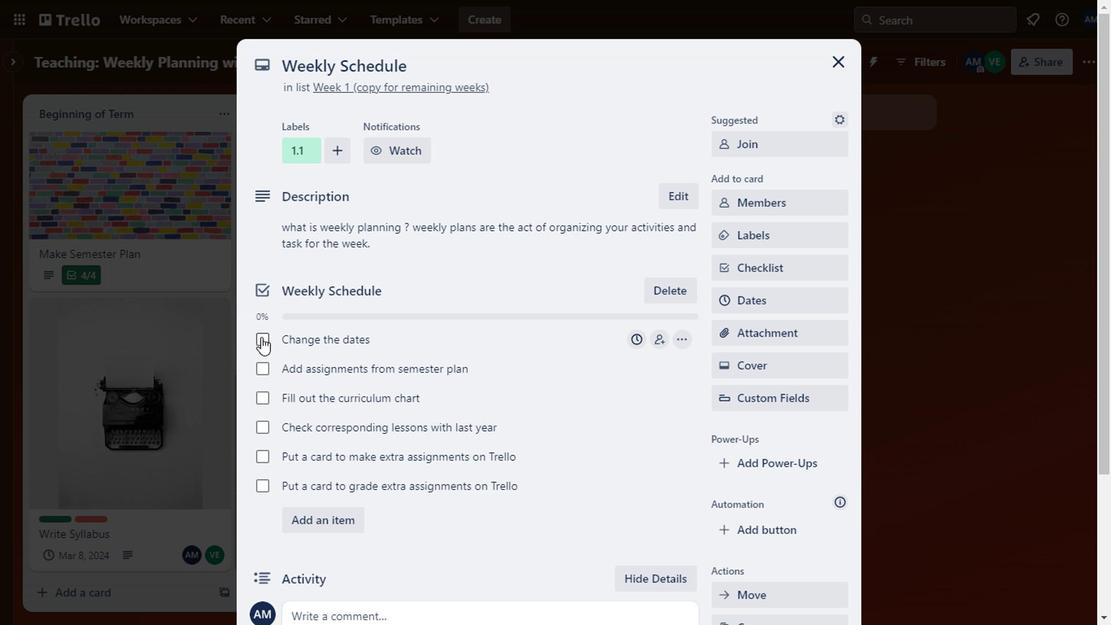 
Action: Mouse moved to (255, 369)
Screenshot: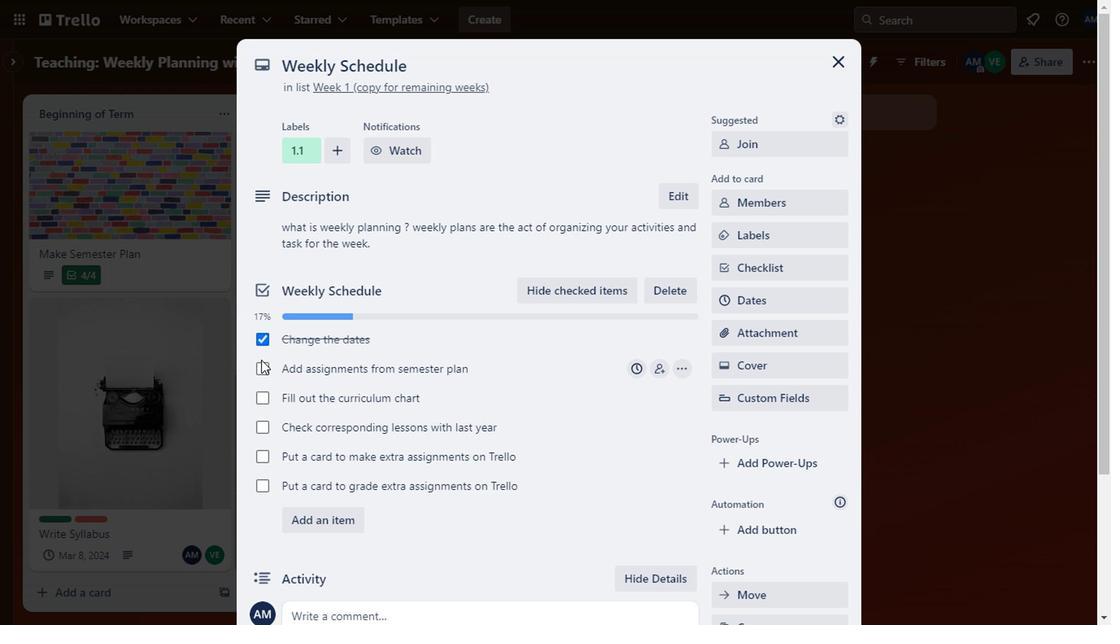 
Action: Mouse pressed left at (255, 369)
Screenshot: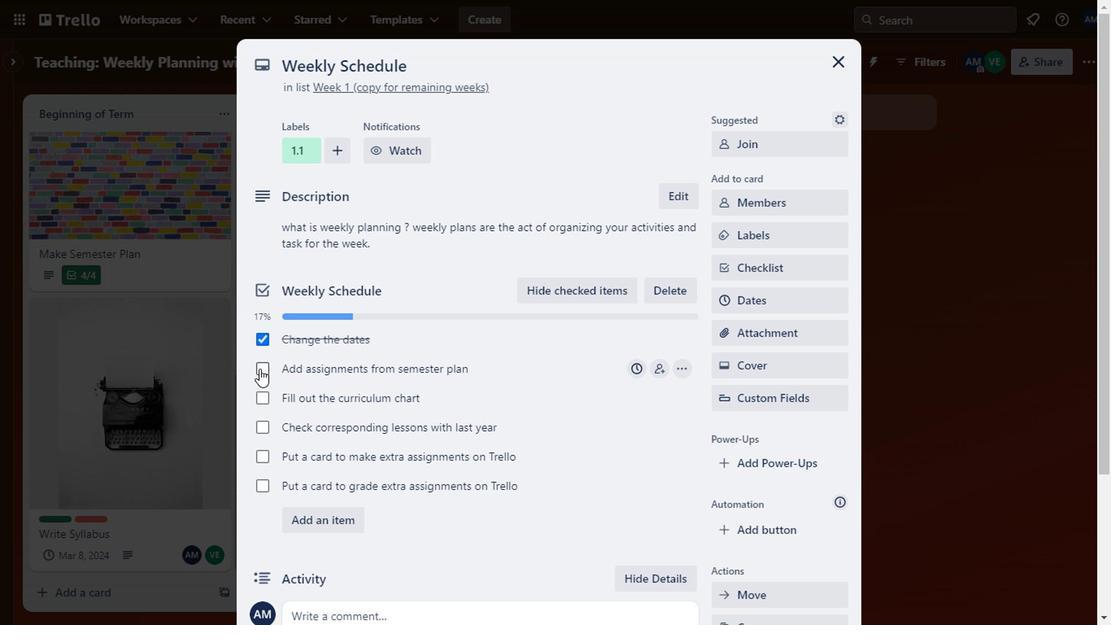 
Action: Mouse moved to (254, 394)
Screenshot: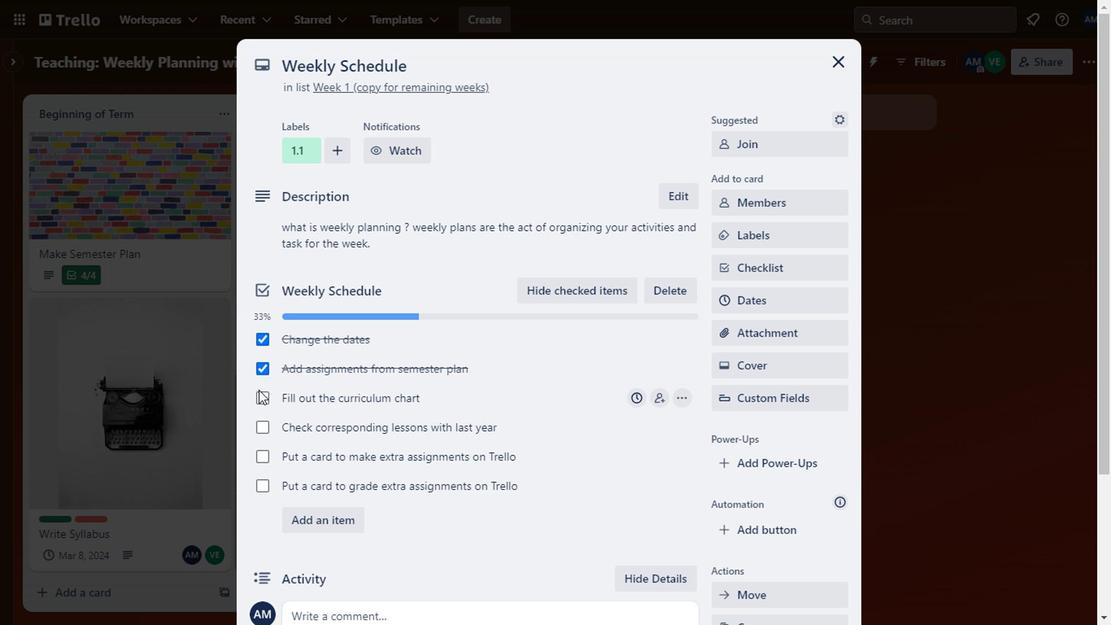 
Action: Mouse pressed left at (254, 394)
Screenshot: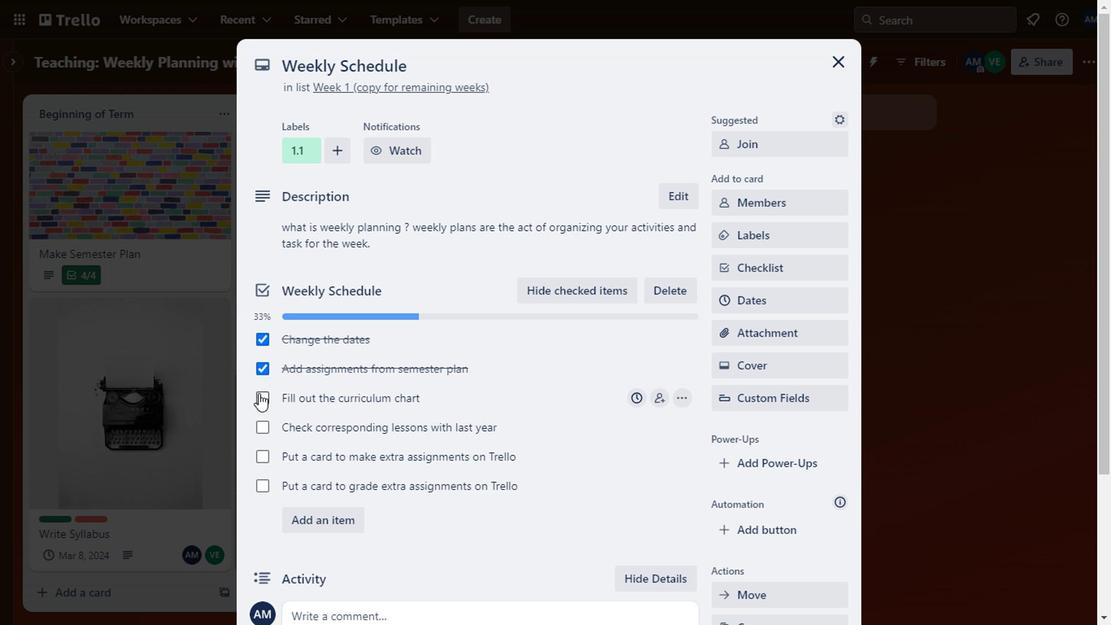 
Action: Mouse moved to (259, 430)
Screenshot: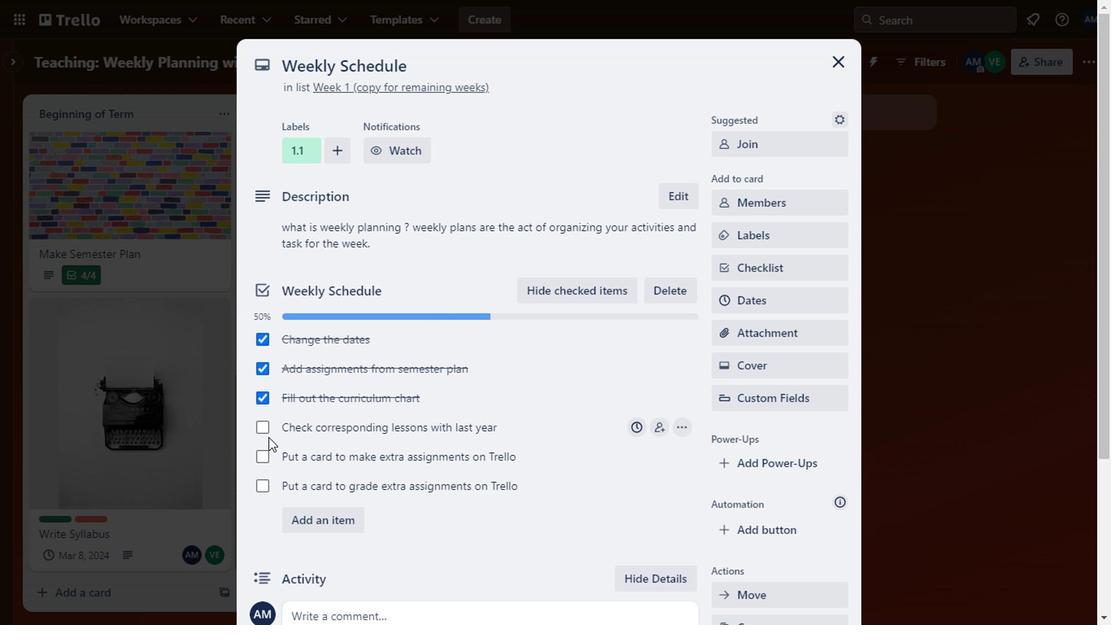 
Action: Mouse pressed left at (259, 430)
Screenshot: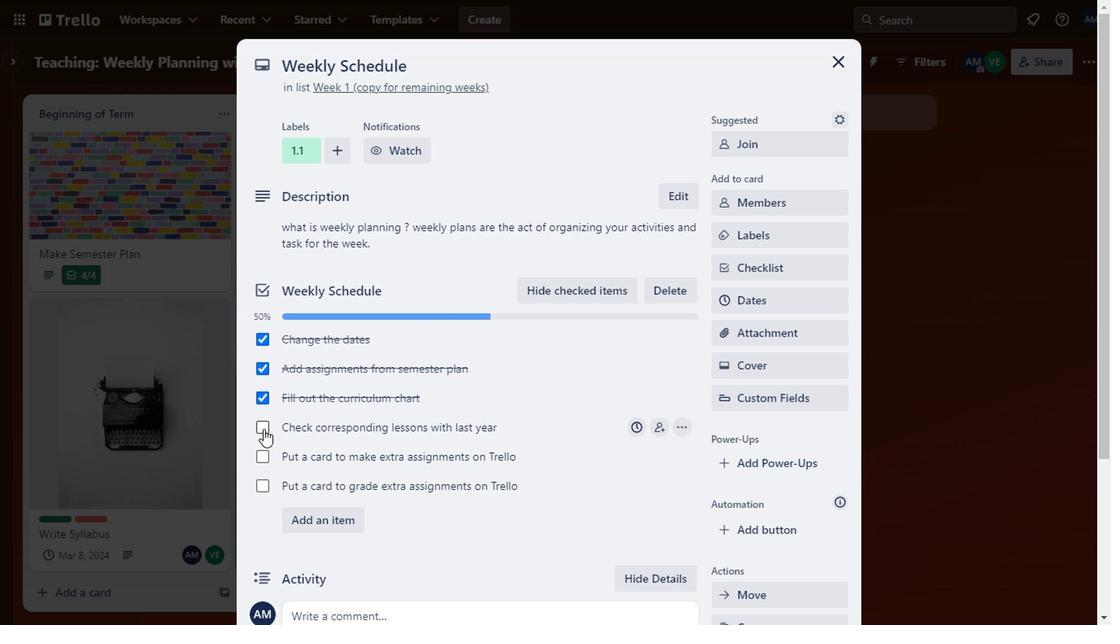 
Action: Mouse moved to (261, 454)
Screenshot: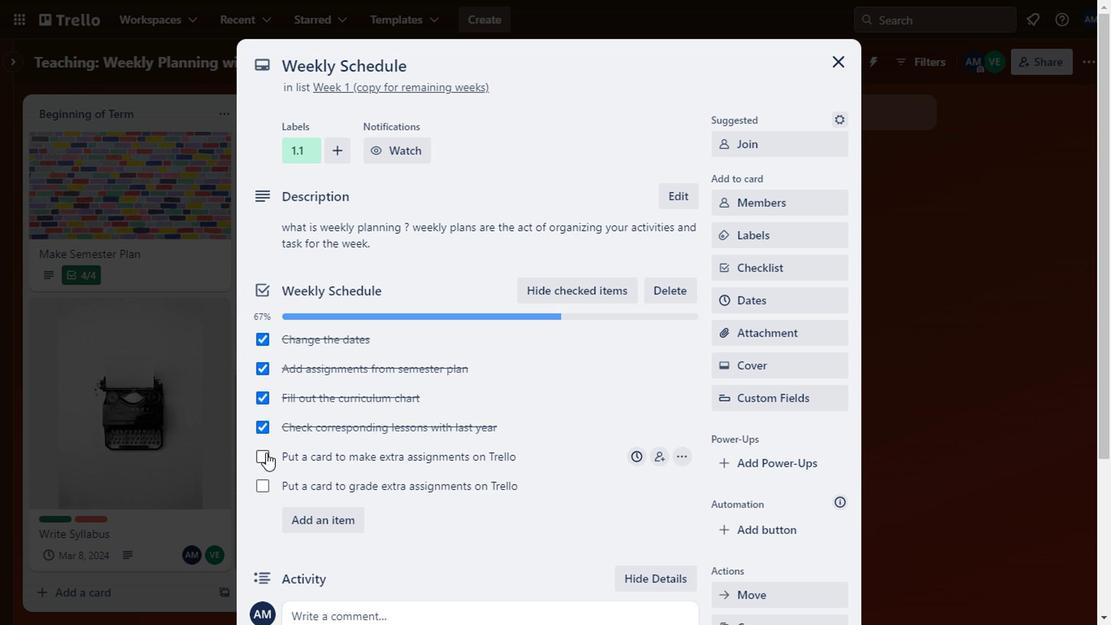 
Action: Mouse pressed left at (261, 454)
Screenshot: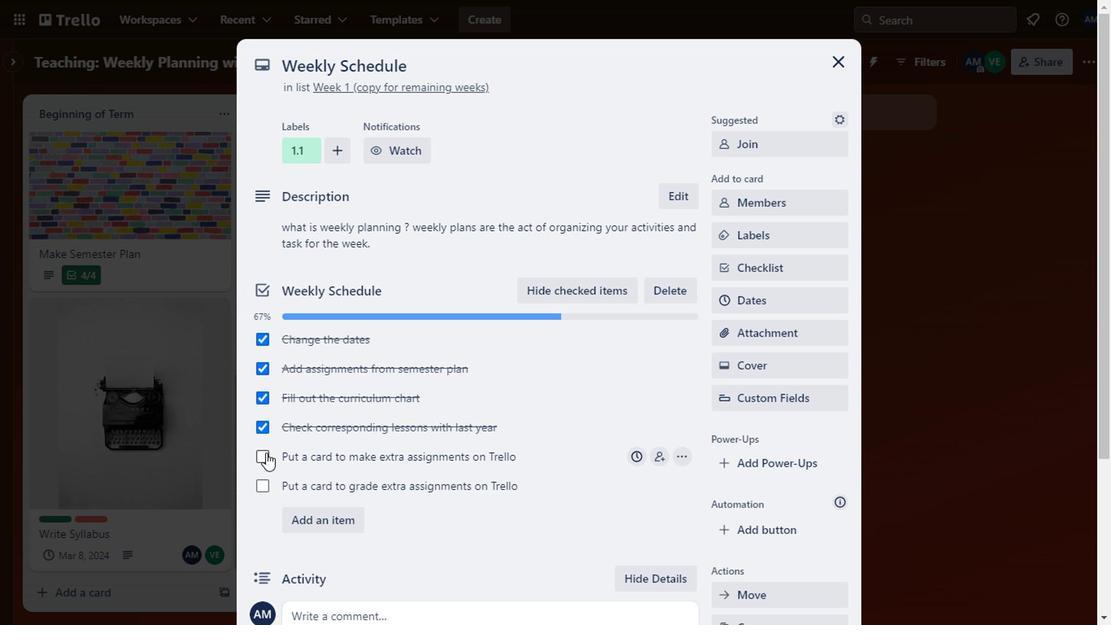 
Action: Mouse moved to (260, 482)
Screenshot: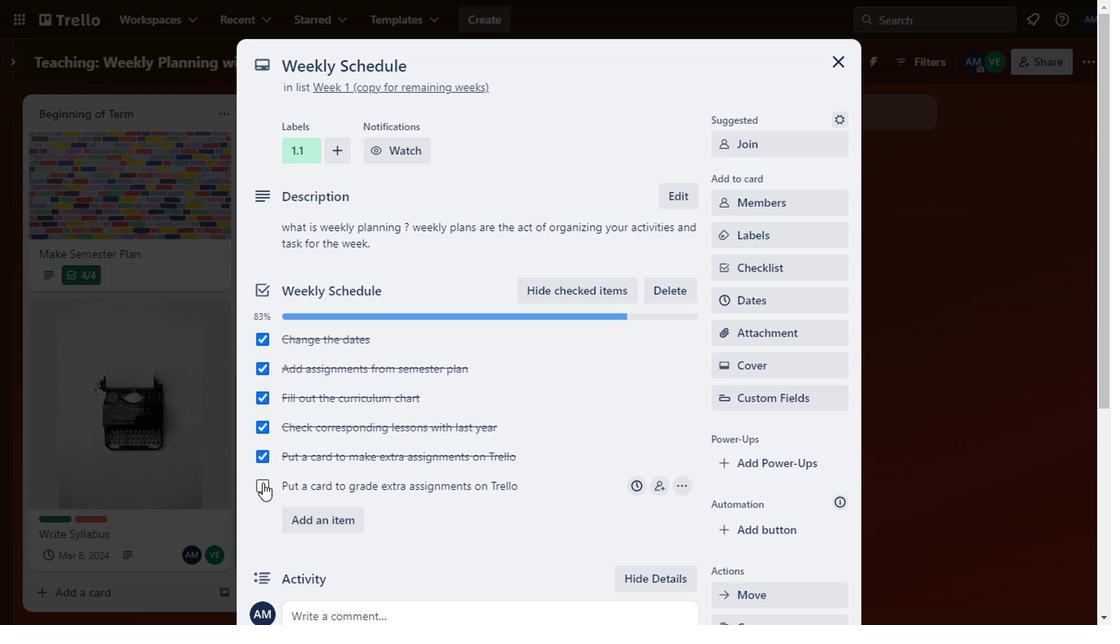 
Action: Mouse pressed left at (260, 482)
Screenshot: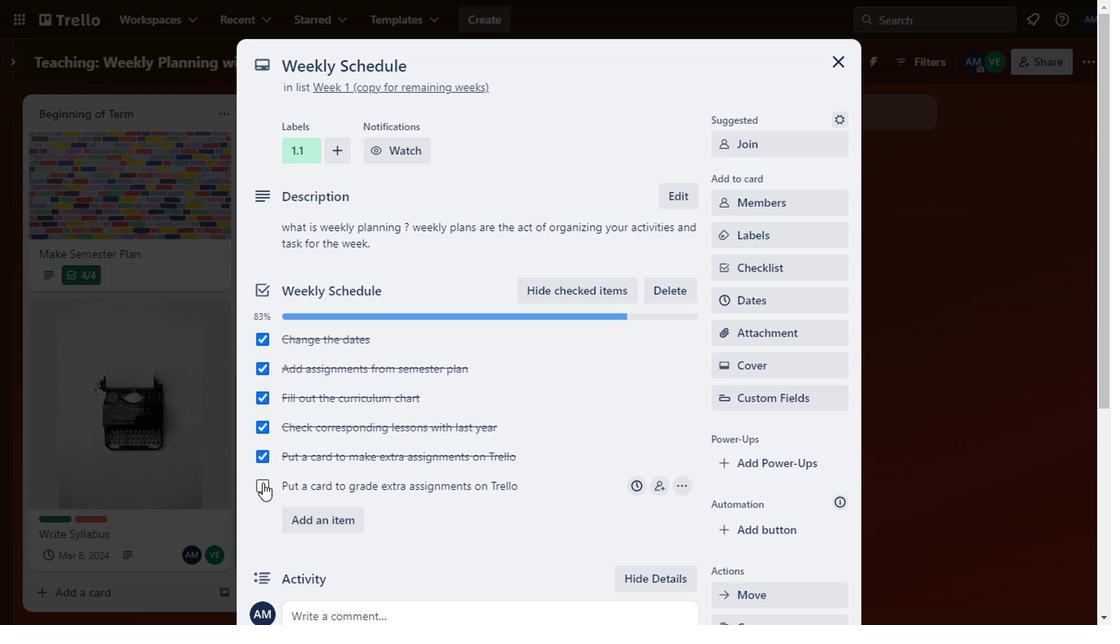 
Action: Mouse moved to (747, 261)
Screenshot: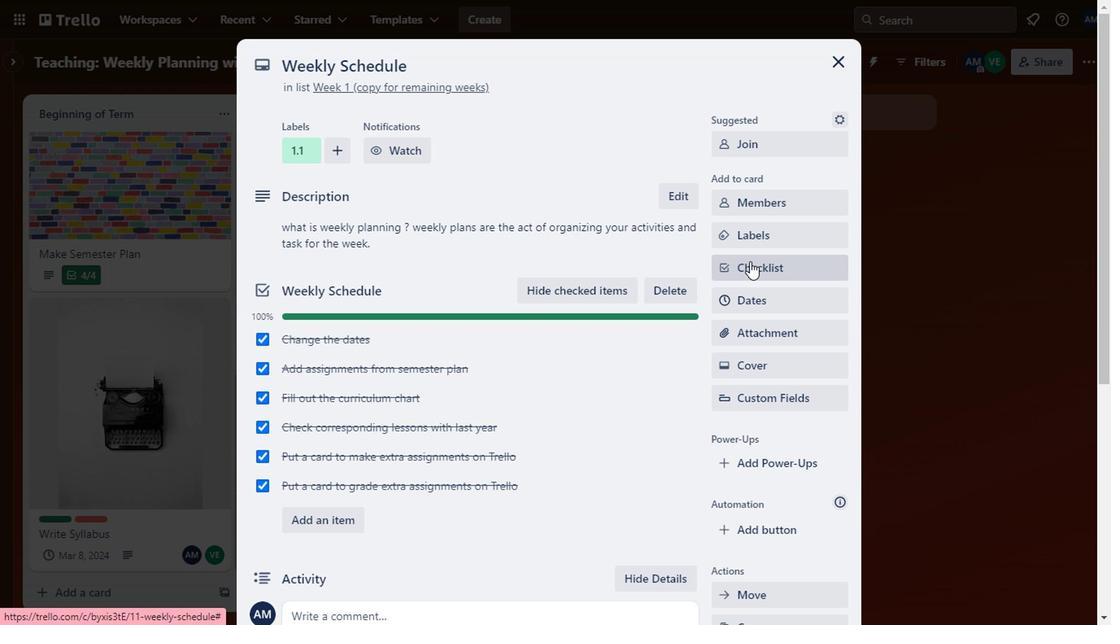 
Action: Mouse pressed left at (747, 261)
Screenshot: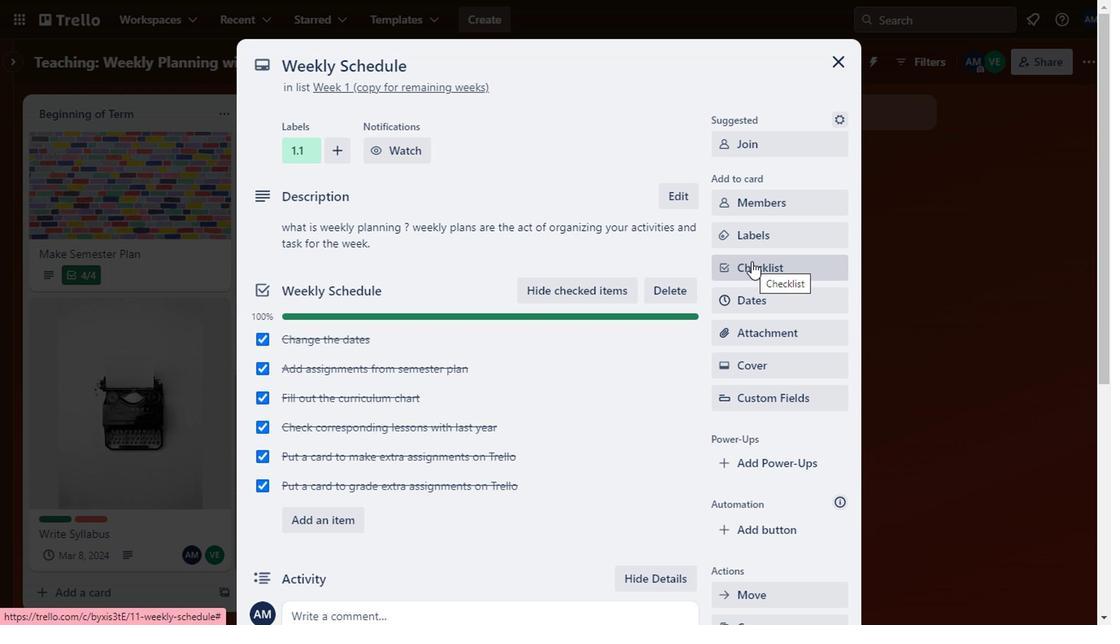 
Action: Mouse moved to (623, 183)
Screenshot: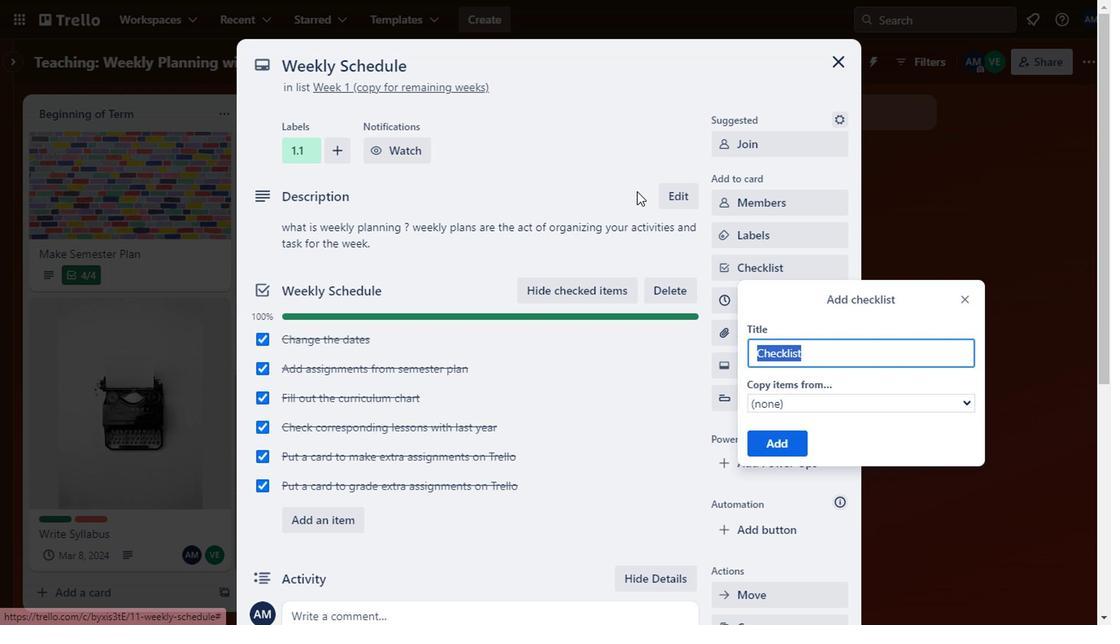 
Action: Mouse pressed left at (623, 183)
Screenshot: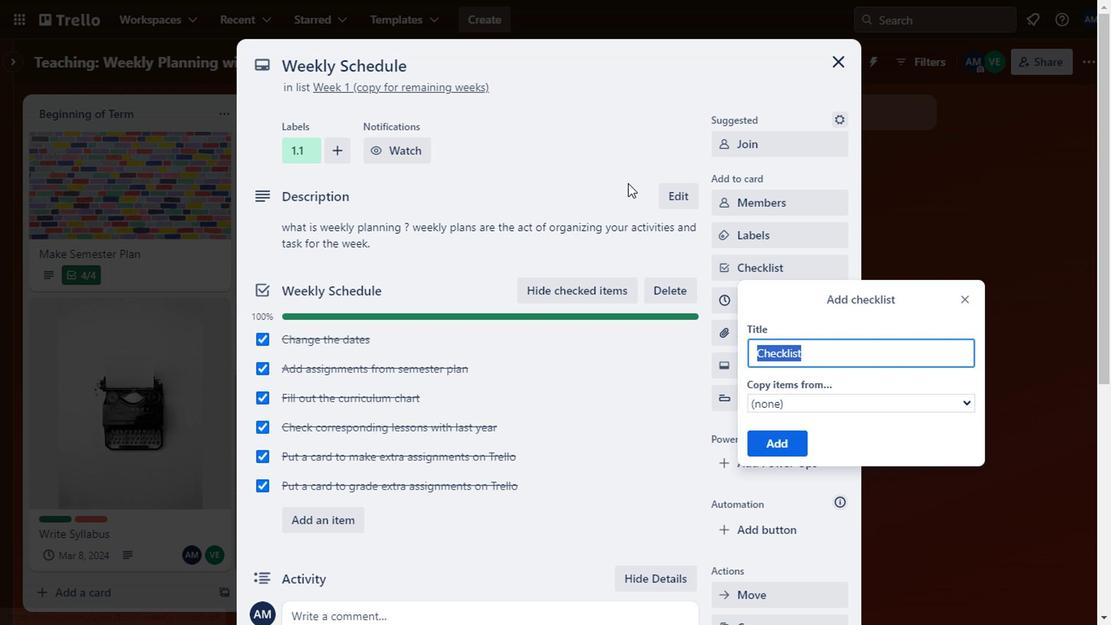 
Action: Mouse moved to (745, 239)
Screenshot: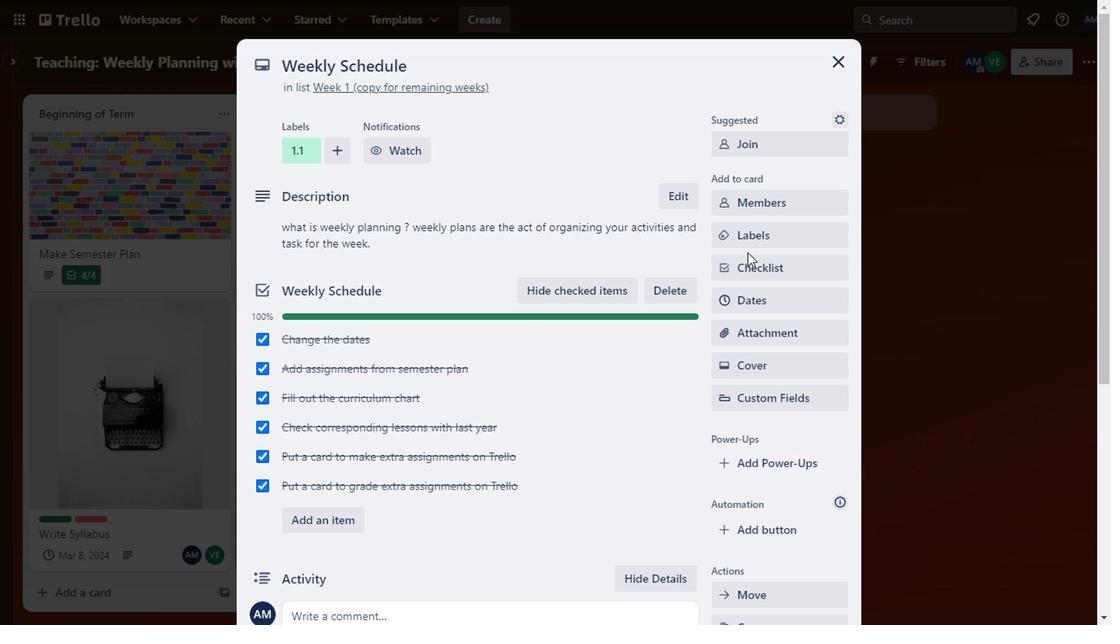 
Action: Mouse pressed left at (745, 239)
Screenshot: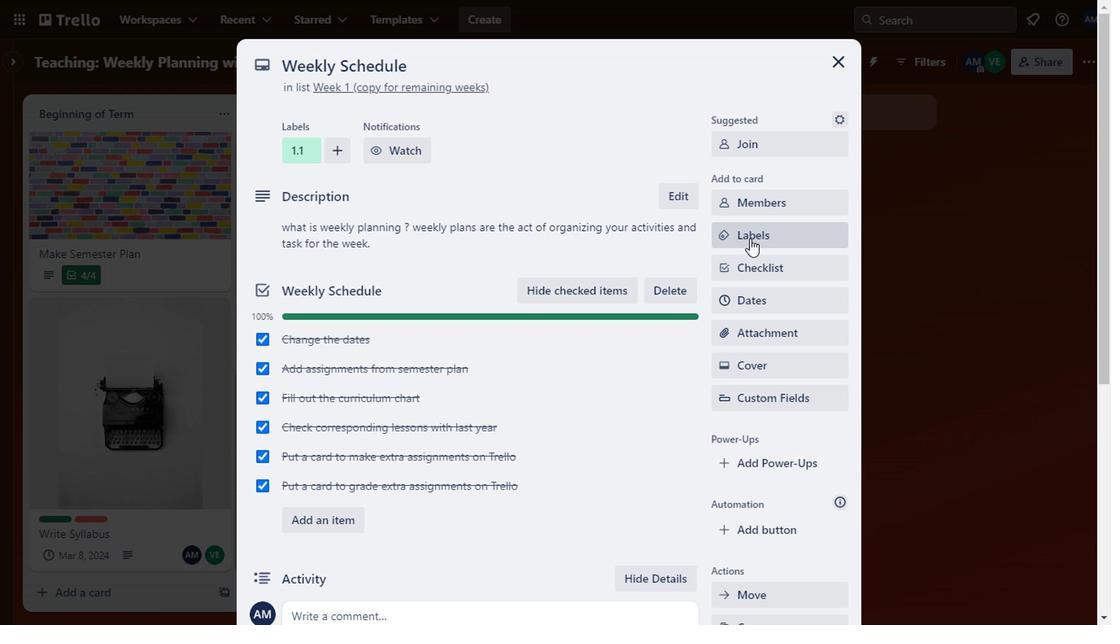 
Action: Mouse moved to (757, 332)
Screenshot: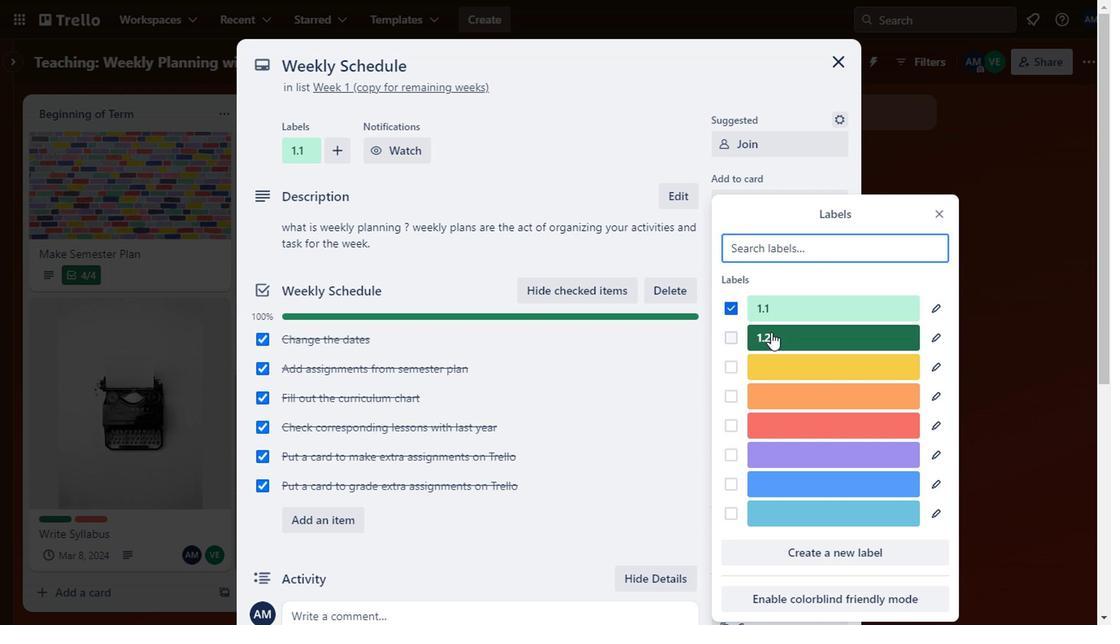 
Action: Mouse pressed left at (757, 332)
Screenshot: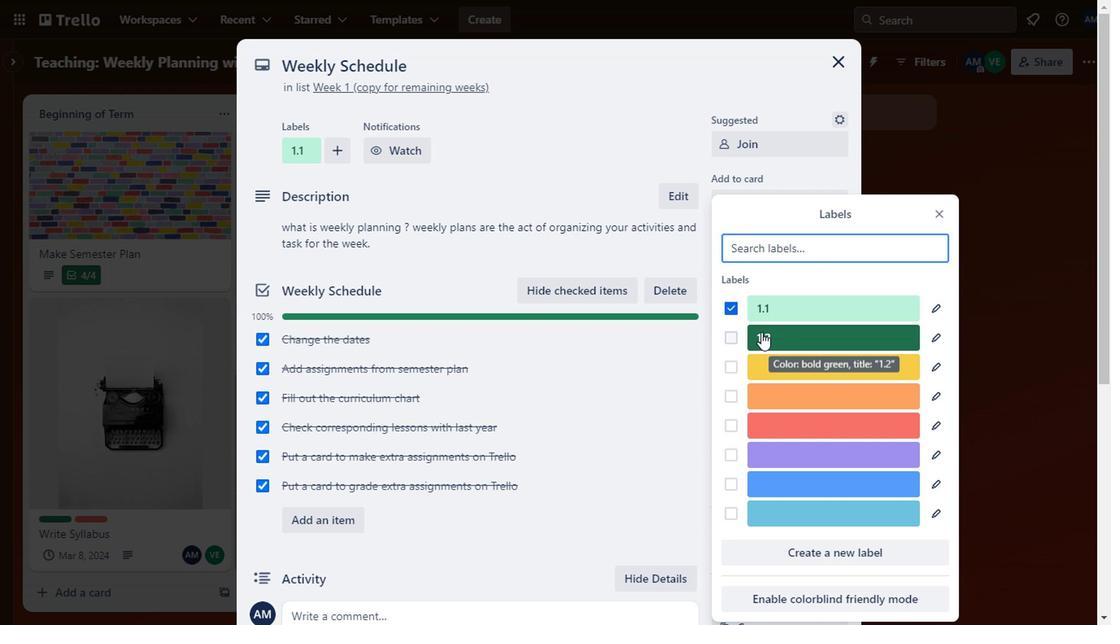 
Action: Mouse moved to (619, 179)
Screenshot: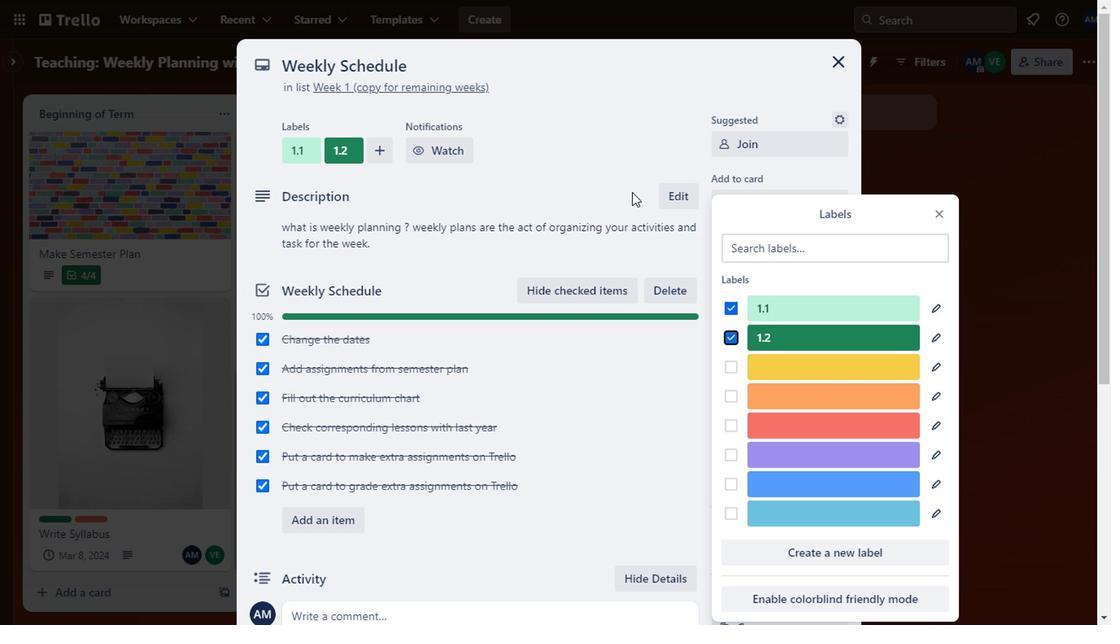 
Action: Mouse pressed left at (619, 179)
Screenshot: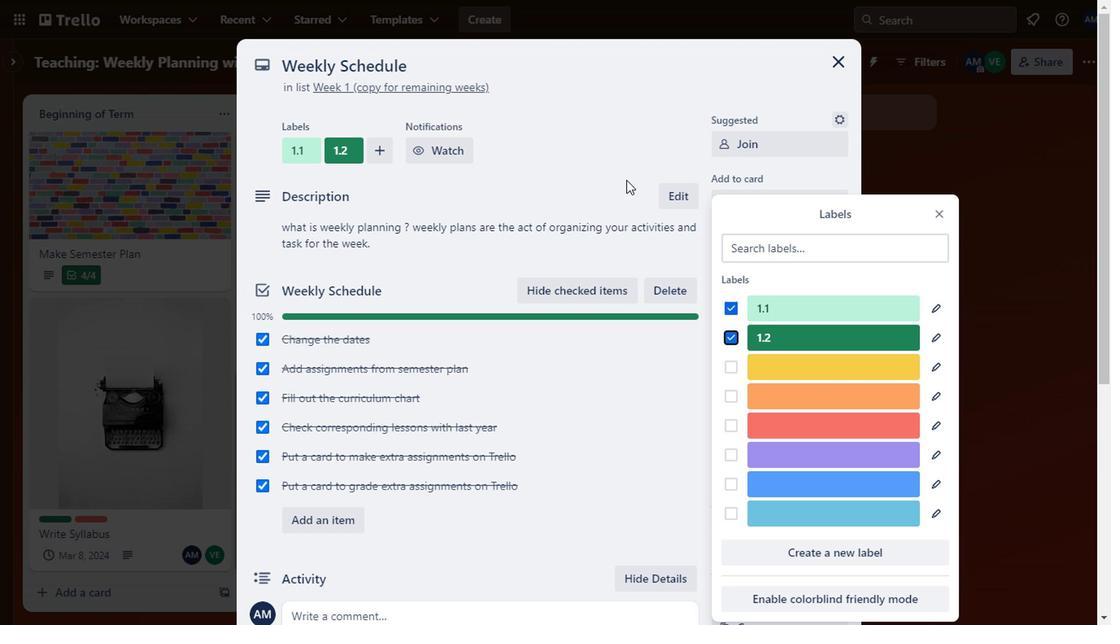 
Action: Mouse moved to (782, 357)
Screenshot: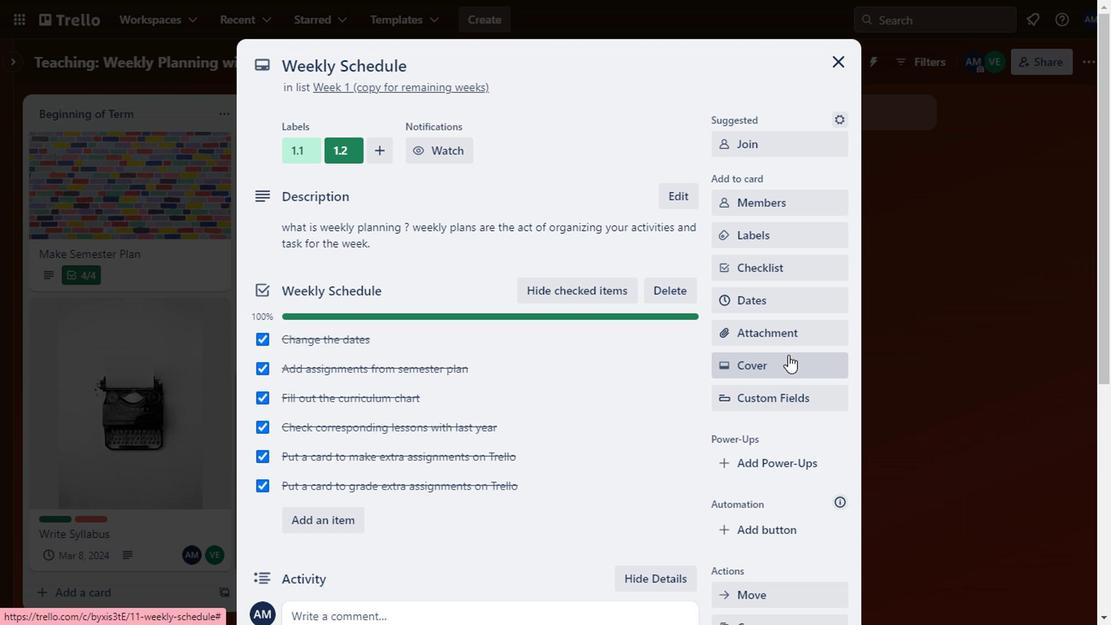 
Action: Mouse pressed left at (782, 357)
Screenshot: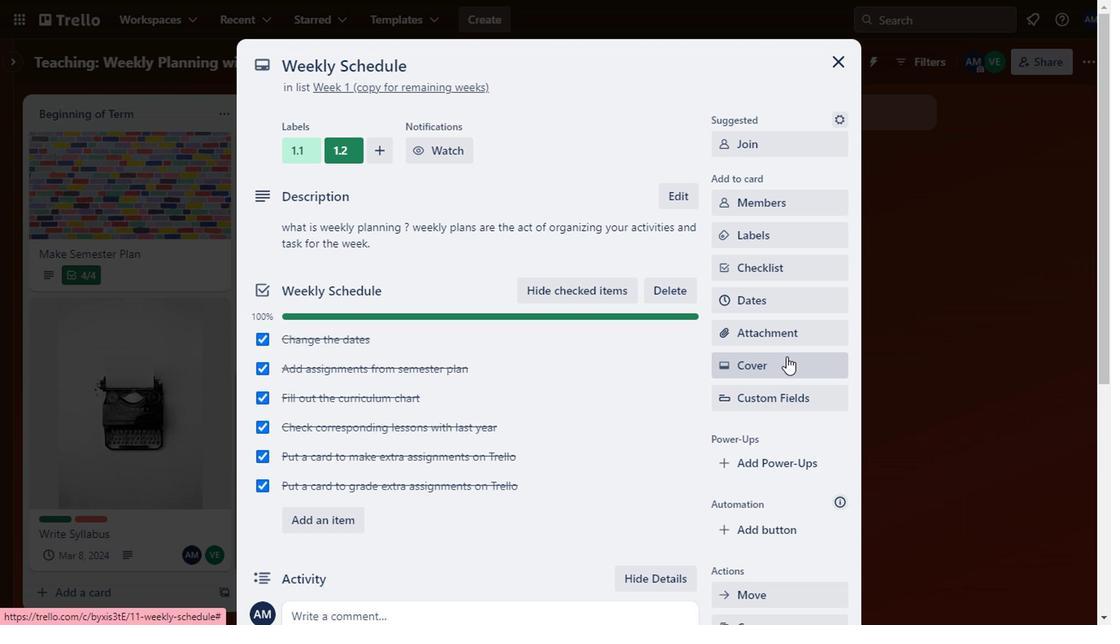 
Action: Mouse moved to (801, 458)
Screenshot: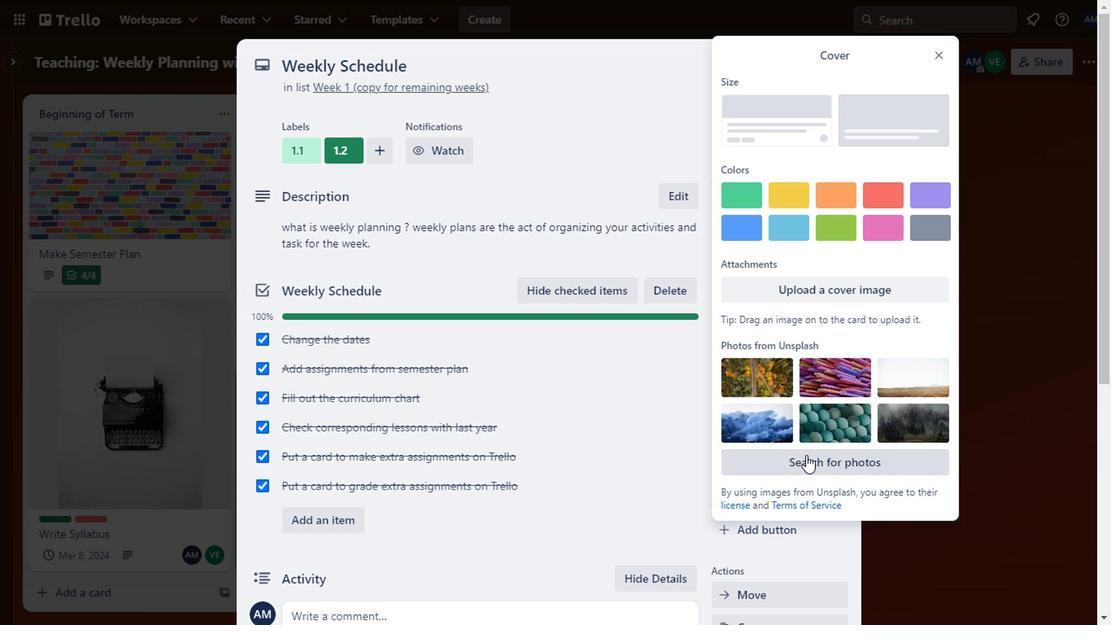 
Action: Mouse pressed left at (801, 458)
Screenshot: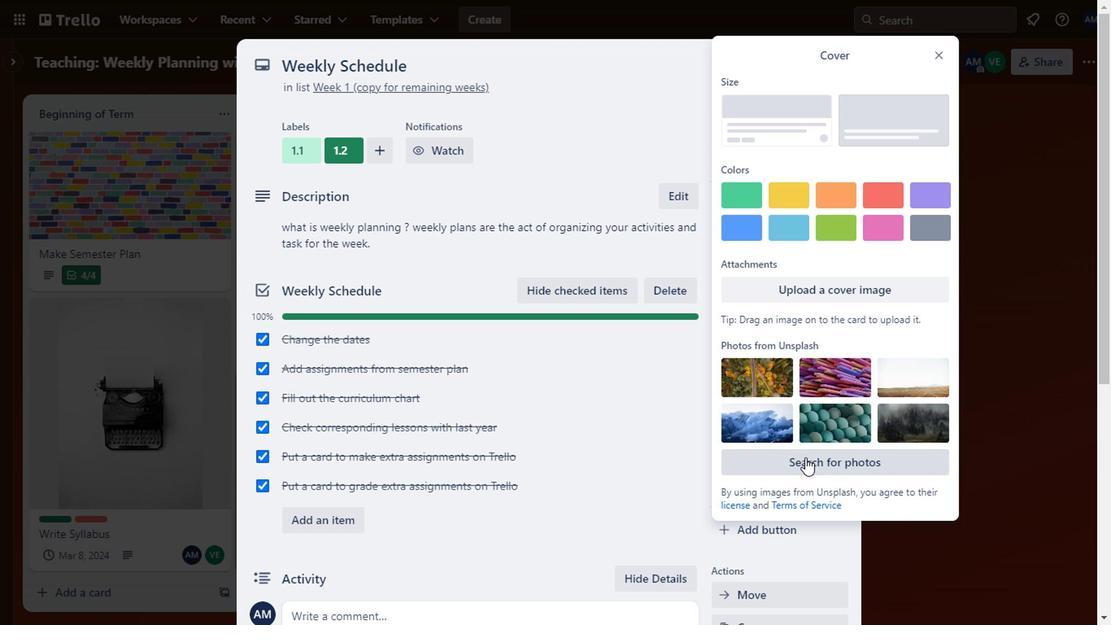 
Action: Mouse moved to (851, 94)
Screenshot: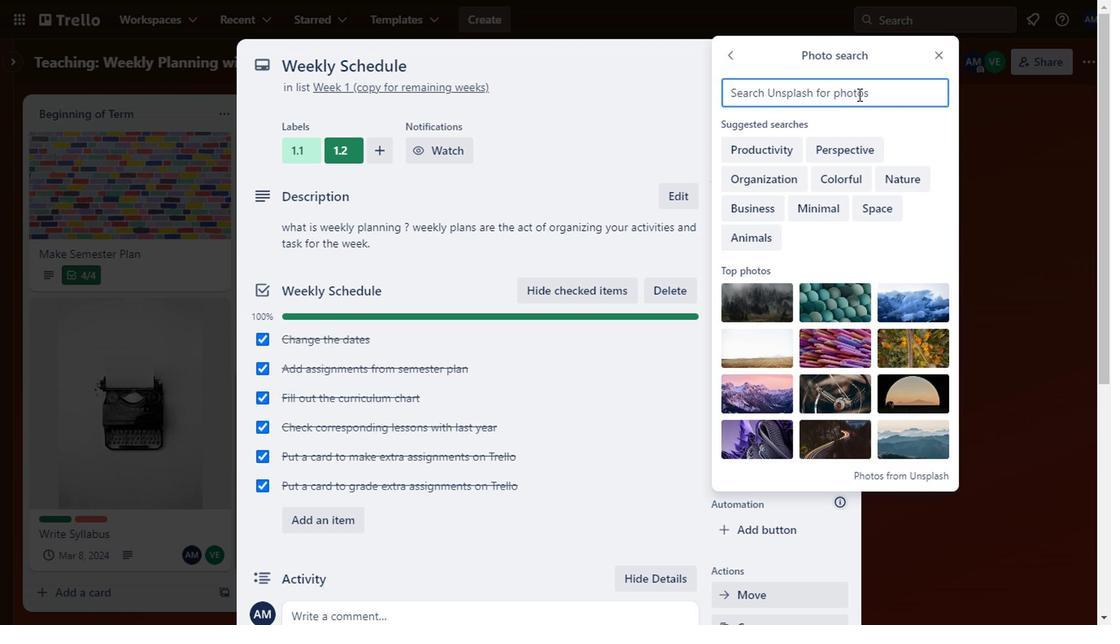 
Action: Mouse pressed left at (851, 94)
Screenshot: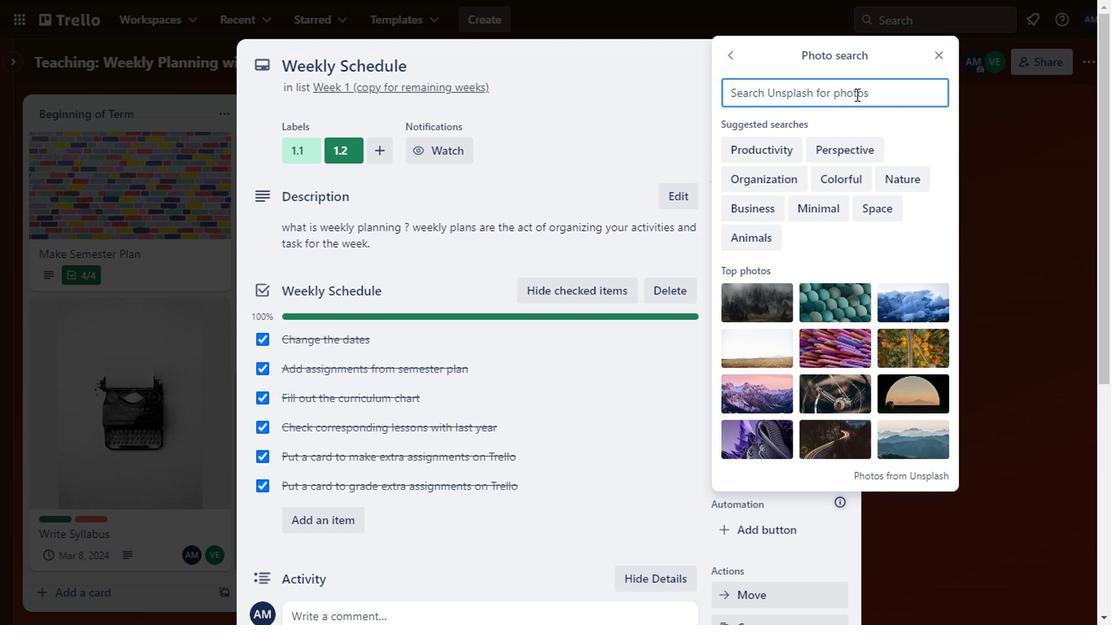 
Action: Mouse moved to (851, 94)
Screenshot: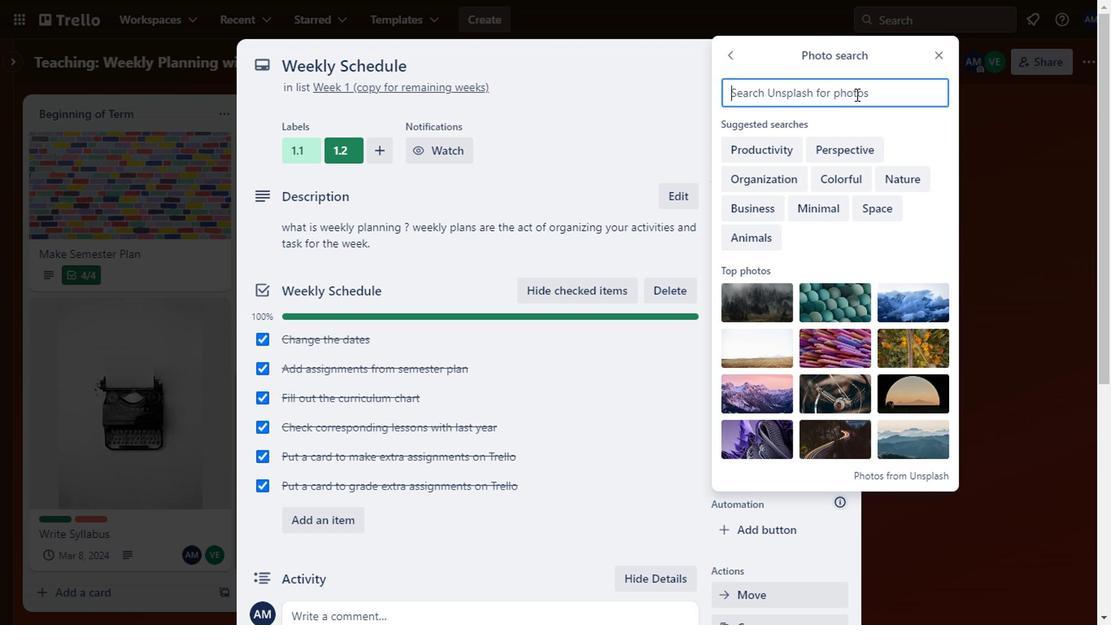 
Action: Key pressed weekly<Key.space>plan
Screenshot: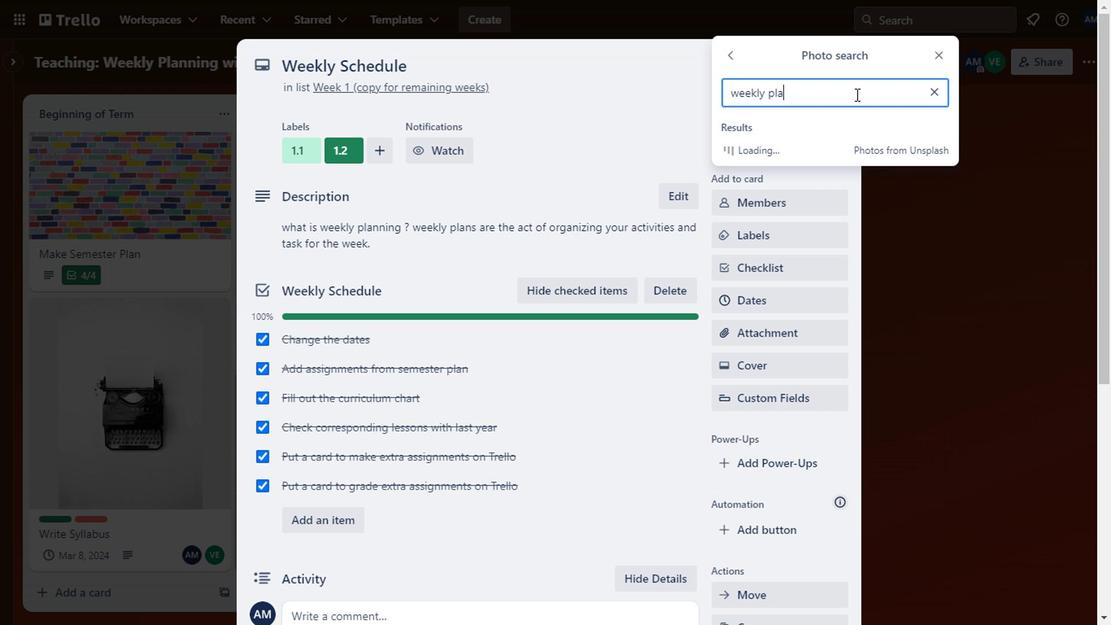 
Action: Mouse moved to (793, 381)
Screenshot: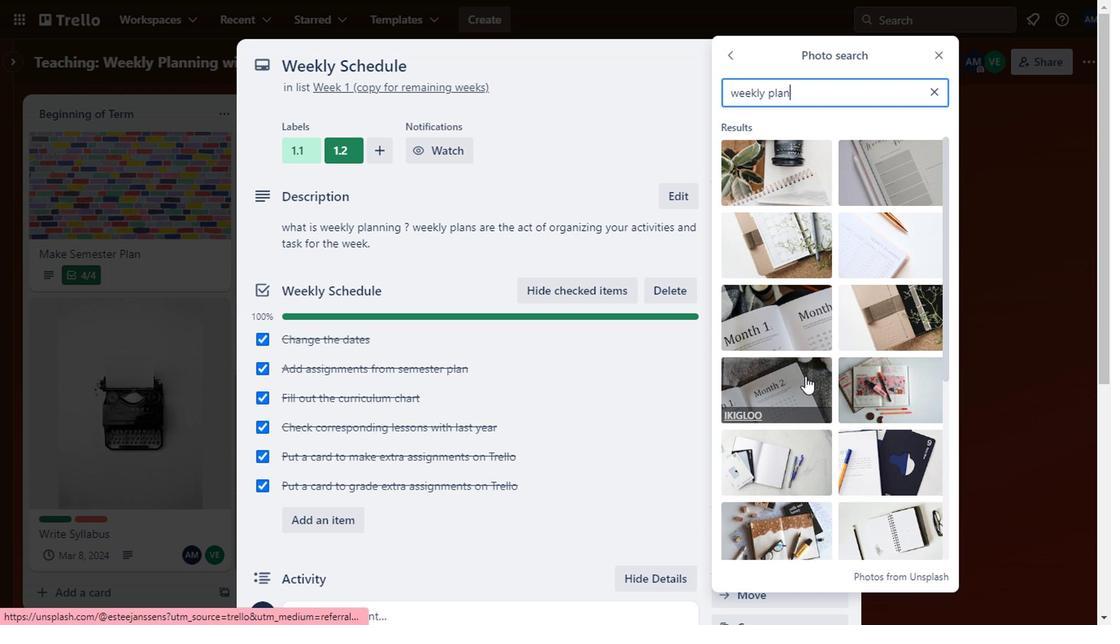 
Action: Mouse pressed left at (793, 381)
Screenshot: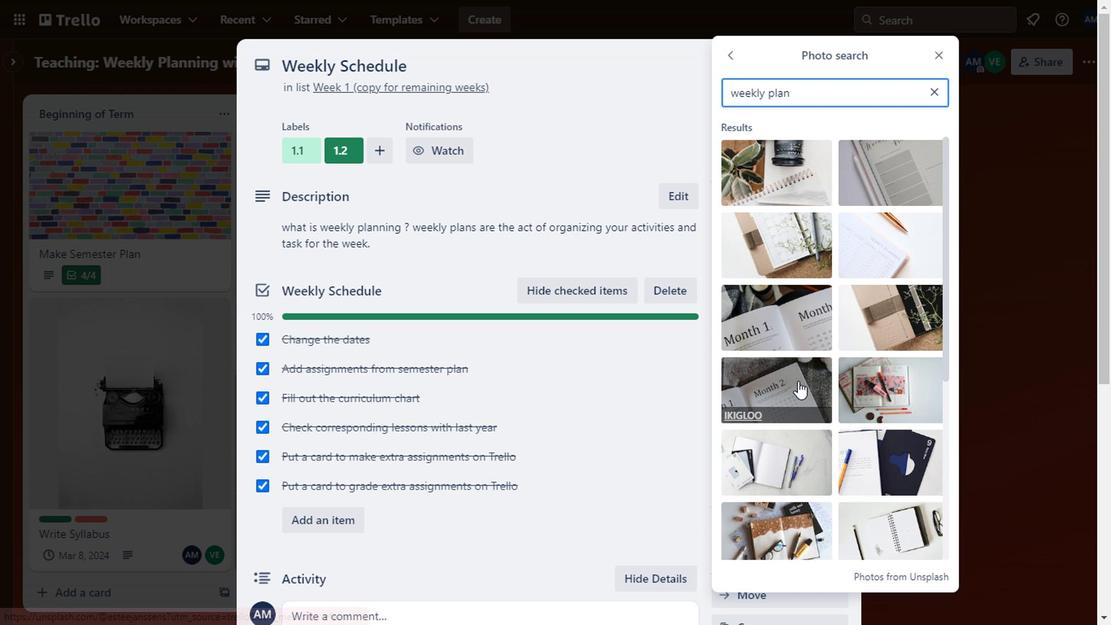 
Action: Mouse moved to (936, 56)
Screenshot: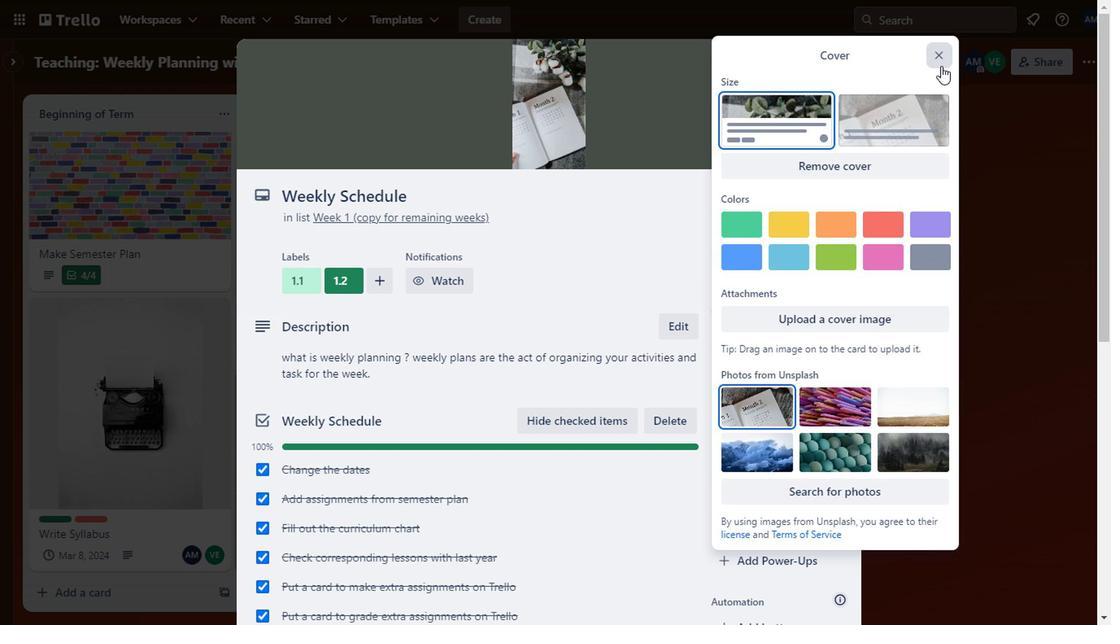 
Action: Mouse pressed left at (936, 56)
Screenshot: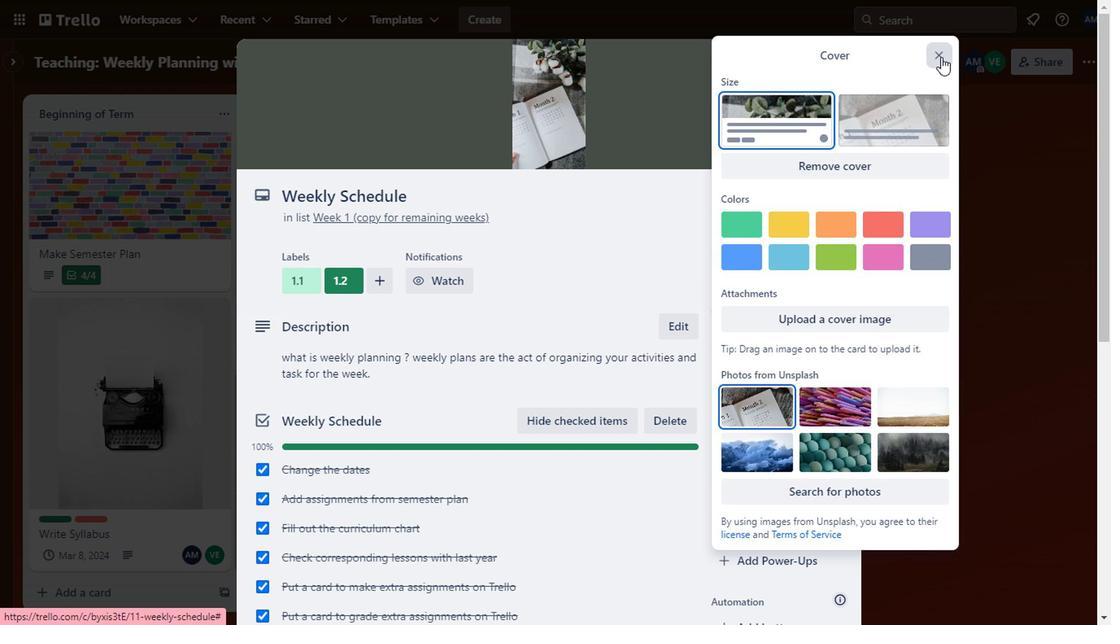 
Action: Mouse moved to (530, 477)
Screenshot: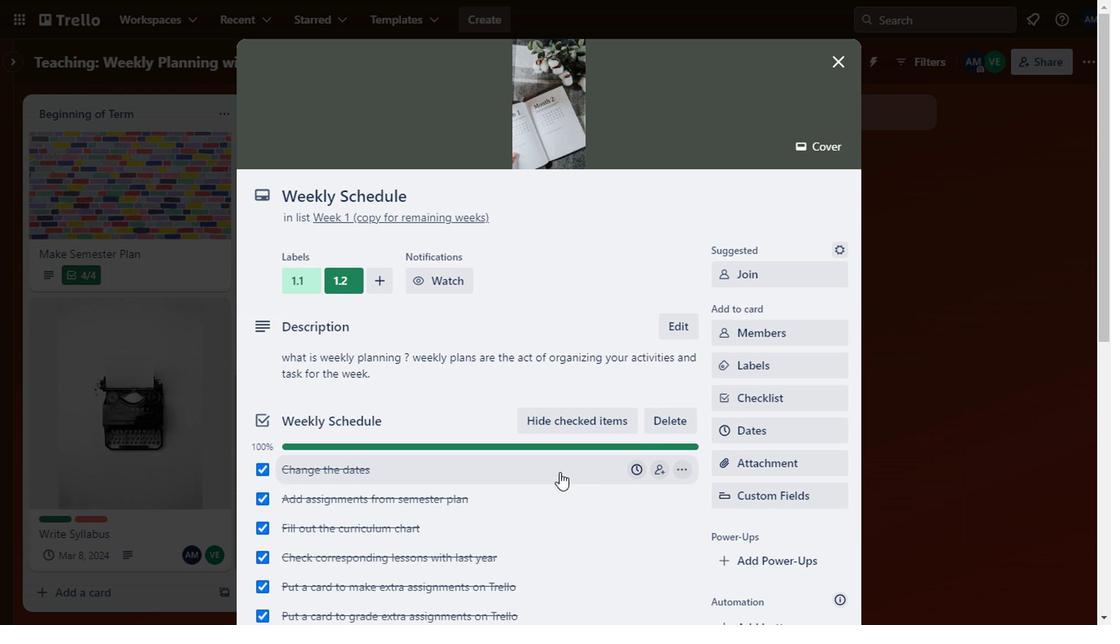 
Action: Mouse scrolled (530, 476) with delta (0, 0)
Screenshot: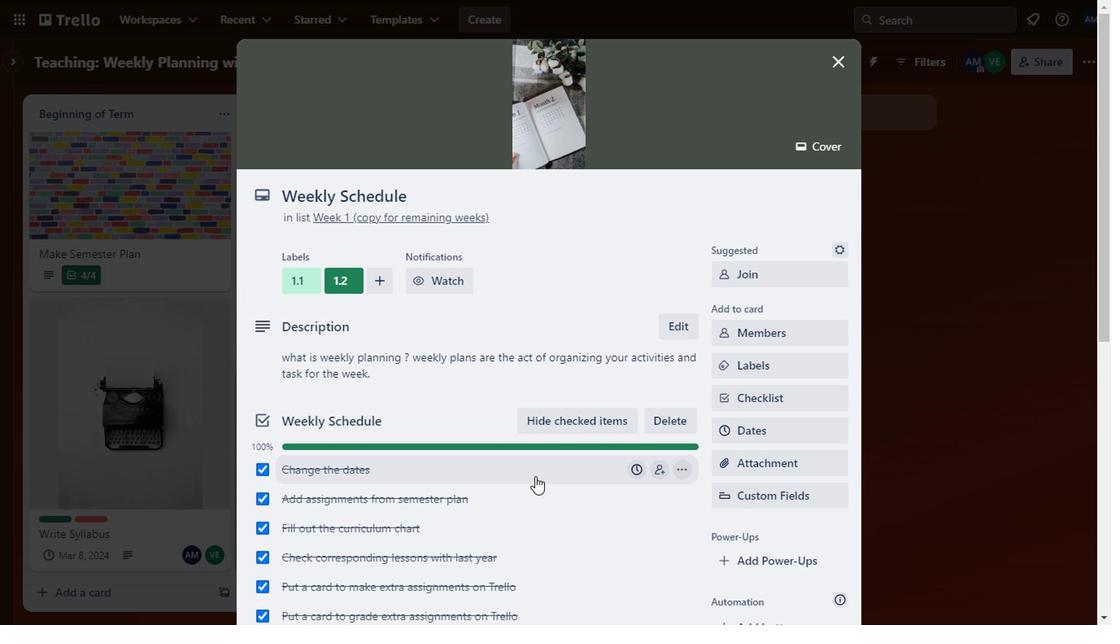 
Action: Mouse scrolled (530, 476) with delta (0, 0)
Screenshot: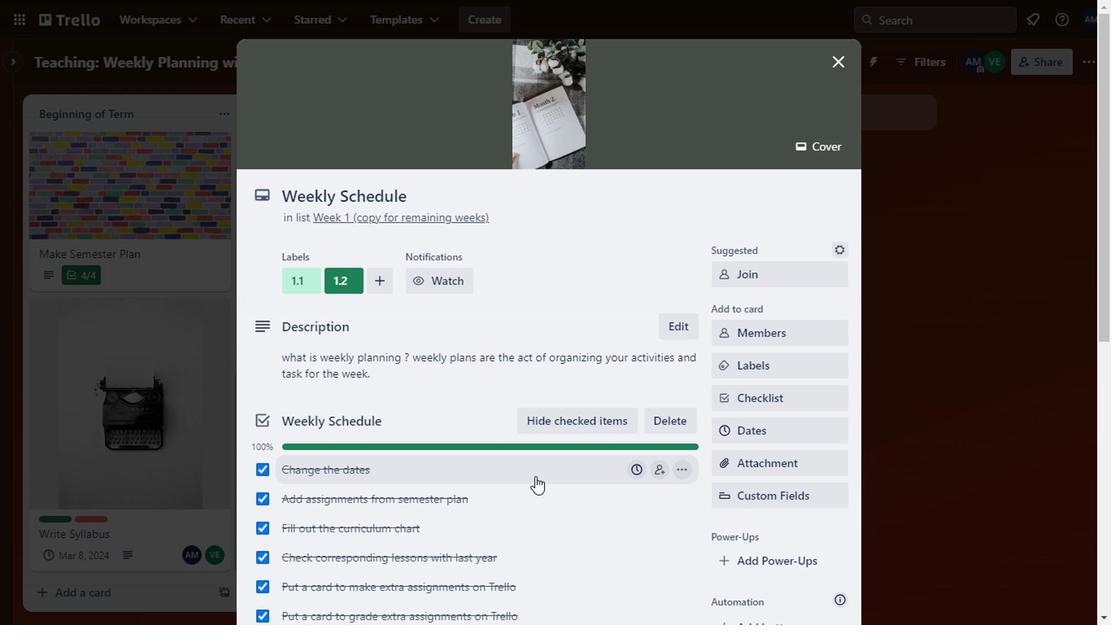 
Action: Mouse scrolled (530, 476) with delta (0, 0)
Screenshot: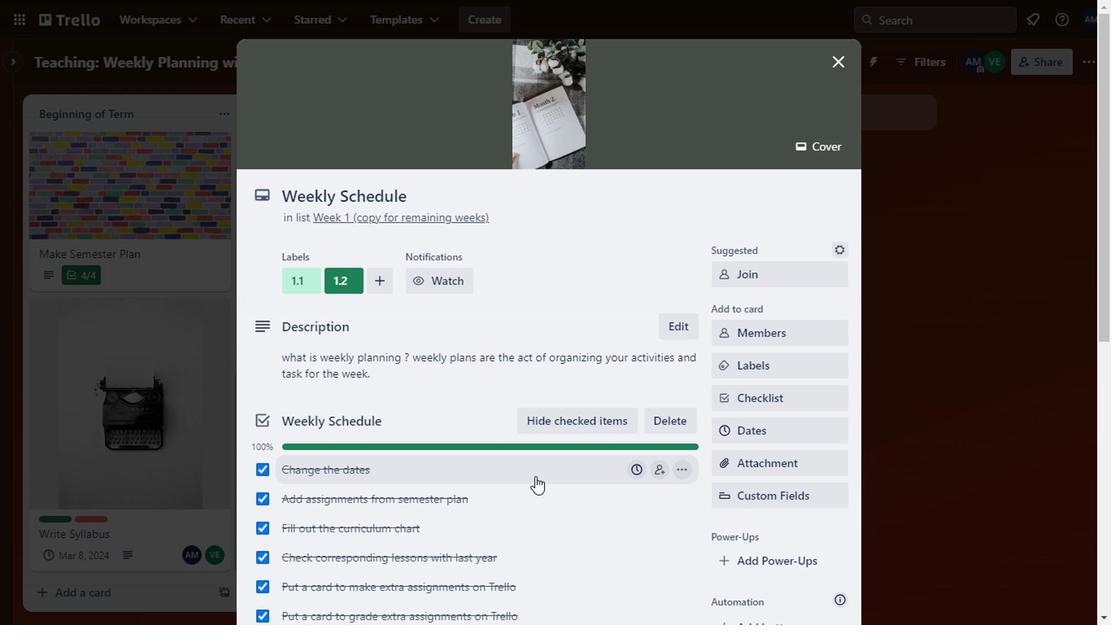 
Action: Mouse moved to (546, 375)
Screenshot: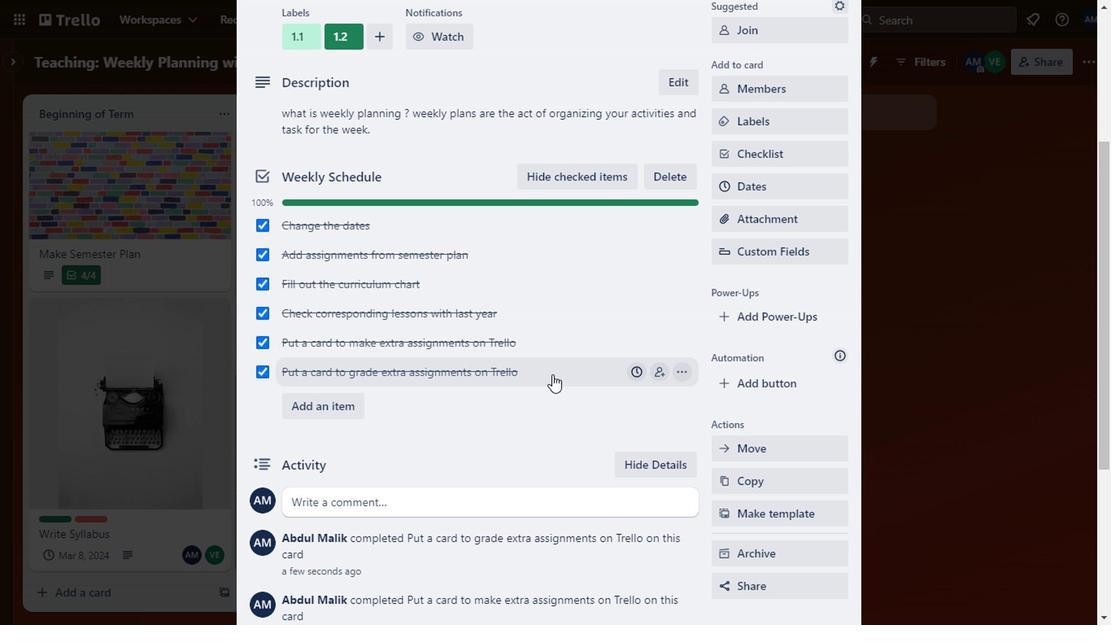 
Action: Mouse scrolled (546, 376) with delta (0, 1)
Screenshot: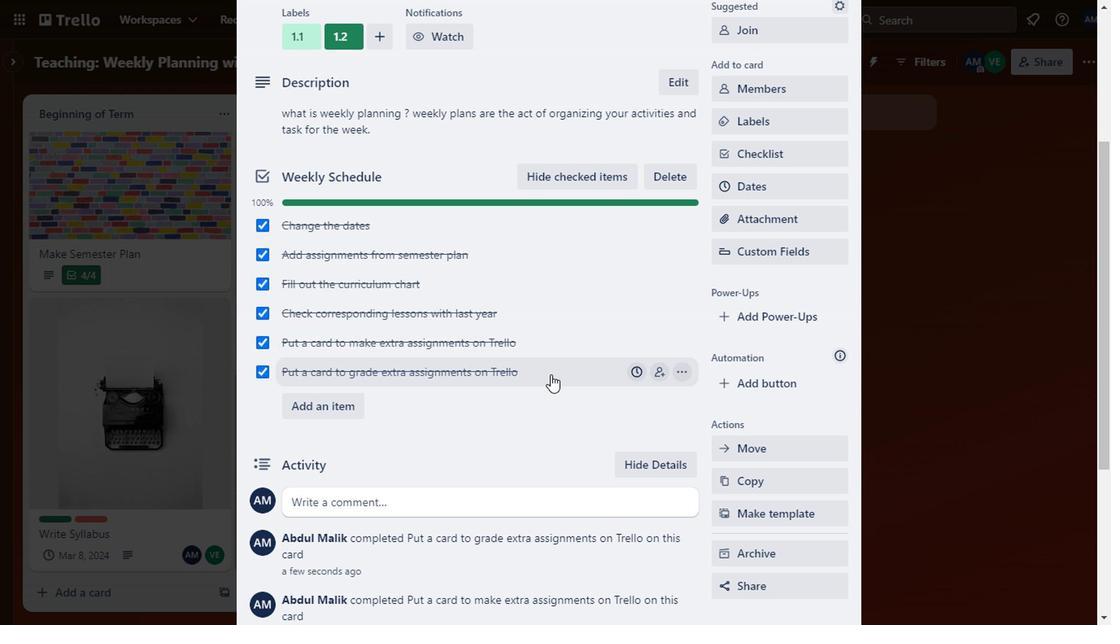 
Action: Mouse scrolled (546, 376) with delta (0, 1)
Screenshot: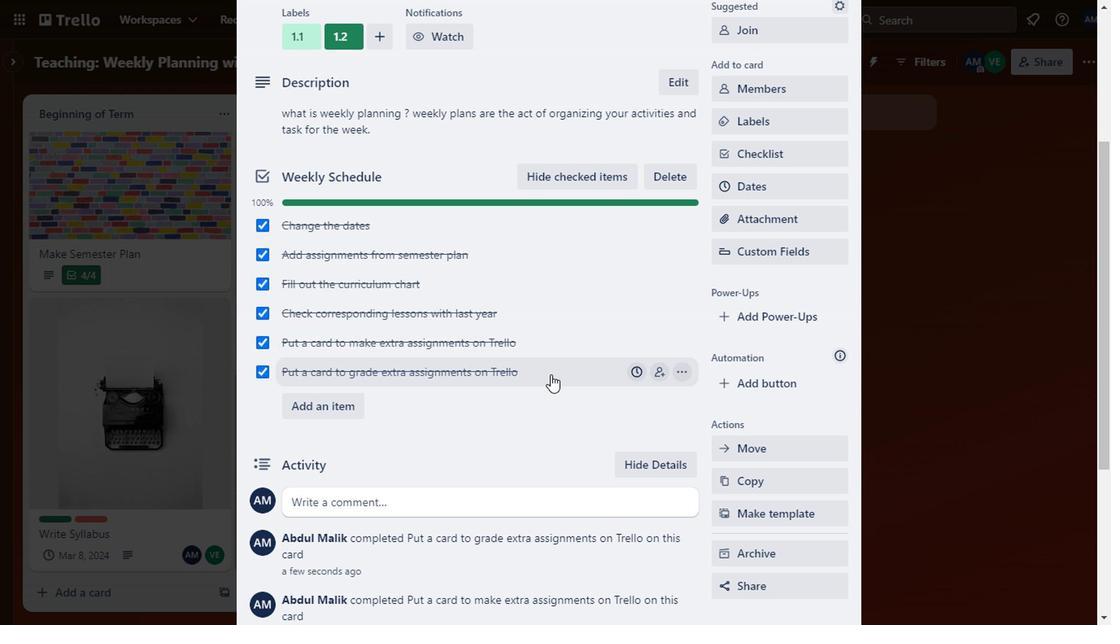 
Action: Mouse scrolled (546, 376) with delta (0, 1)
Screenshot: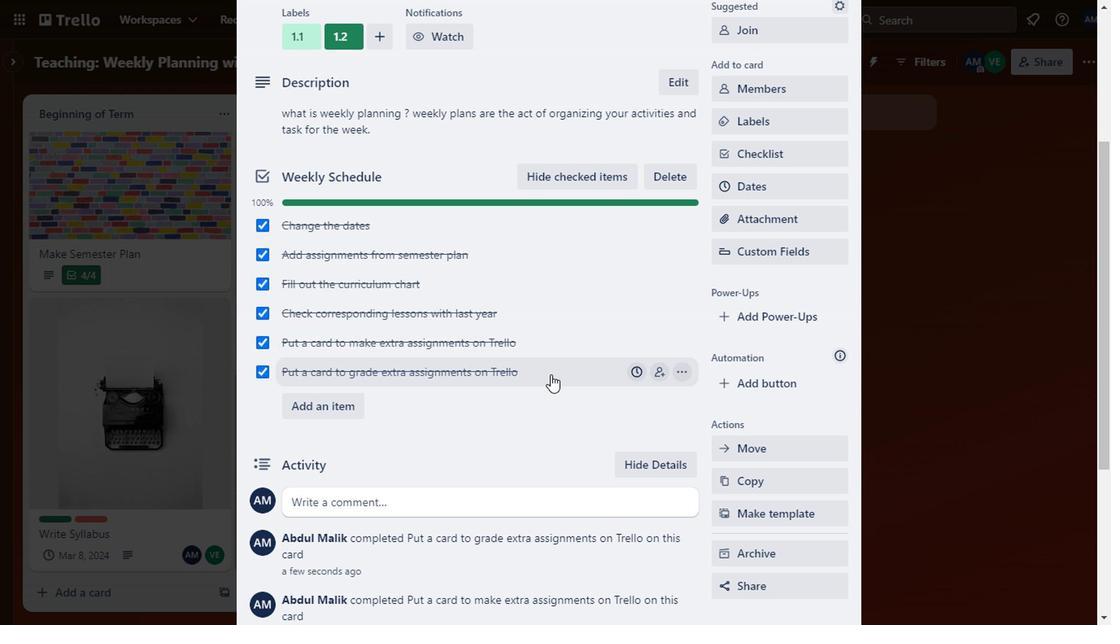
Action: Mouse scrolled (546, 376) with delta (0, 1)
Screenshot: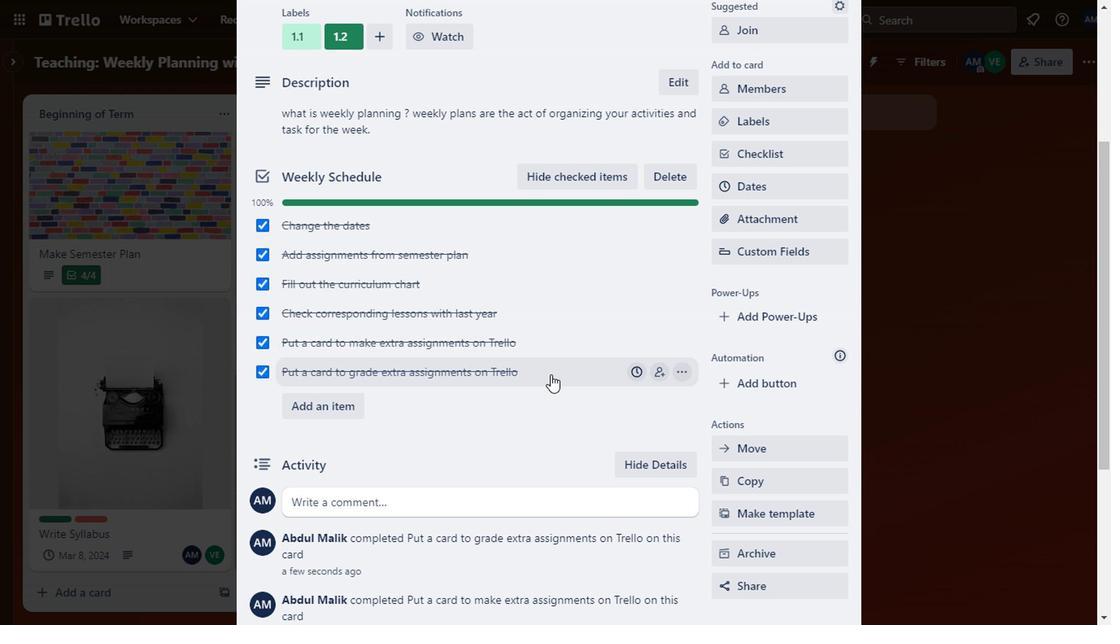 
Action: Mouse moved to (551, 371)
Screenshot: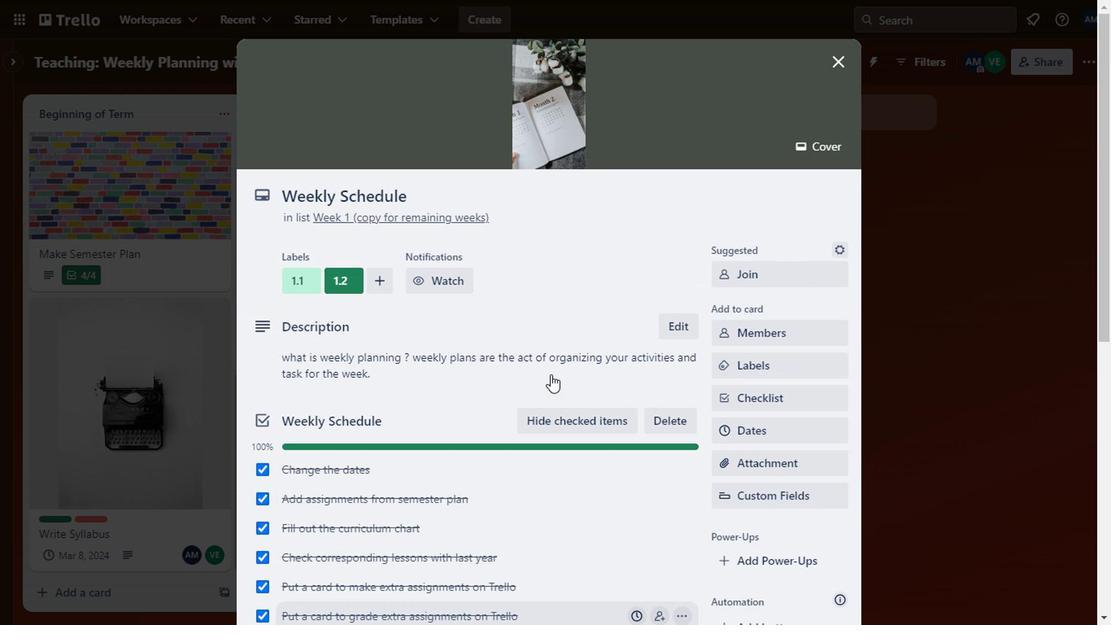 
Action: Mouse scrolled (551, 370) with delta (0, 0)
Screenshot: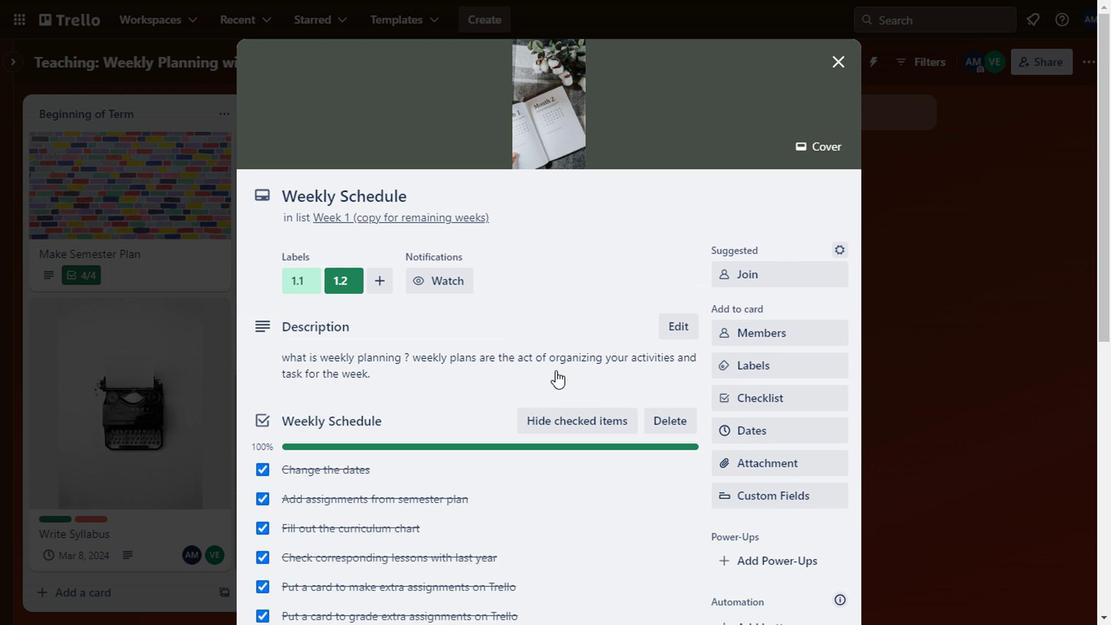 
Action: Mouse scrolled (551, 370) with delta (0, 0)
Screenshot: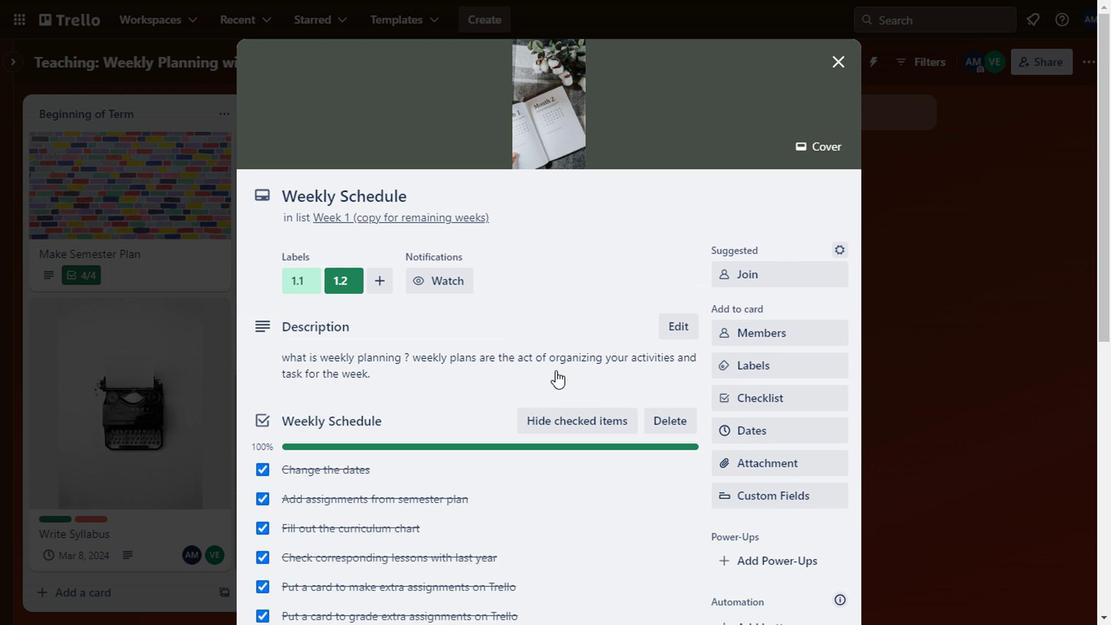 
Action: Mouse moved to (693, 195)
